 Task: Get directions from Asheville, North Carolina, United States to Baton Rouge, Louisiana, United States  and explore the nearby things to do with rating 4 and above and open 24 hours
Action: Mouse moved to (755, 238)
Screenshot: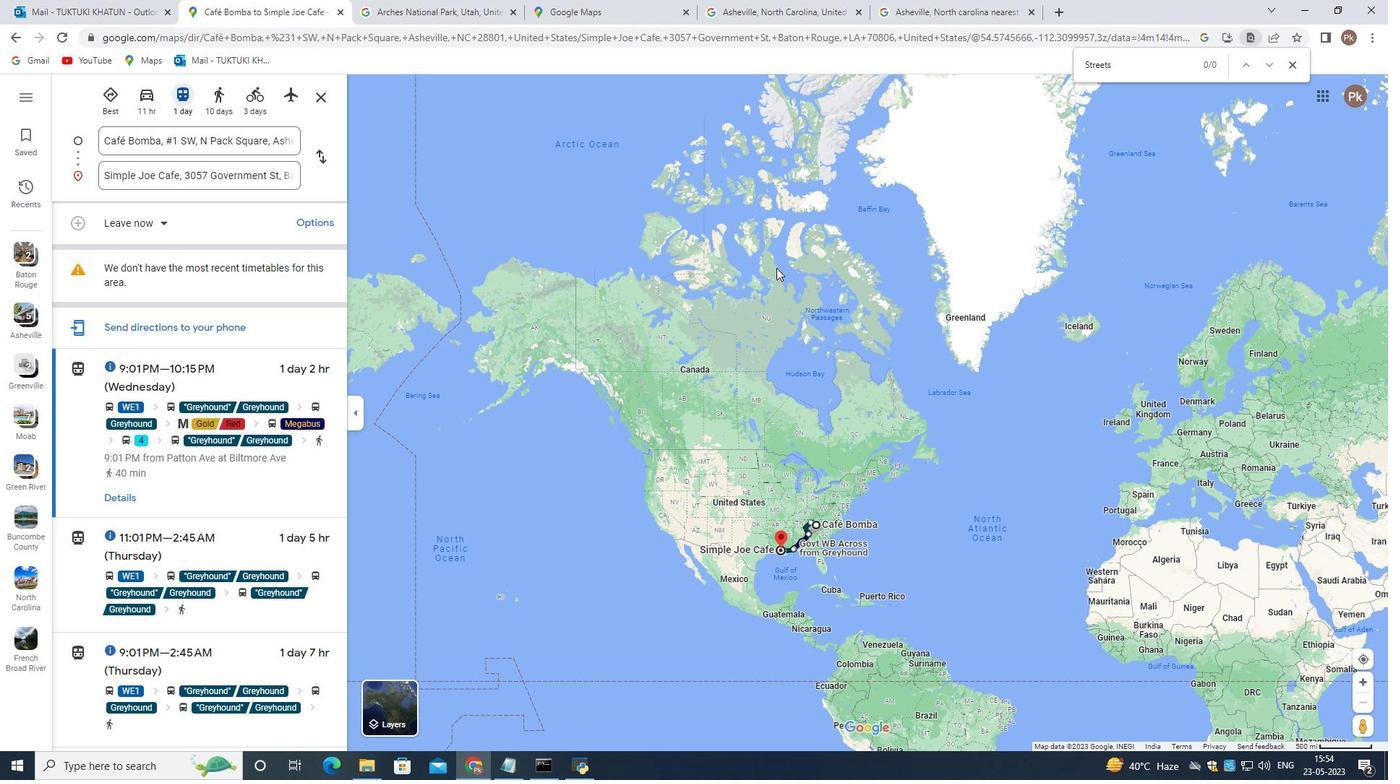 
Action: Mouse pressed left at (755, 238)
Screenshot: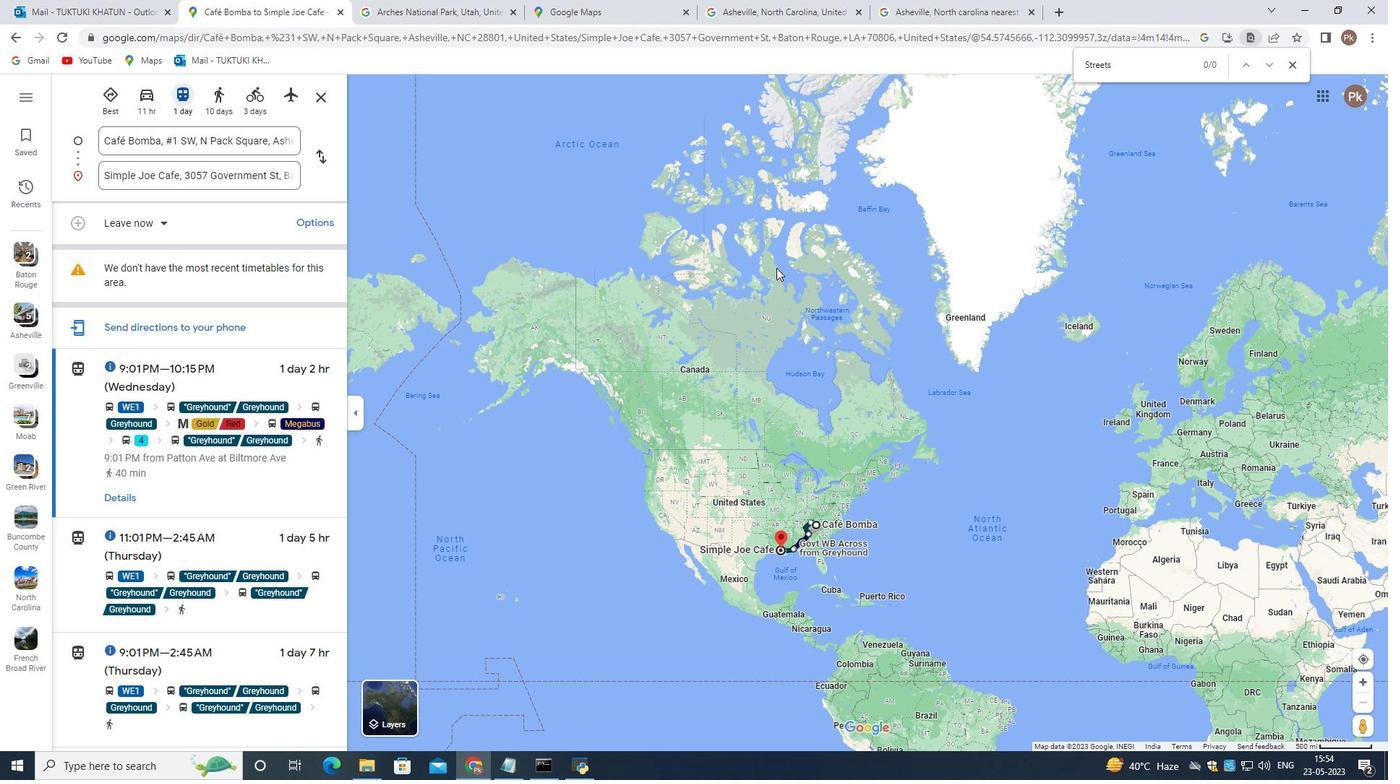 
Action: Mouse moved to (319, 93)
Screenshot: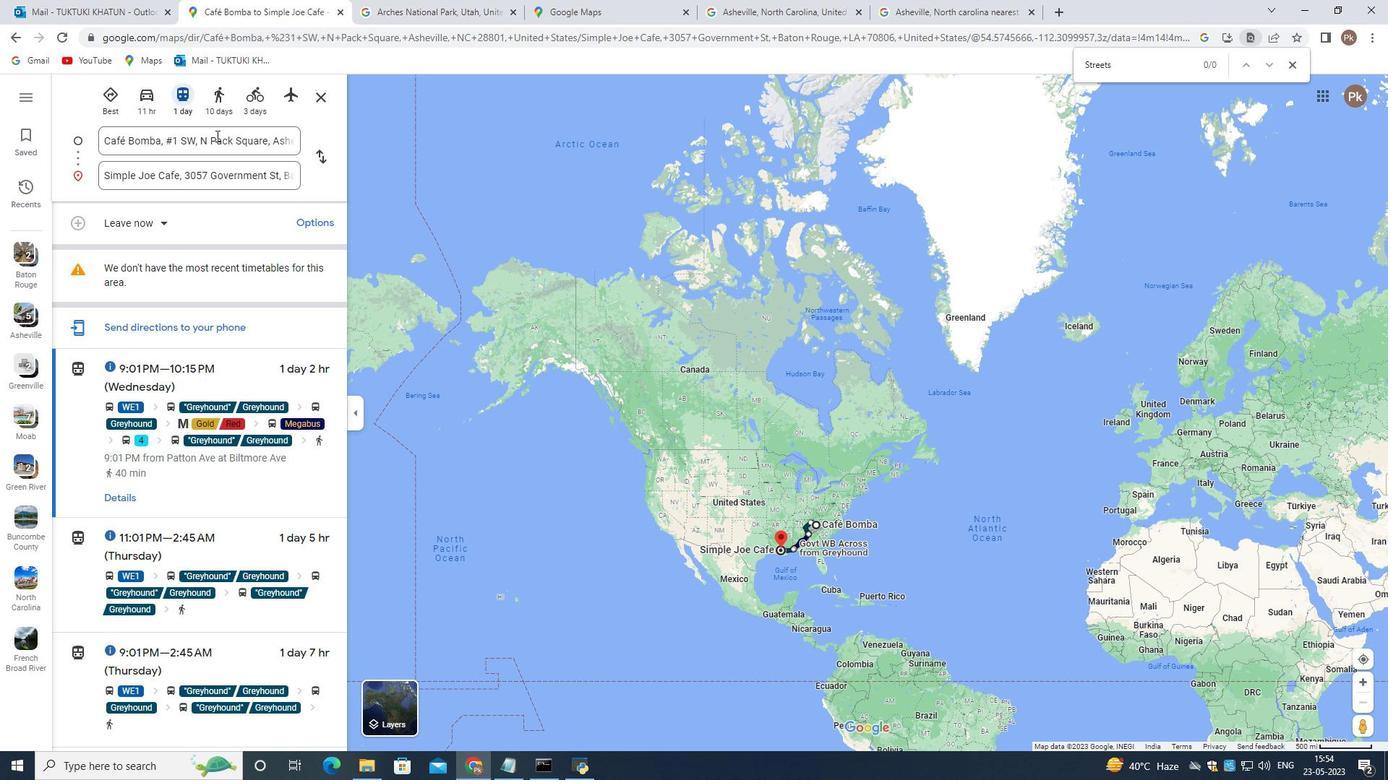 
Action: Mouse pressed left at (319, 93)
Screenshot: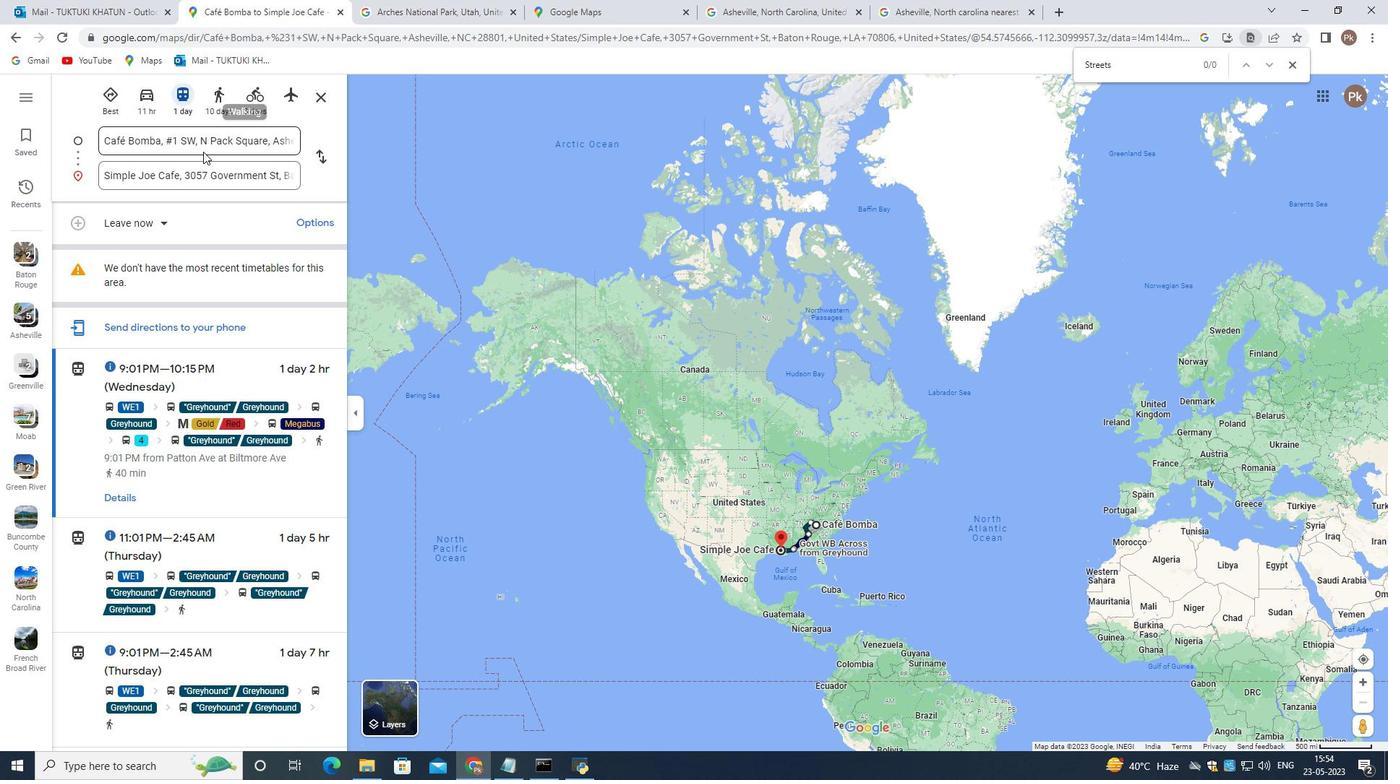 
Action: Mouse moved to (245, 99)
Screenshot: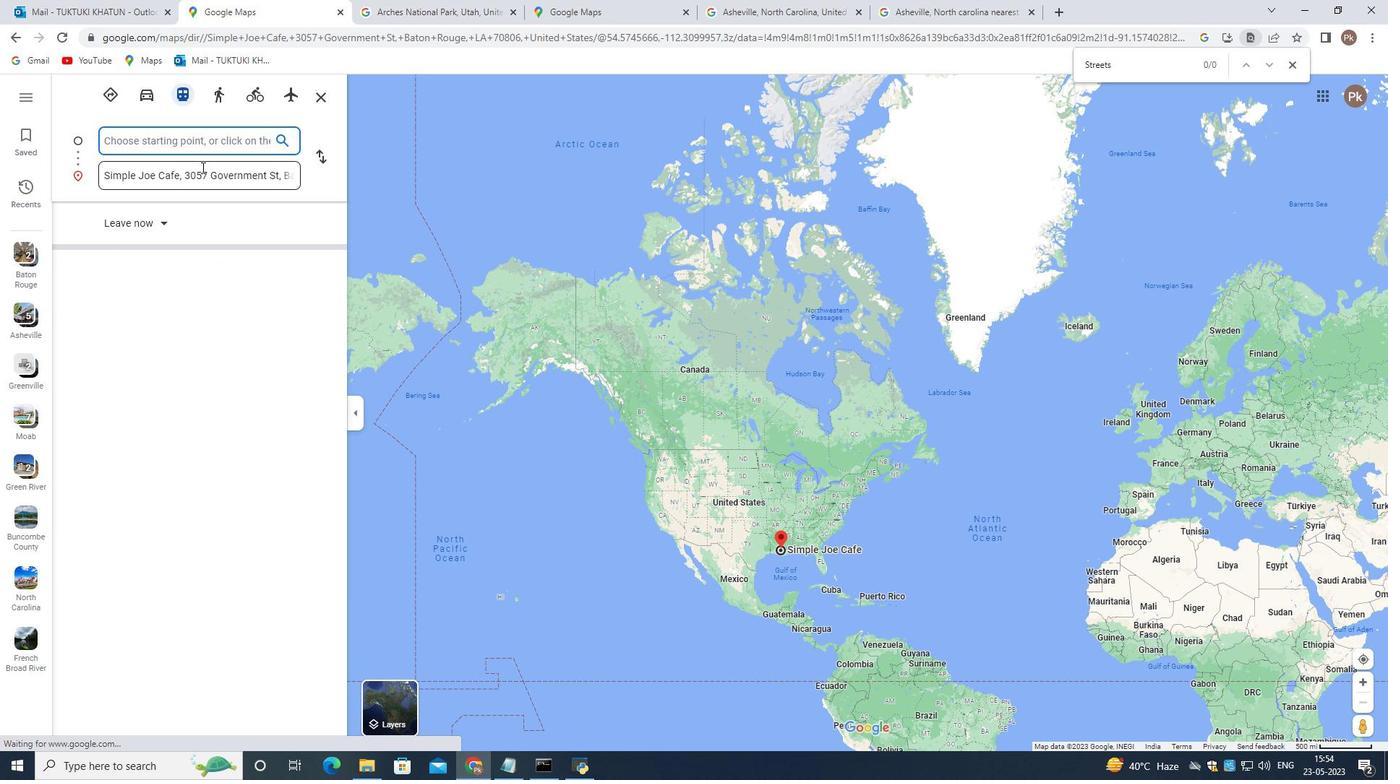 
Action: Mouse pressed left at (245, 99)
Screenshot: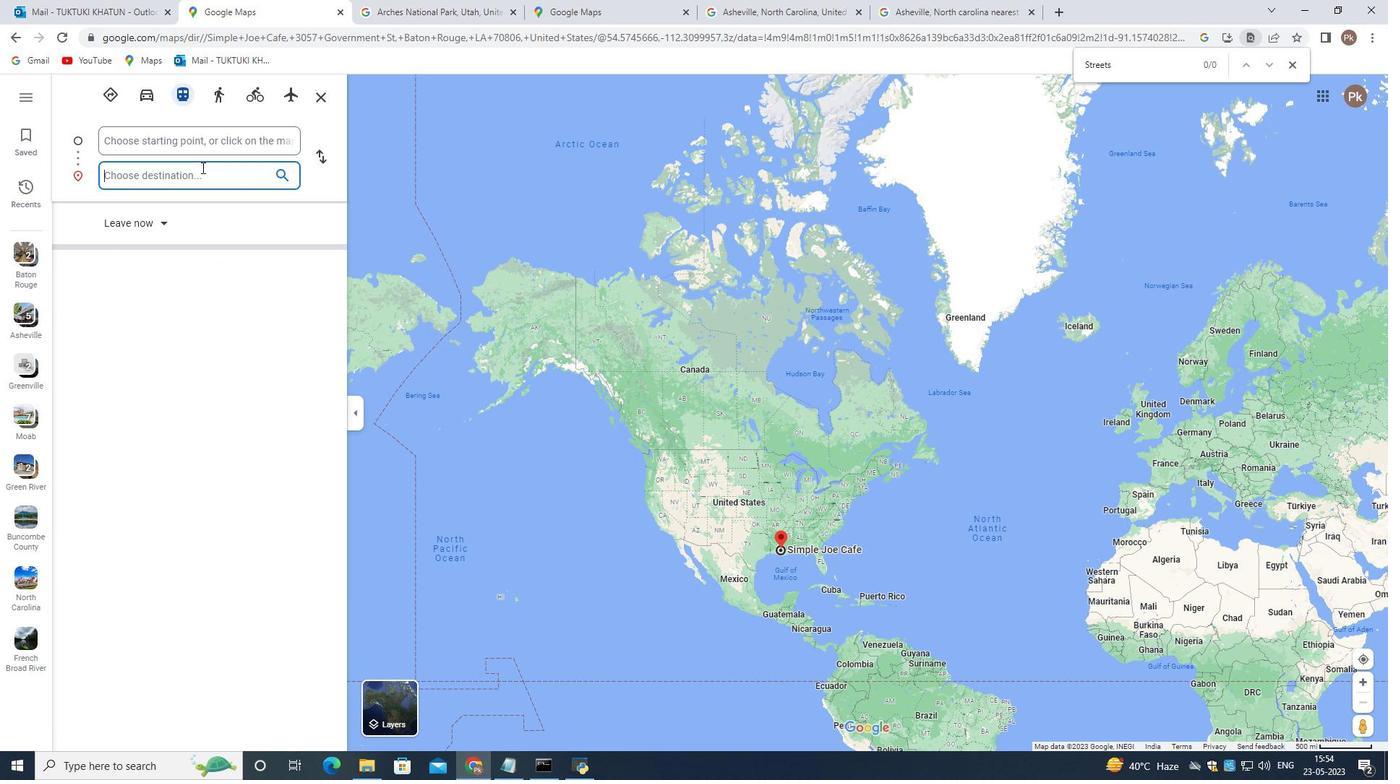 
Action: Mouse moved to (635, 238)
Screenshot: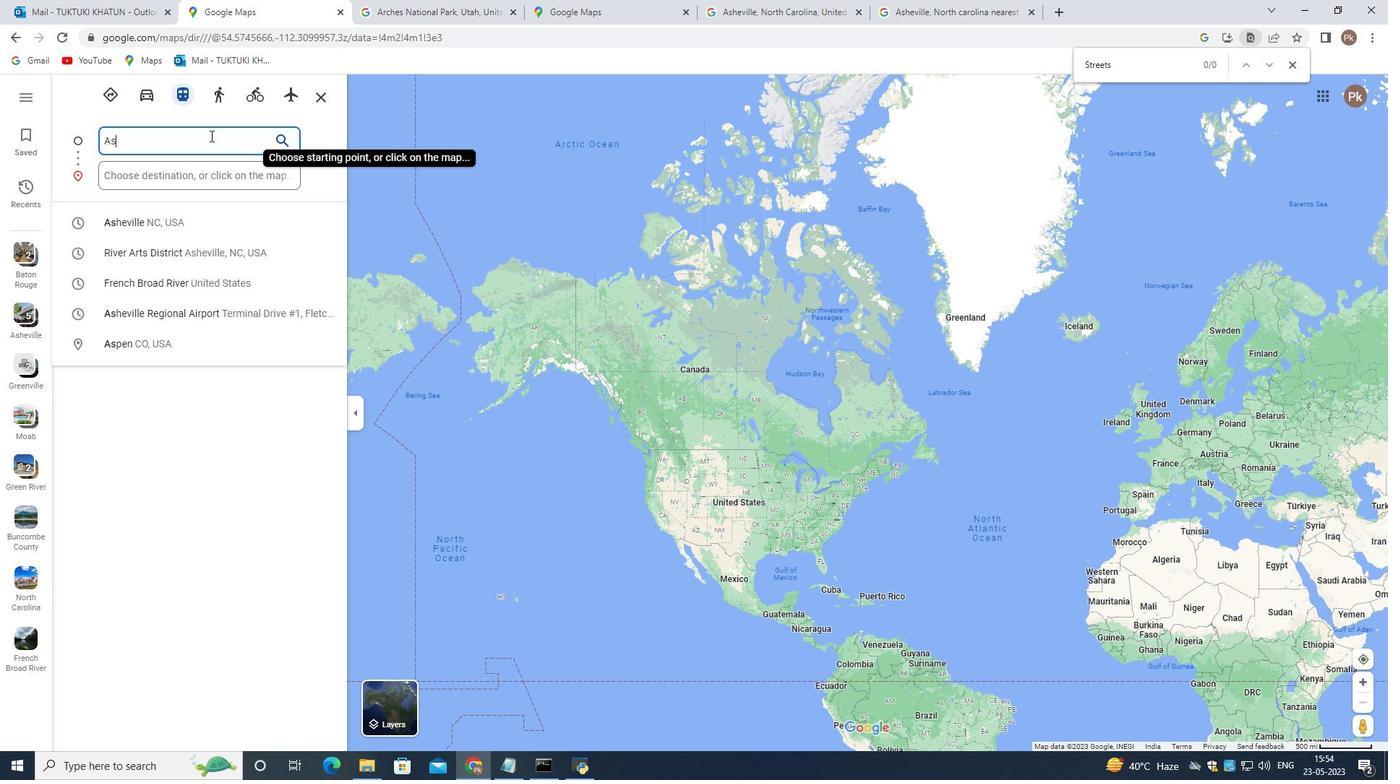 
Action: Key pressed <Key.shift>Ashevila<Key.space>,<Key.space>north<Key.space>carolina,<Key.space>united<Key.space>states<Key.enter><Key.caps_lock>
Screenshot: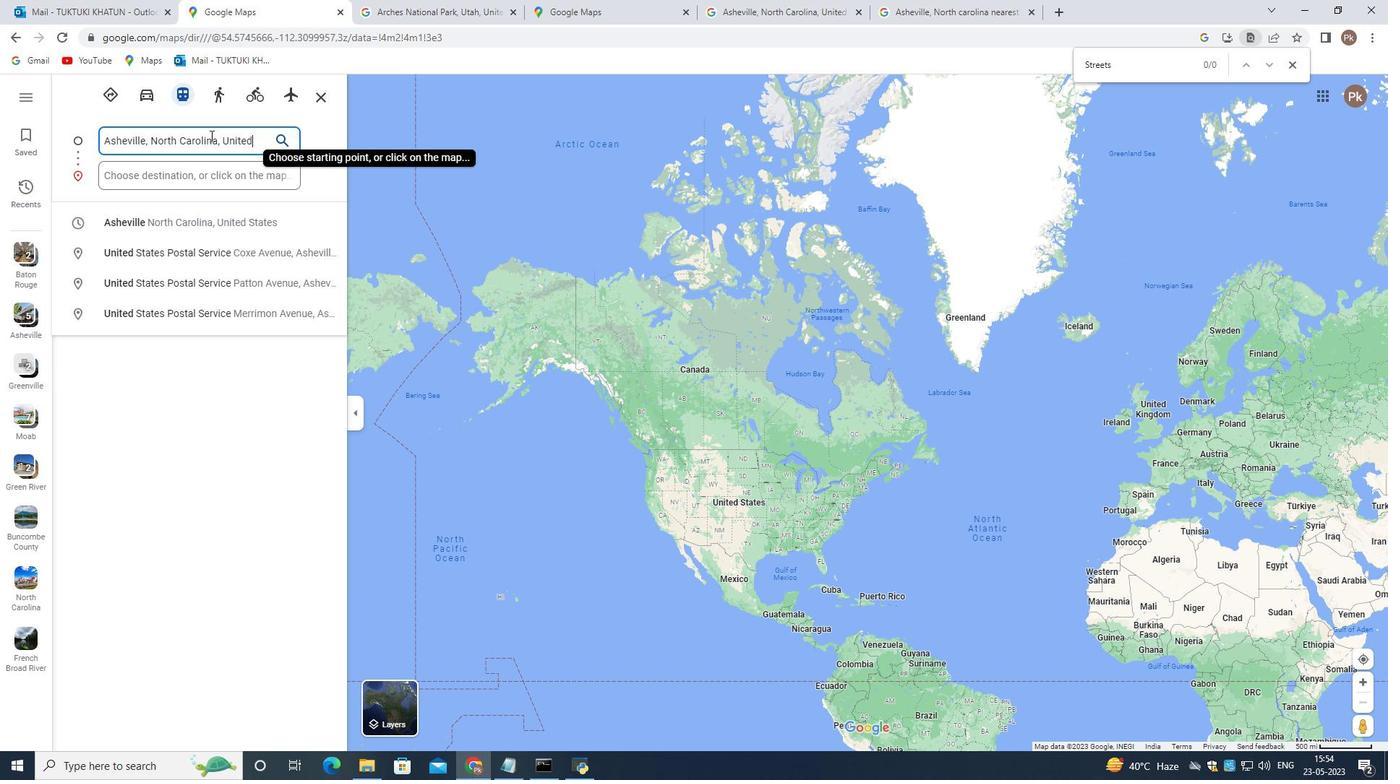 
Action: Mouse moved to (92, 337)
Screenshot: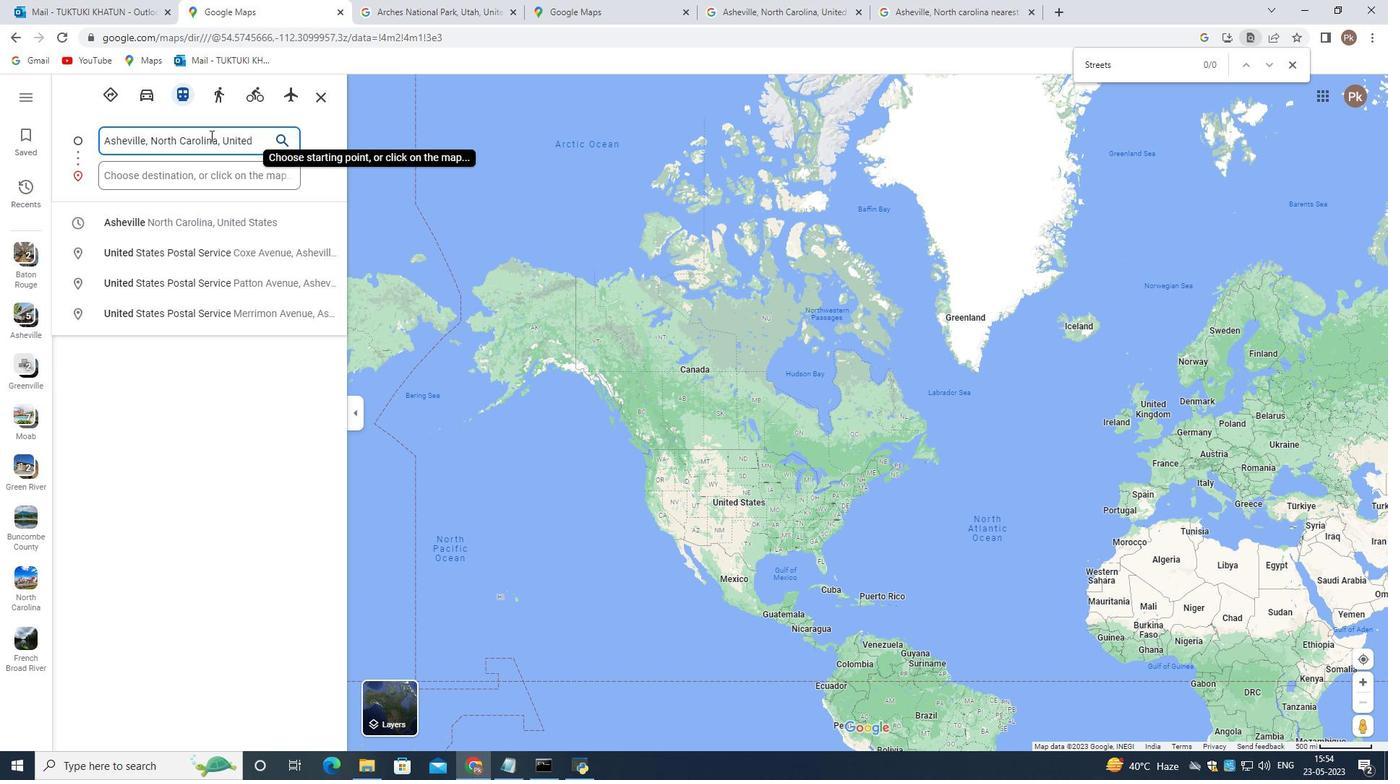 
Action: Mouse pressed left at (92, 337)
Screenshot: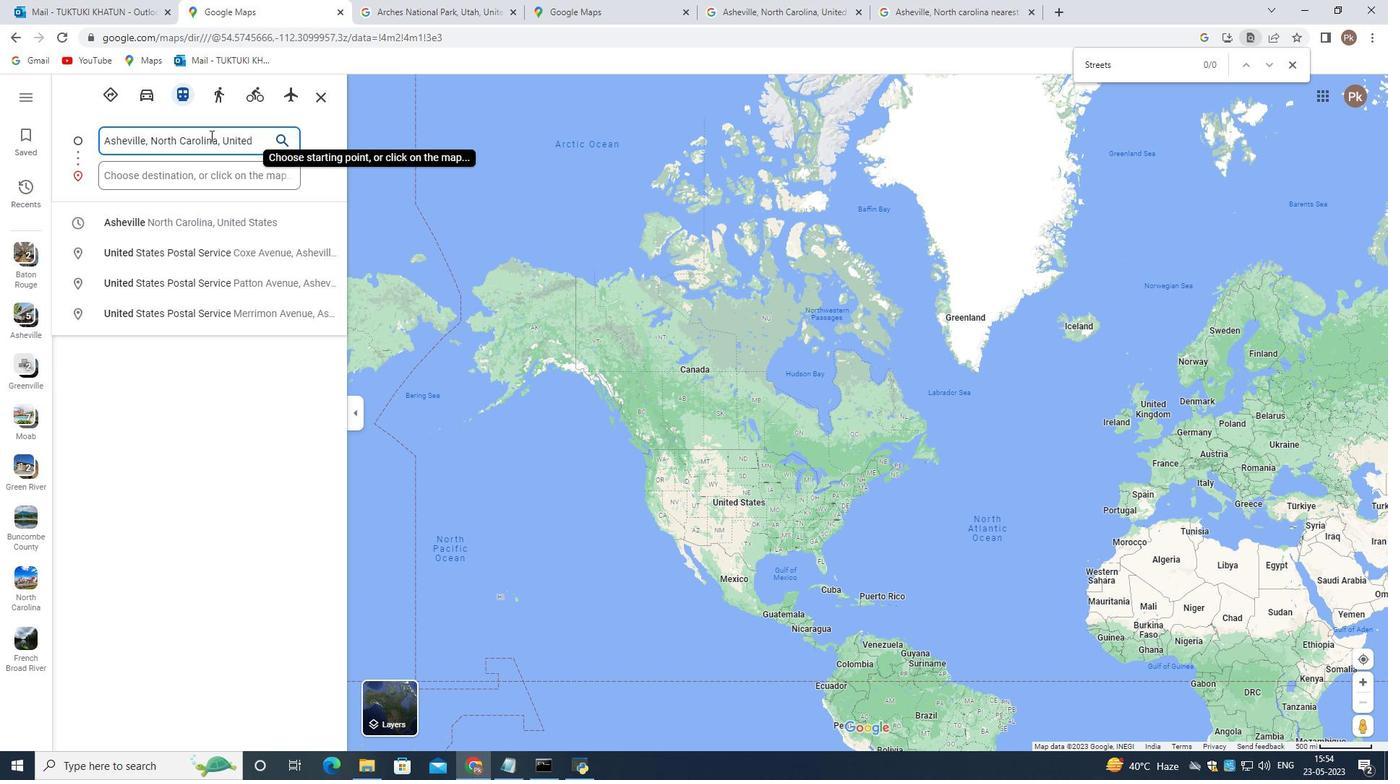 
Action: Mouse moved to (212, 176)
Screenshot: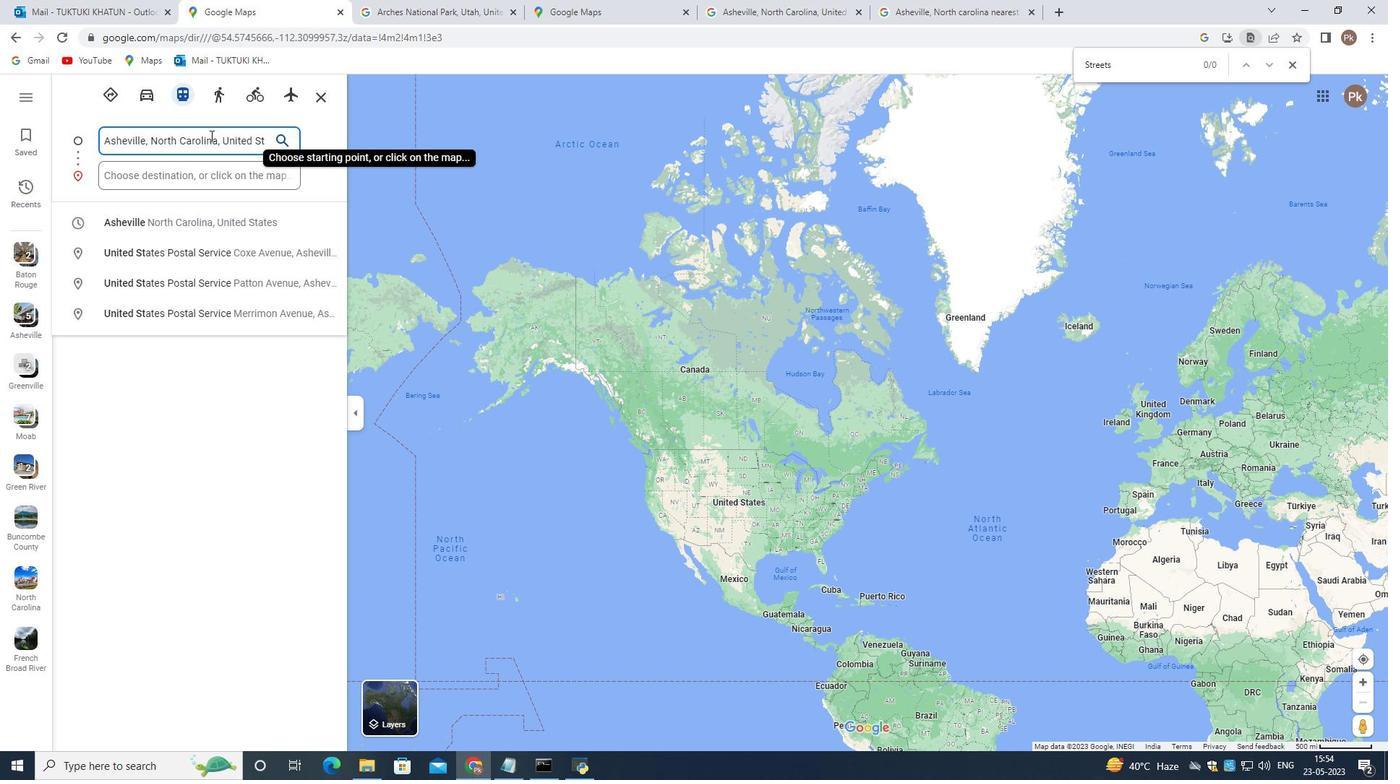 
Action: Mouse pressed left at (212, 176)
Screenshot: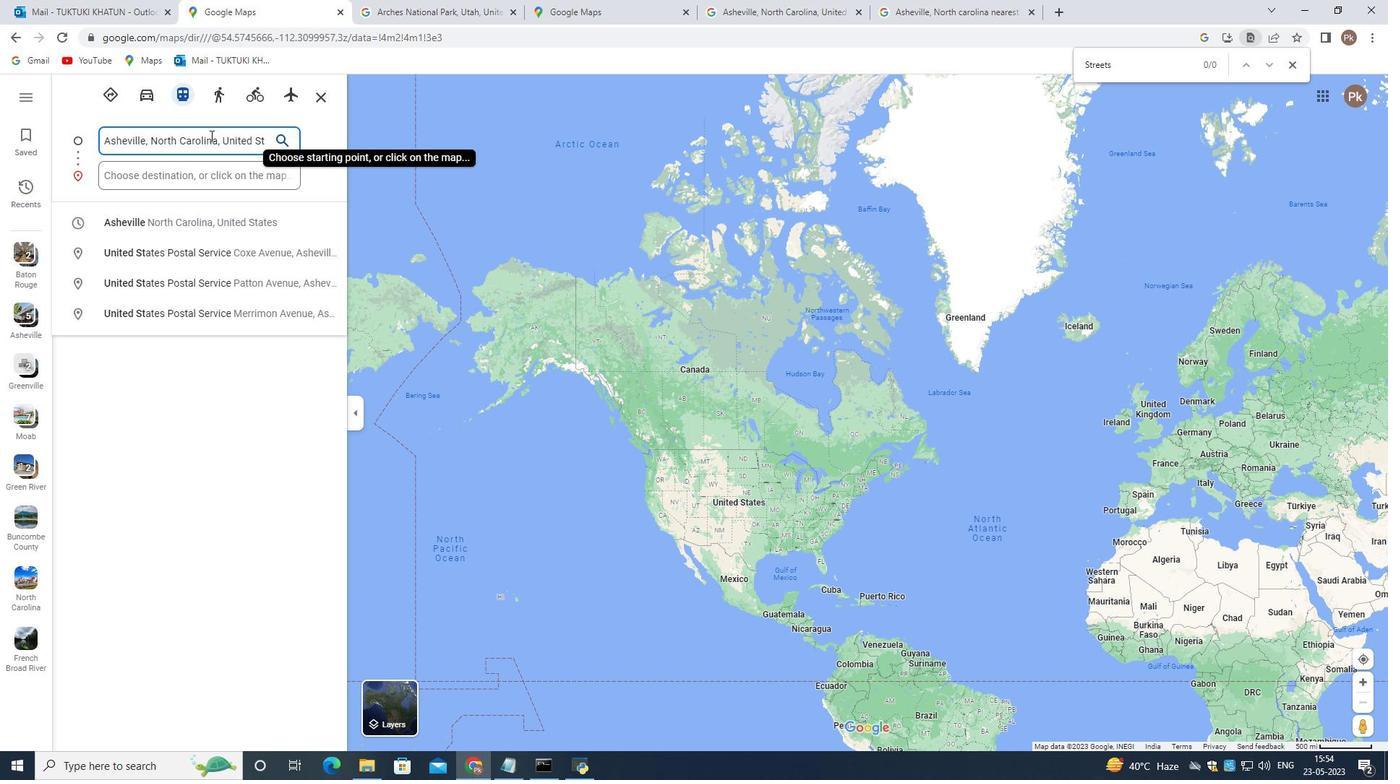 
Action: Key pressed ctrl+C
Screenshot: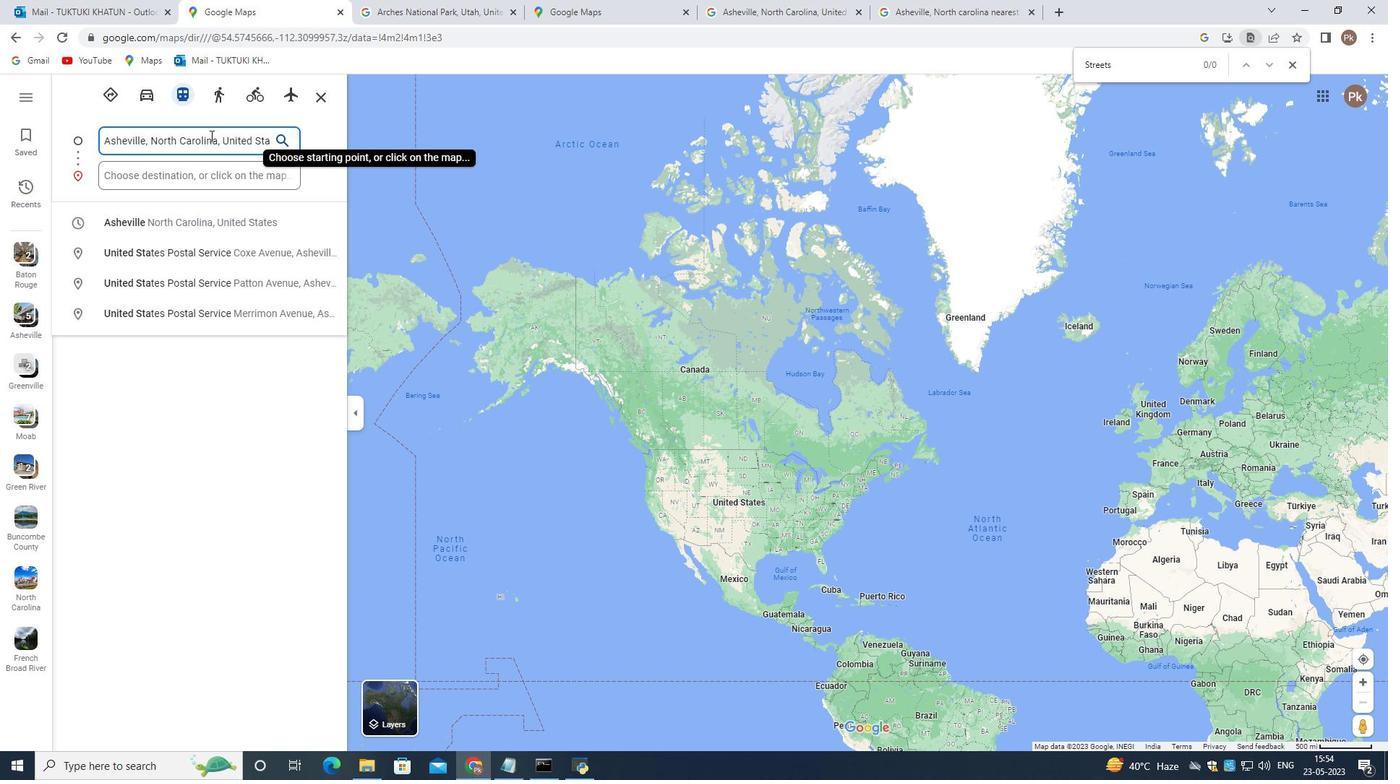 
Action: Mouse moved to (222, 135)
Screenshot: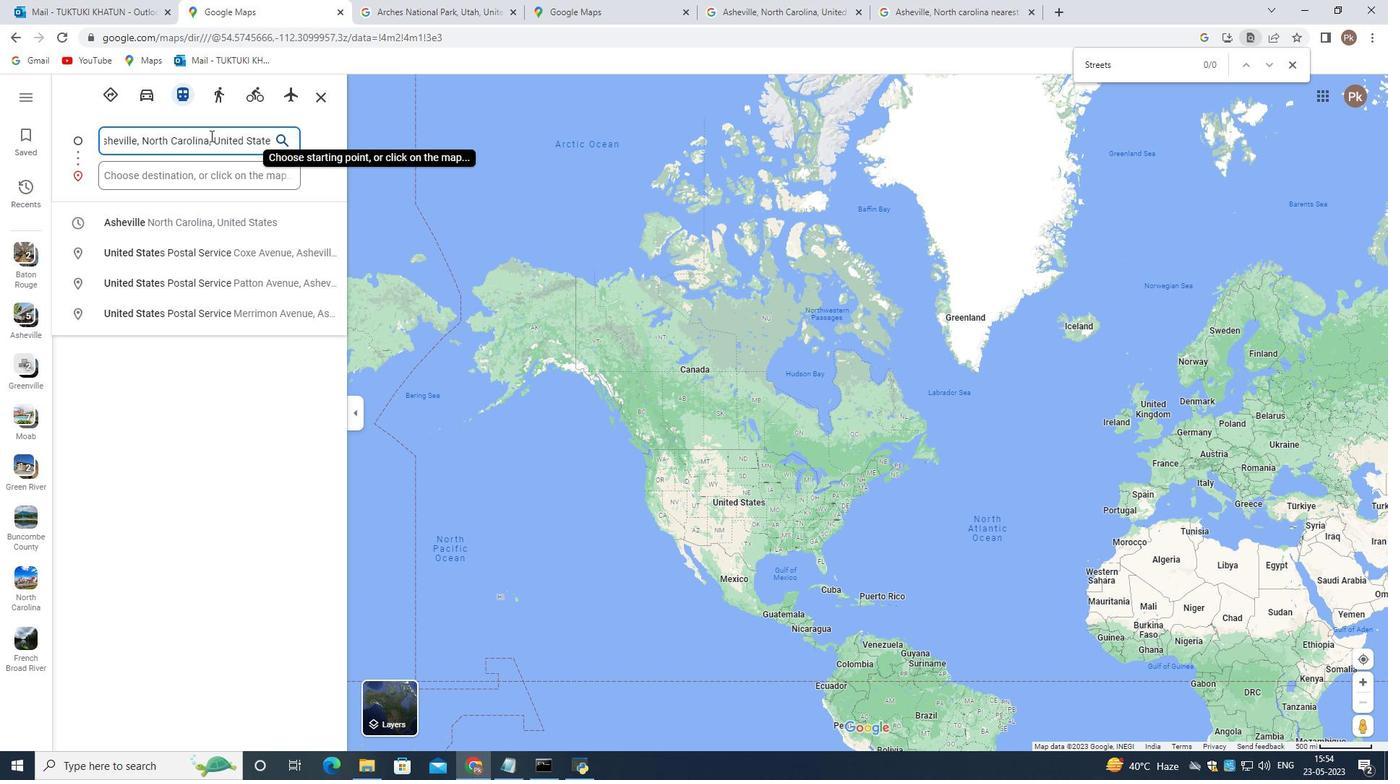 
Action: Mouse pressed left at (222, 135)
Screenshot: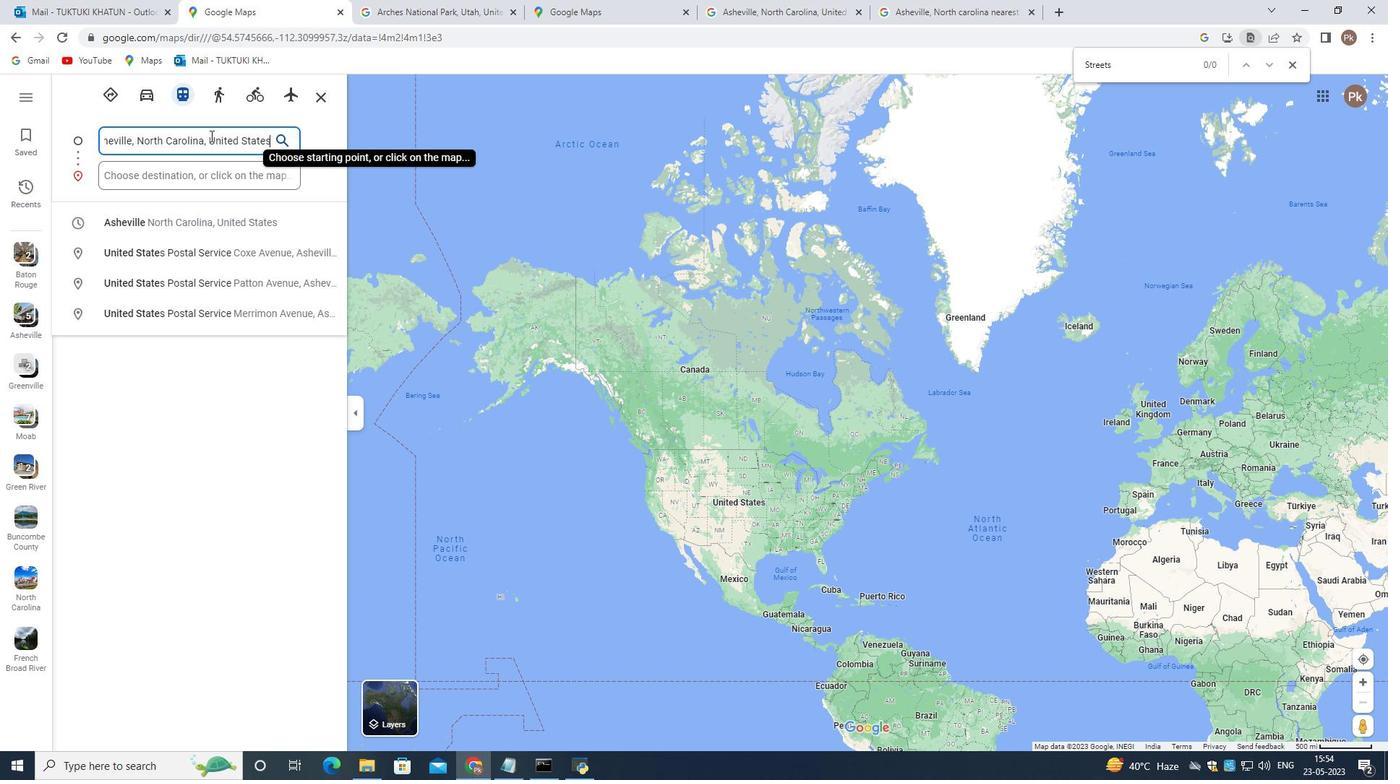 
Action: Key pressed ctrl+V
Screenshot: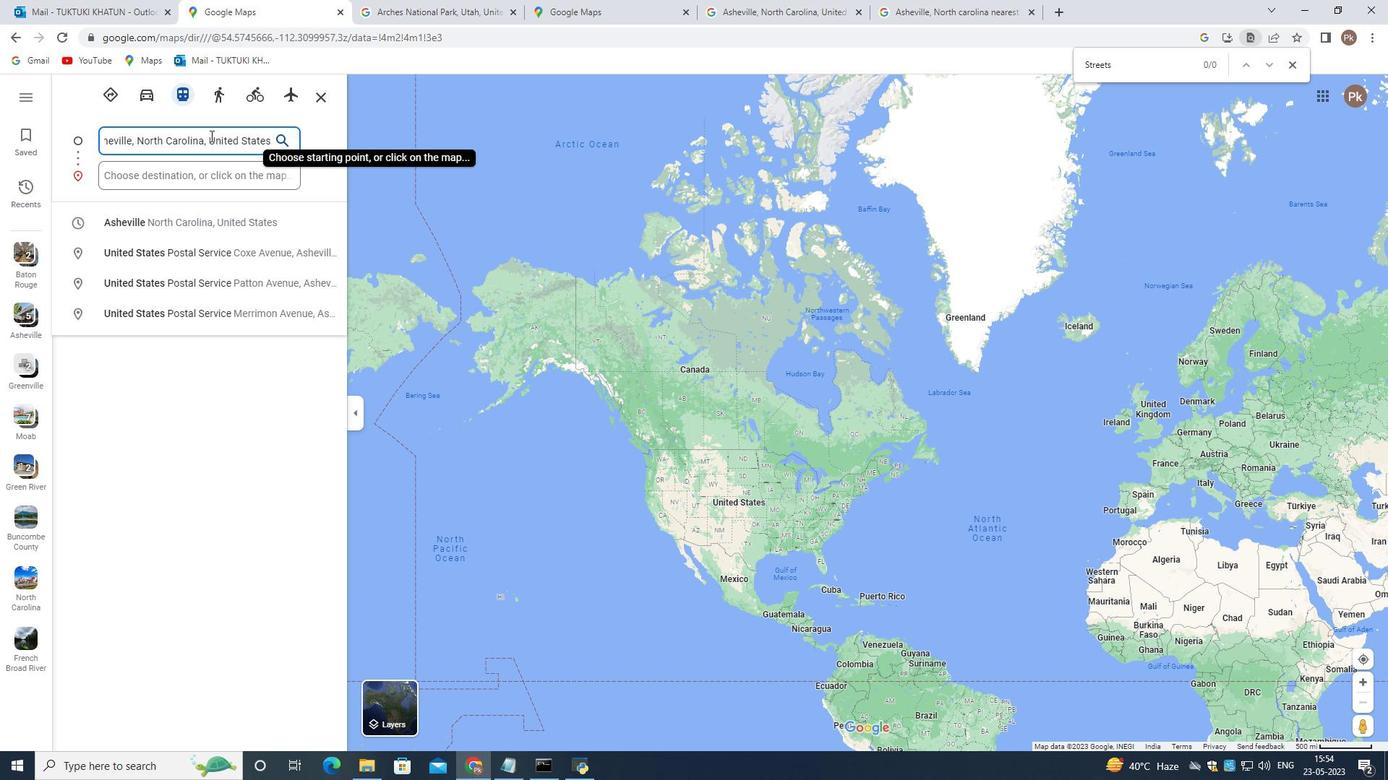 
Action: Mouse moved to (230, 161)
Screenshot: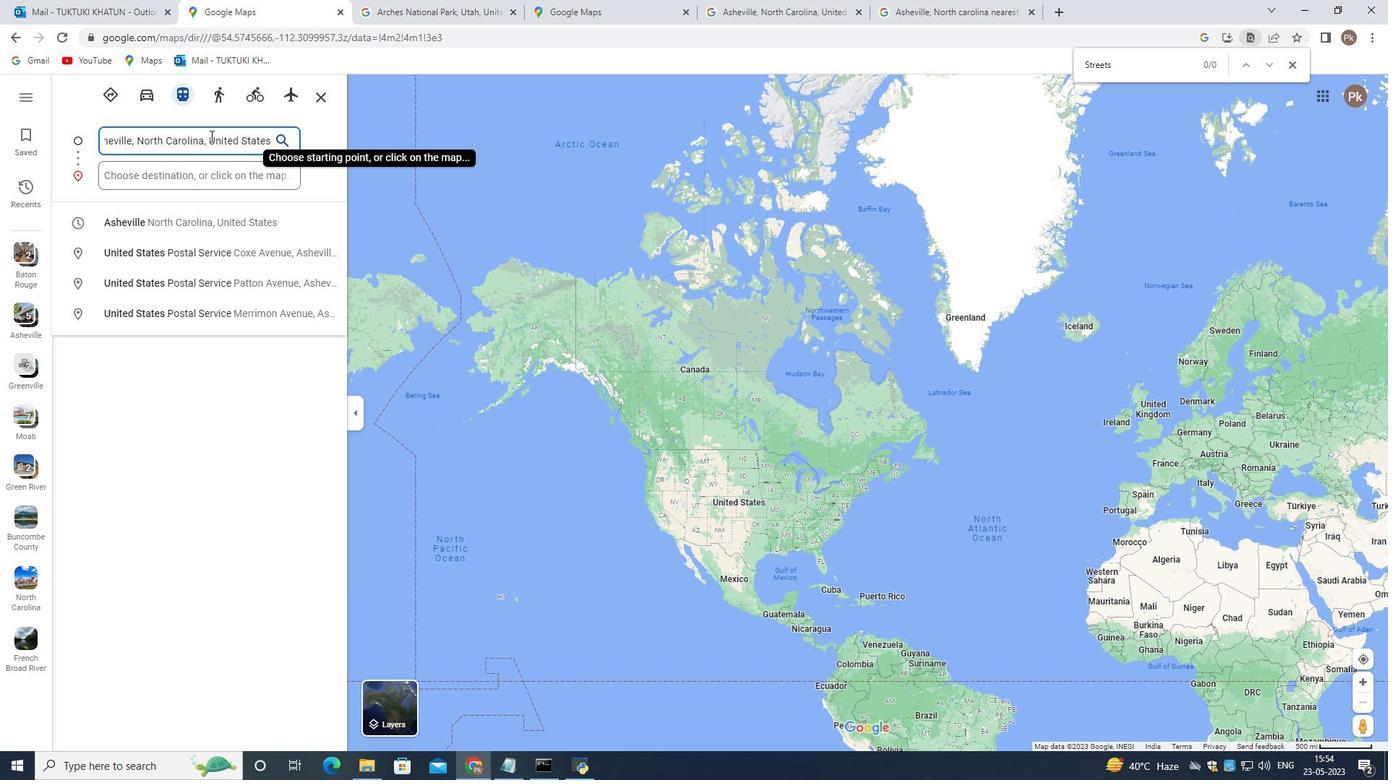 
Action: Mouse pressed left at (230, 161)
Screenshot: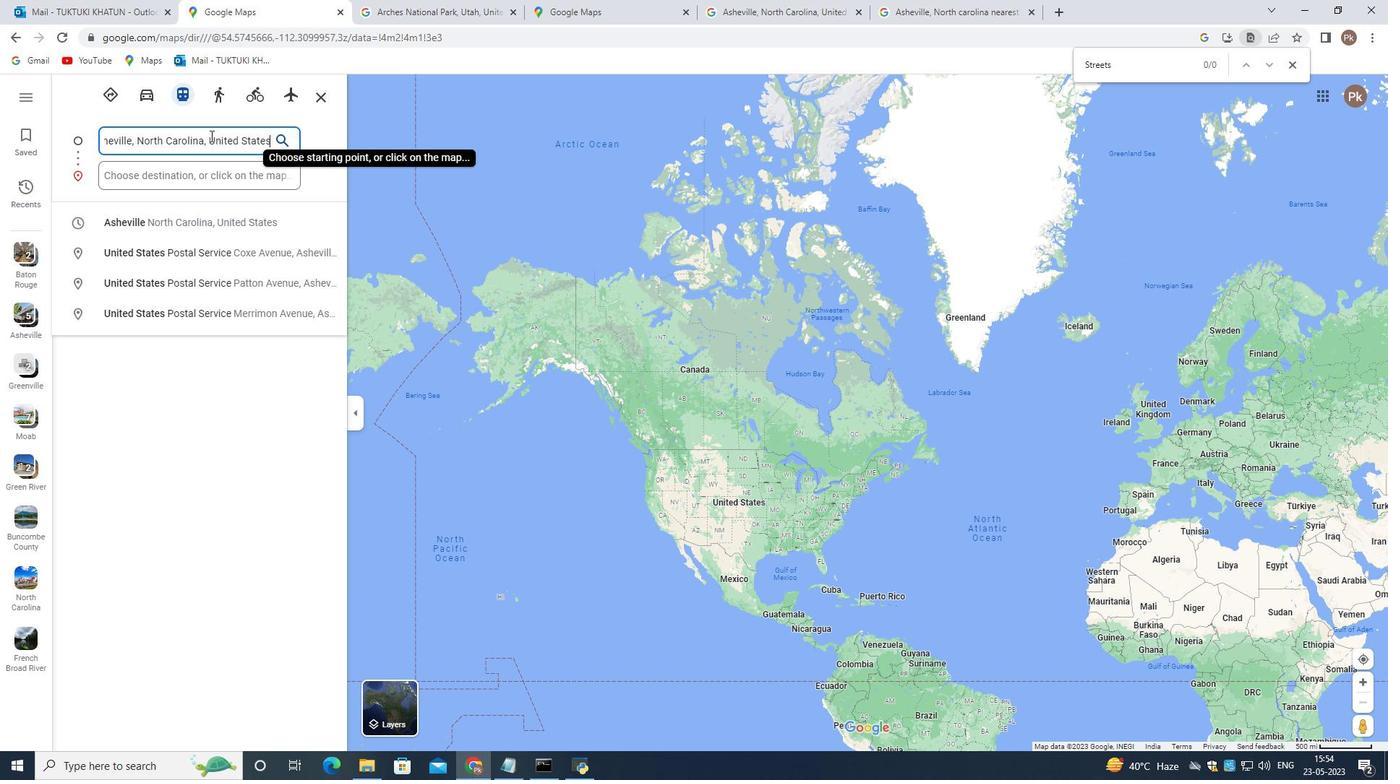 
Action: Mouse moved to (230, 164)
Screenshot: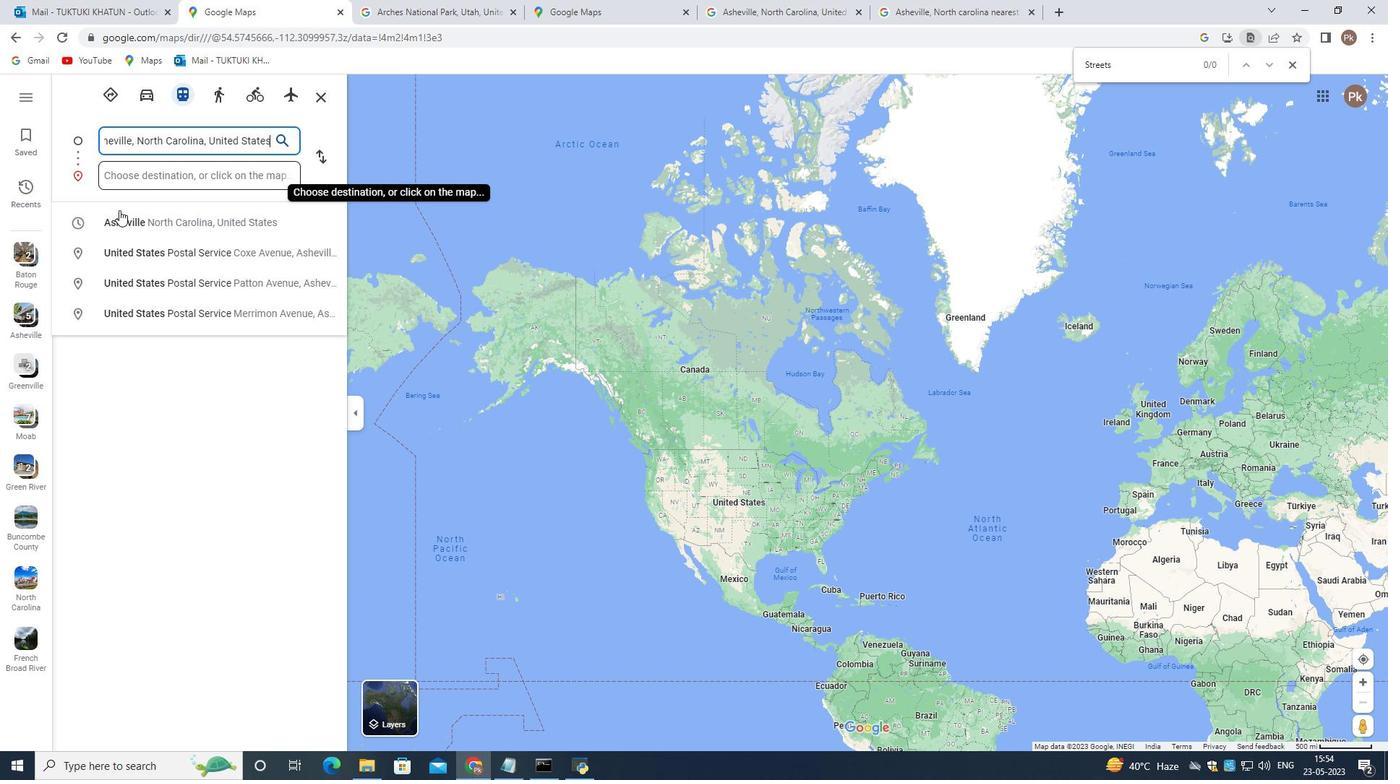 
Action: Key pressed <Key.shift>BATON<Key.space>ROUGE,LOUISIANA,<Key.space>UNITED<Key.space>STAET
Screenshot: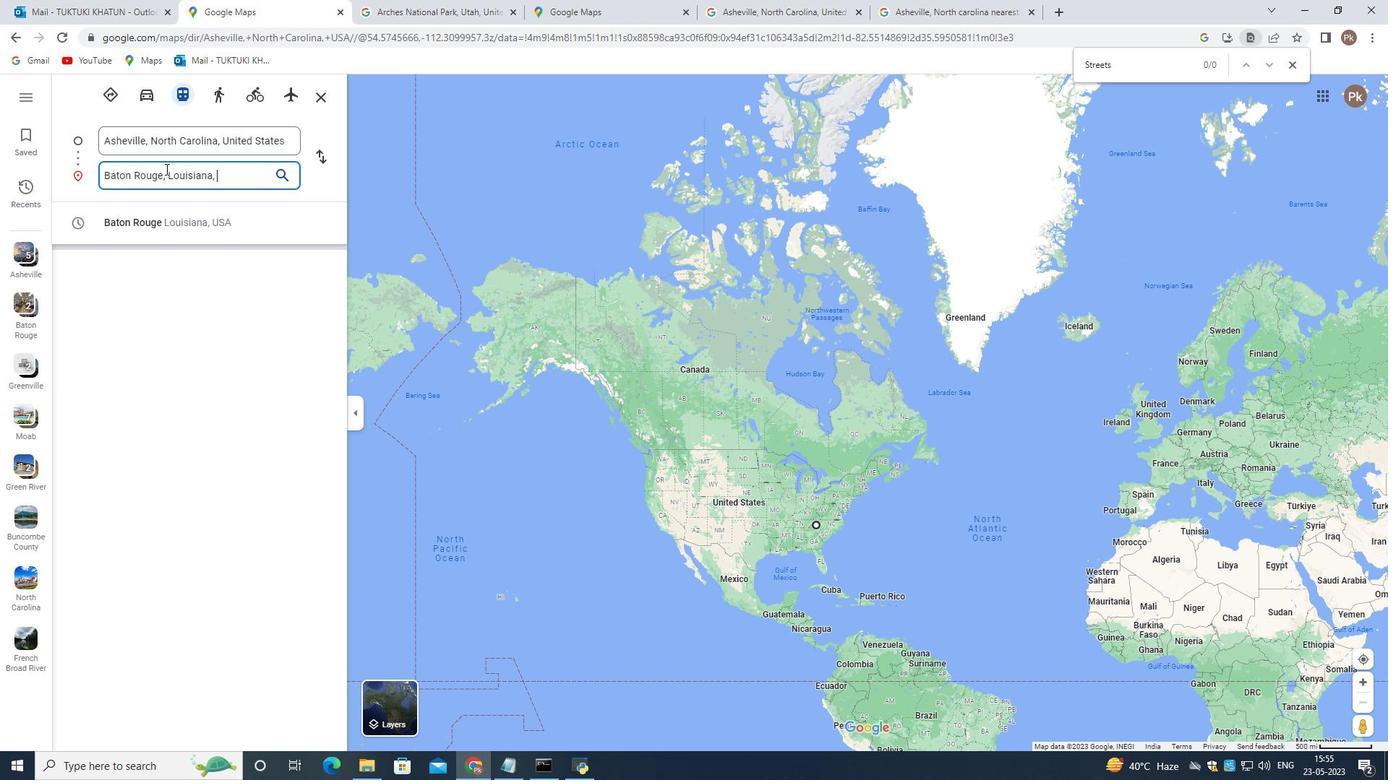 
Action: Mouse moved to (284, 222)
Screenshot: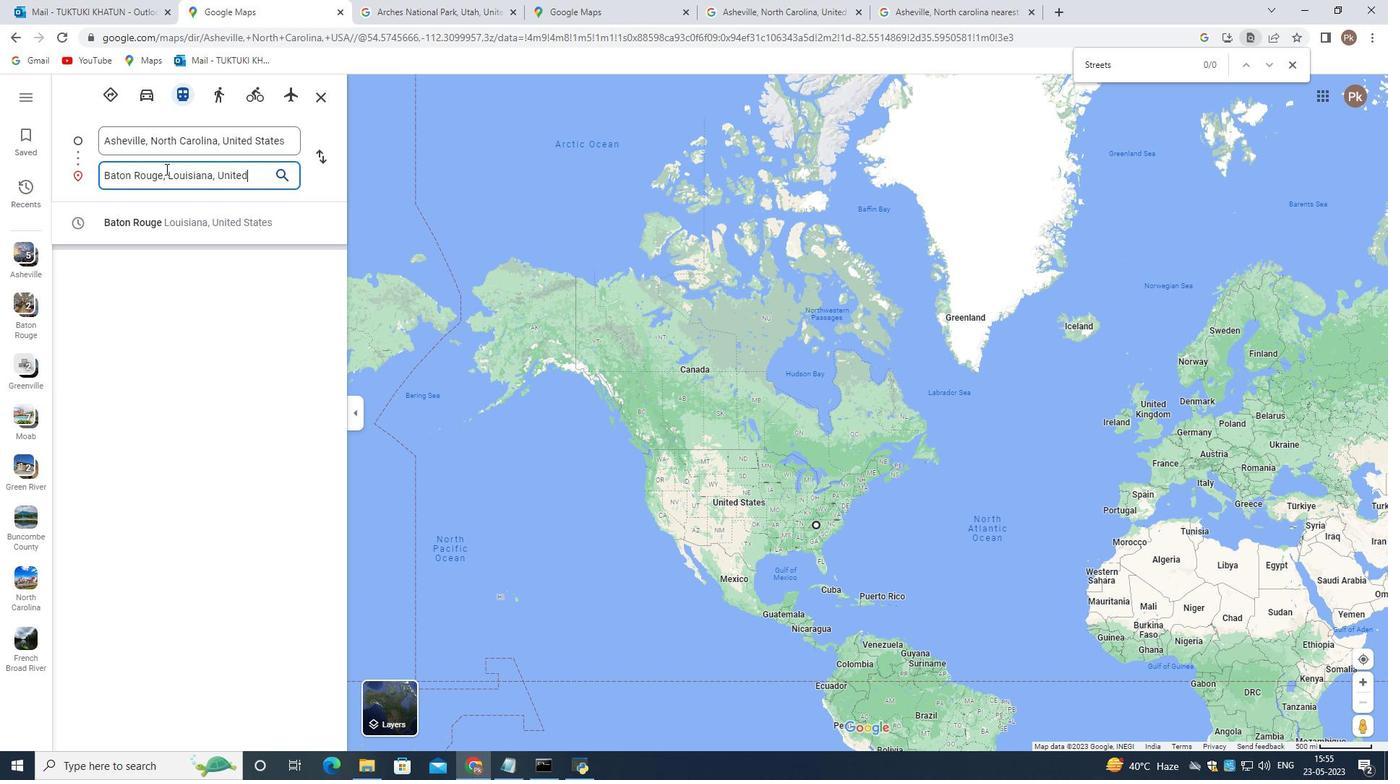 
Action: Key pressed <Key.enter>
Screenshot: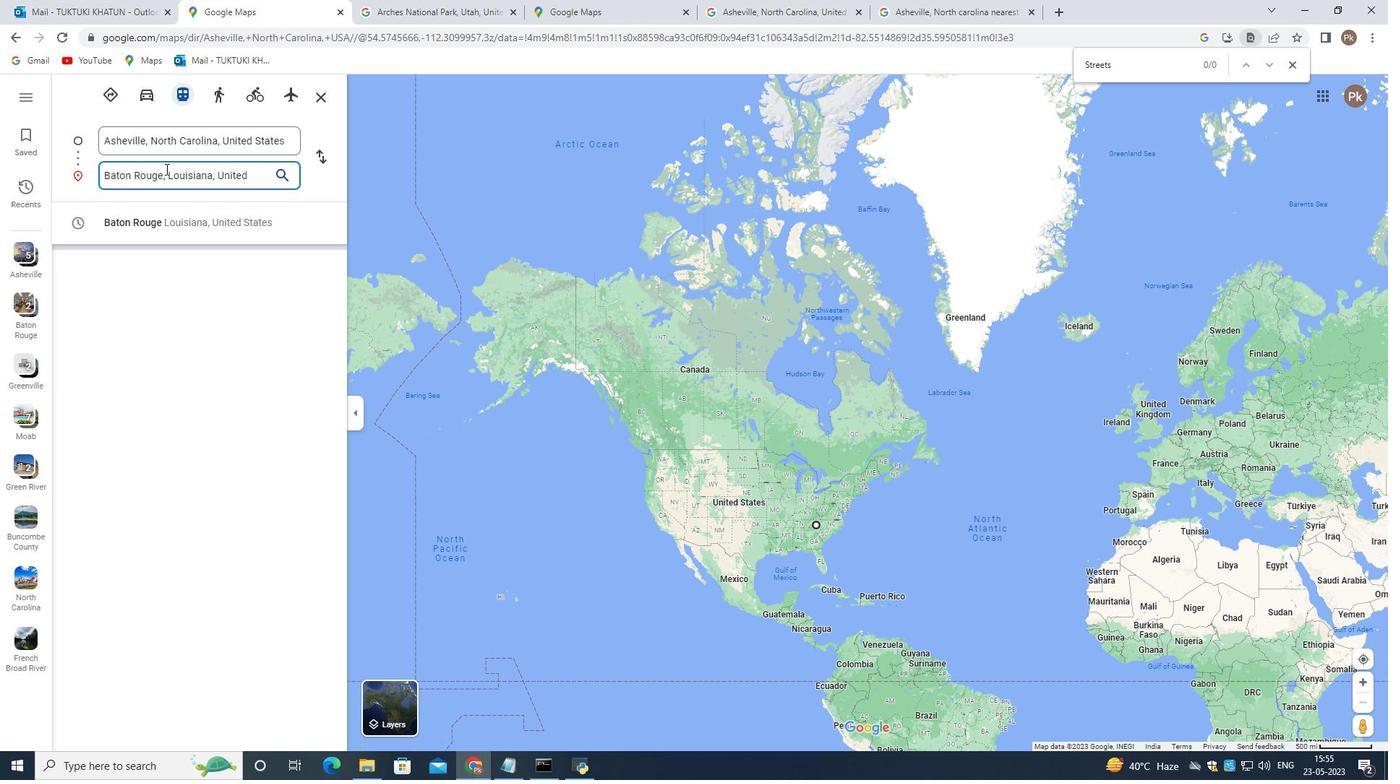 
Action: Mouse moved to (624, 101)
Screenshot: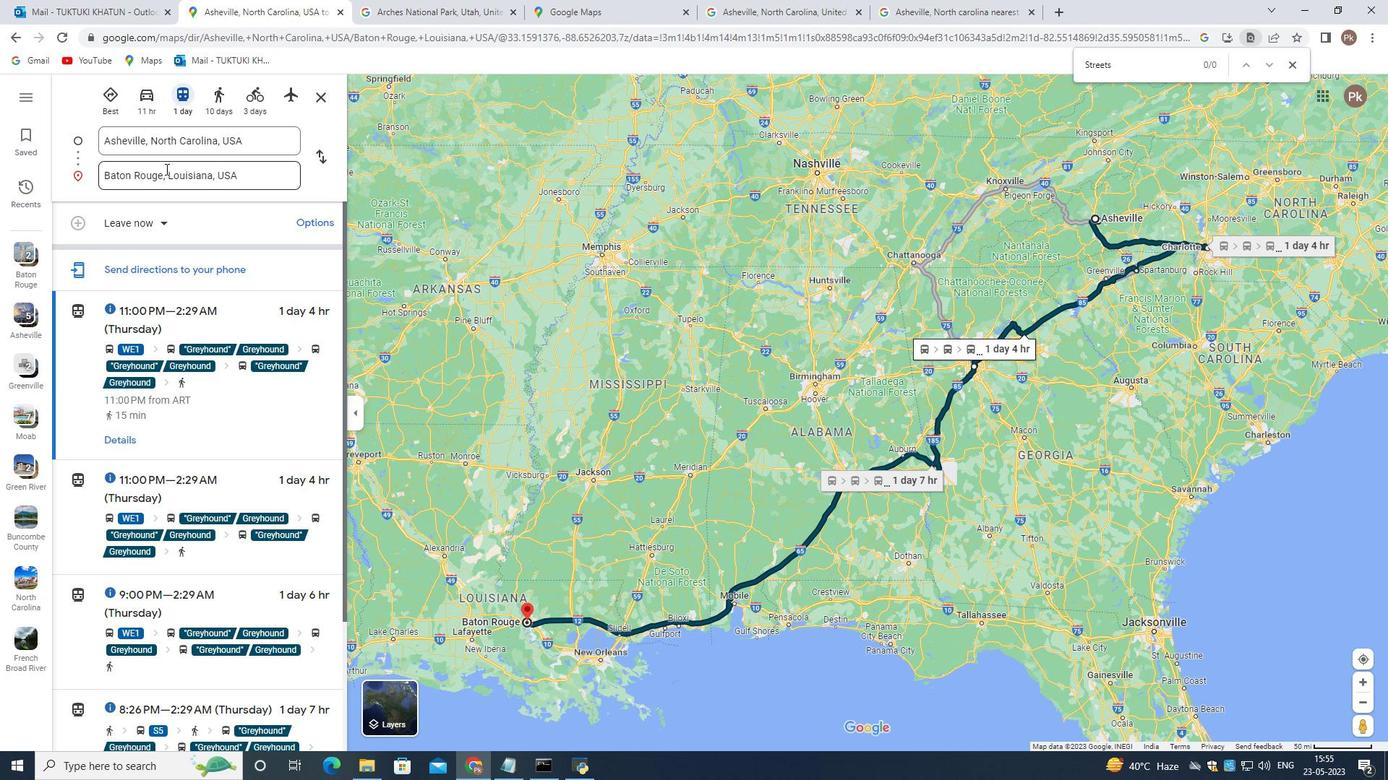 
Action: Mouse pressed left at (624, 101)
Screenshot: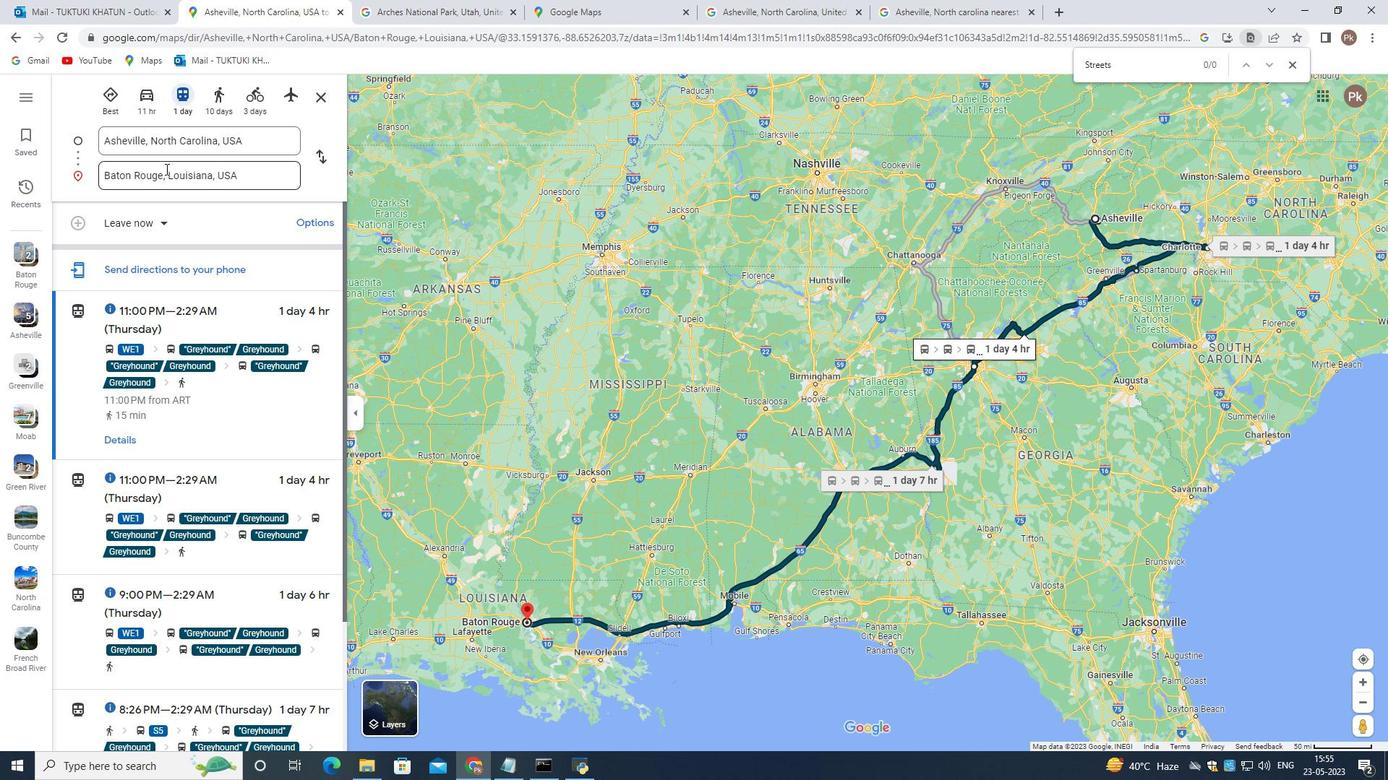 
Action: Mouse moved to (702, 349)
Screenshot: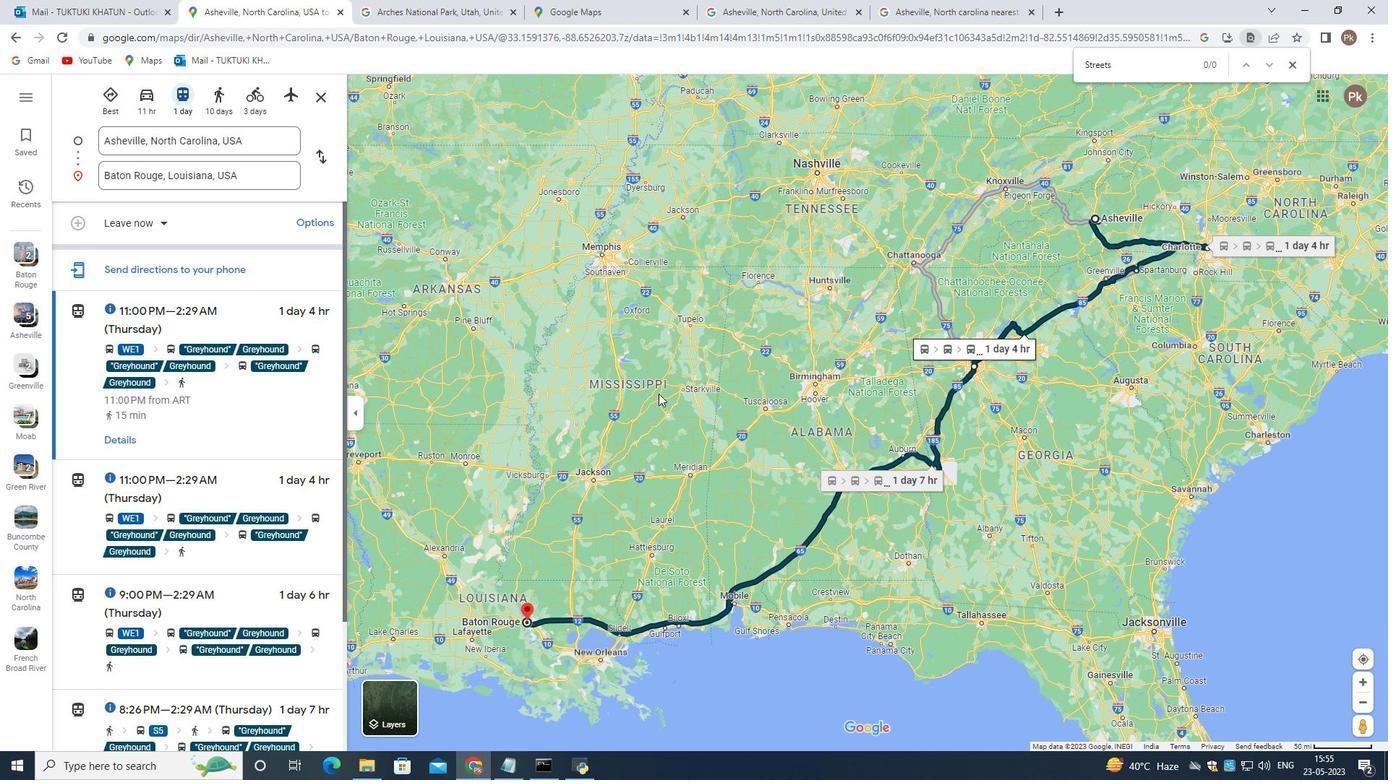 
Action: Mouse scrolled (702, 349) with delta (0, 0)
Screenshot: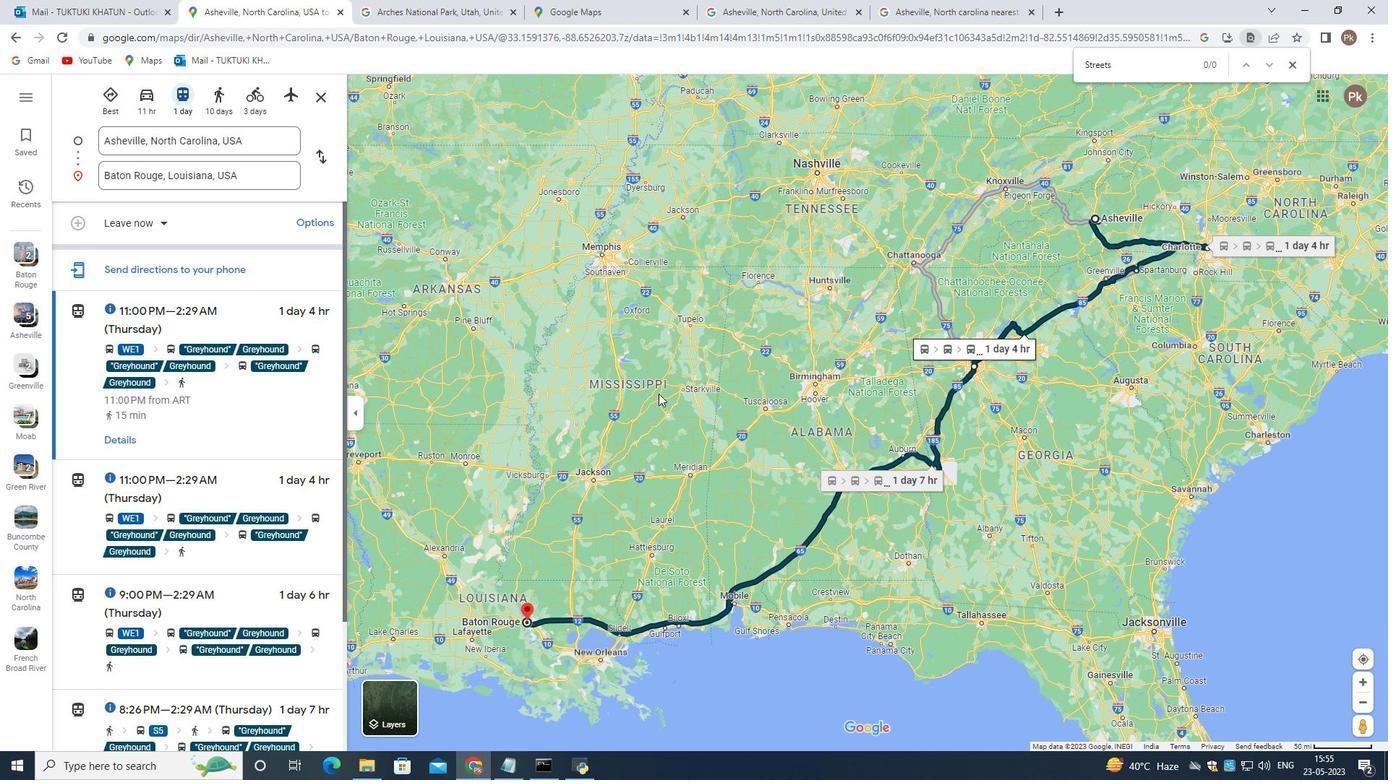 
Action: Mouse moved to (700, 340)
Screenshot: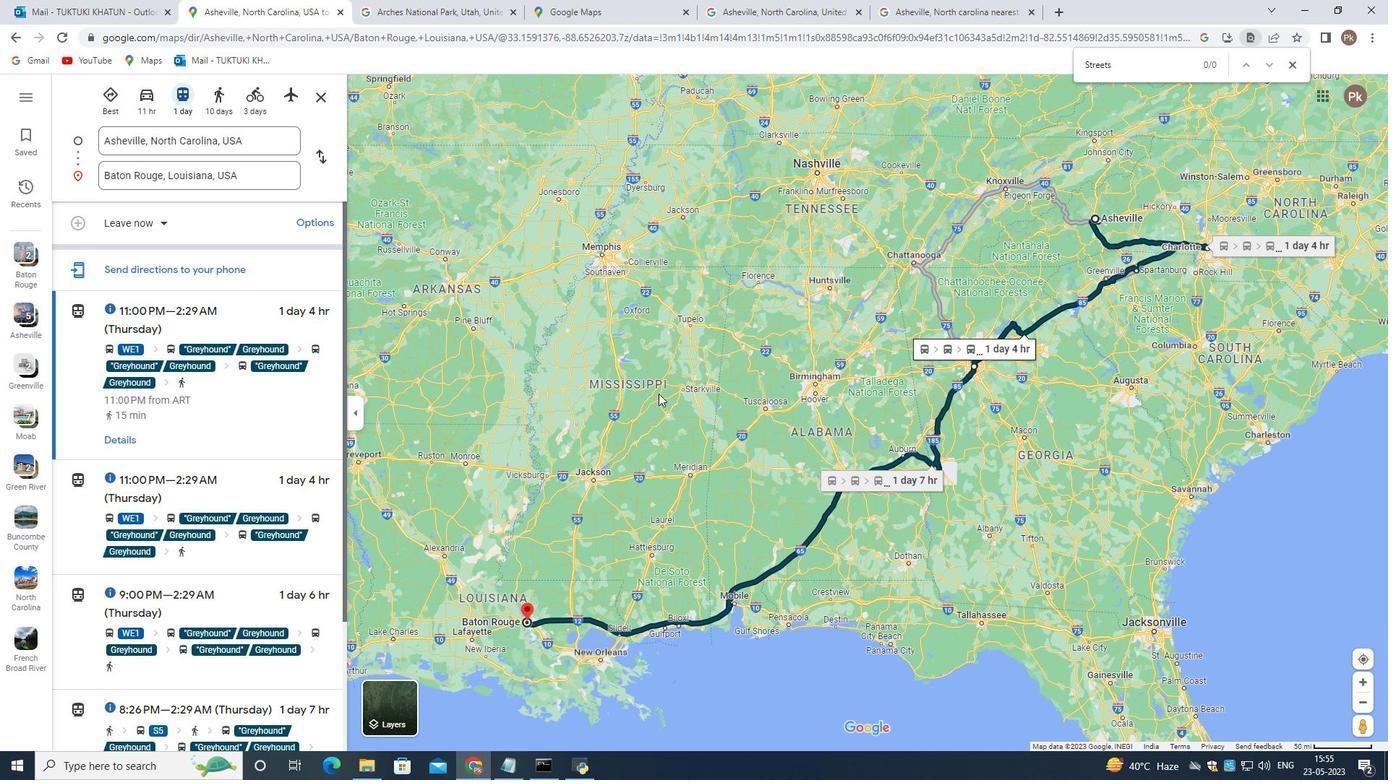 
Action: Mouse pressed left at (700, 340)
Screenshot: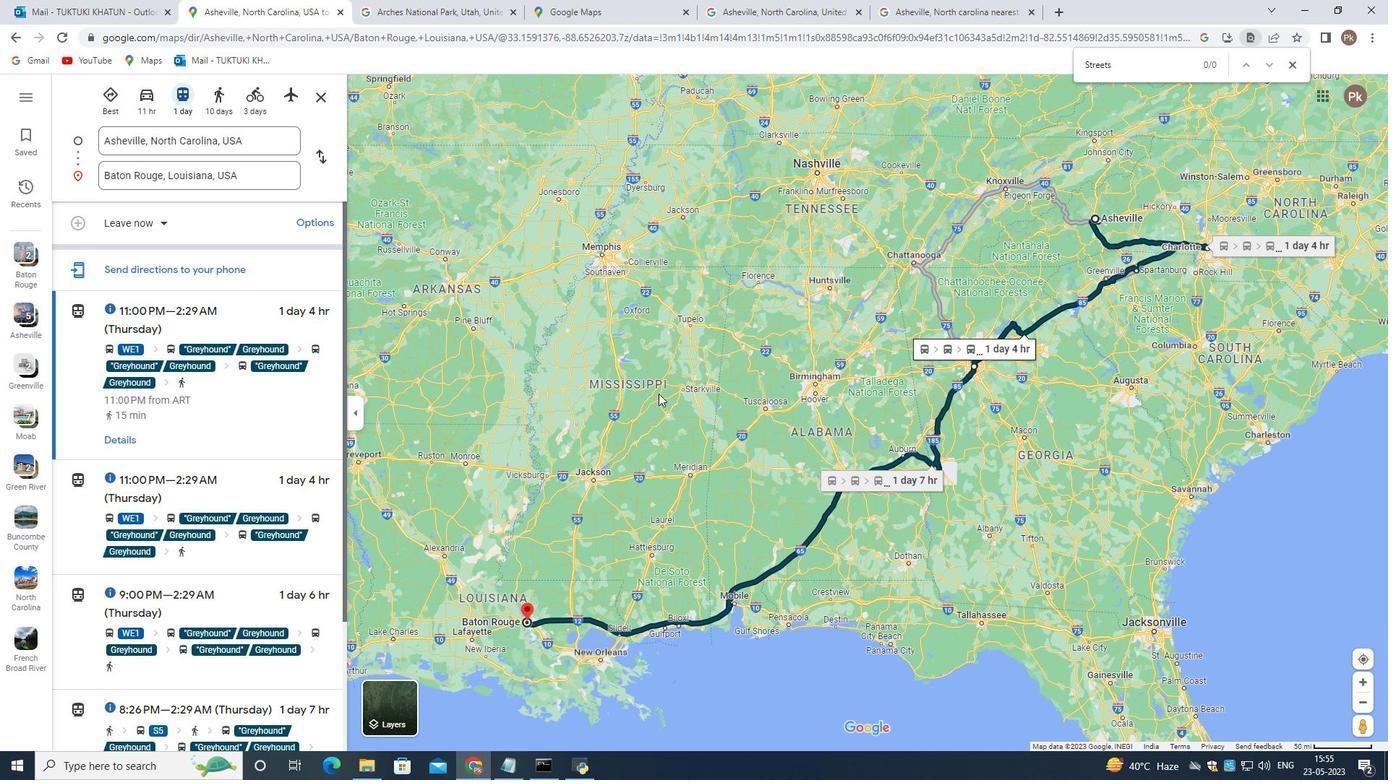 
Action: Mouse moved to (731, 346)
Screenshot: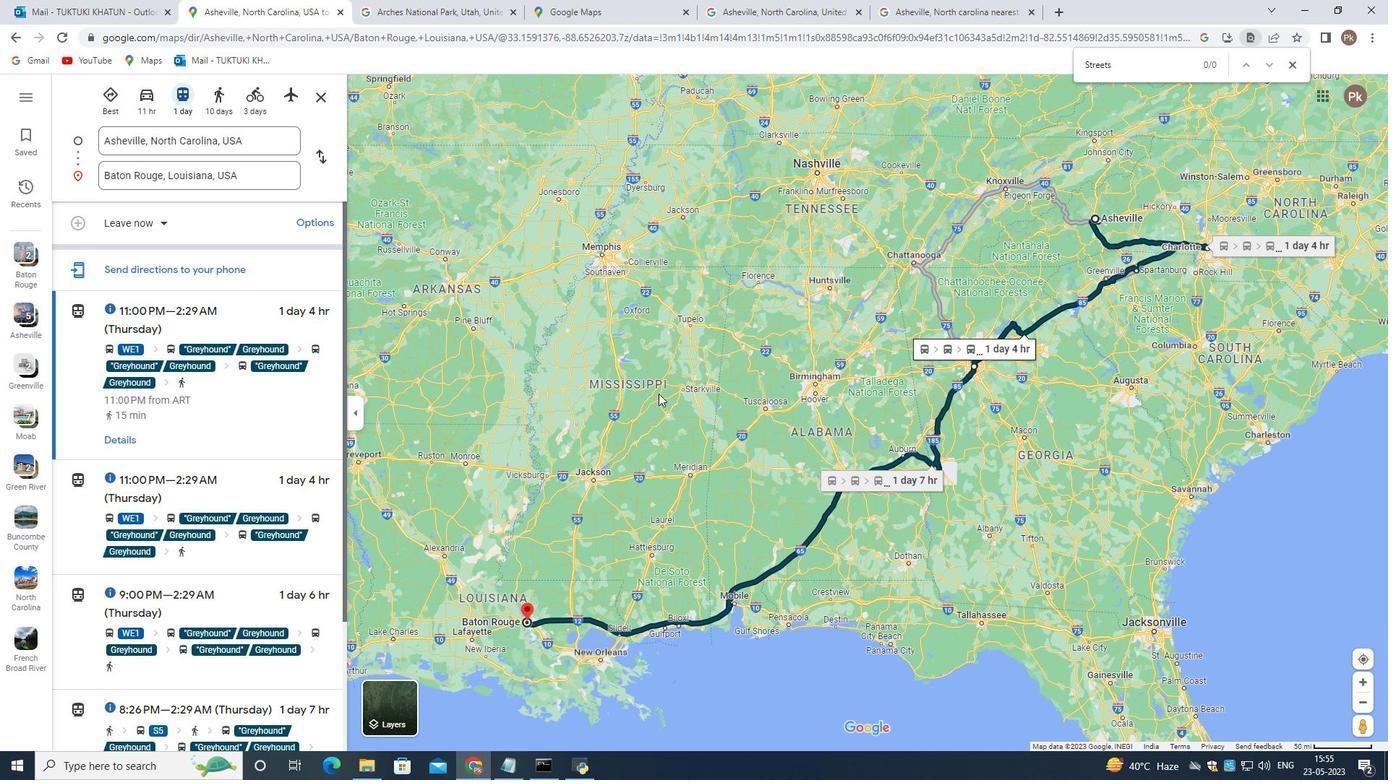 
Action: Mouse pressed left at (712, 347)
Screenshot: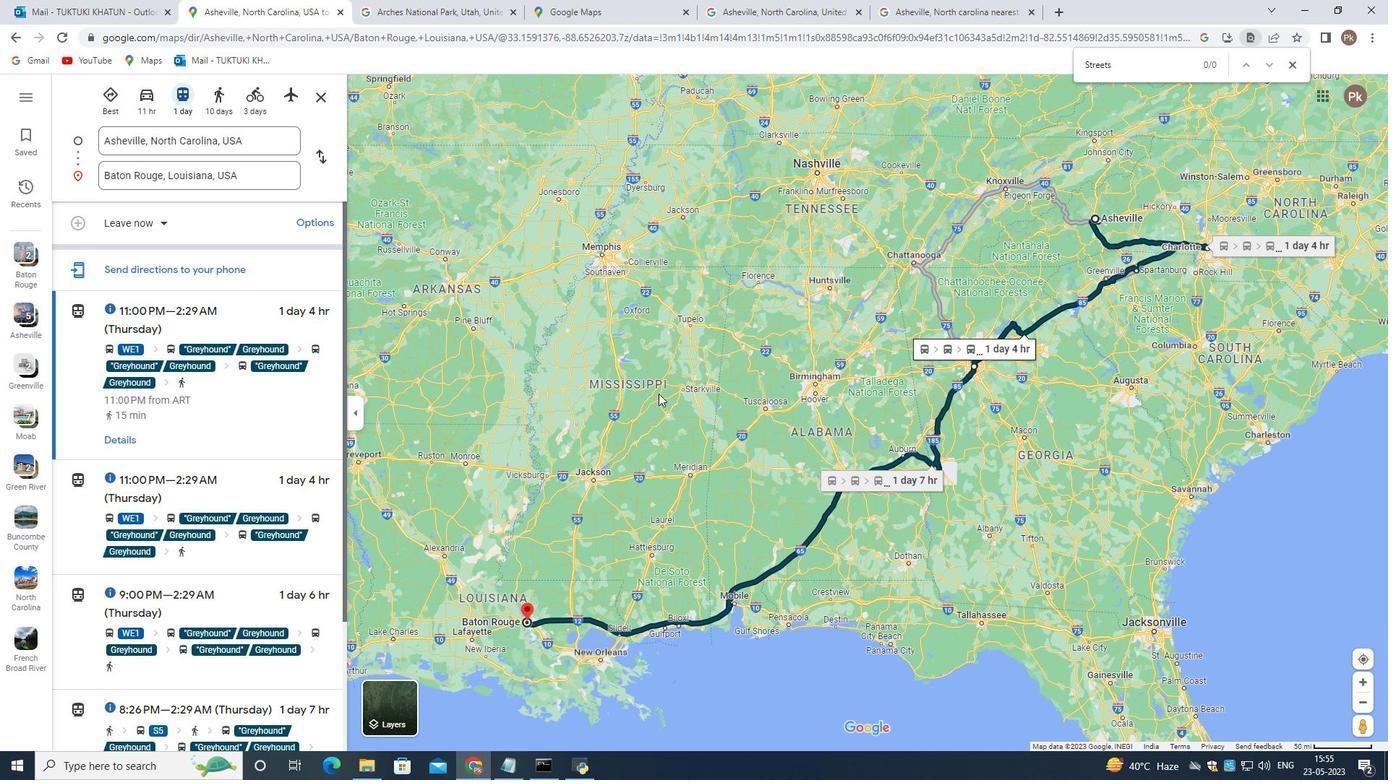 
Action: Mouse moved to (728, 370)
Screenshot: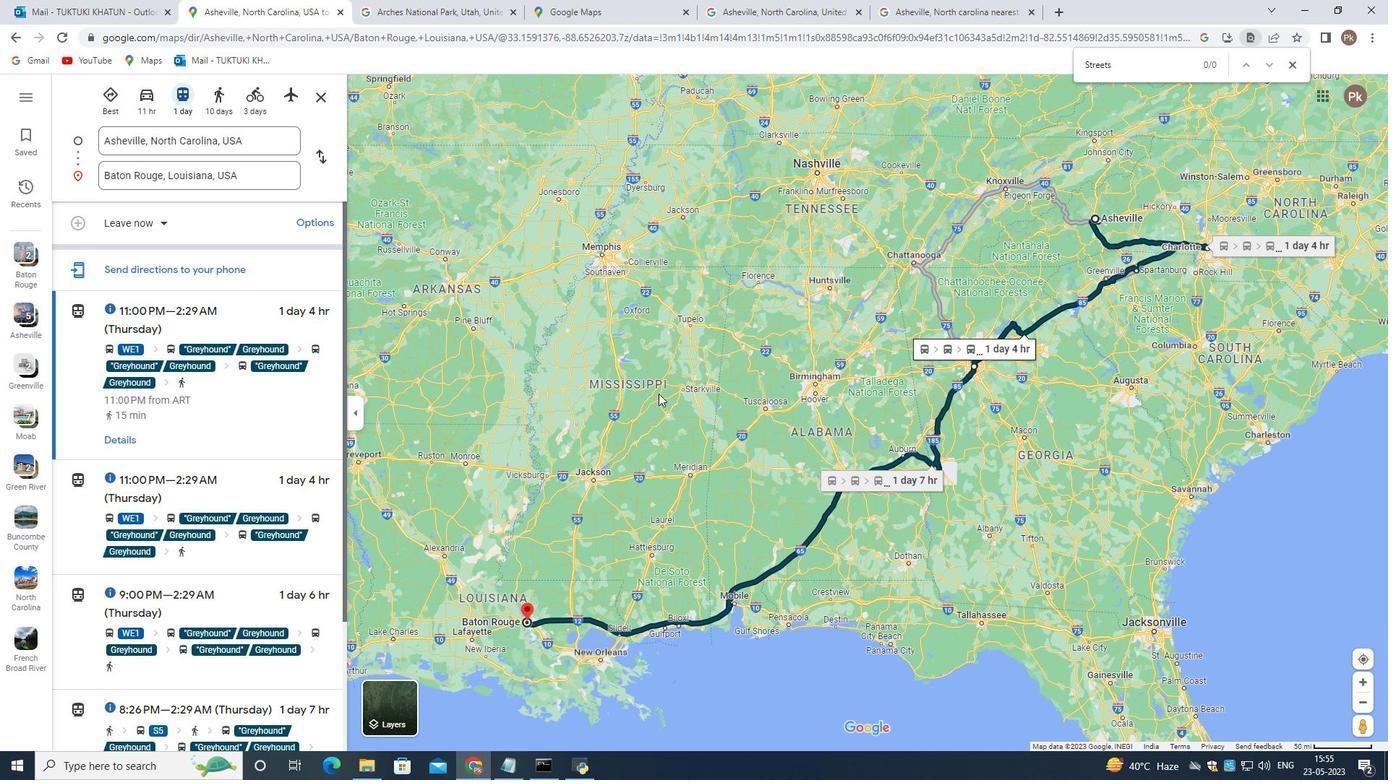 
Action: Mouse pressed left at (728, 370)
Screenshot: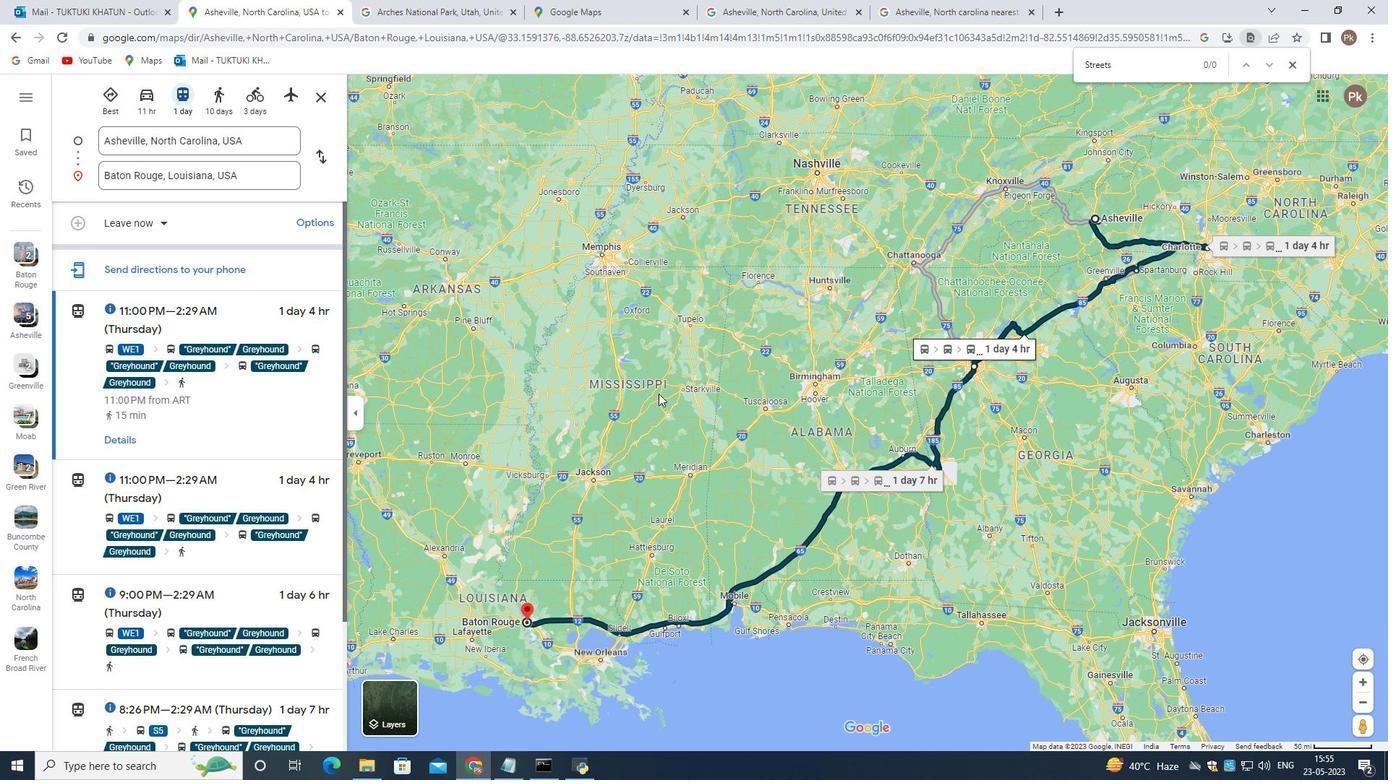 
Action: Mouse moved to (164, 331)
Screenshot: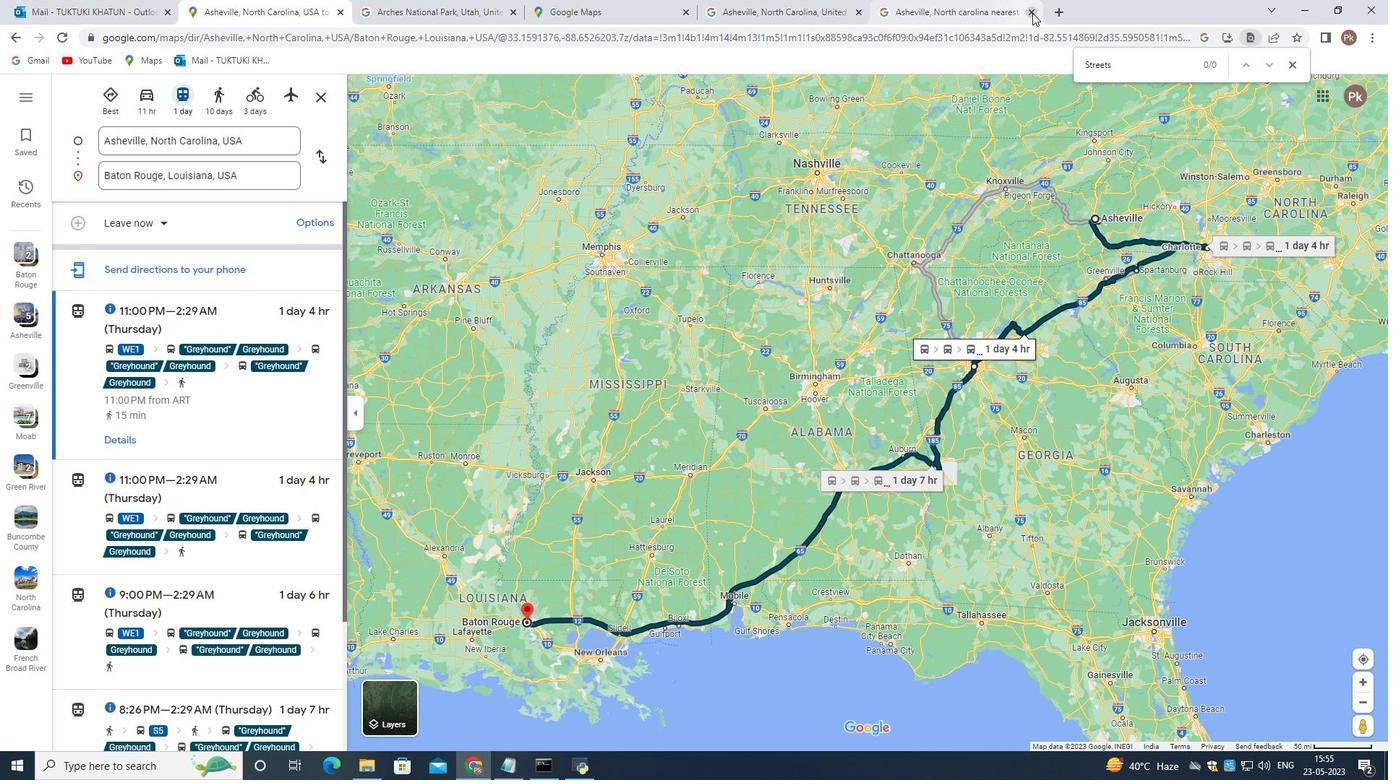 
Action: Mouse scrolled (164, 331) with delta (0, 0)
Screenshot: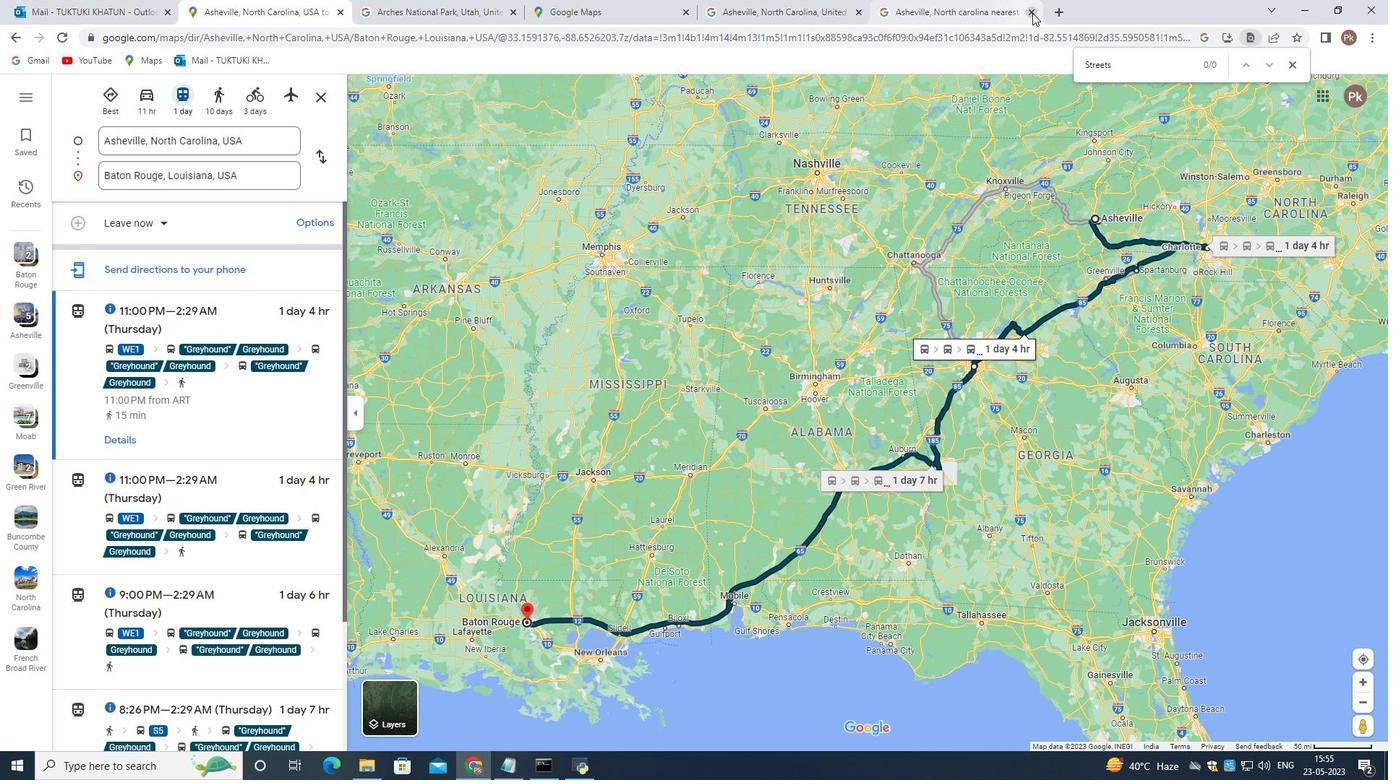 
Action: Mouse moved to (164, 334)
Screenshot: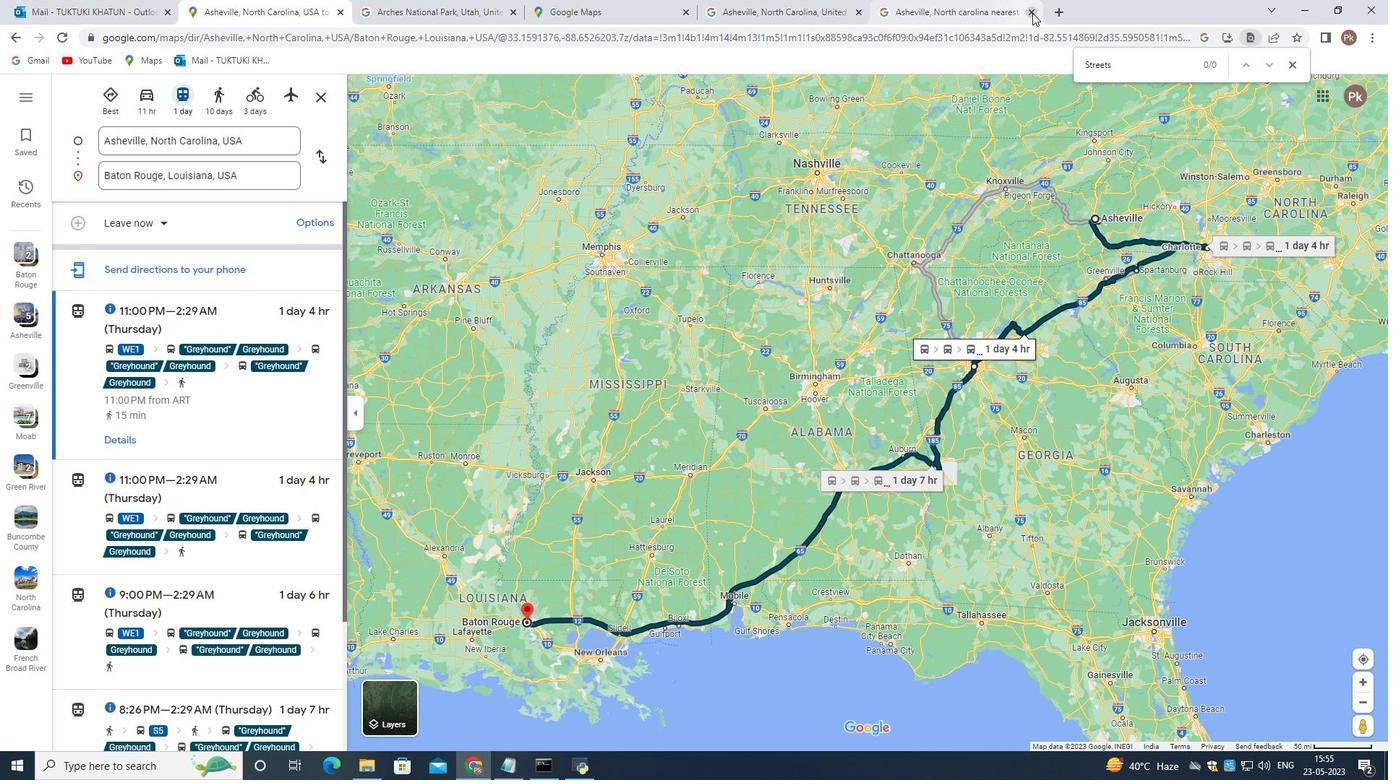 
Action: Mouse scrolled (164, 333) with delta (0, 0)
Screenshot: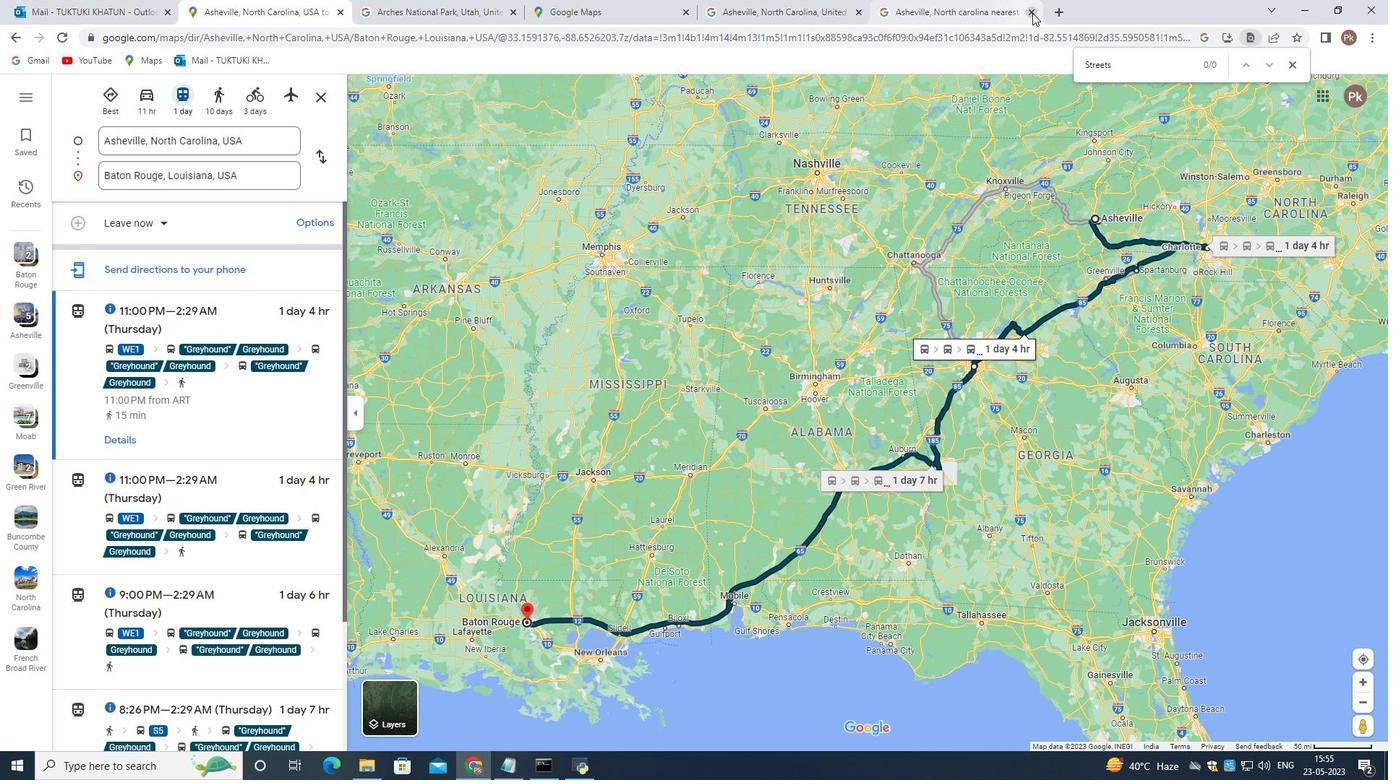 
Action: Mouse scrolled (164, 333) with delta (0, 0)
Screenshot: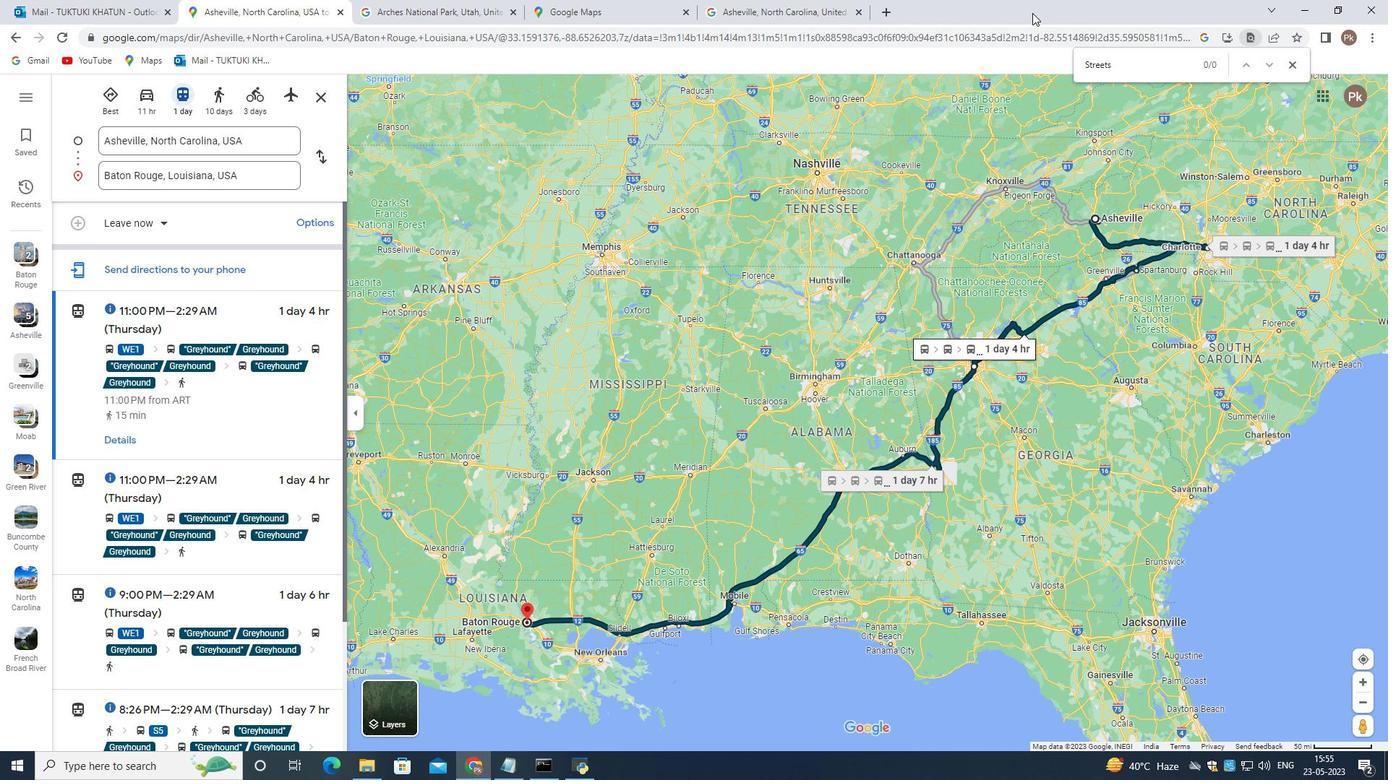 
Action: Mouse moved to (165, 334)
Screenshot: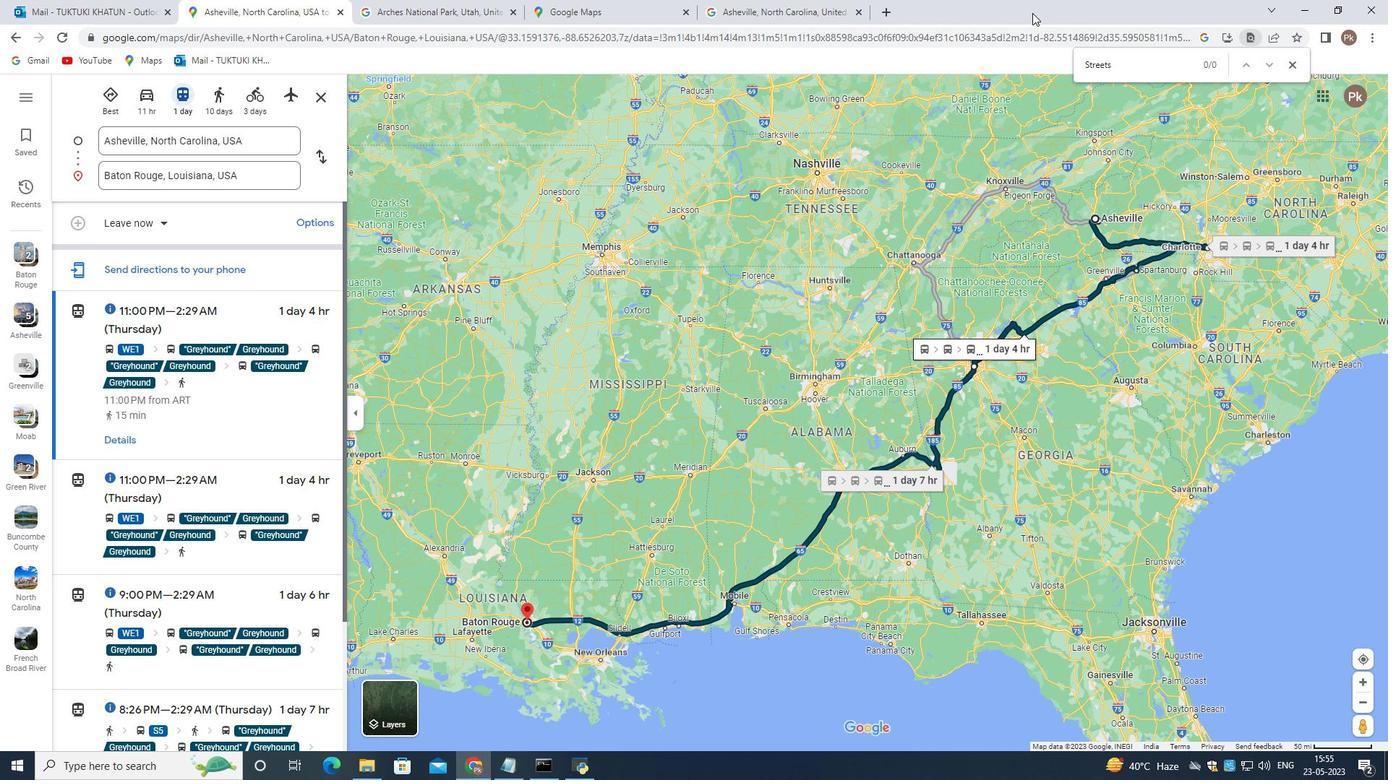 
Action: Mouse scrolled (165, 334) with delta (0, 0)
Screenshot: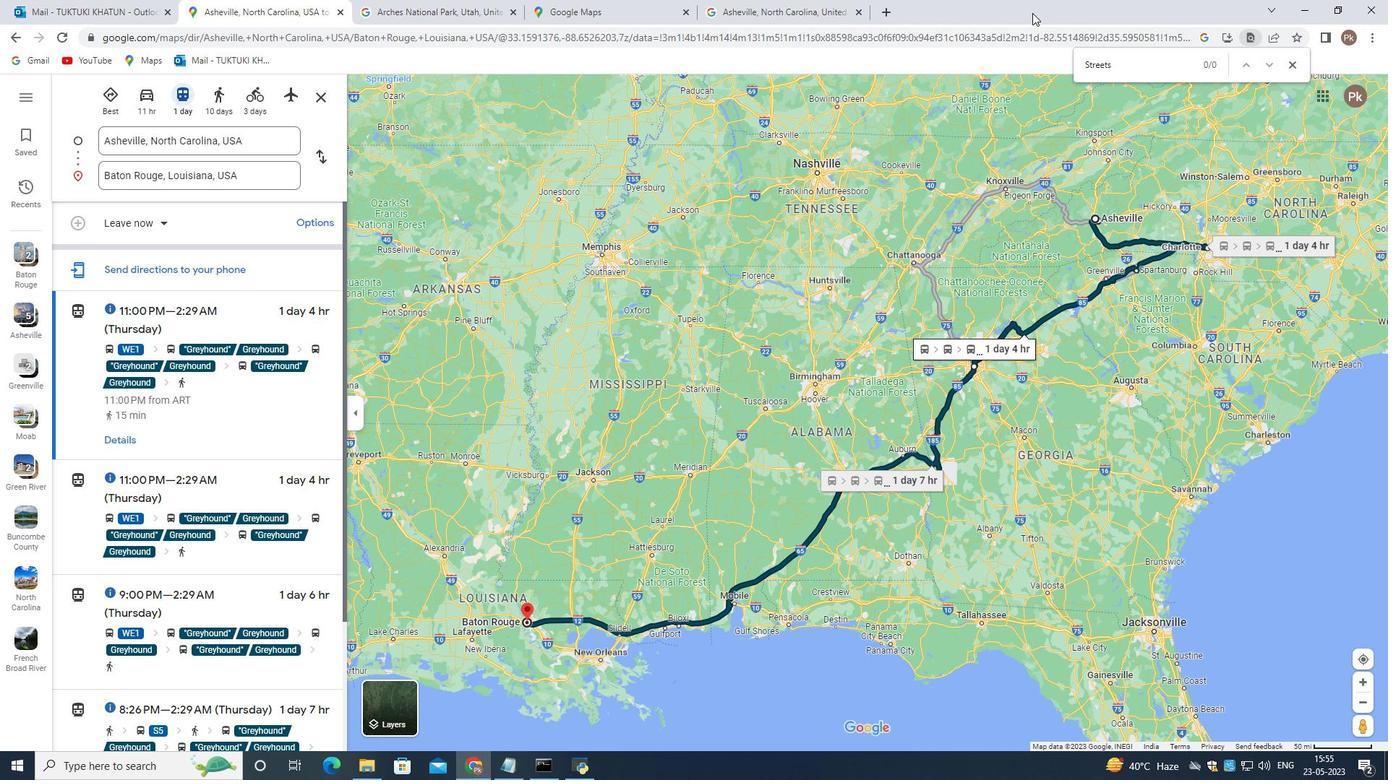 
Action: Mouse scrolled (165, 334) with delta (0, 0)
Screenshot: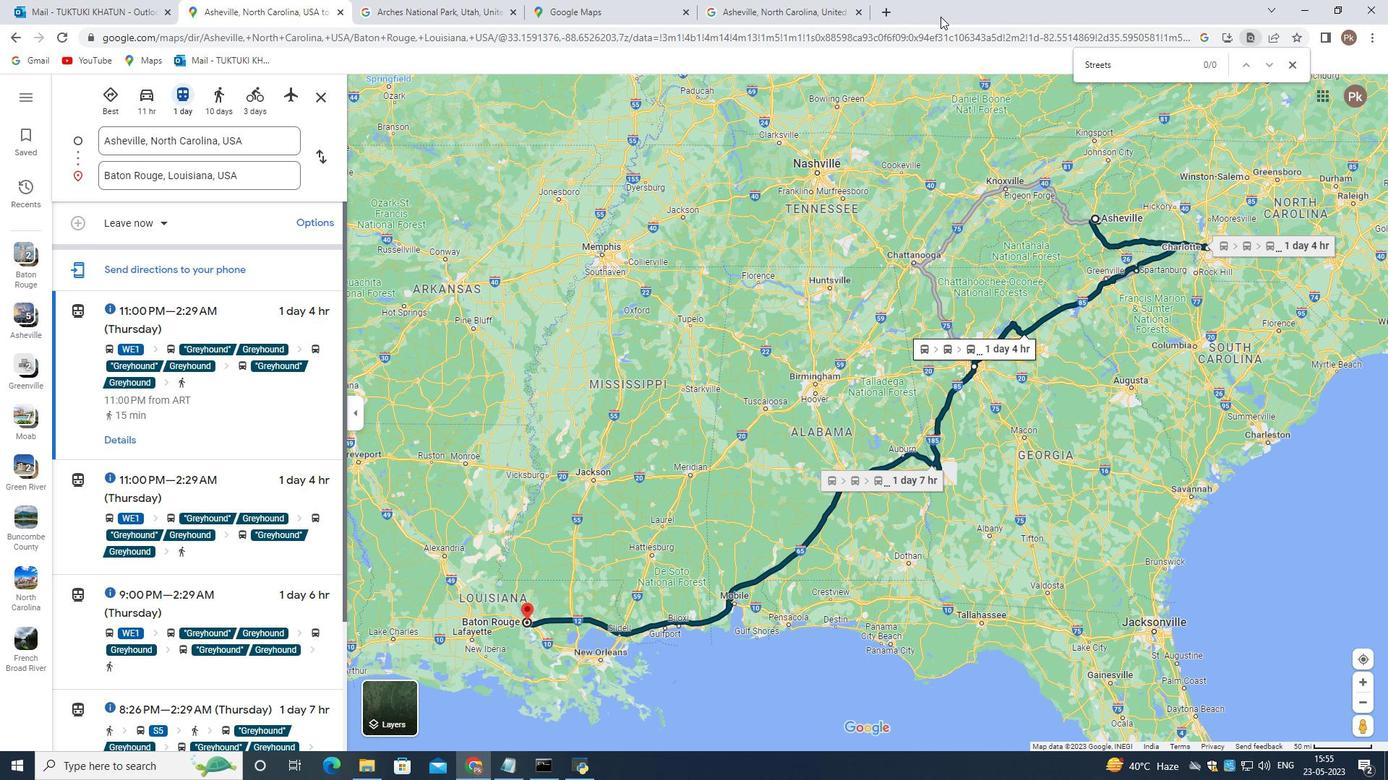 
Action: Mouse moved to (166, 334)
Screenshot: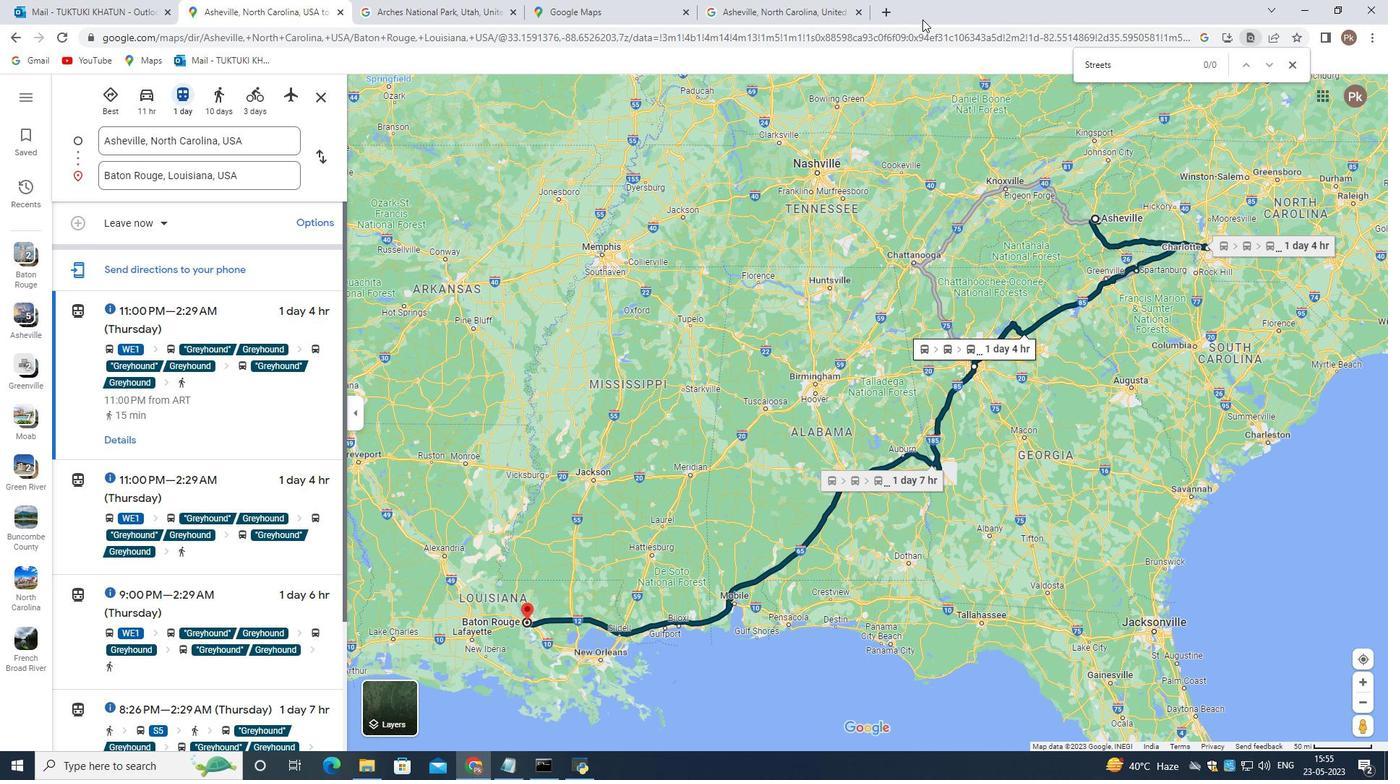 
Action: Mouse scrolled (166, 334) with delta (0, 0)
Screenshot: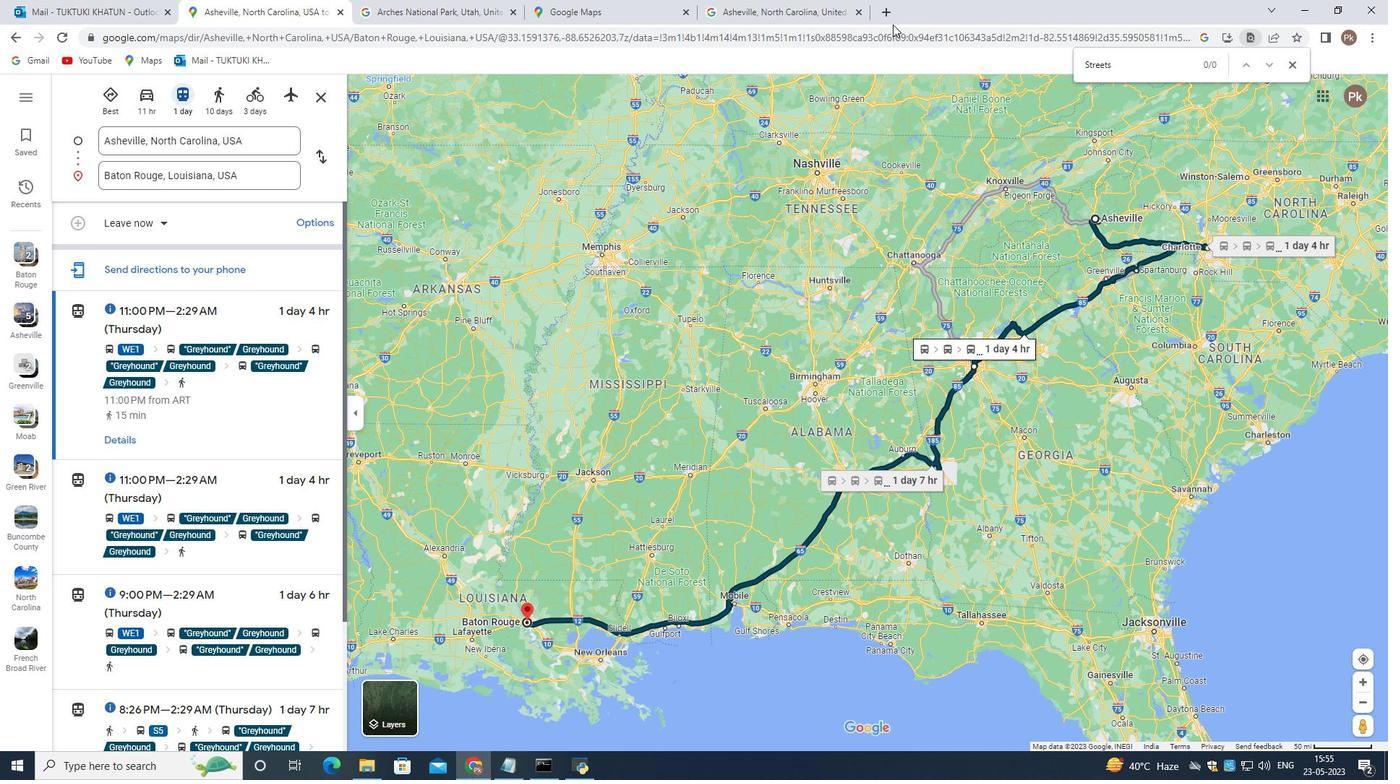 
Action: Mouse moved to (167, 339)
Screenshot: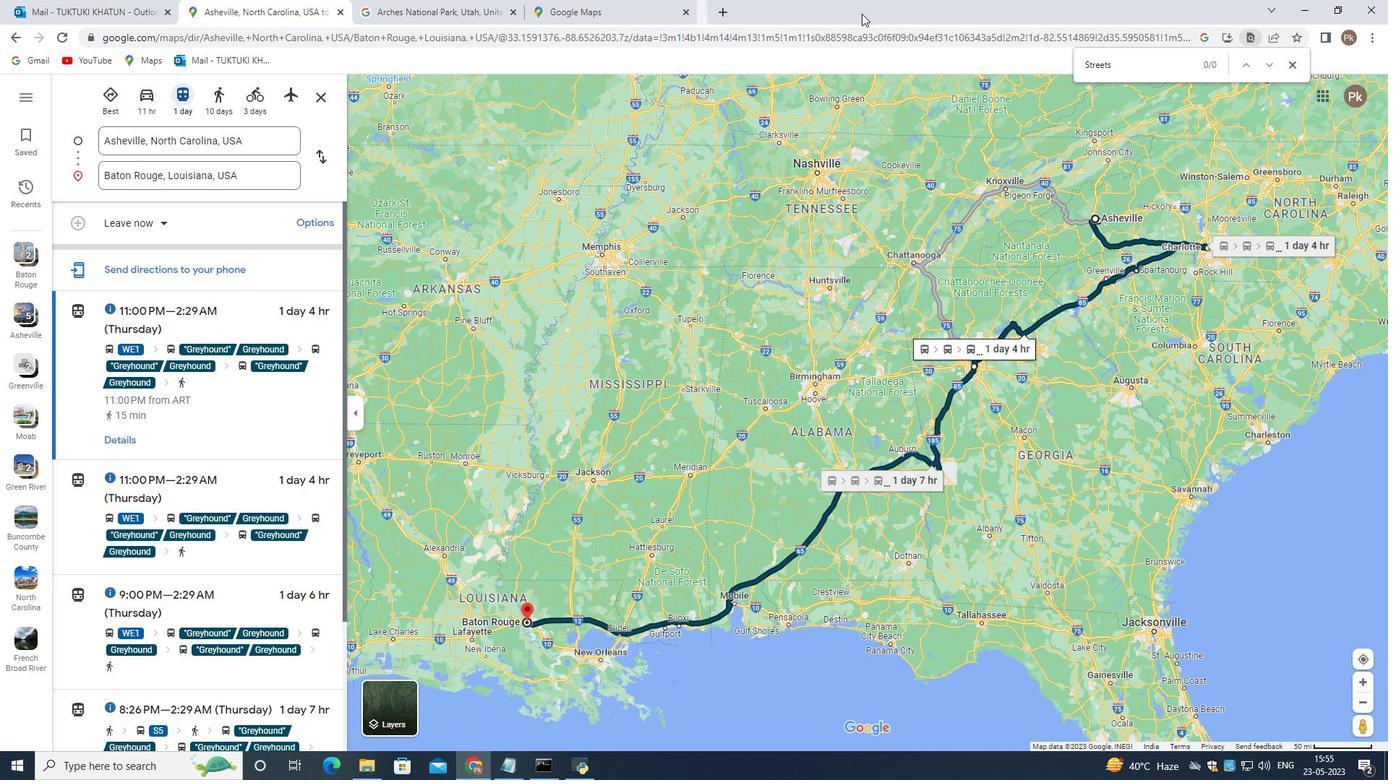 
Action: Mouse scrolled (167, 338) with delta (0, 0)
Screenshot: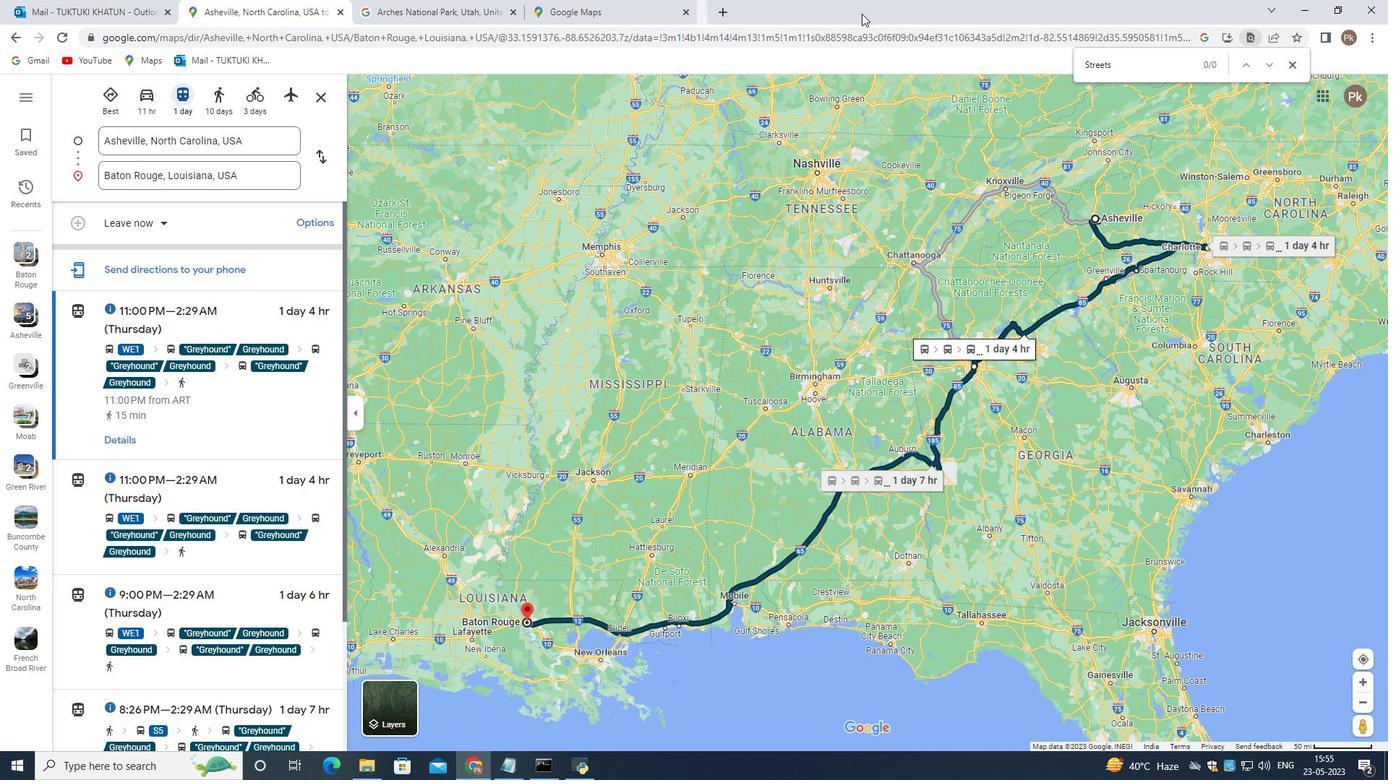 
Action: Mouse moved to (287, 312)
Screenshot: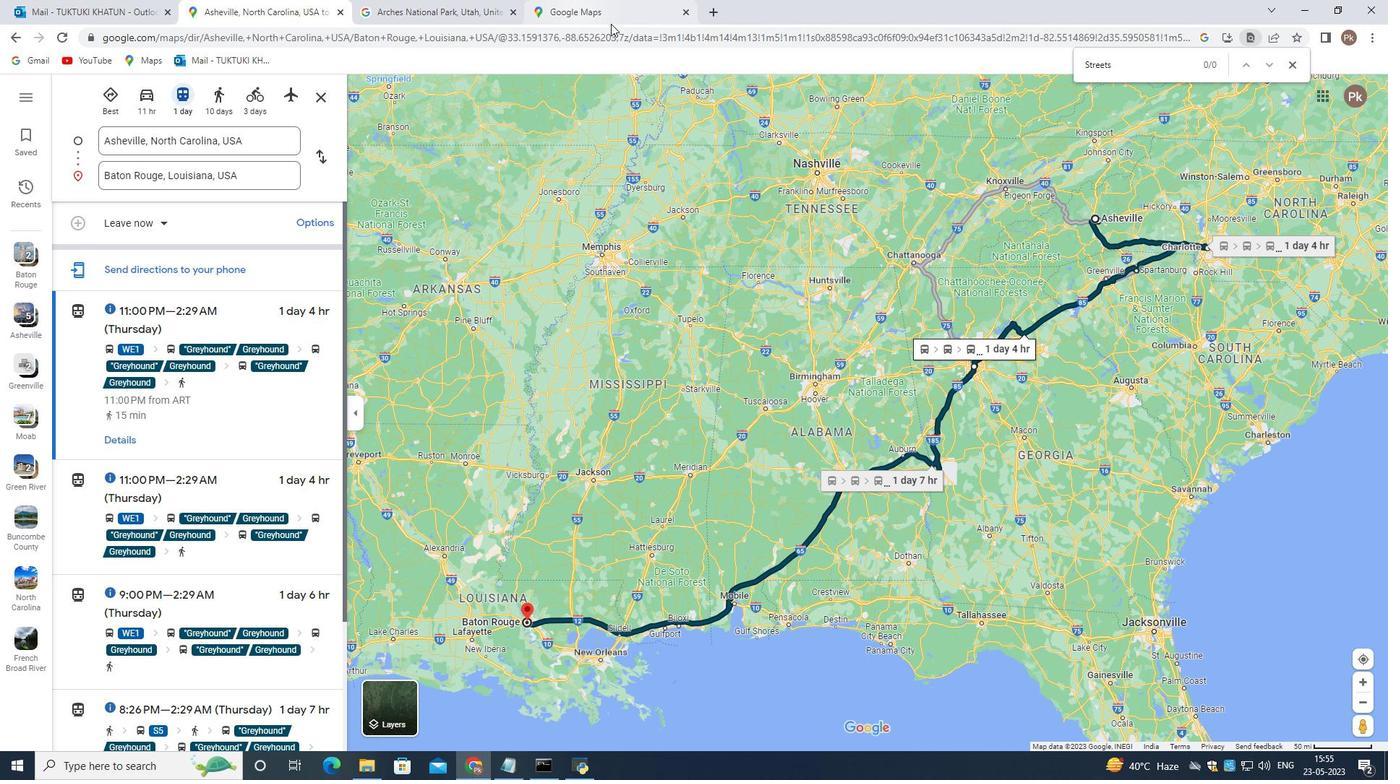 
Action: Mouse pressed left at (287, 312)
Screenshot: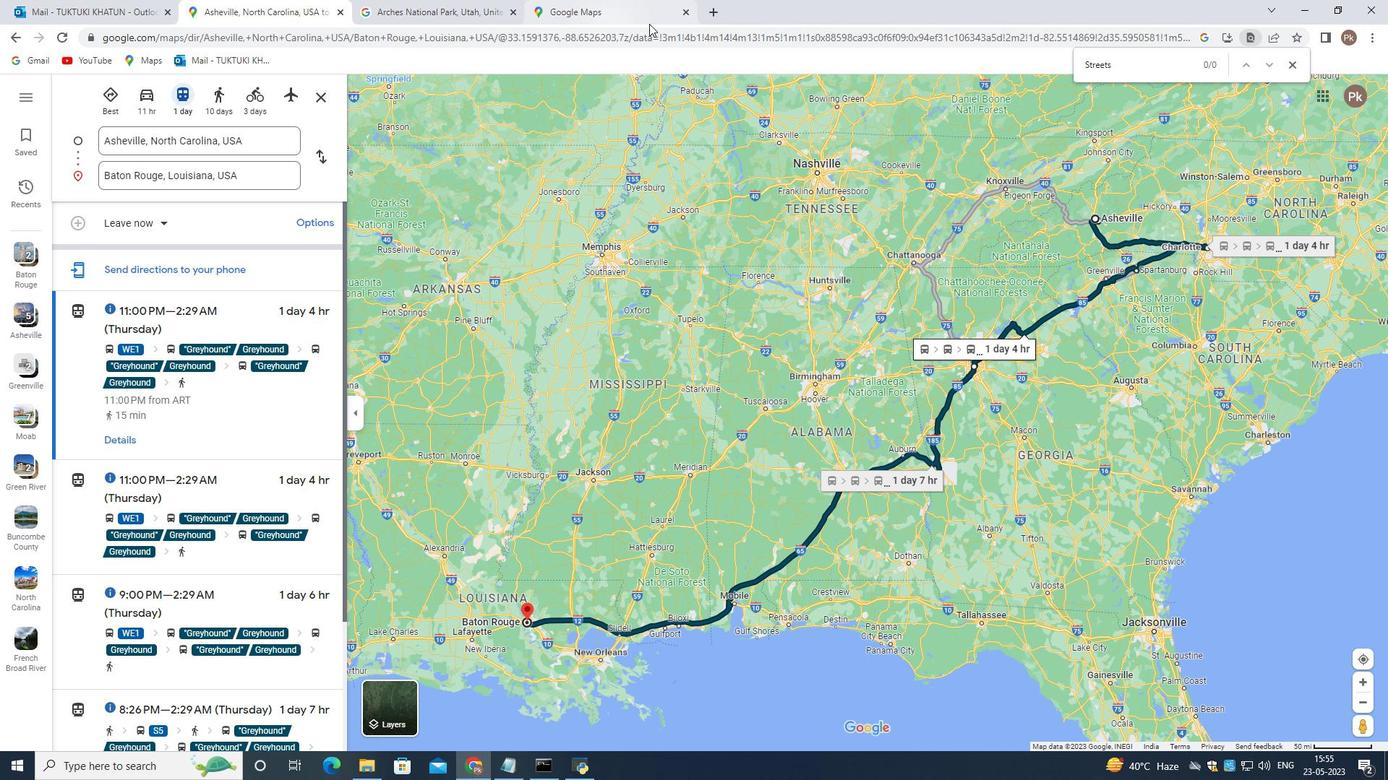 
Action: Mouse moved to (627, 217)
Screenshot: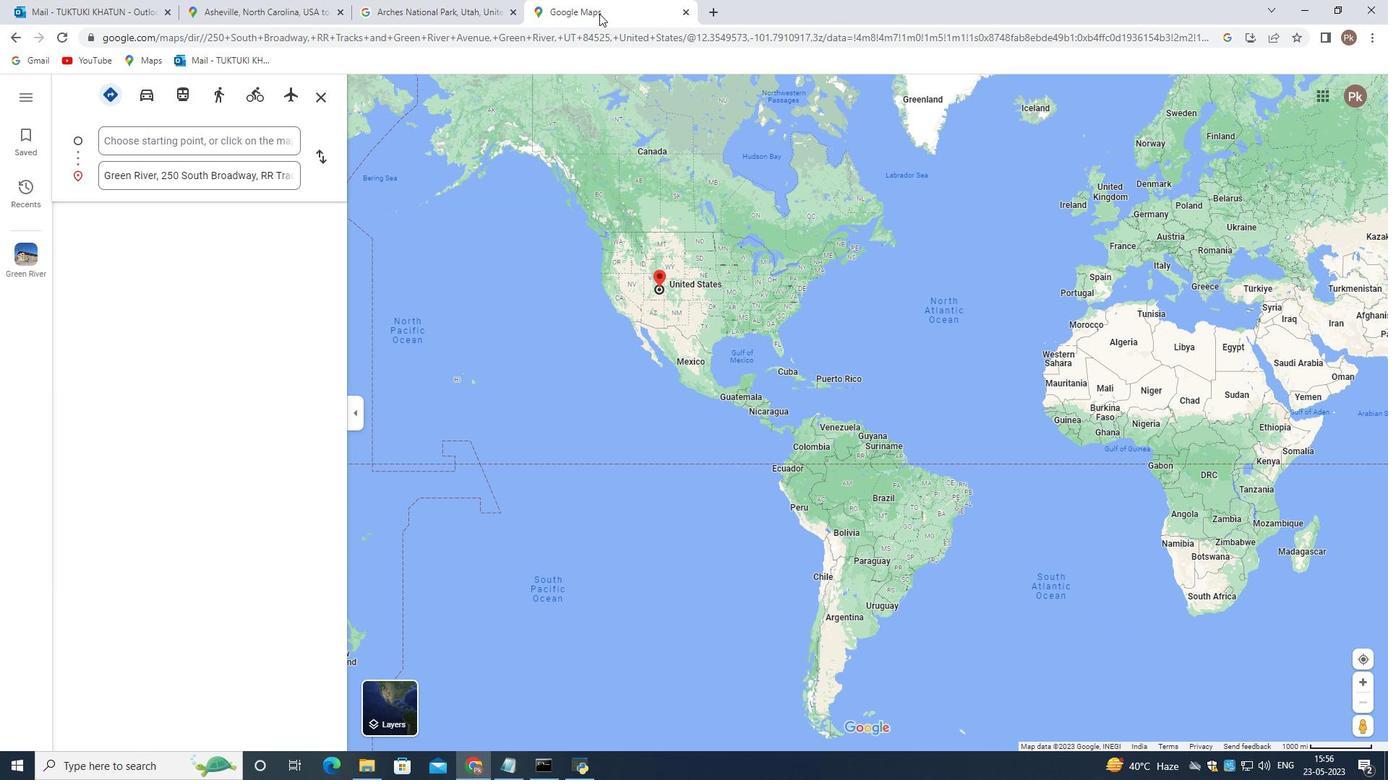 
Action: Mouse pressed left at (627, 217)
Screenshot: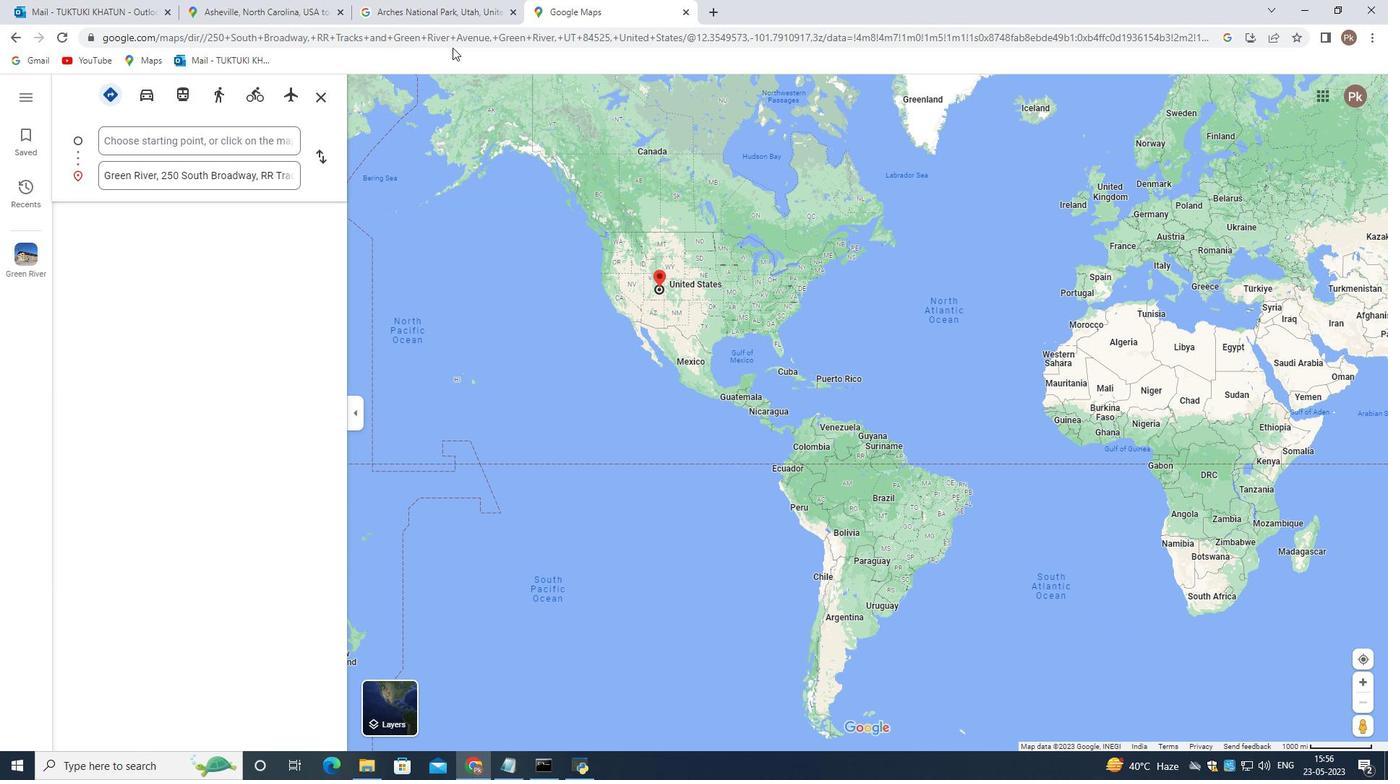 
Action: Mouse moved to (227, 310)
Screenshot: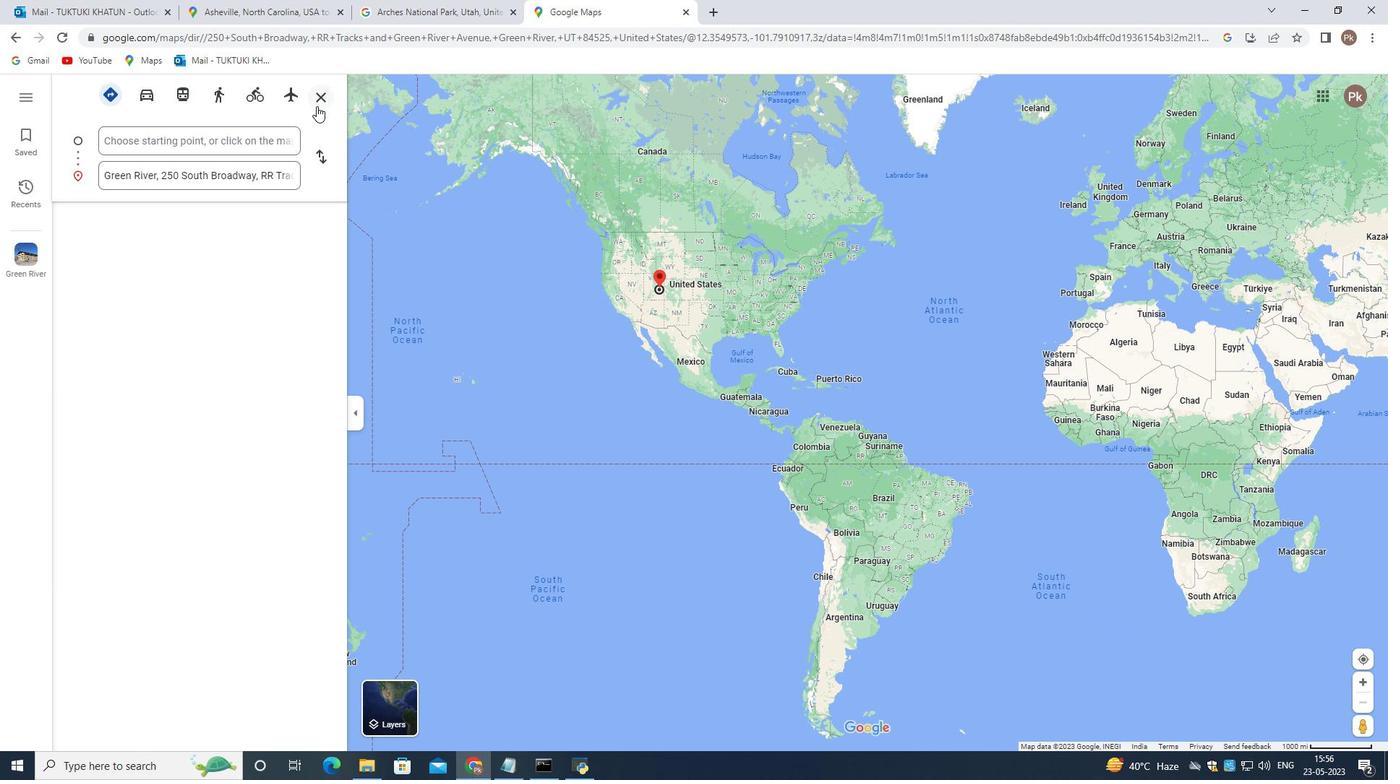 
Action: Mouse pressed left at (227, 310)
Screenshot: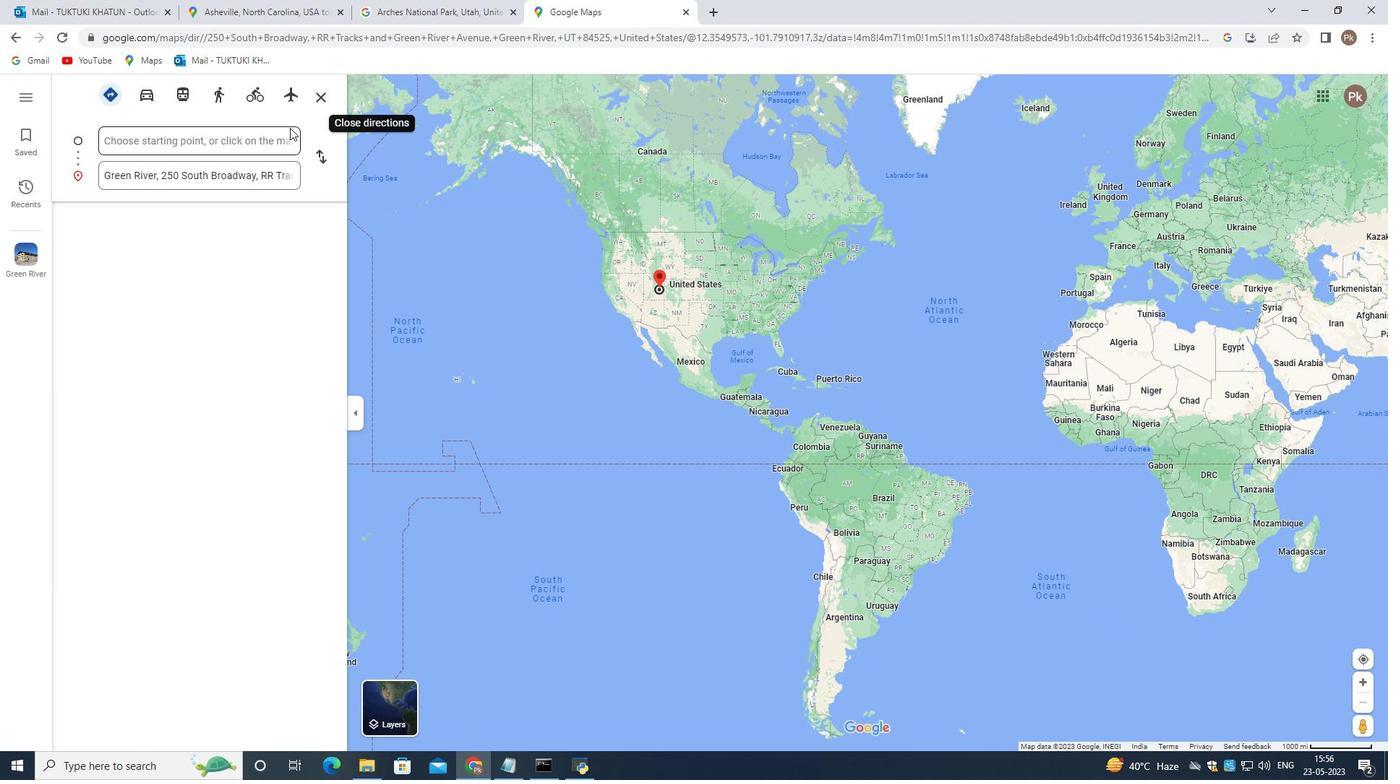
Action: Mouse moved to (242, 424)
Screenshot: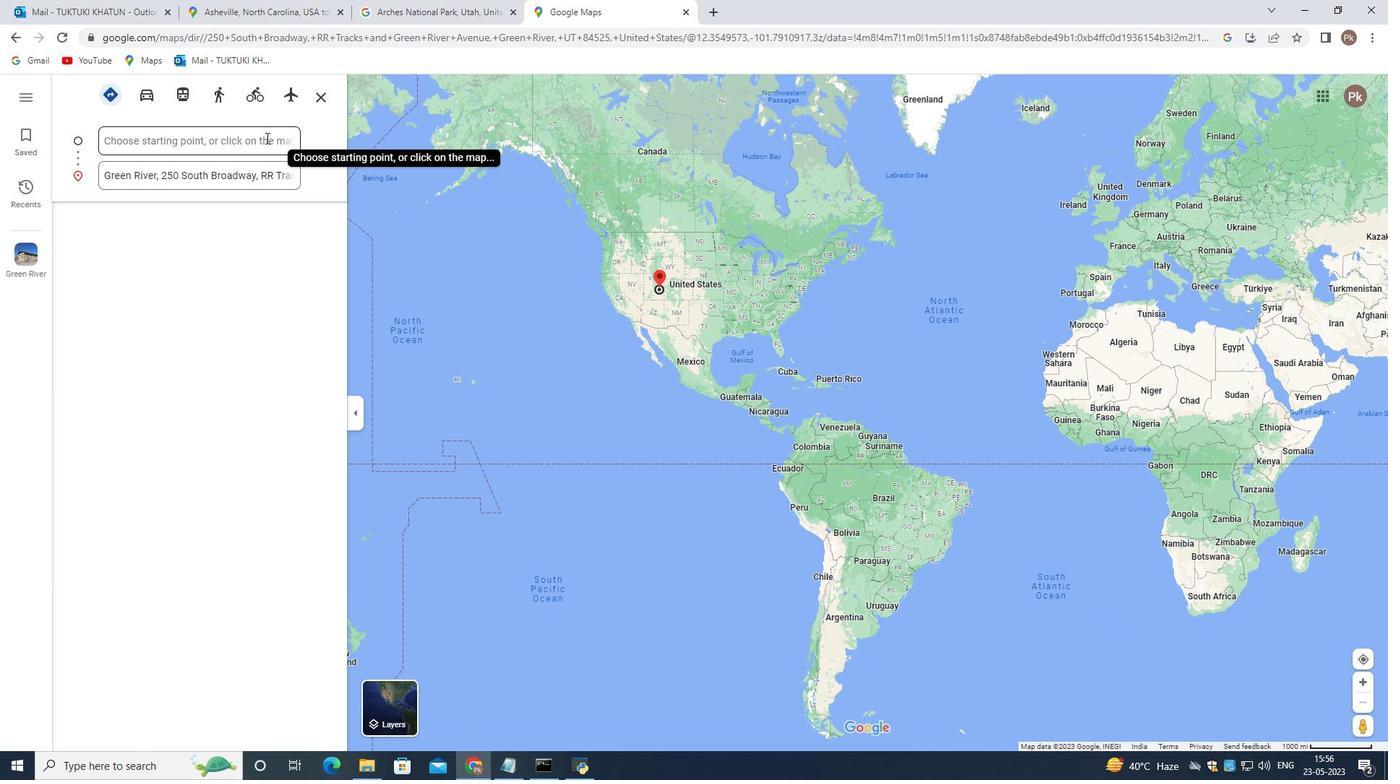 
Action: Mouse pressed left at (242, 424)
Screenshot: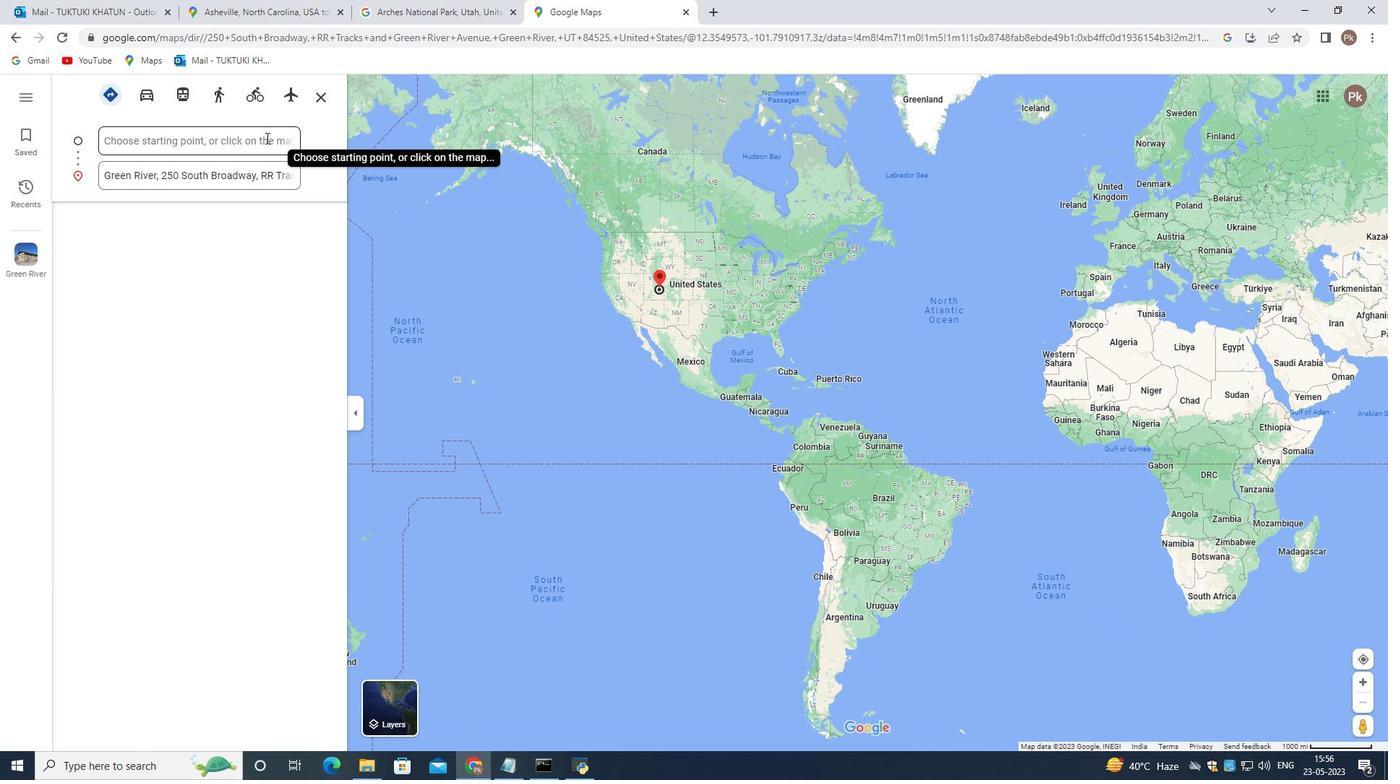 
Action: Mouse moved to (250, 458)
Screenshot: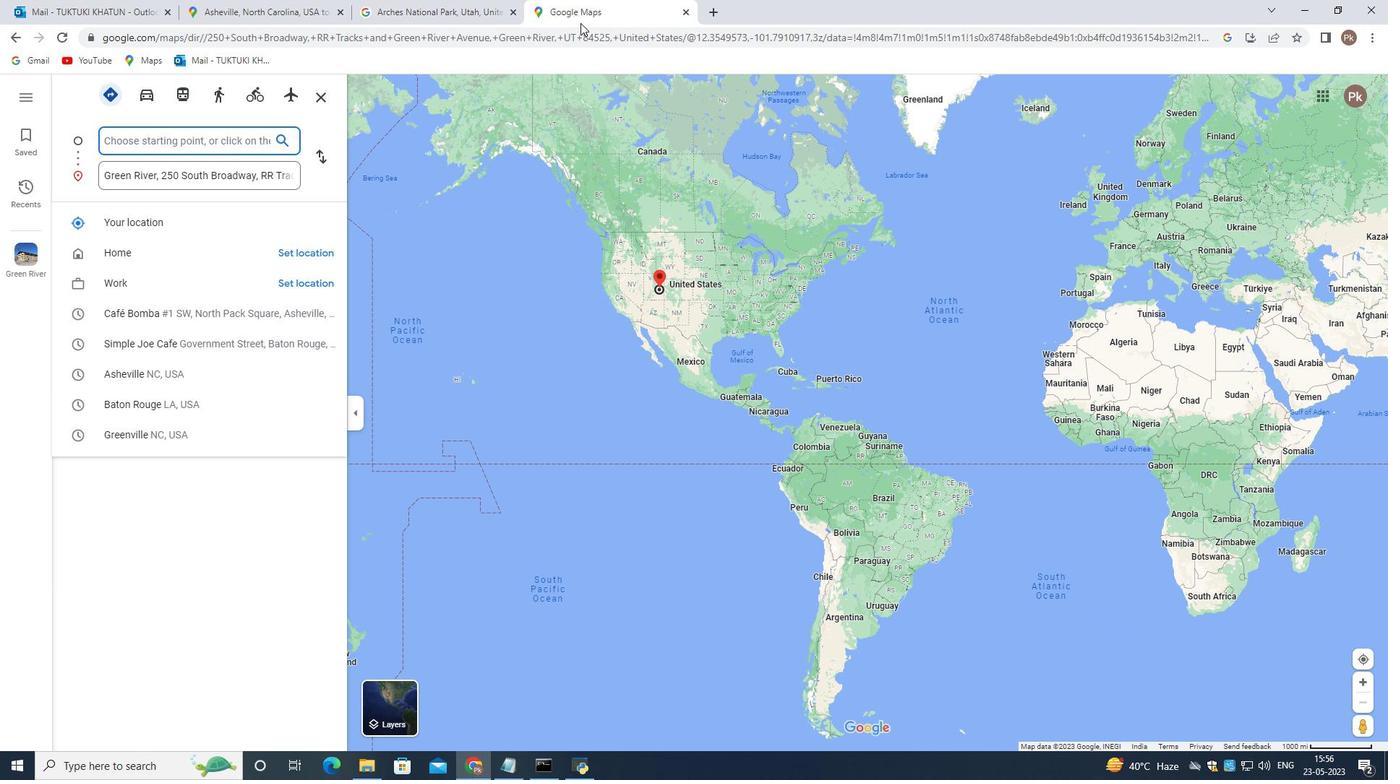 
Action: Mouse scrolled (250, 457) with delta (0, 0)
Screenshot: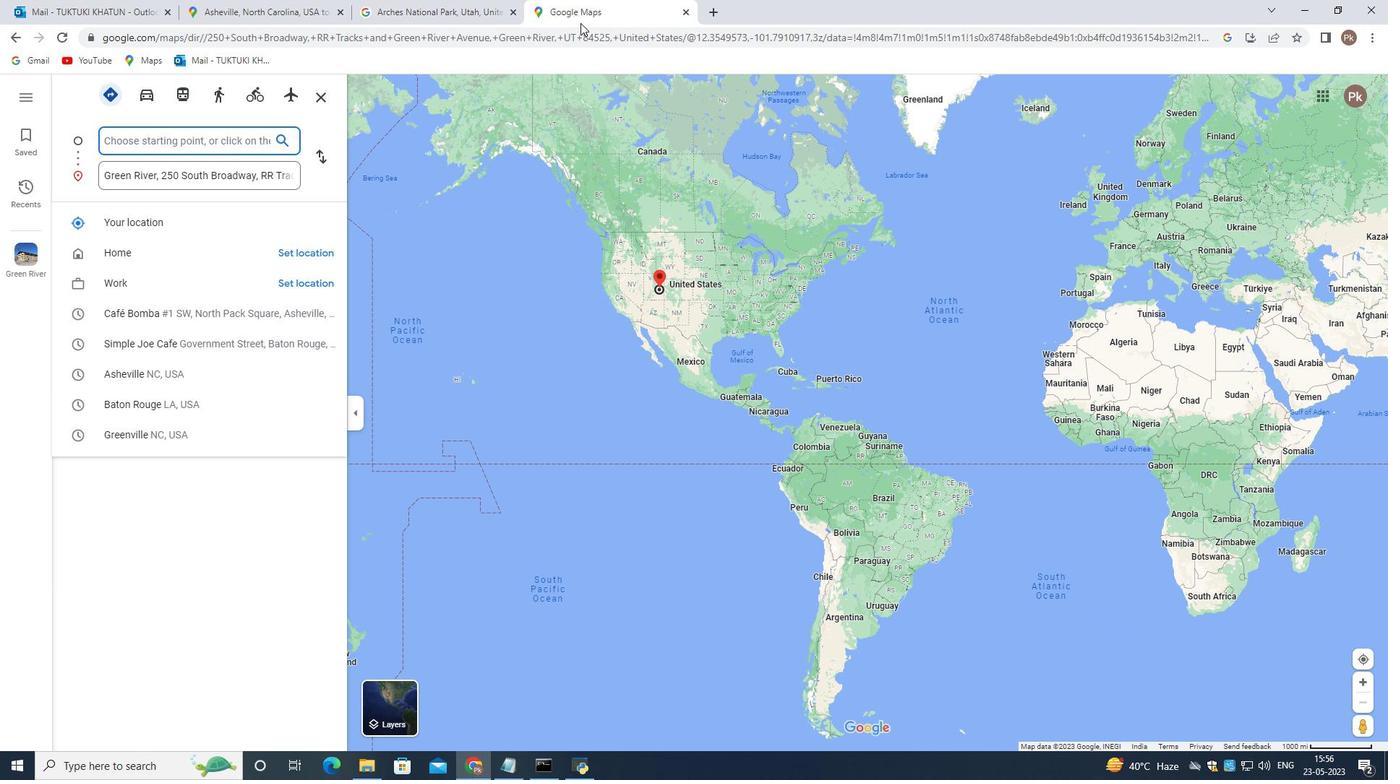 
Action: Mouse moved to (251, 458)
Screenshot: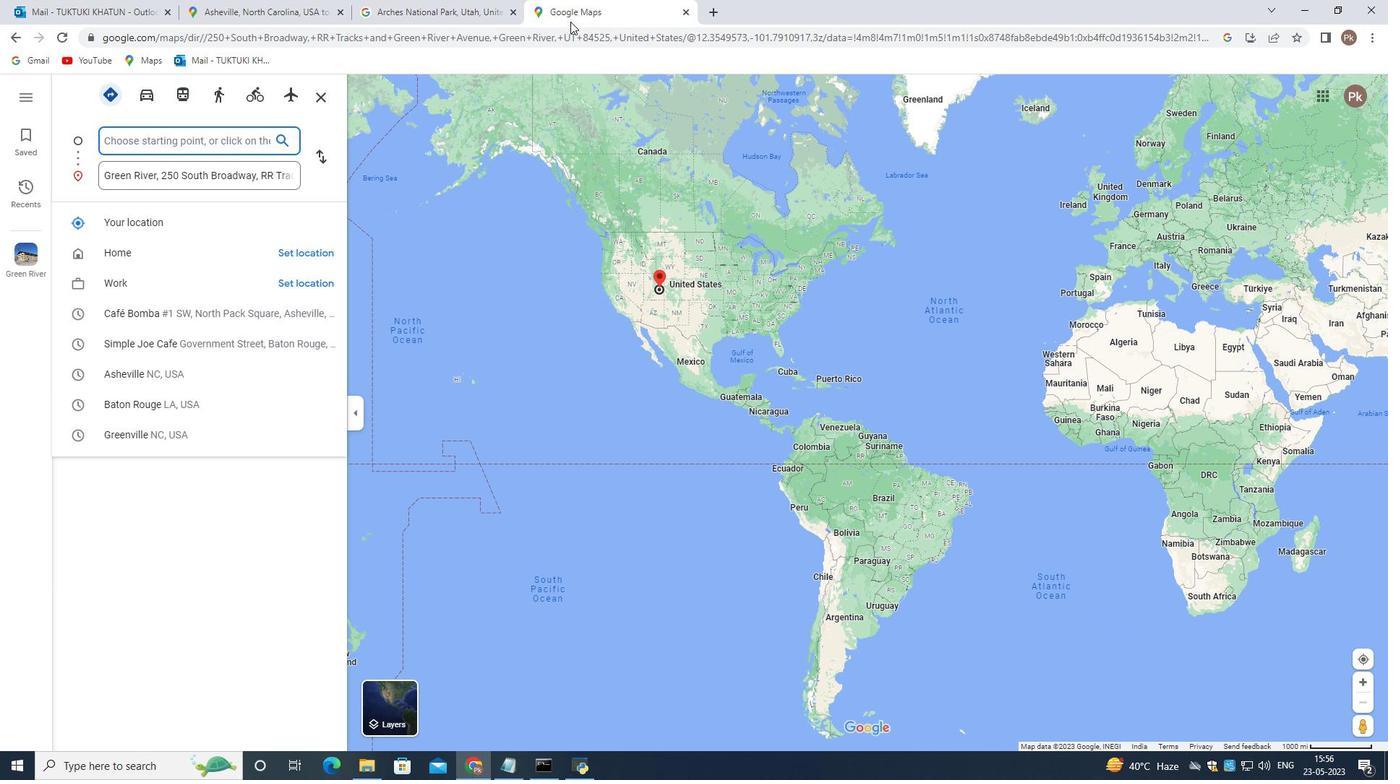 
Action: Mouse scrolled (251, 457) with delta (0, 0)
Screenshot: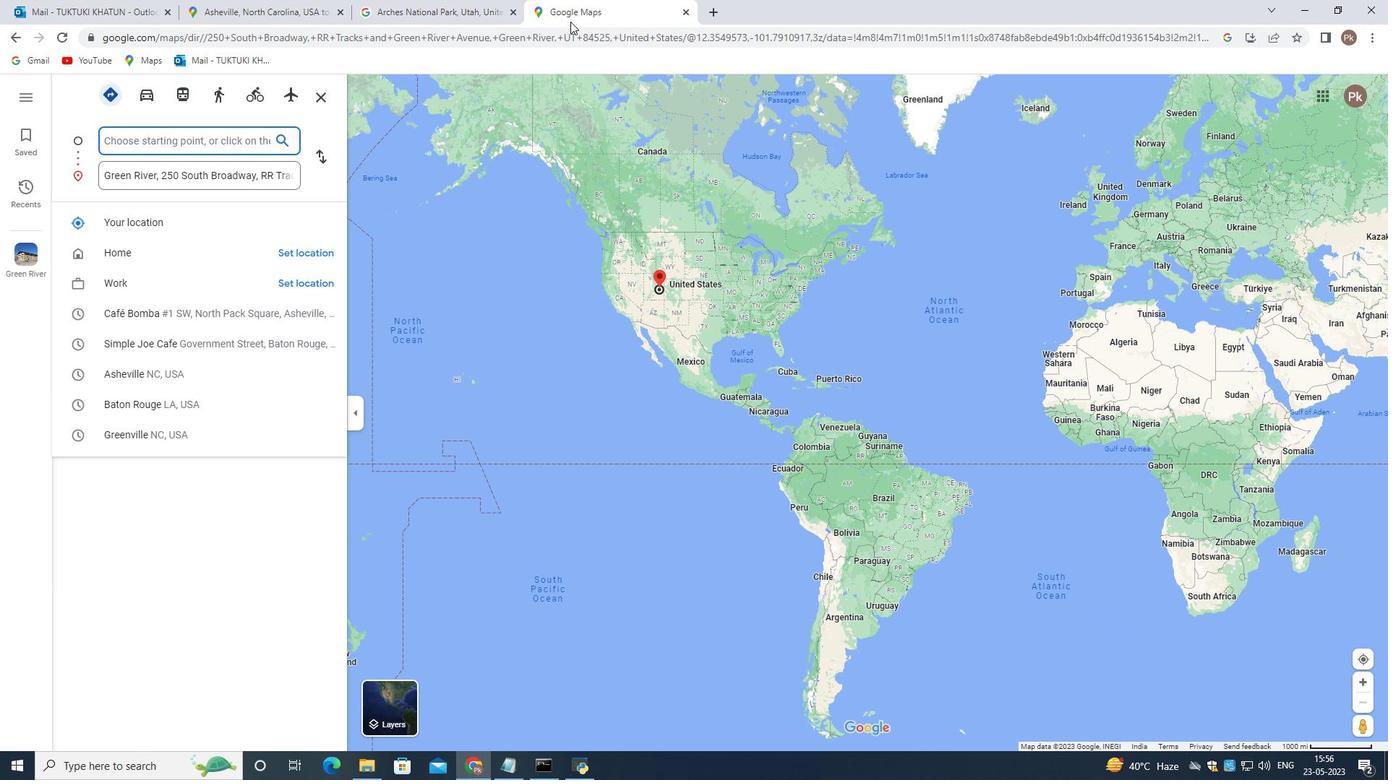 
Action: Mouse scrolled (251, 457) with delta (0, 0)
Screenshot: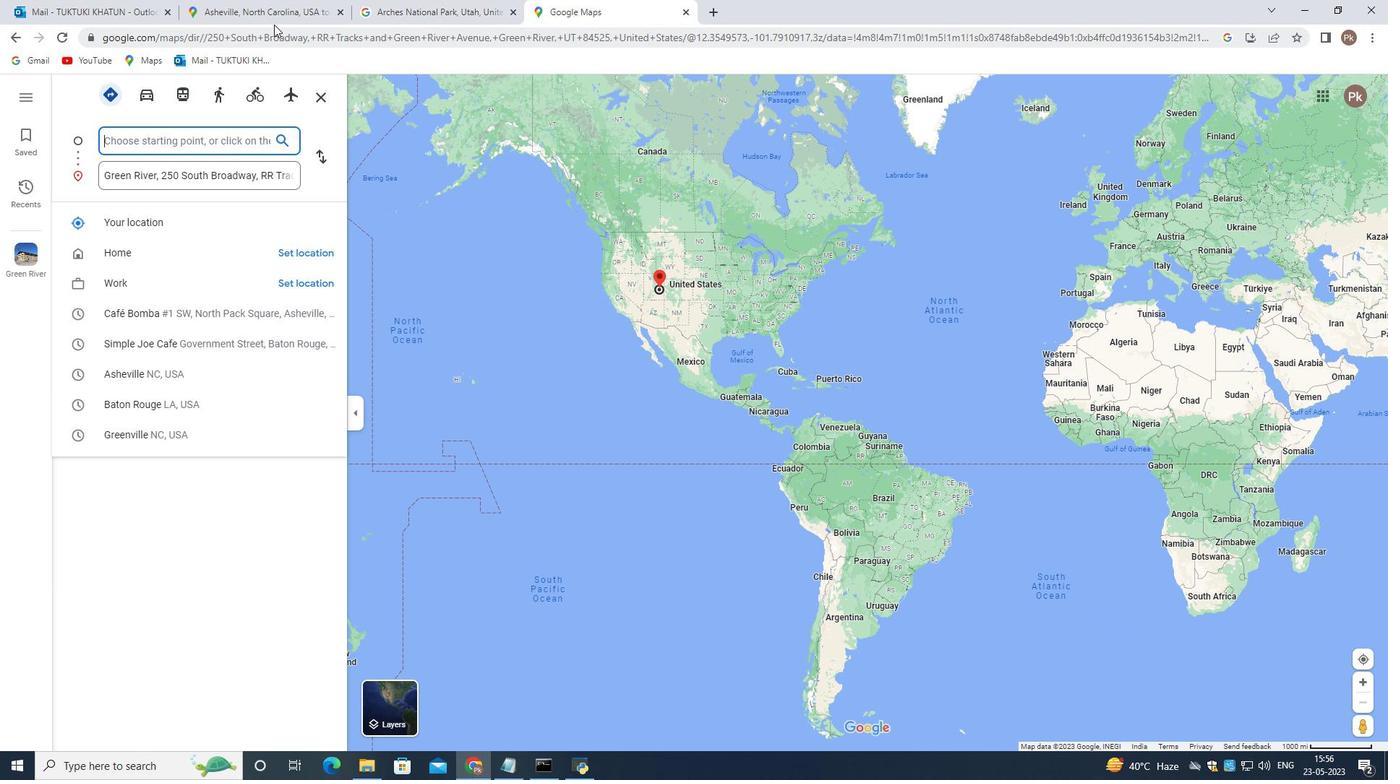 
Action: Mouse scrolled (251, 457) with delta (0, 0)
Screenshot: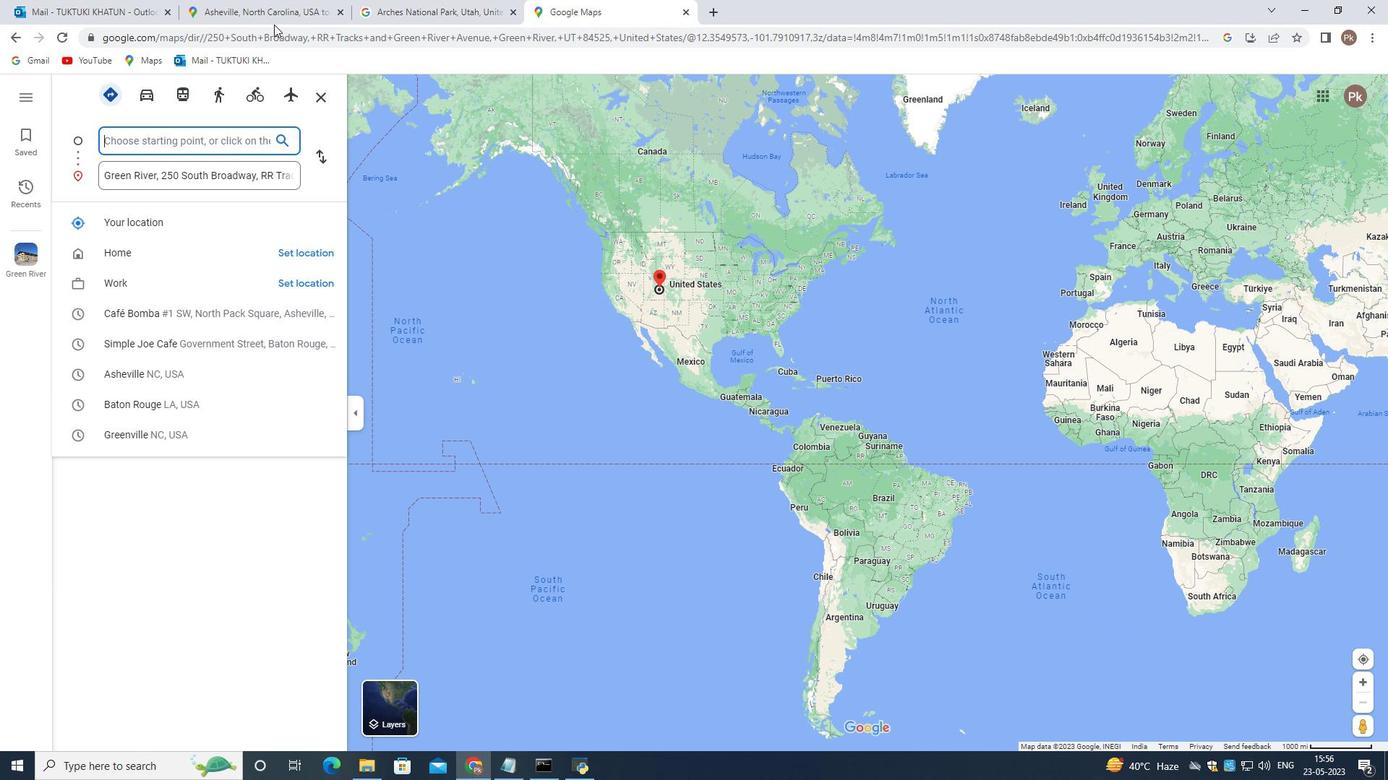 
Action: Mouse moved to (247, 445)
Screenshot: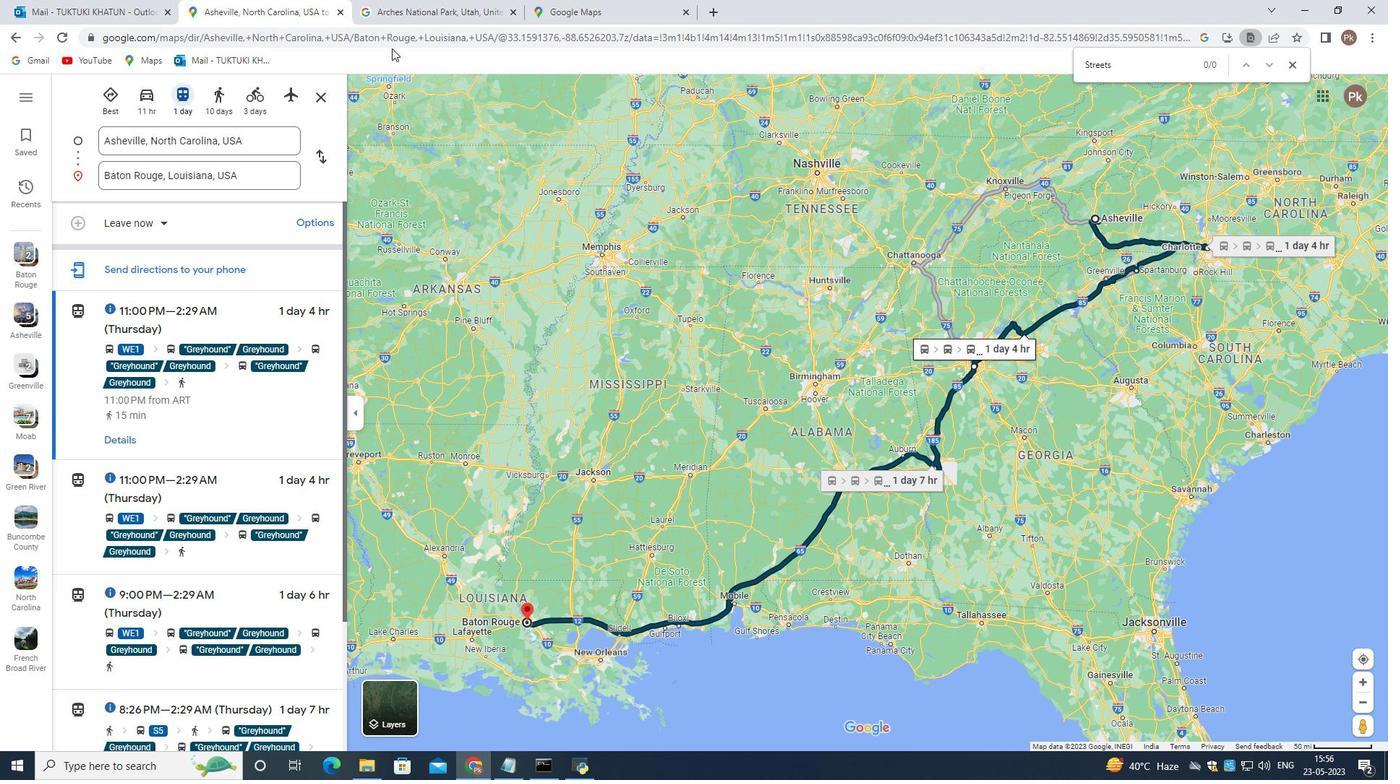 
Action: Mouse pressed left at (247, 445)
Screenshot: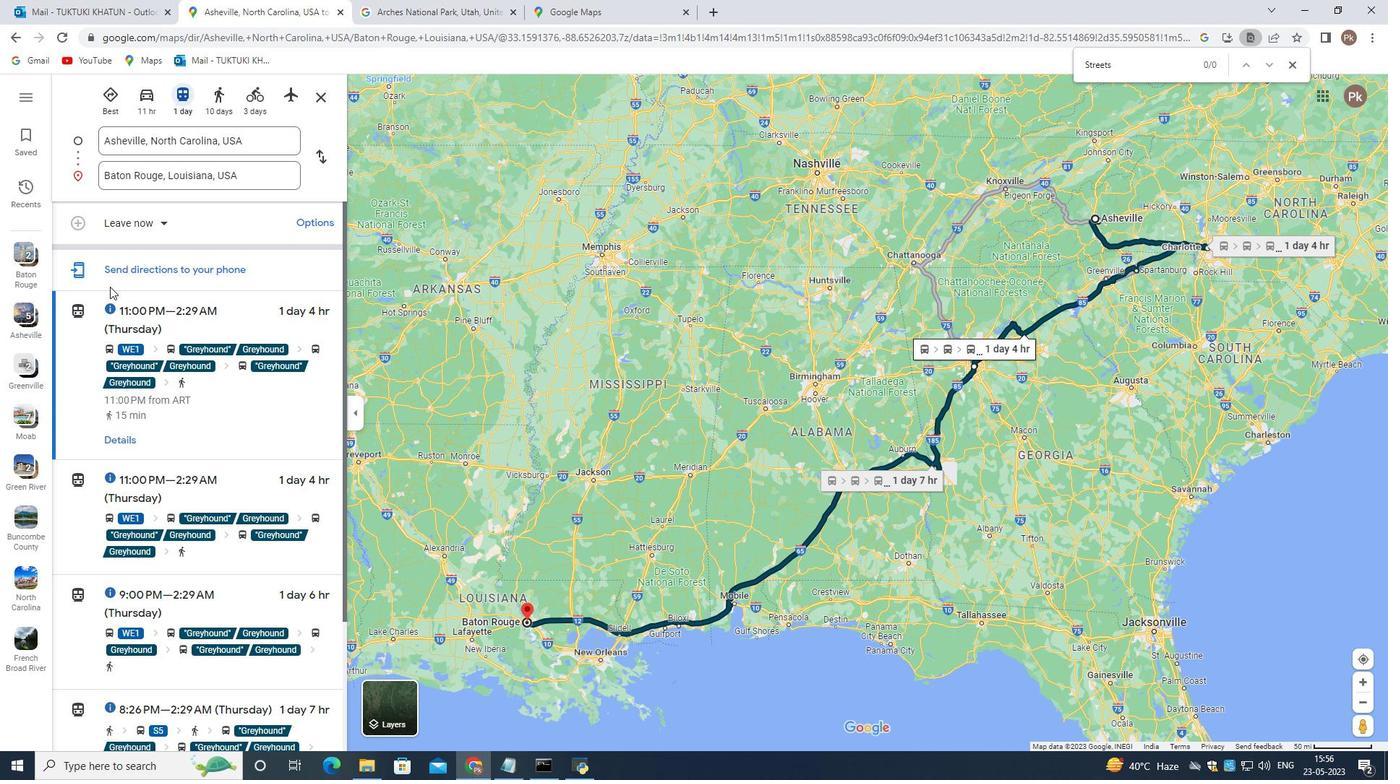
Action: Mouse moved to (245, 447)
Screenshot: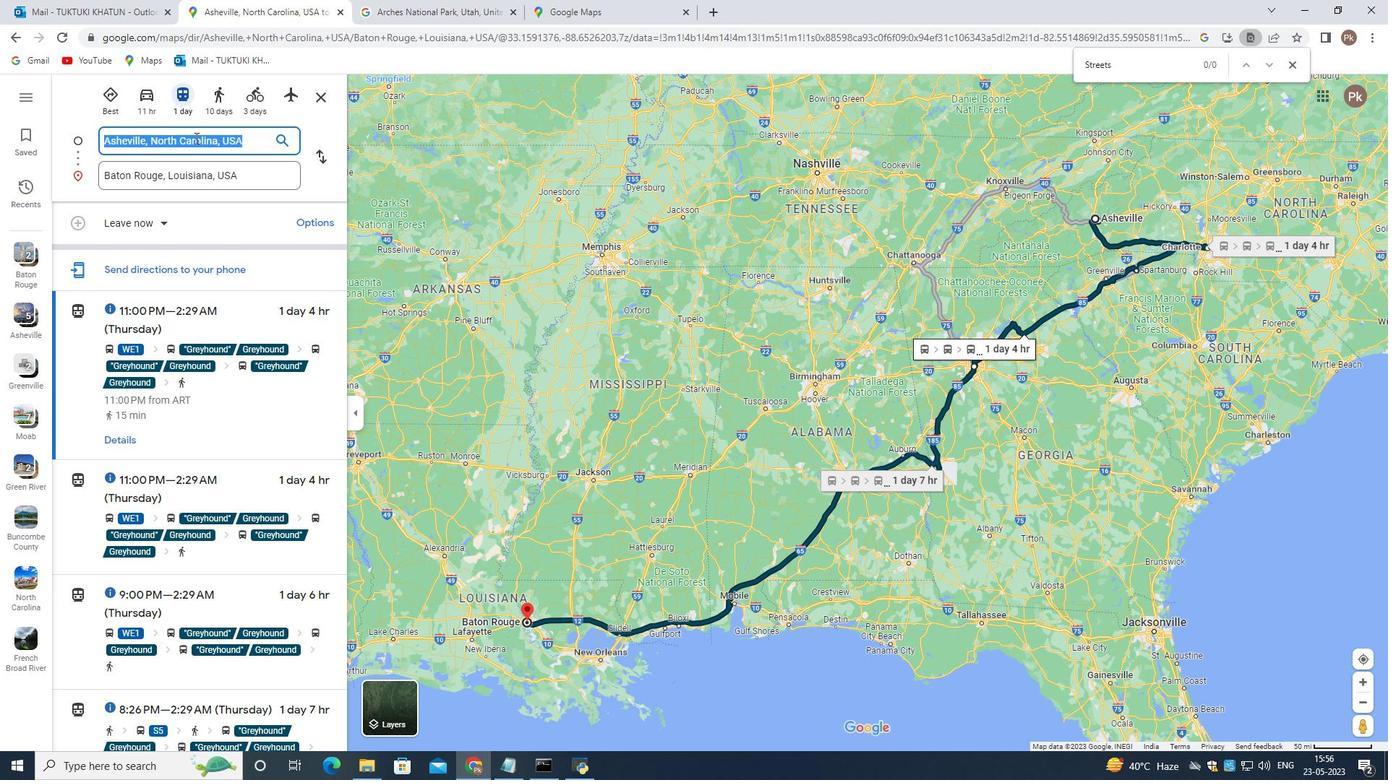
Action: Mouse scrolled (245, 446) with delta (0, 0)
Screenshot: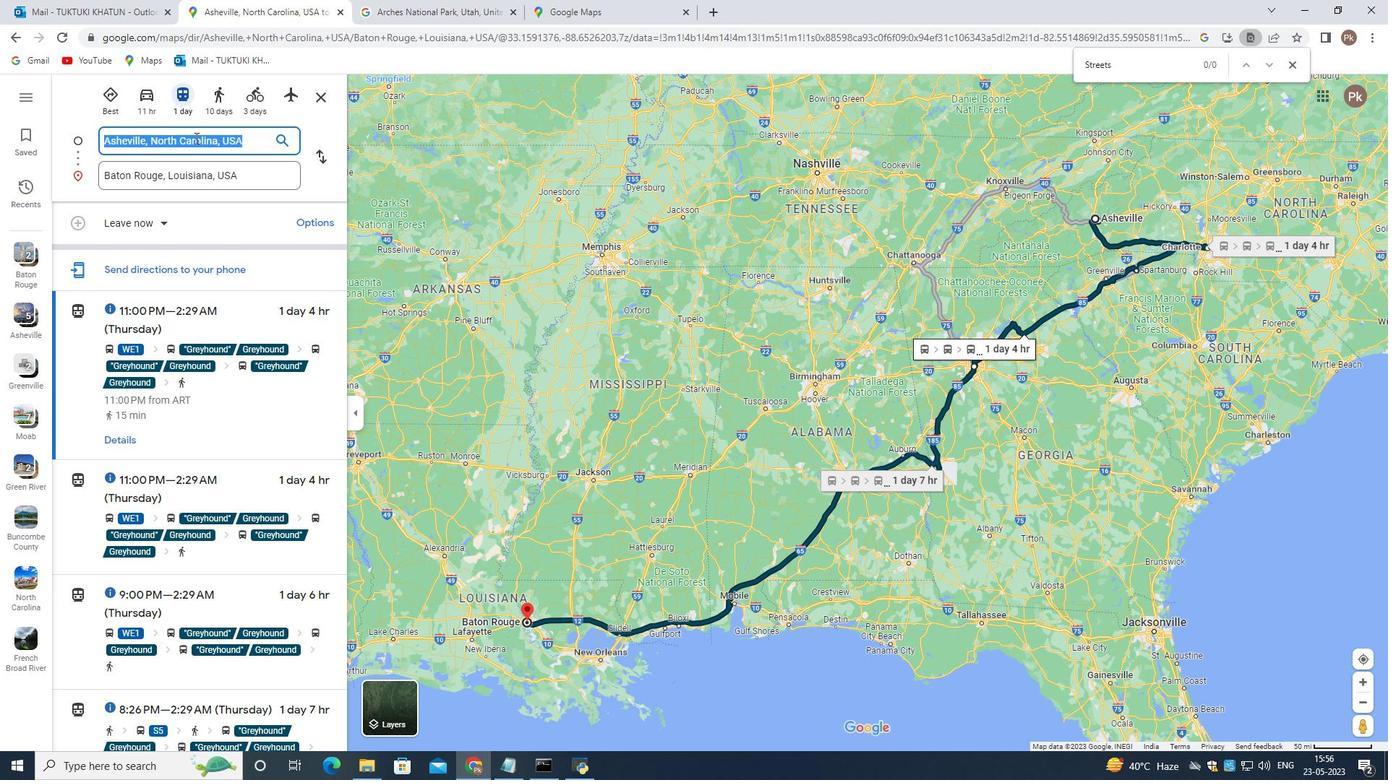 
Action: Mouse scrolled (245, 446) with delta (0, 0)
Screenshot: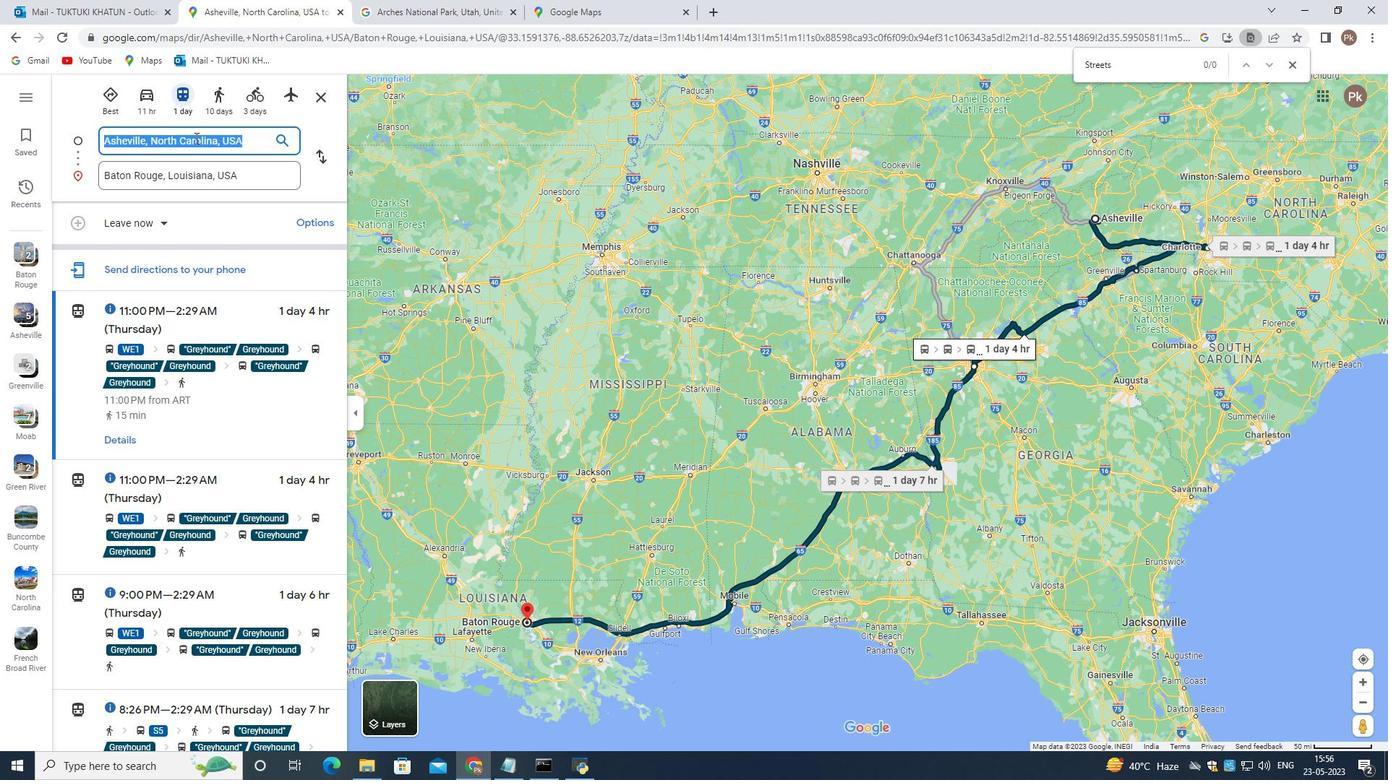 
Action: Mouse moved to (245, 448)
Screenshot: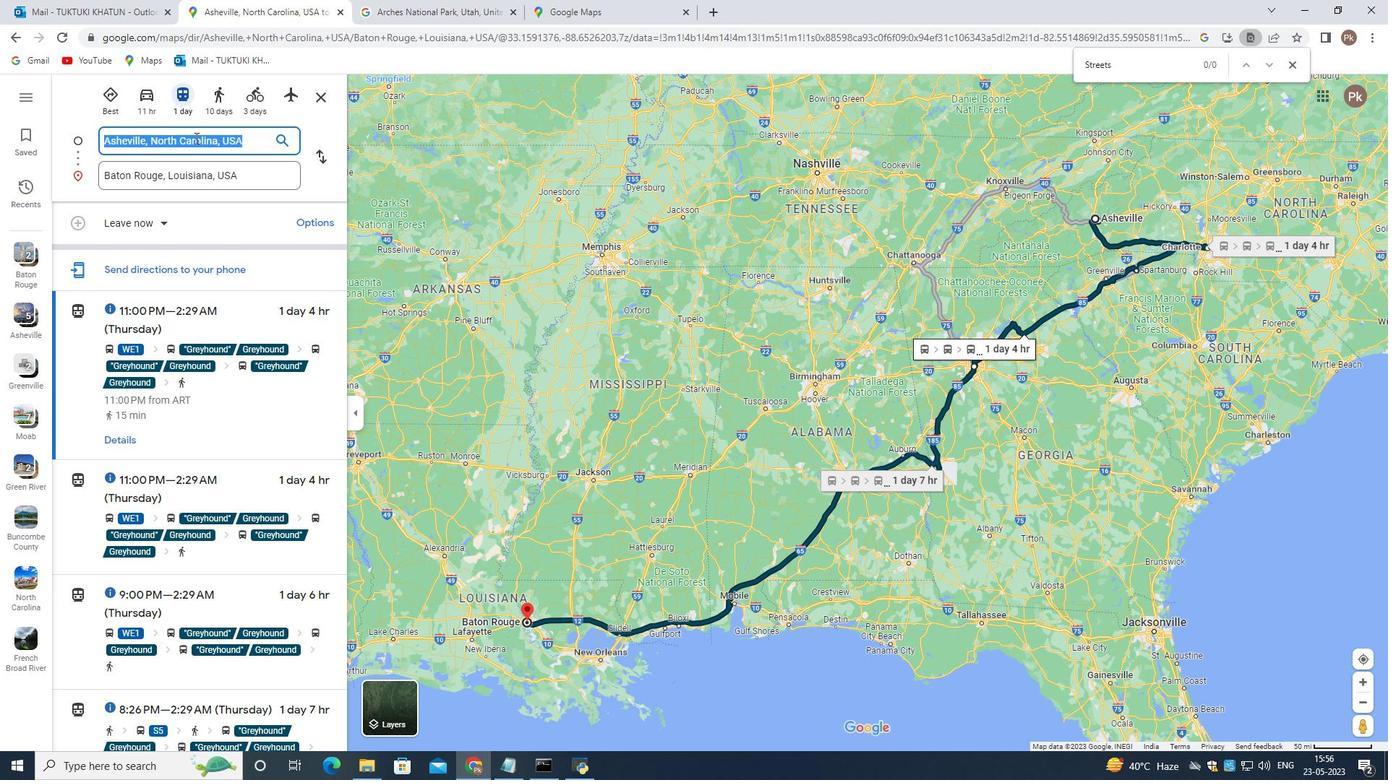 
Action: Mouse pressed left at (245, 448)
Screenshot: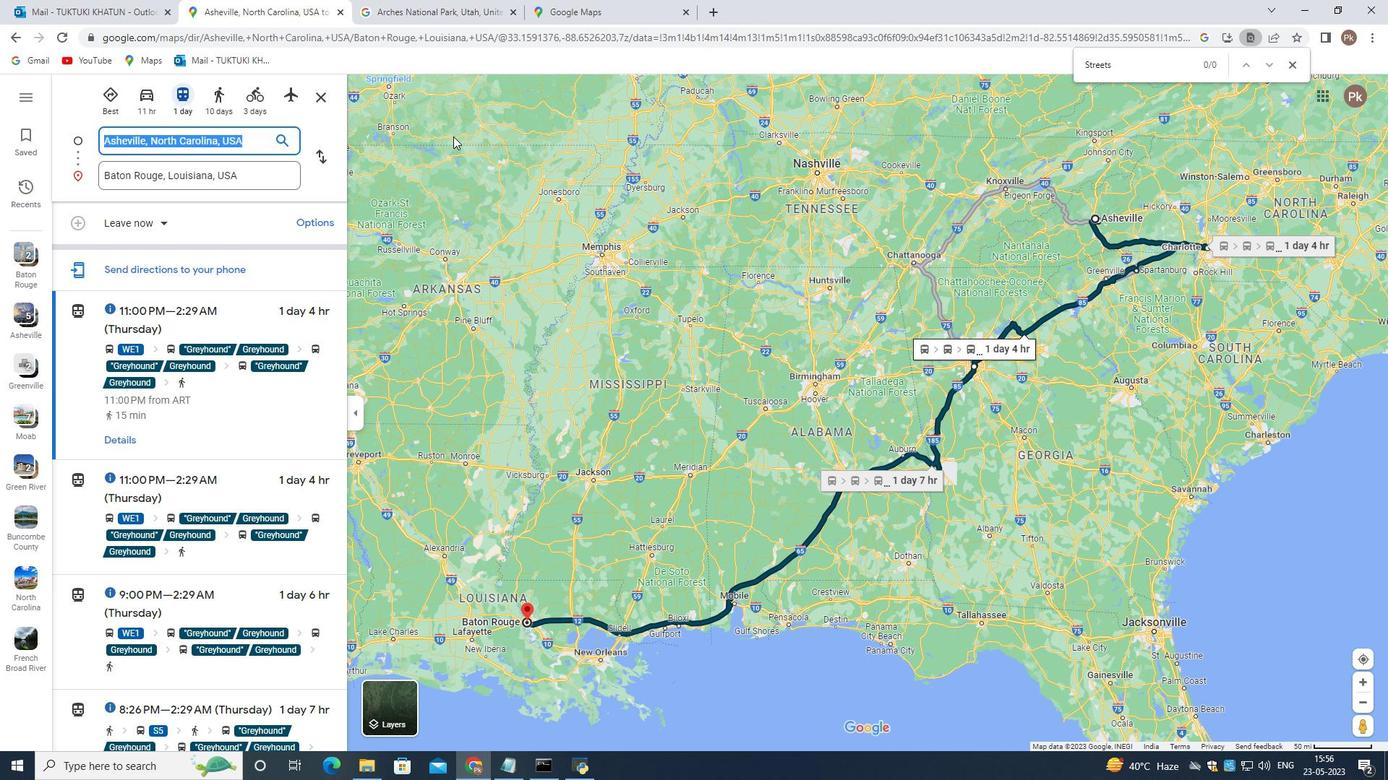 
Action: Mouse scrolled (245, 448) with delta (0, 0)
Screenshot: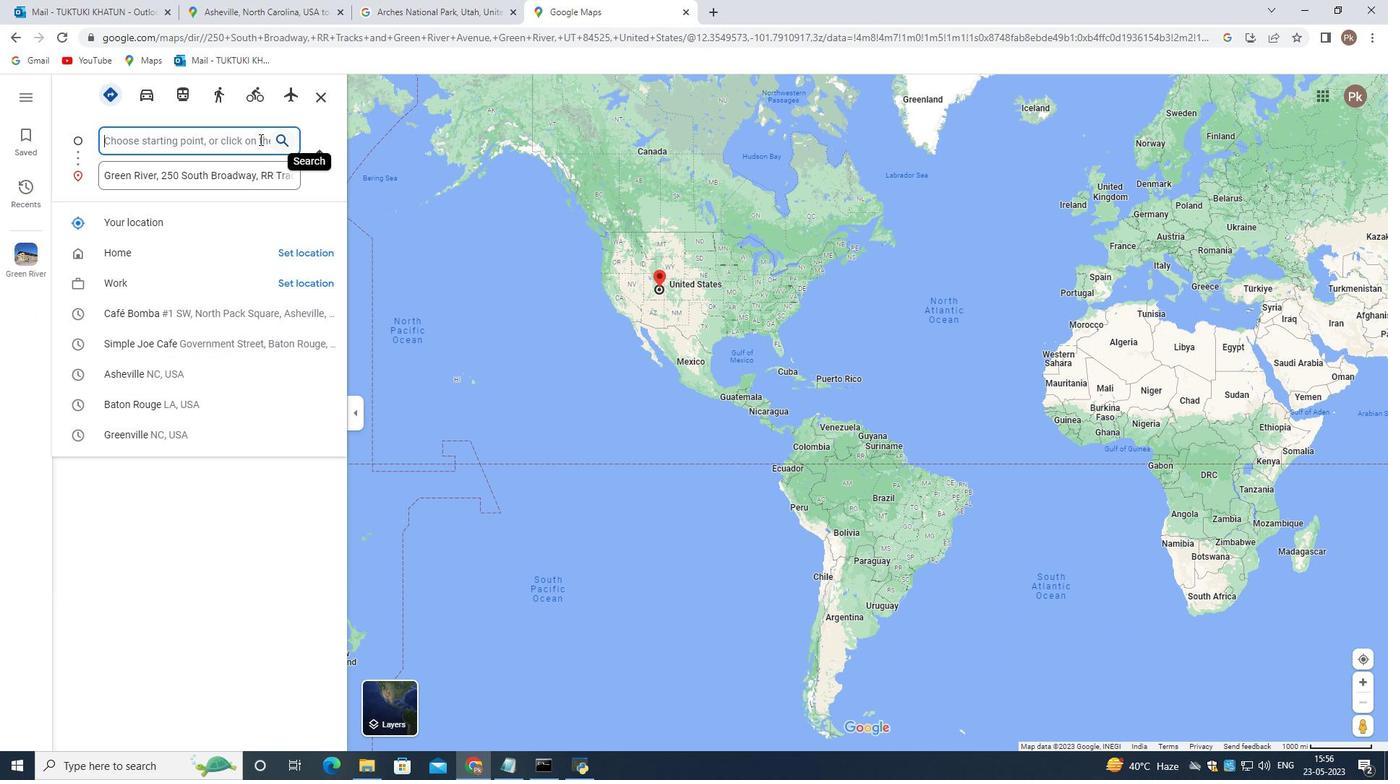 
Action: Mouse scrolled (245, 448) with delta (0, 0)
Screenshot: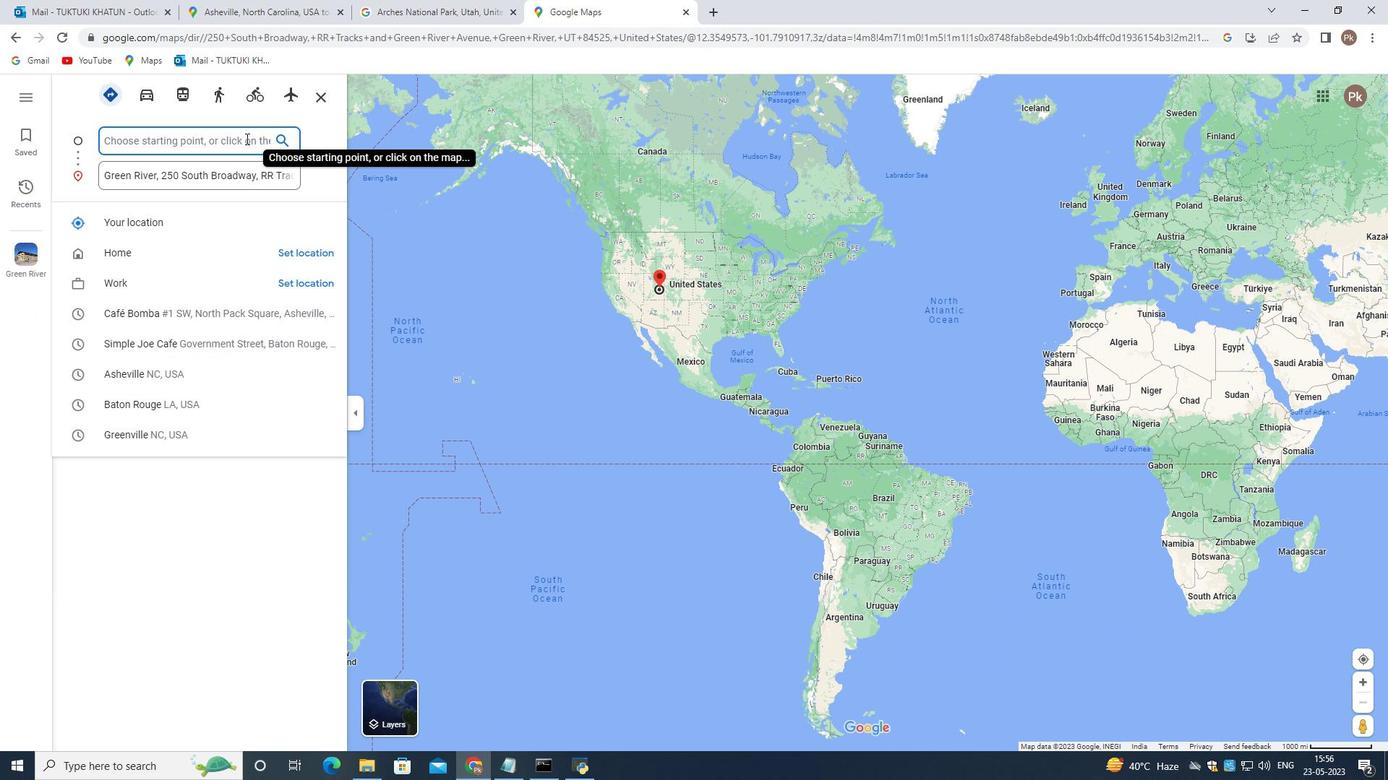 
Action: Mouse moved to (222, 421)
Screenshot: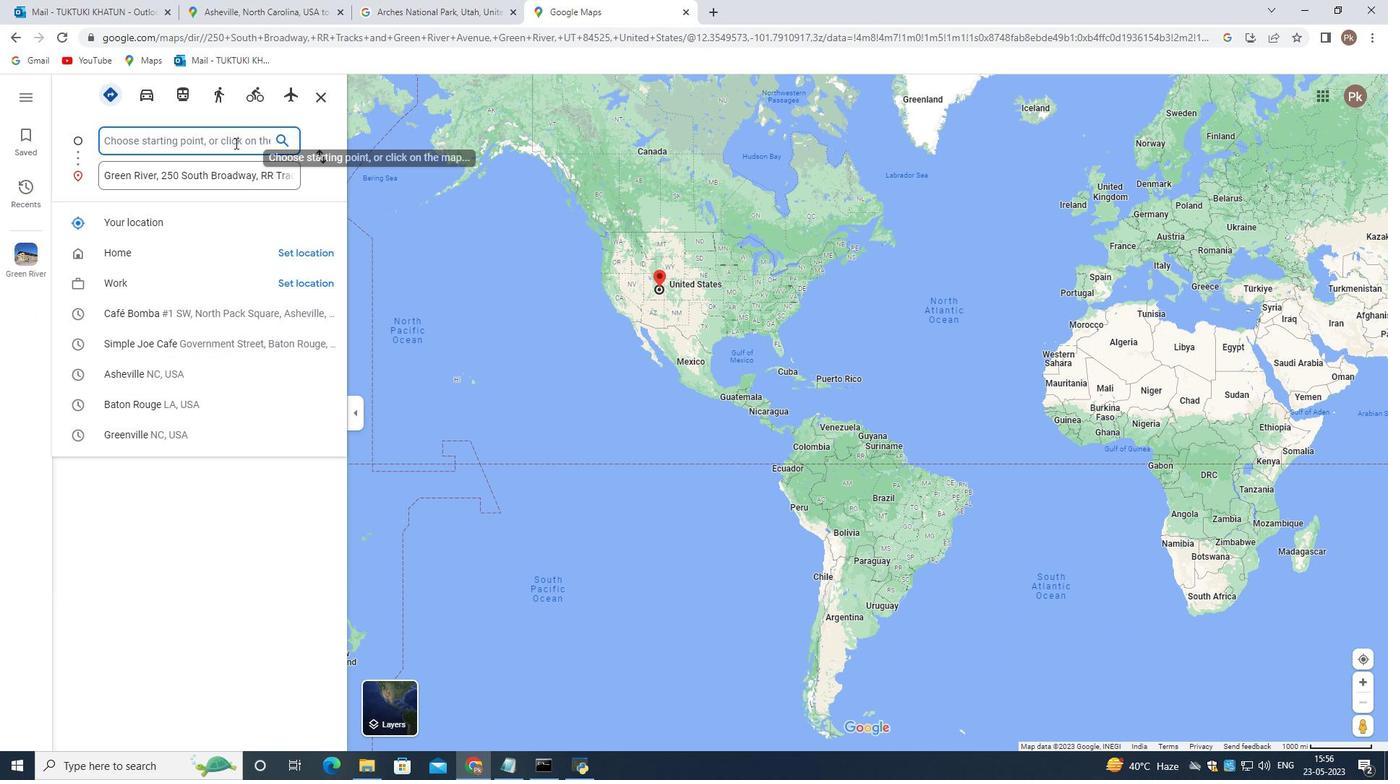 
Action: Mouse scrolled (222, 420) with delta (0, 0)
Screenshot: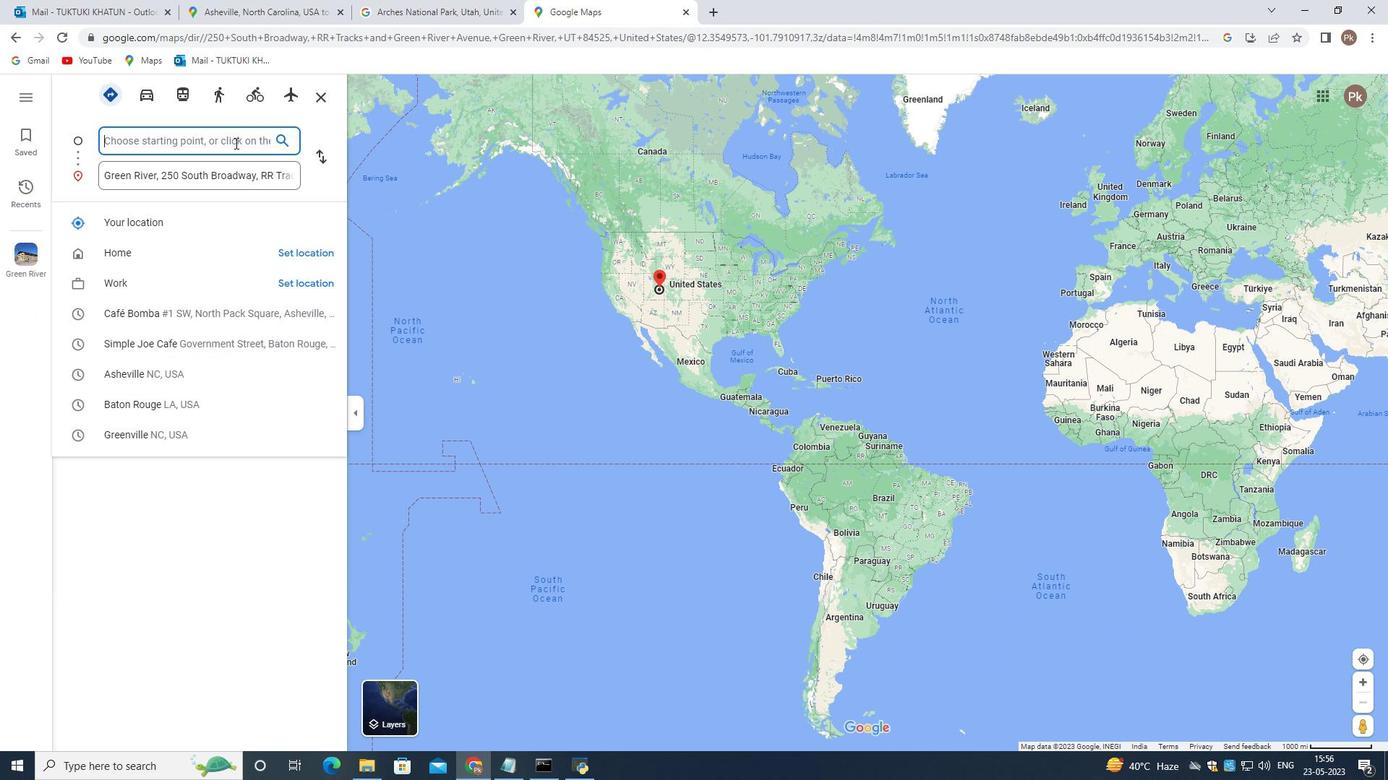 
Action: Mouse scrolled (222, 420) with delta (0, 0)
Screenshot: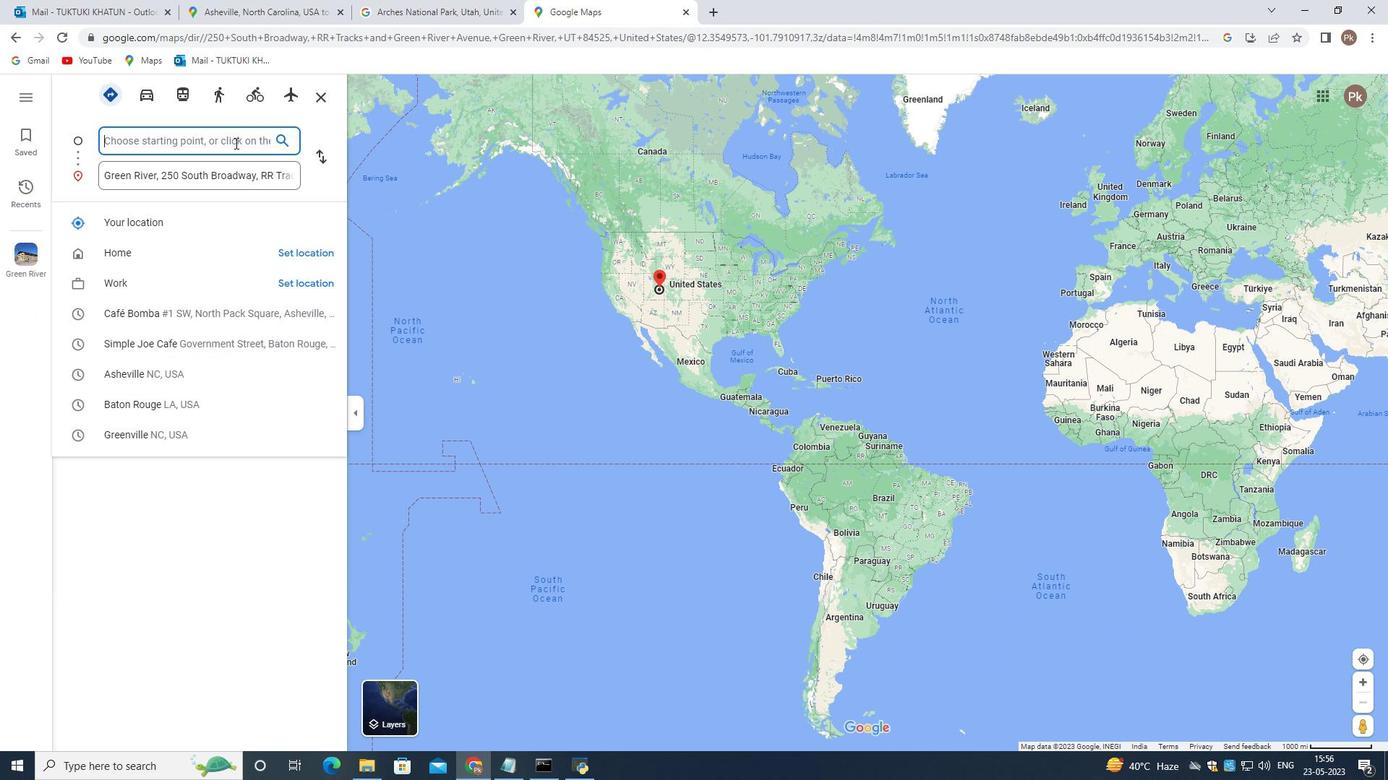 
Action: Mouse pressed left at (222, 421)
Screenshot: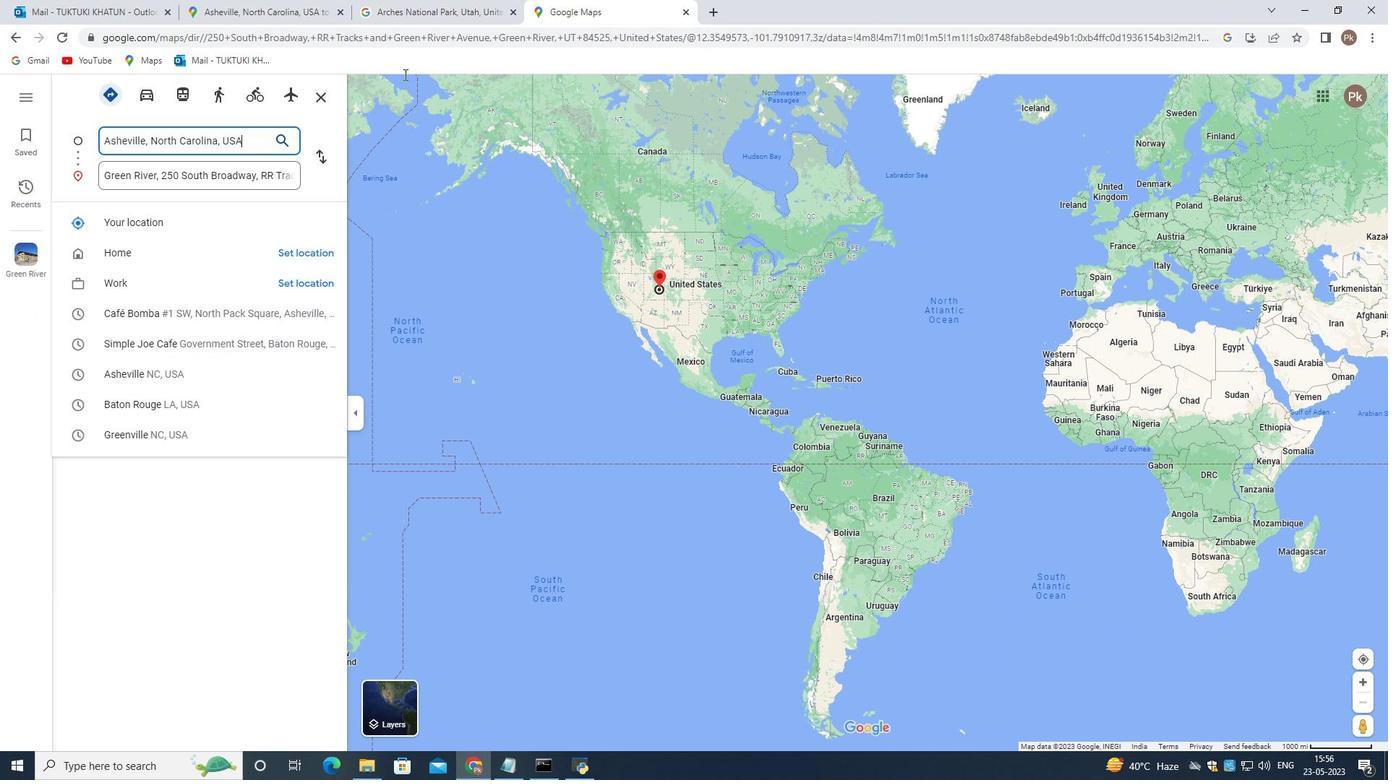 
Action: Mouse moved to (898, 636)
Screenshot: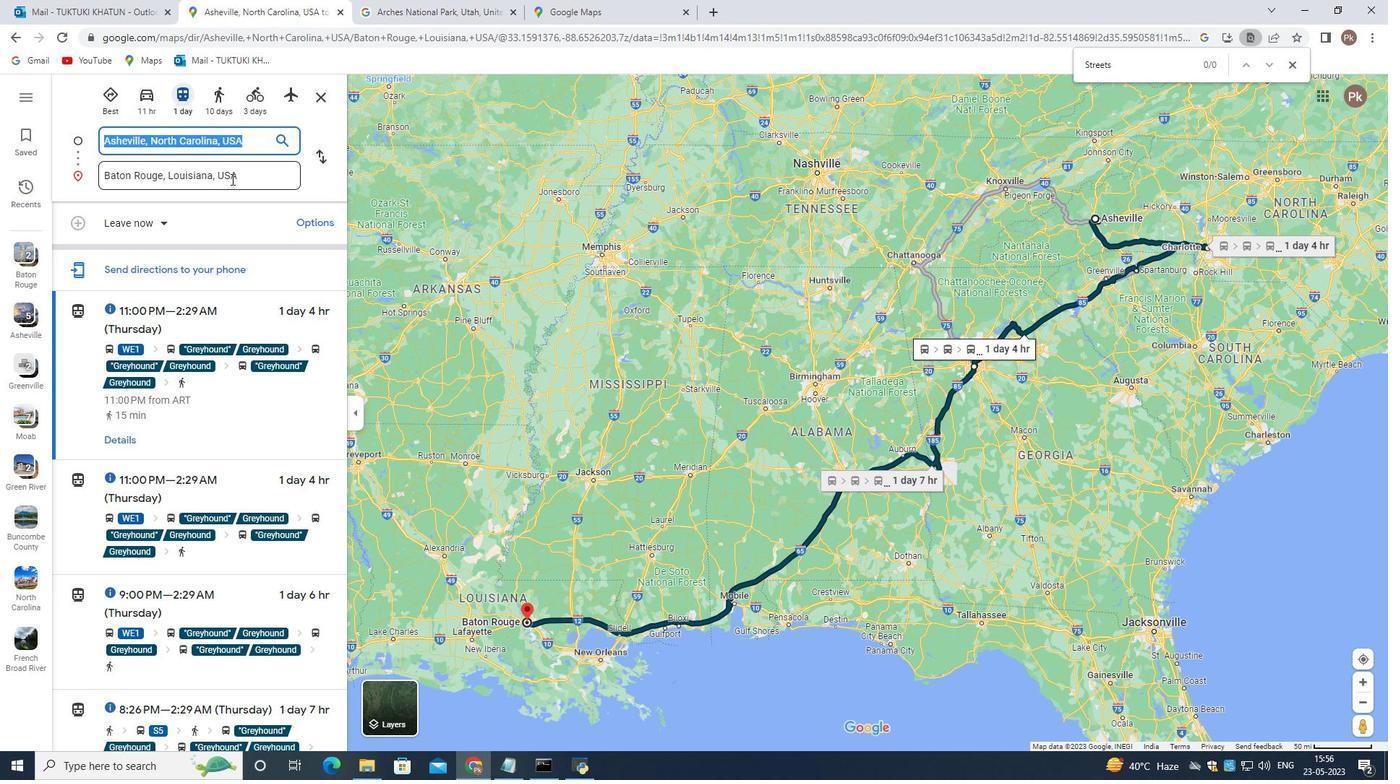 
Action: Mouse pressed left at (898, 636)
Screenshot: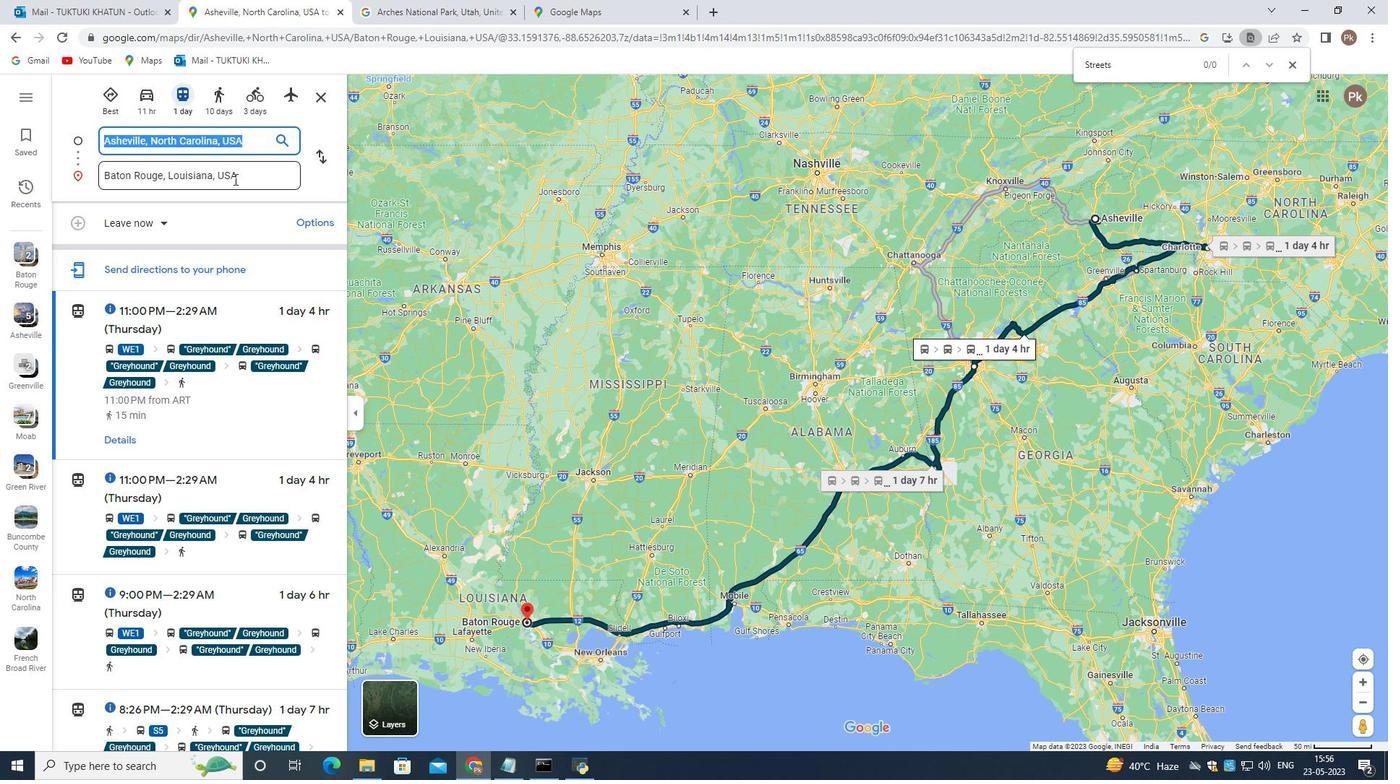 
Action: Mouse moved to (897, 636)
Screenshot: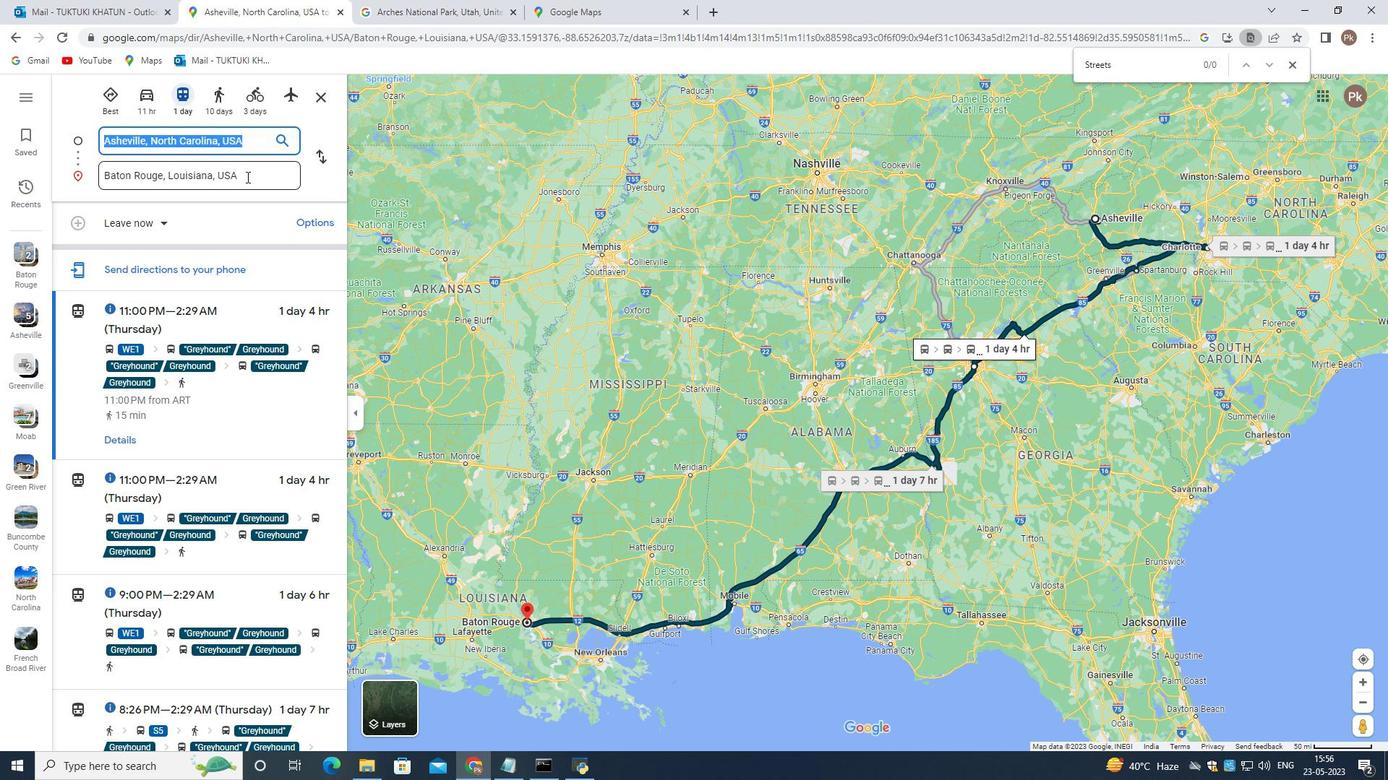 
Action: Mouse pressed left at (897, 636)
Screenshot: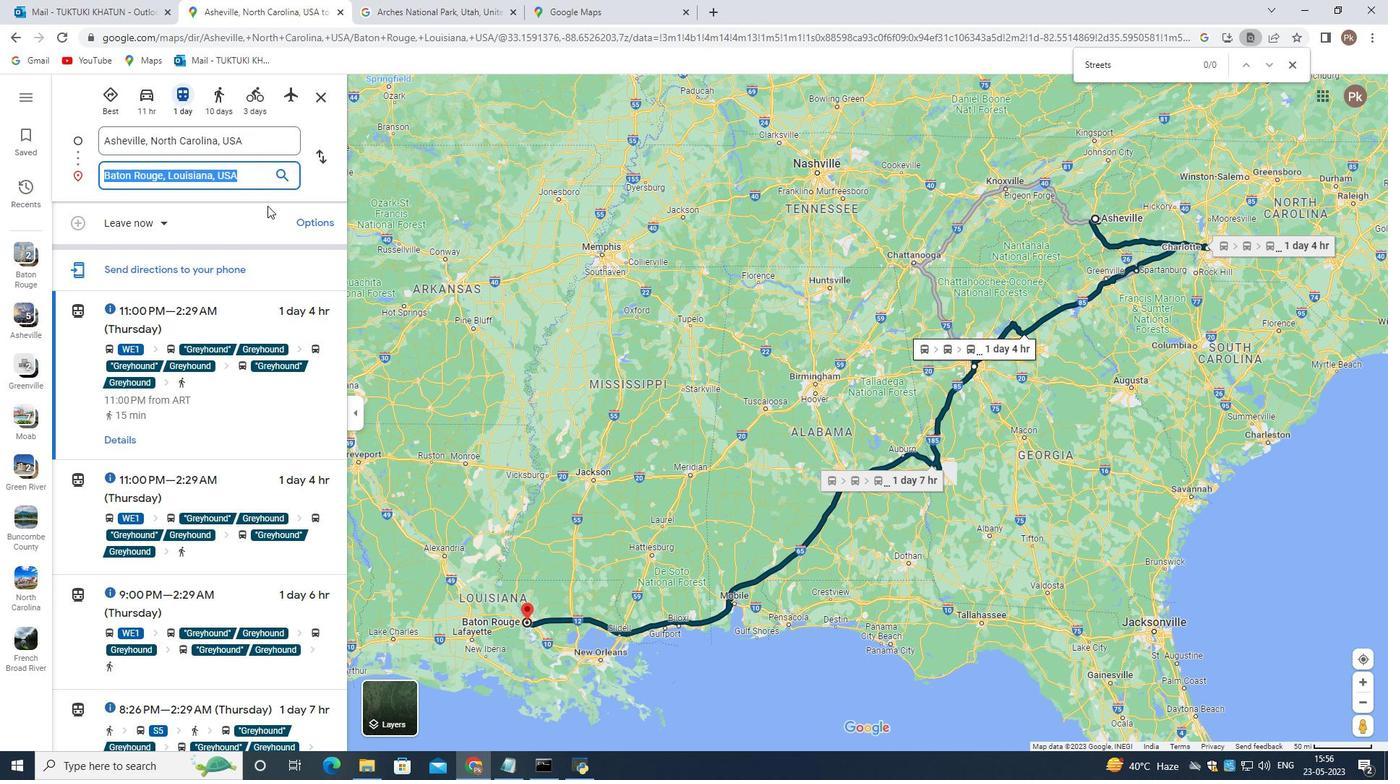 
Action: Mouse pressed left at (897, 636)
Screenshot: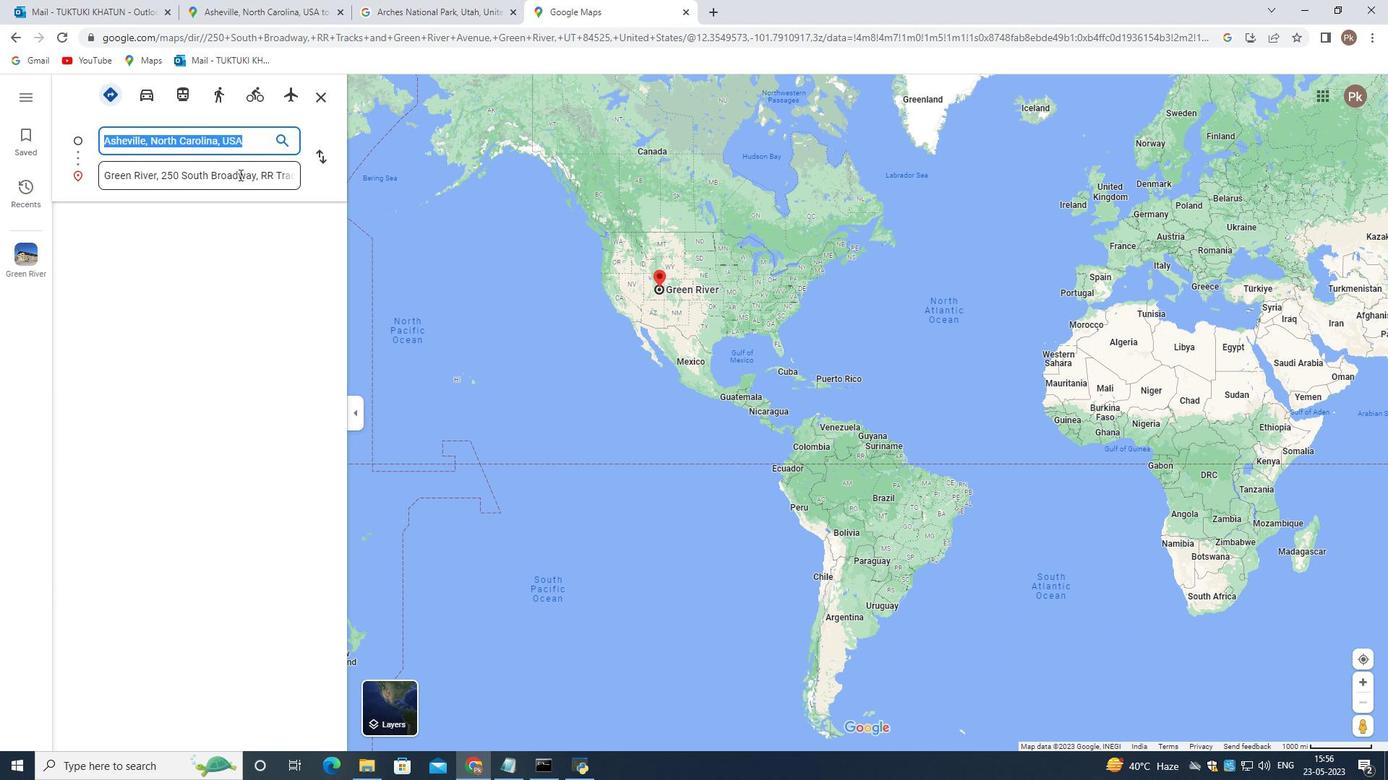 
Action: Mouse pressed left at (897, 636)
Screenshot: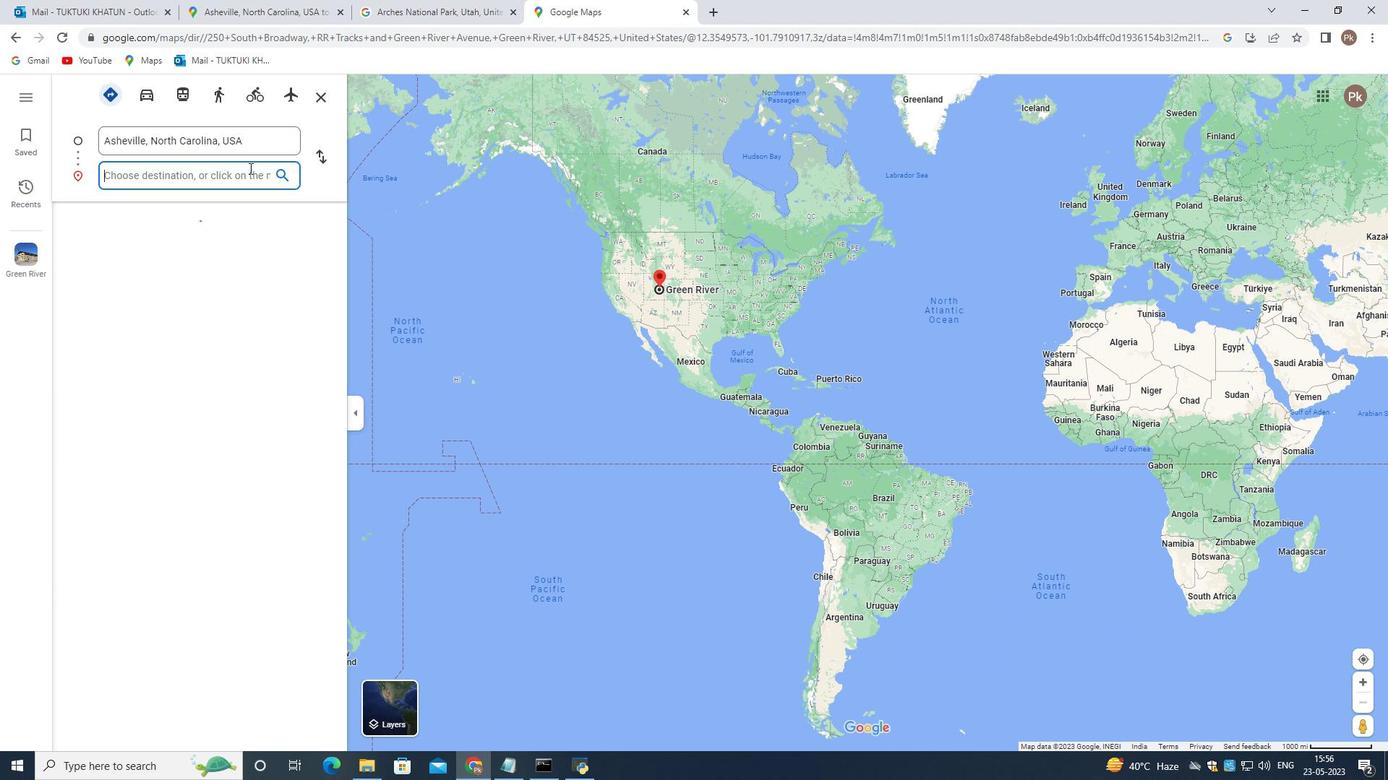 
Action: Mouse moved to (894, 639)
Screenshot: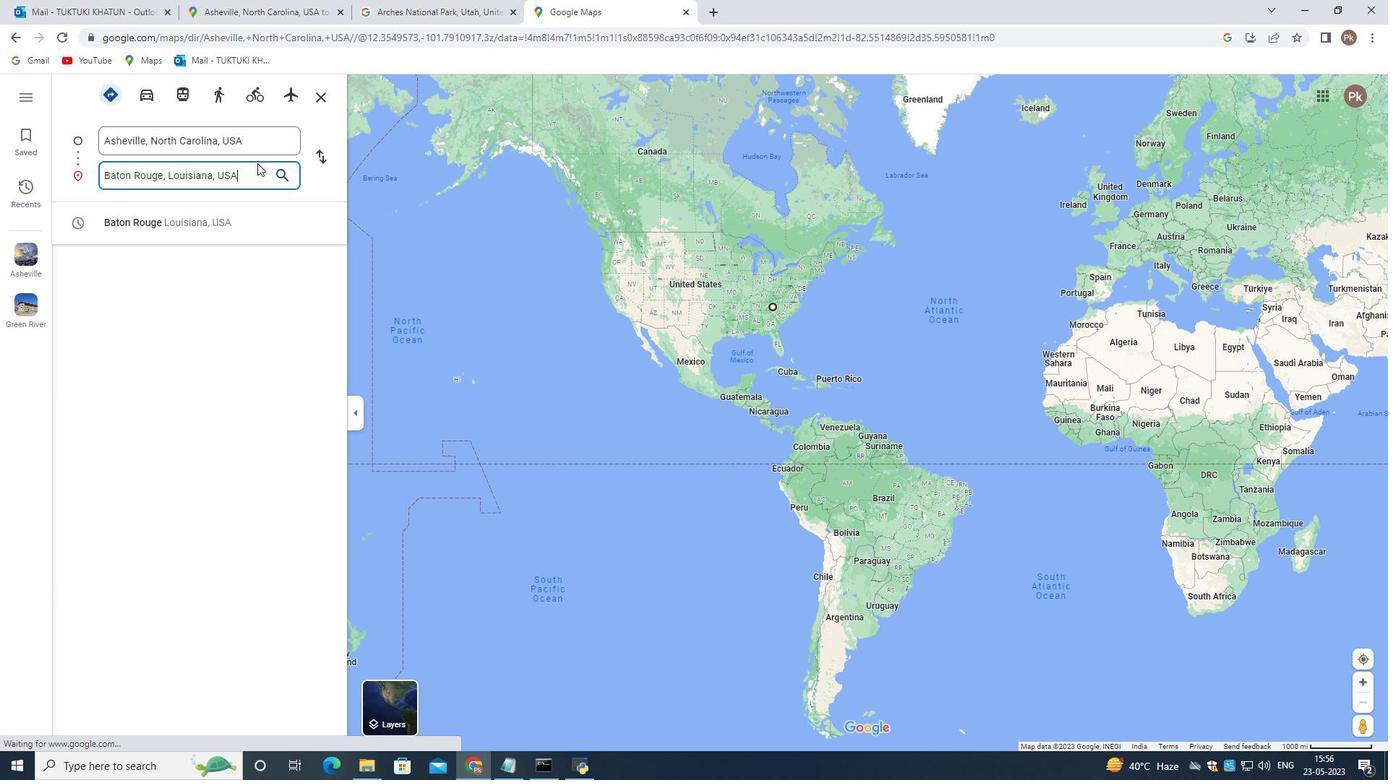 
Action: Mouse pressed left at (894, 639)
Screenshot: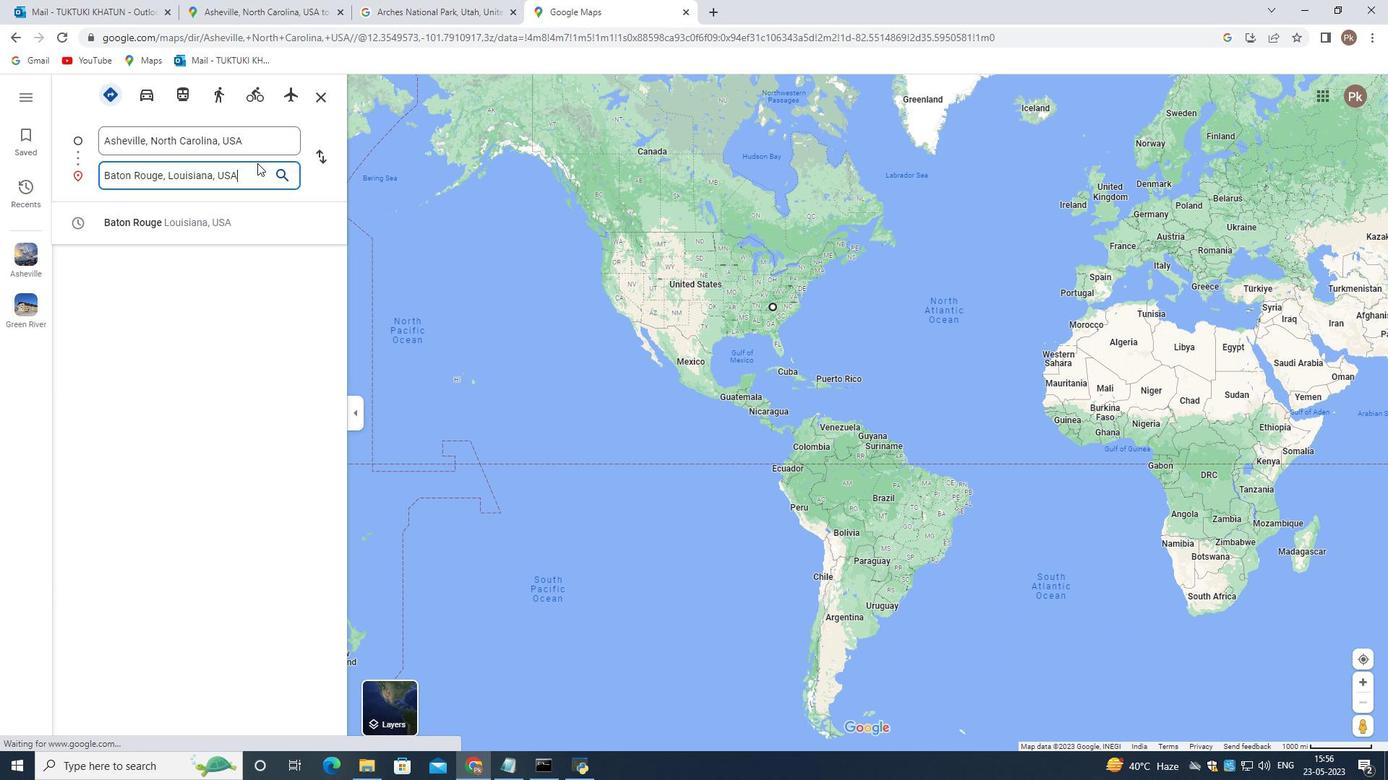 
Action: Mouse moved to (281, 565)
Screenshot: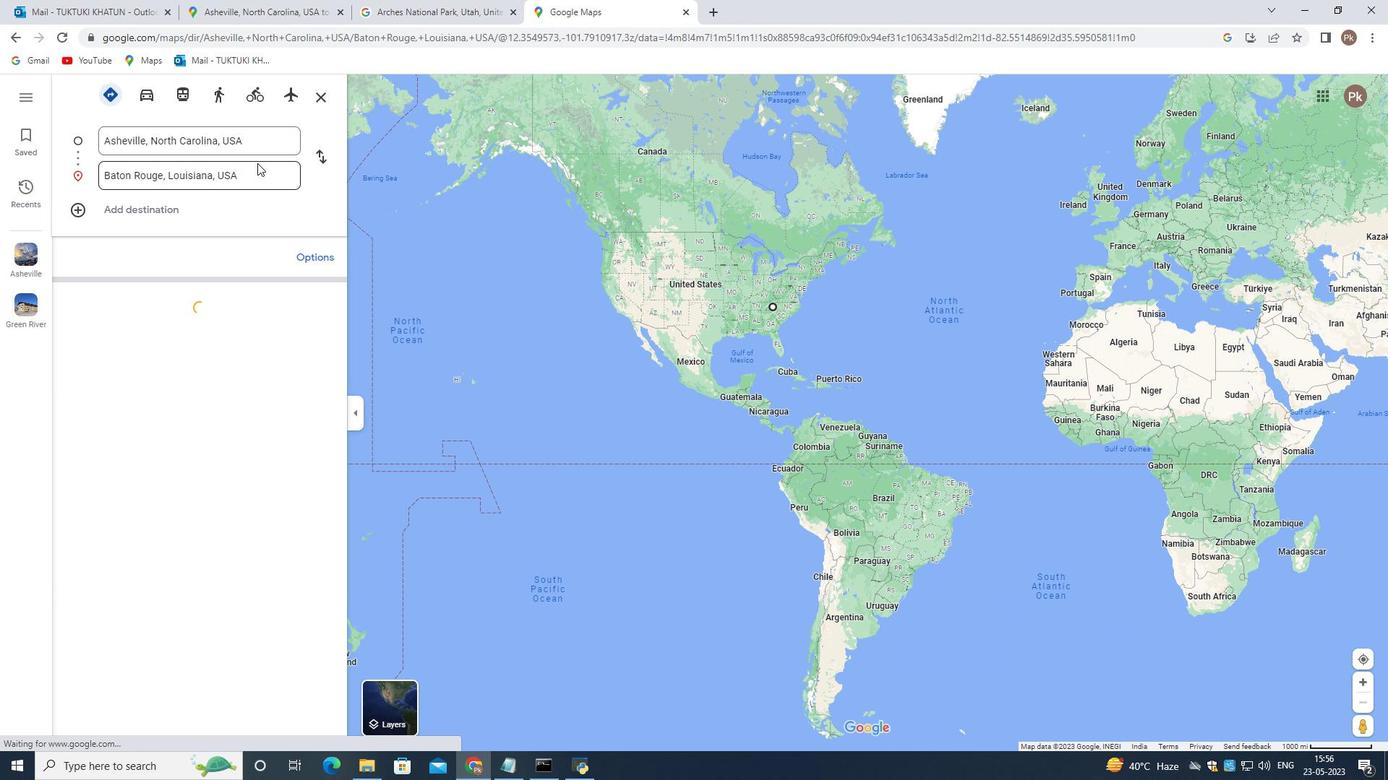 
Action: Mouse scrolled (281, 564) with delta (0, 0)
Screenshot: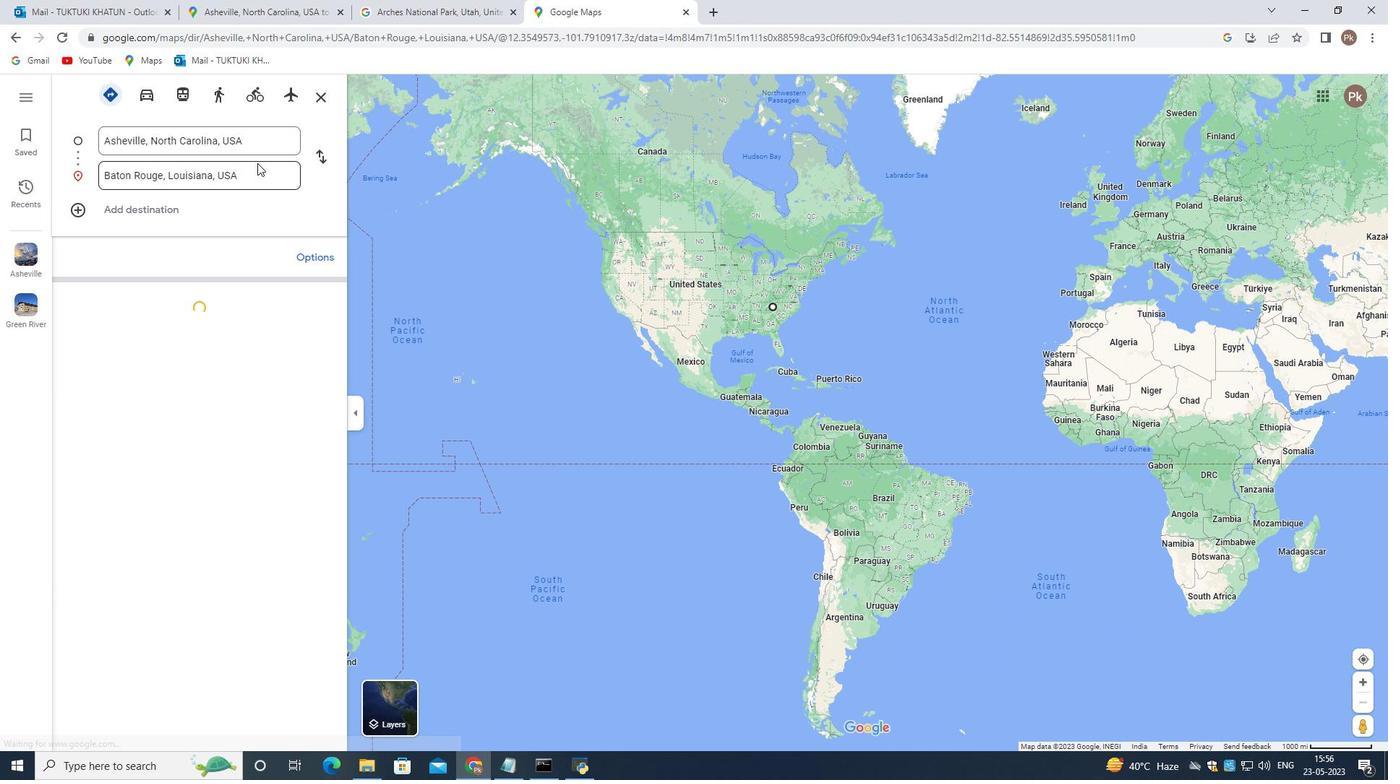 
Action: Mouse scrolled (281, 564) with delta (0, 0)
Screenshot: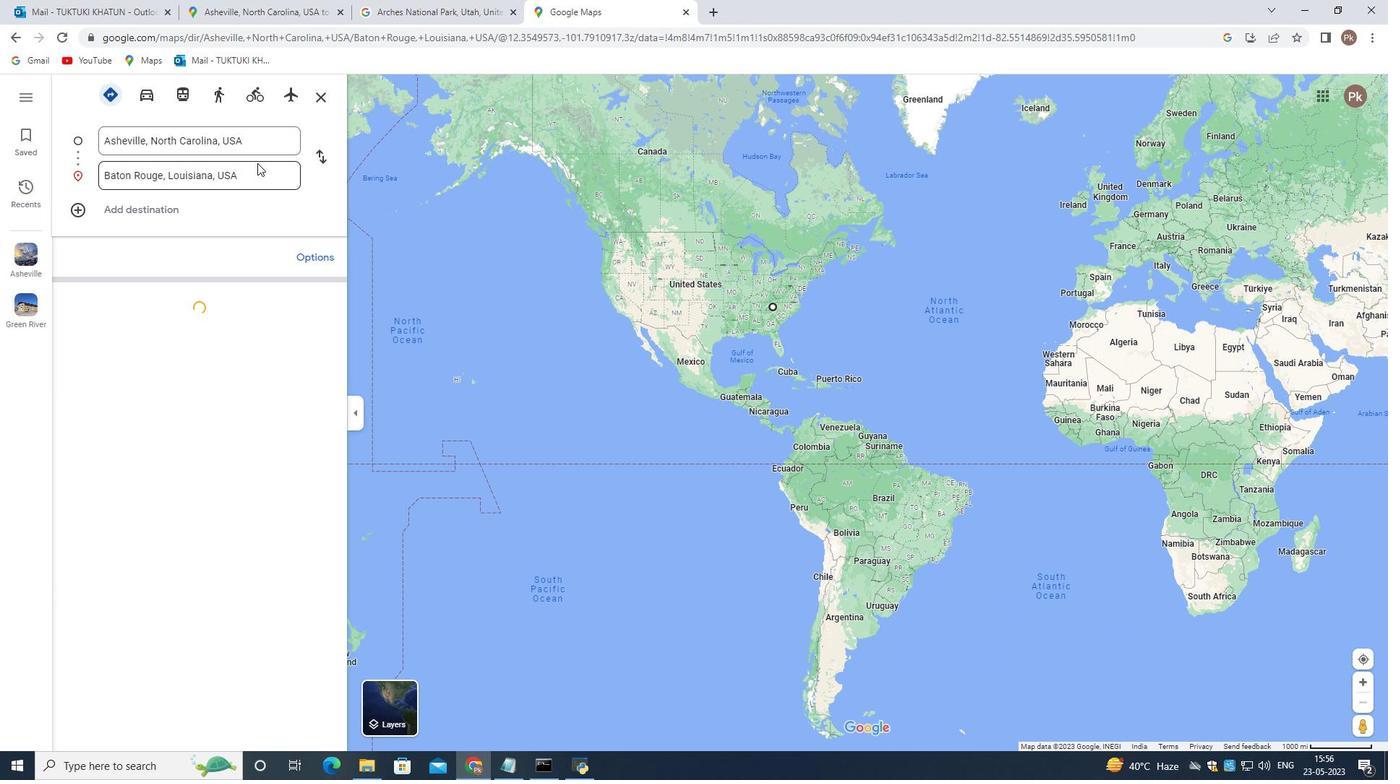 
Action: Mouse scrolled (281, 564) with delta (0, 0)
Screenshot: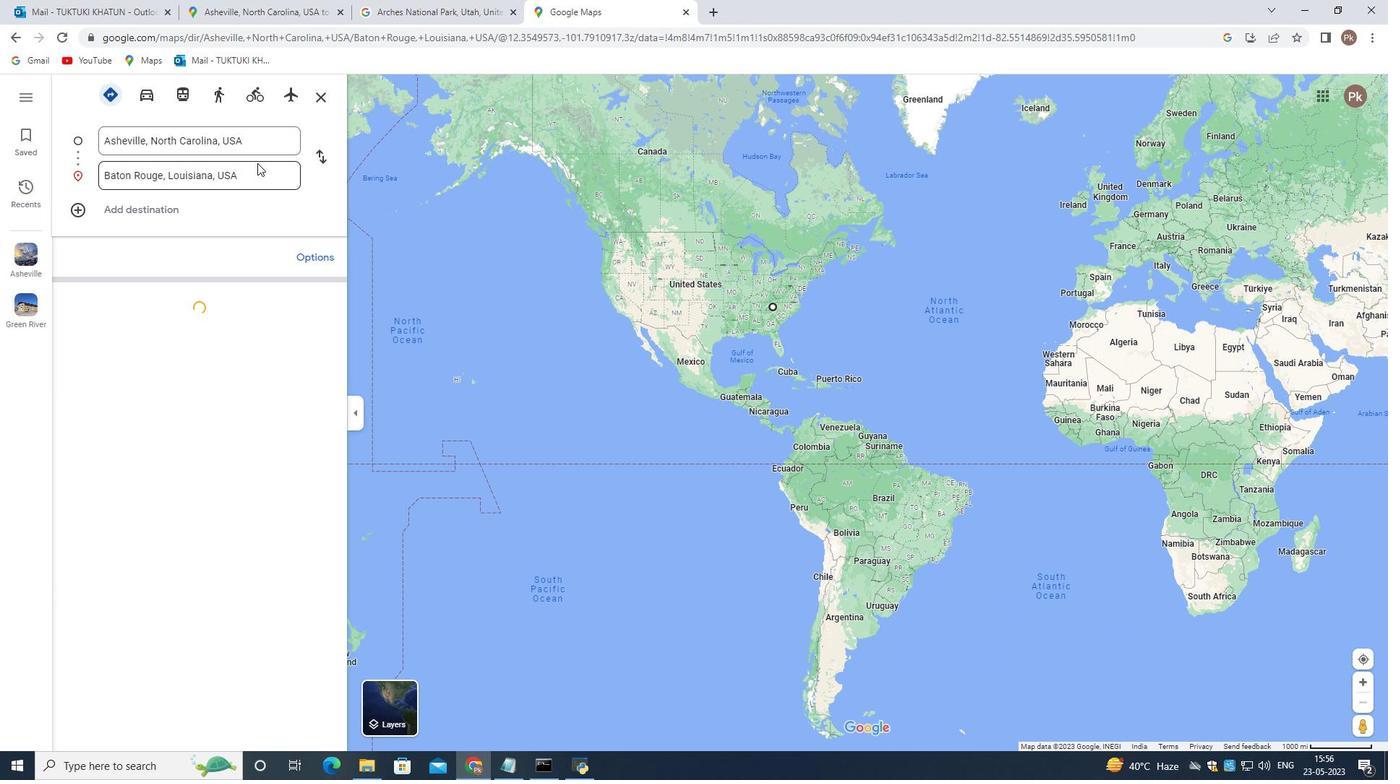 
Action: Mouse scrolled (281, 564) with delta (0, 0)
Screenshot: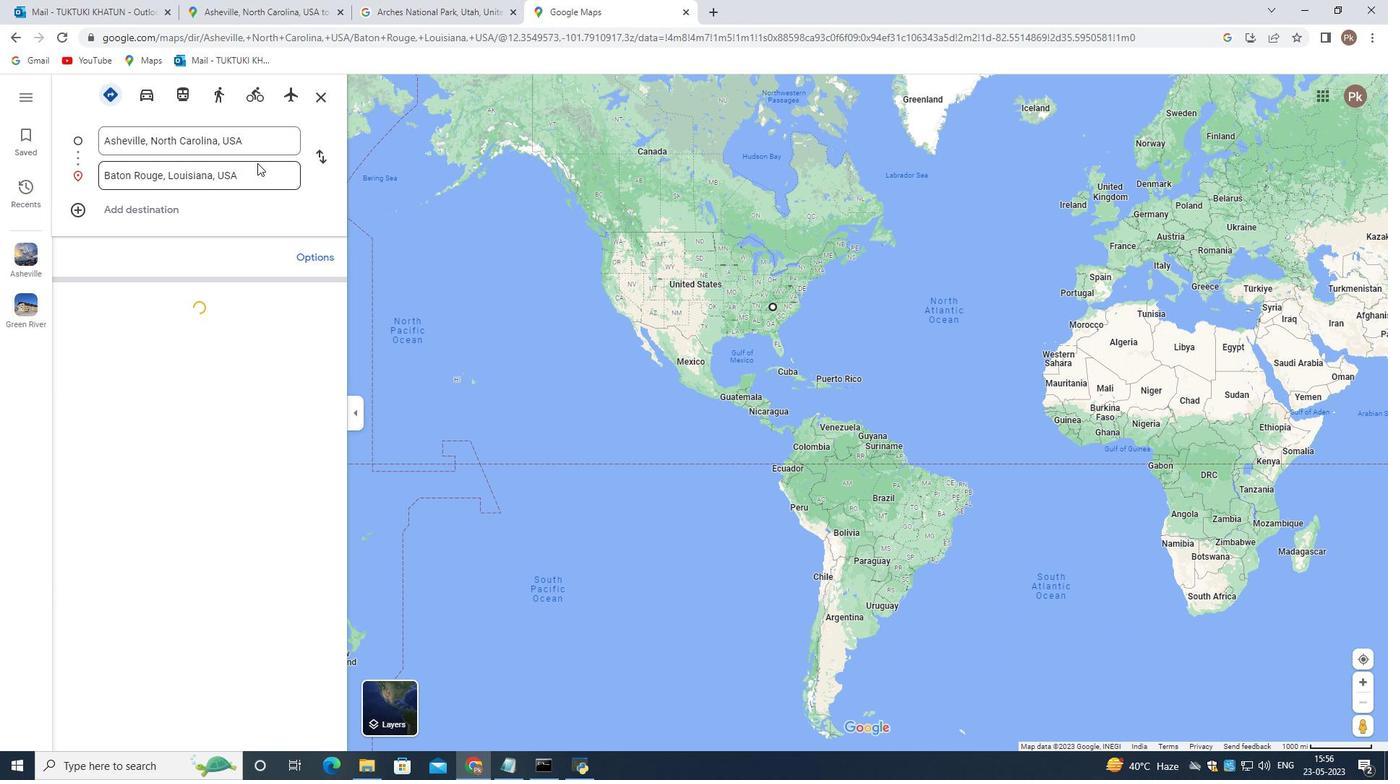 
Action: Mouse scrolled (281, 564) with delta (0, 0)
Screenshot: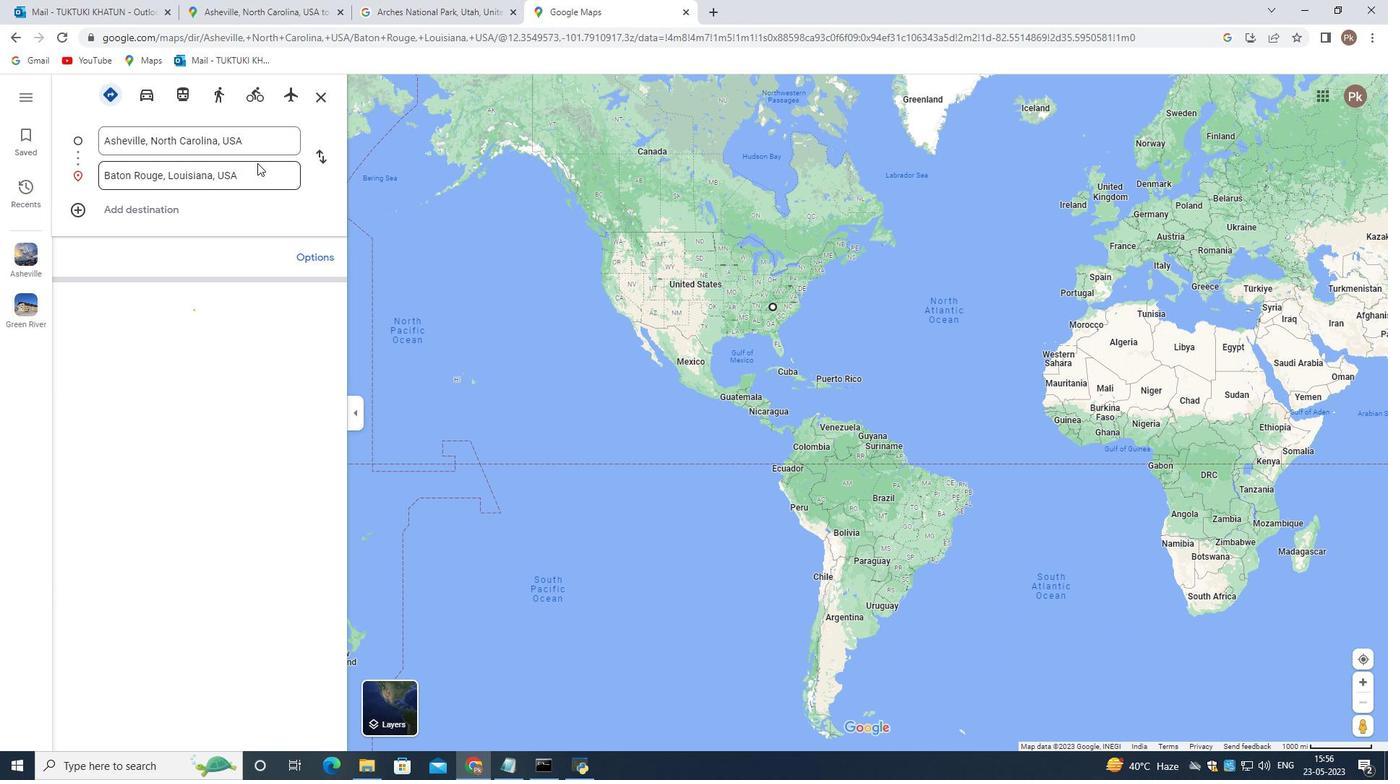
Action: Mouse scrolled (281, 564) with delta (0, 0)
Screenshot: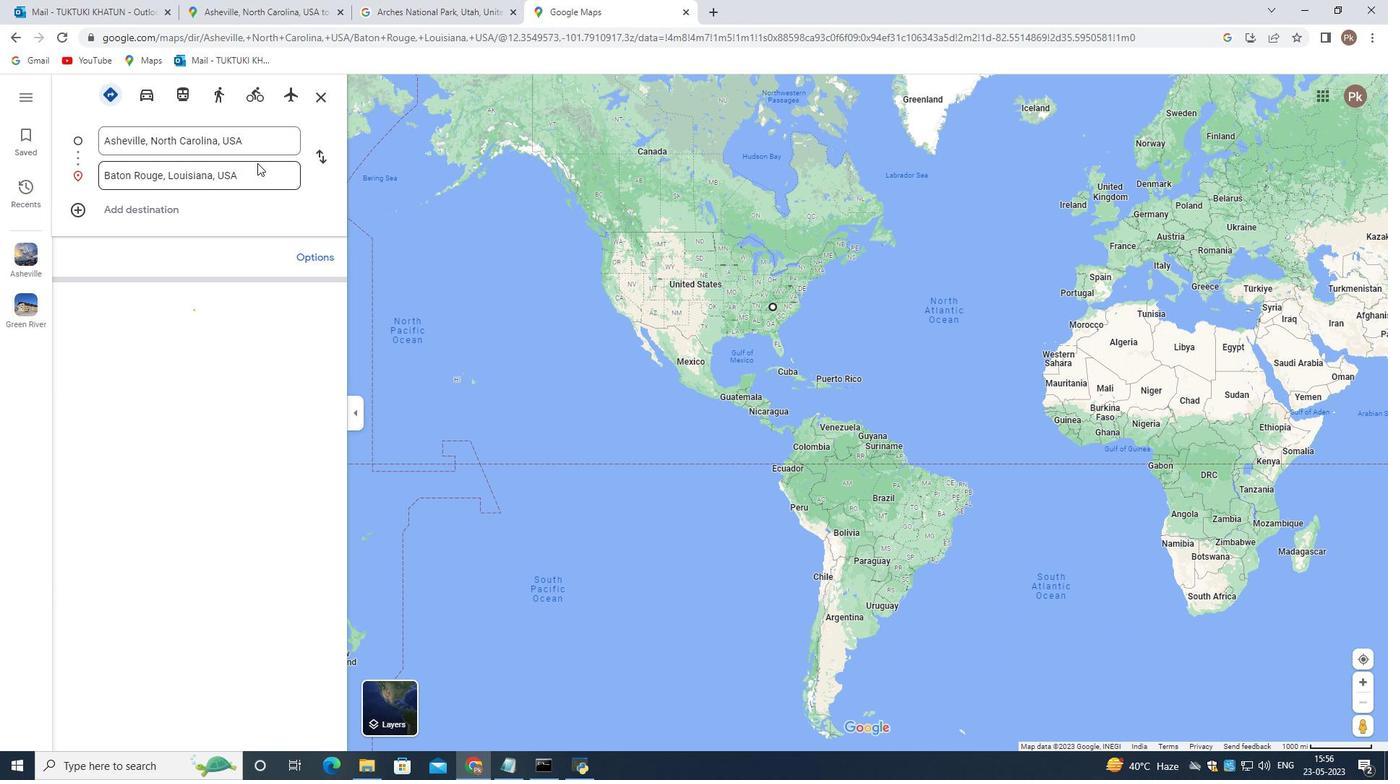 
Action: Mouse scrolled (281, 564) with delta (0, 0)
Screenshot: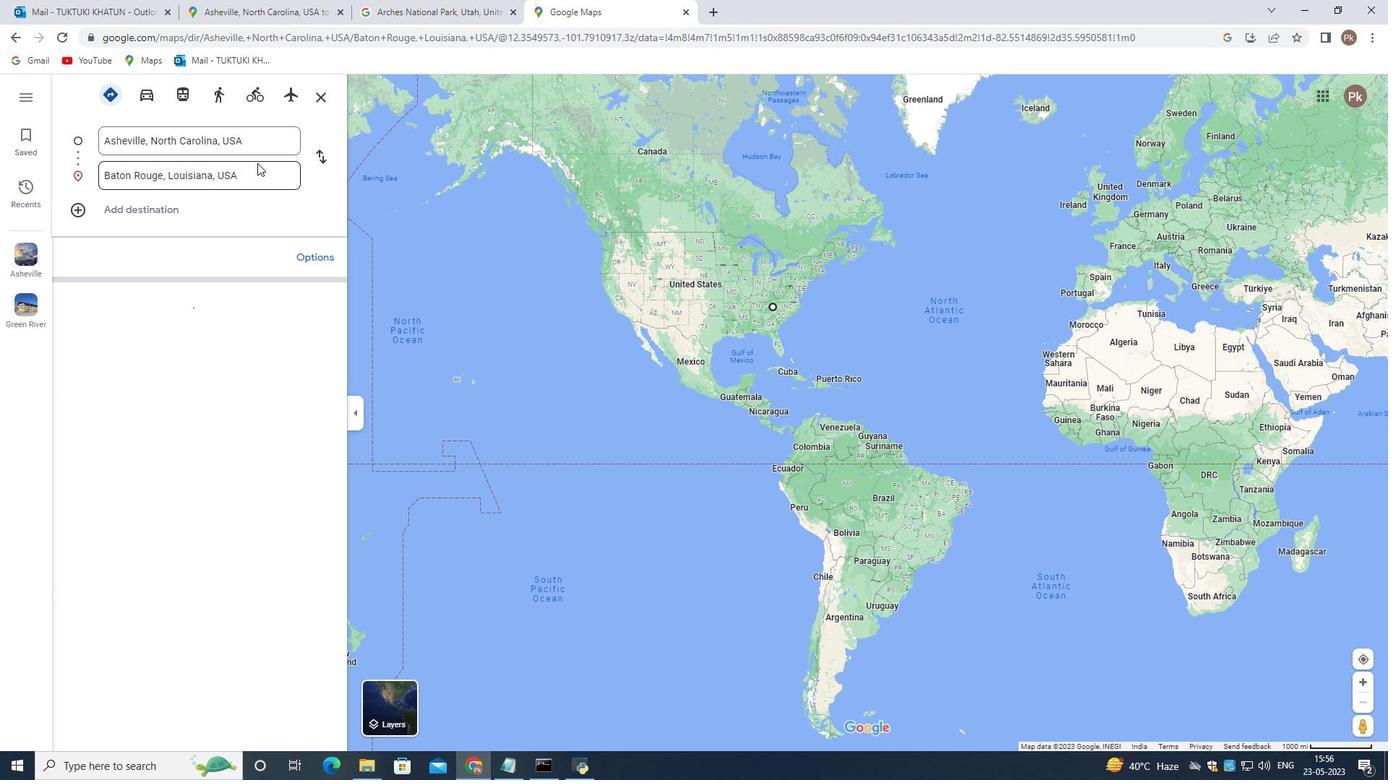 
Action: Mouse scrolled (281, 564) with delta (0, 0)
Screenshot: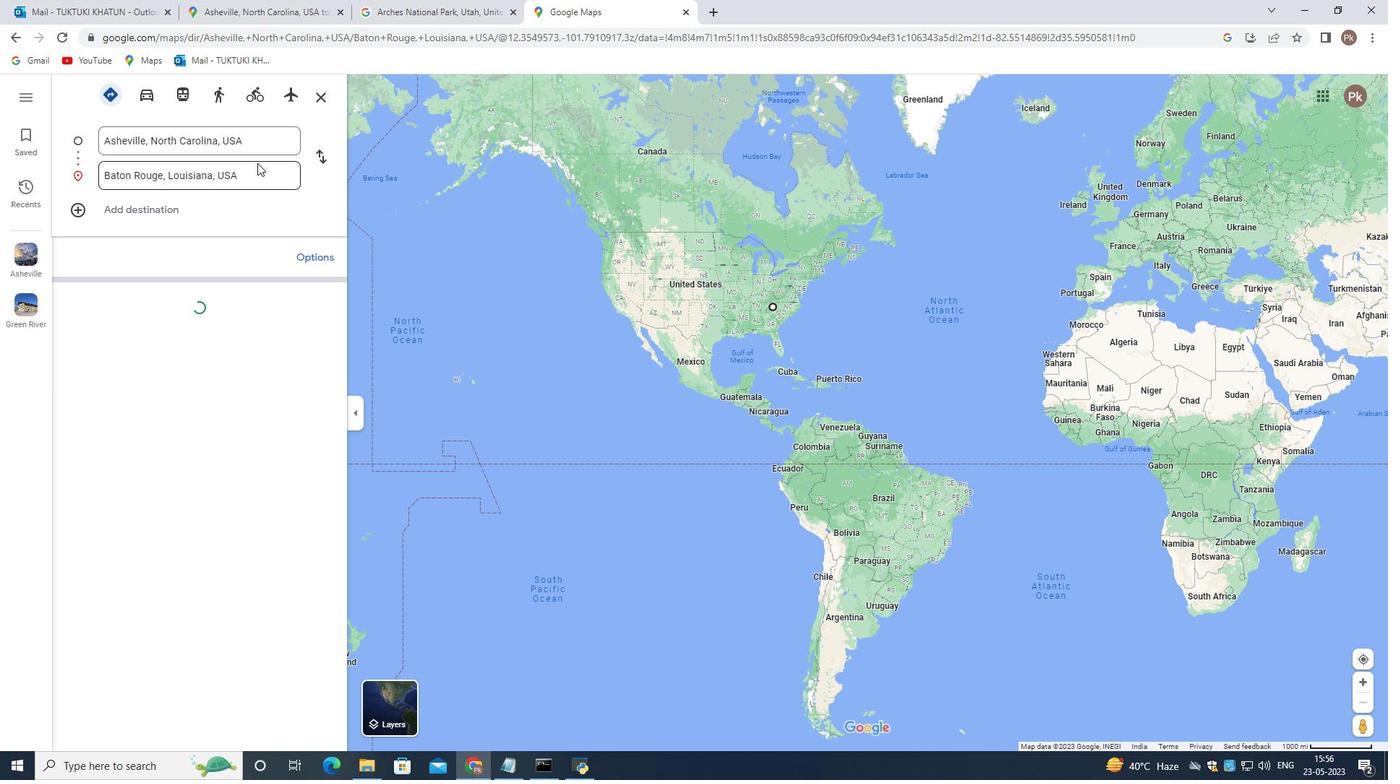 
Action: Mouse scrolled (281, 564) with delta (0, 0)
Screenshot: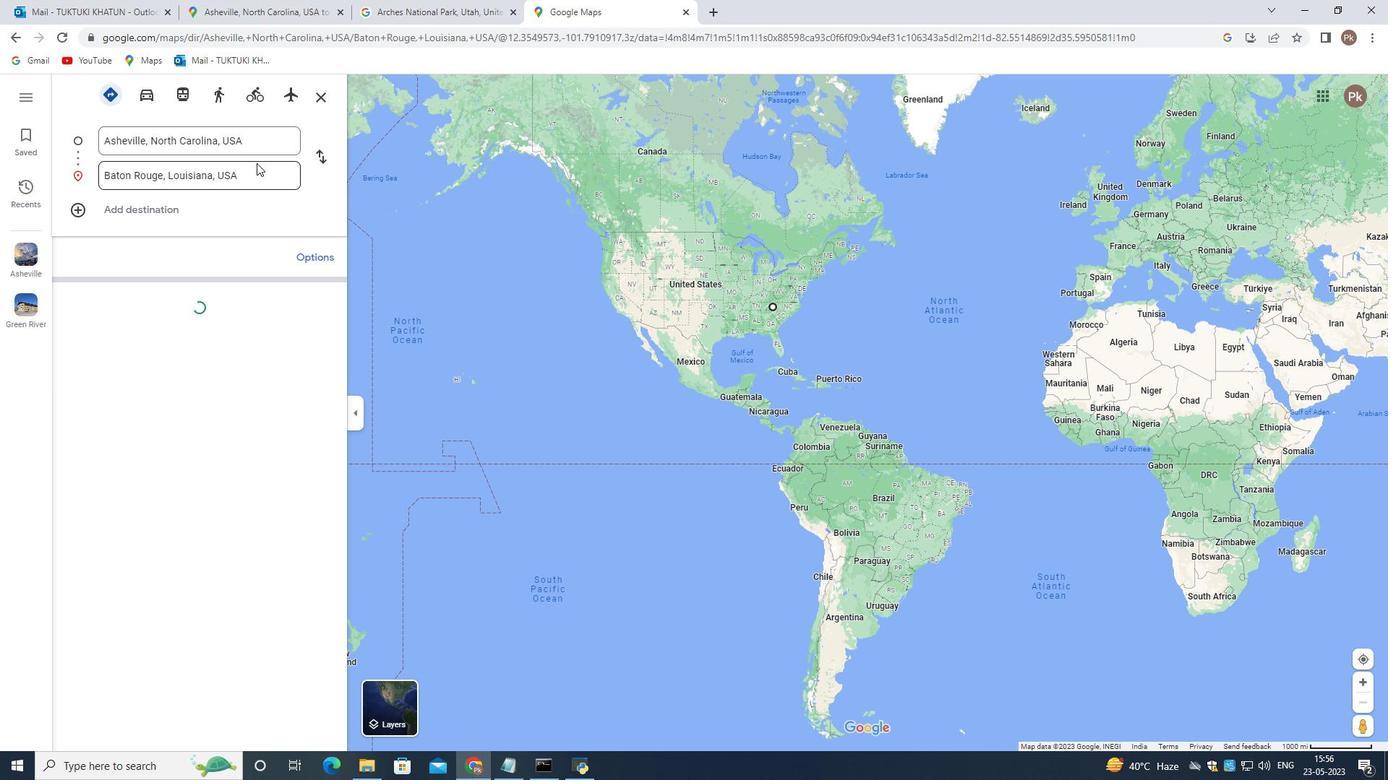 
Action: Mouse scrolled (281, 564) with delta (0, 0)
Screenshot: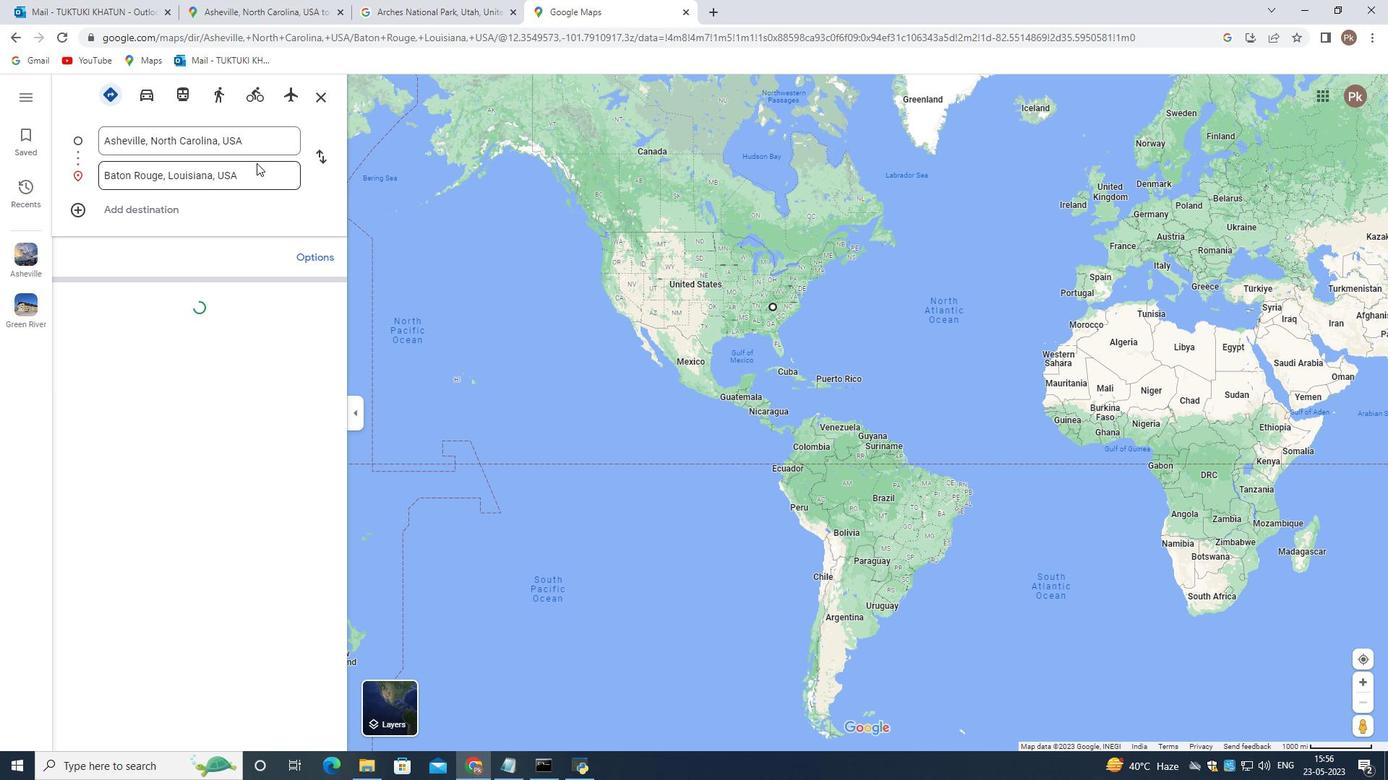 
Action: Mouse moved to (281, 562)
Screenshot: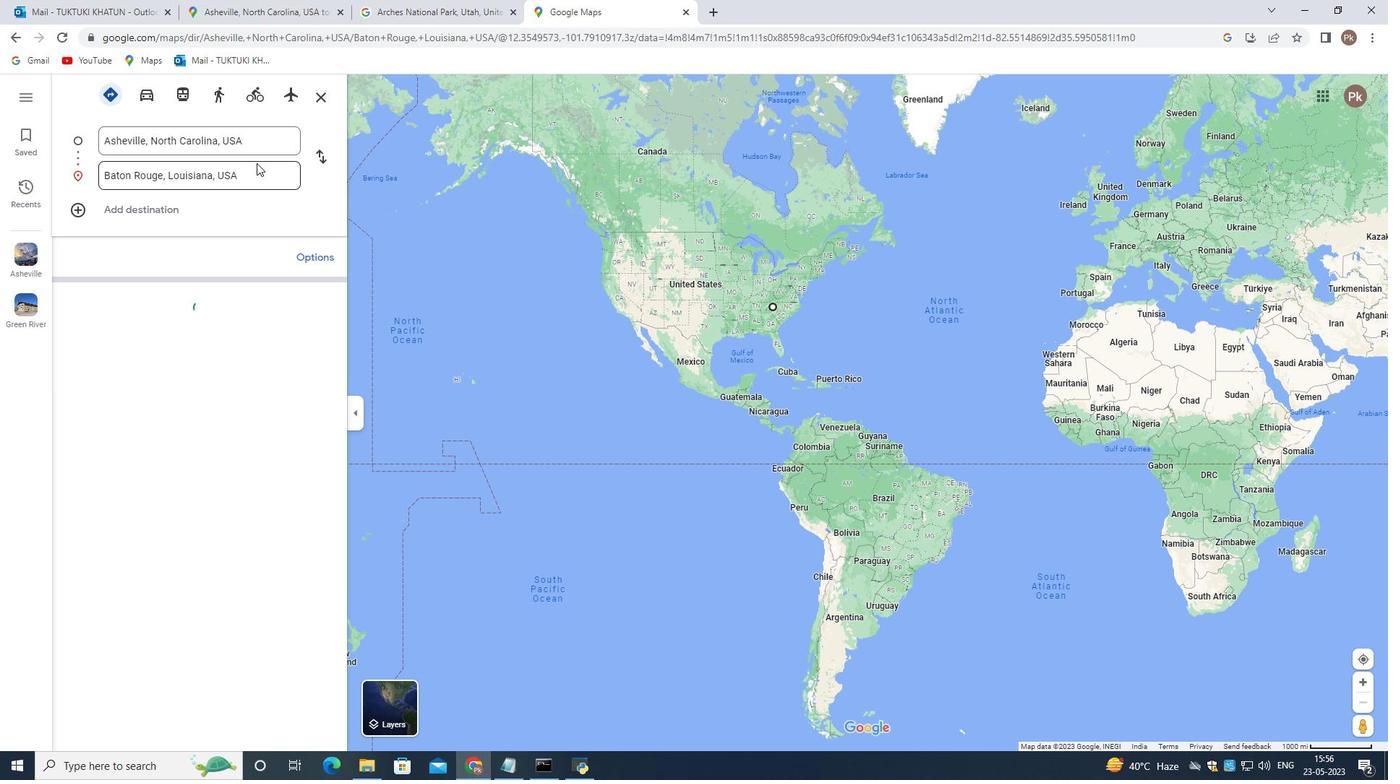 
Action: Mouse scrolled (281, 561) with delta (0, 0)
Screenshot: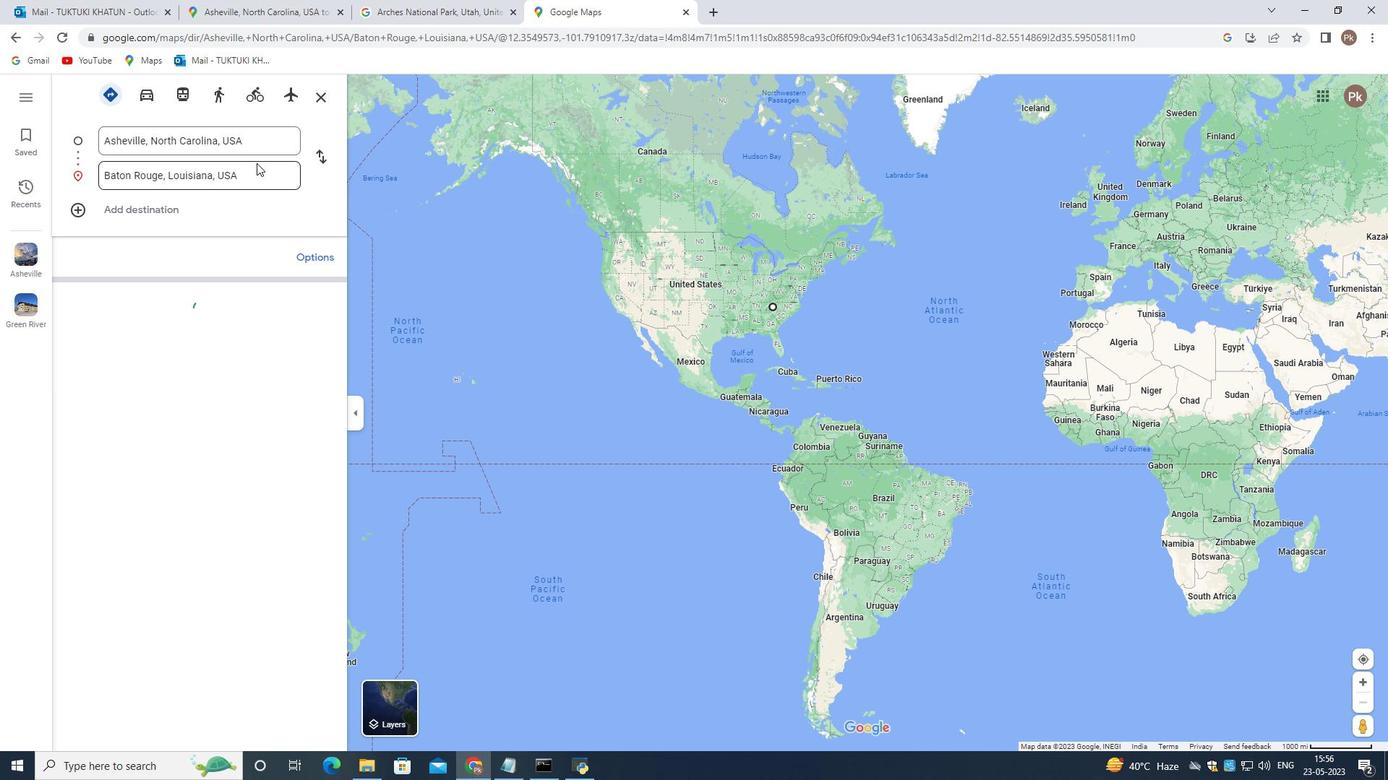 
Action: Mouse moved to (282, 561)
Screenshot: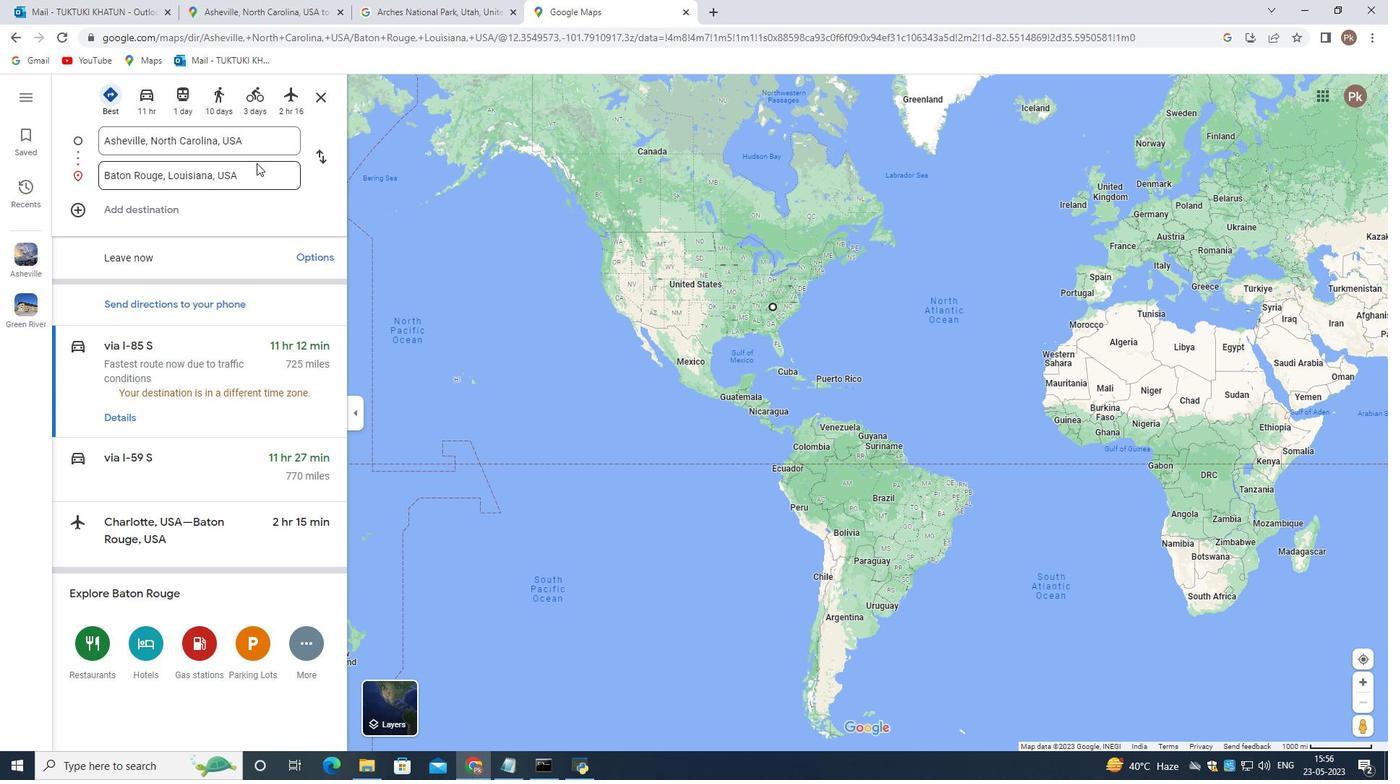 
Action: Mouse scrolled (282, 560) with delta (0, 0)
Screenshot: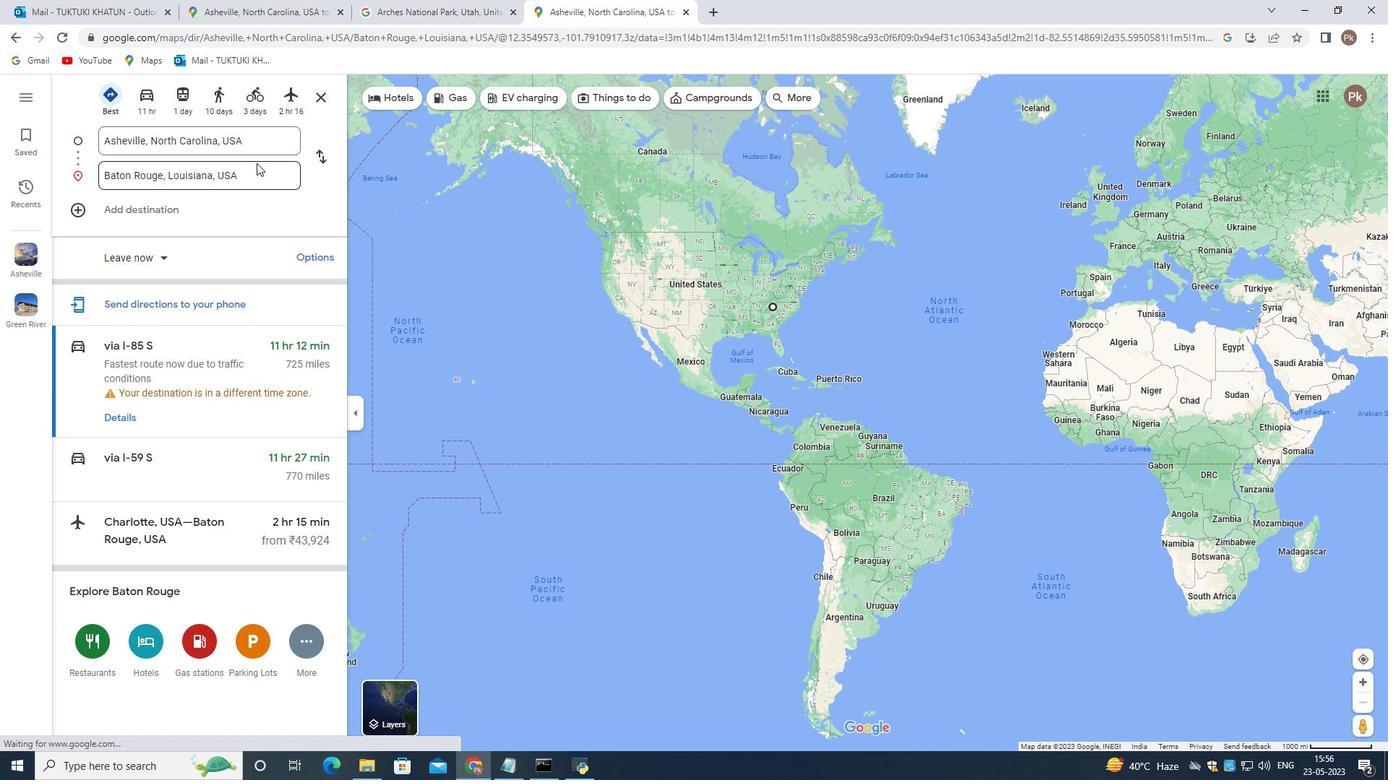 
Action: Mouse scrolled (282, 560) with delta (0, 0)
Screenshot: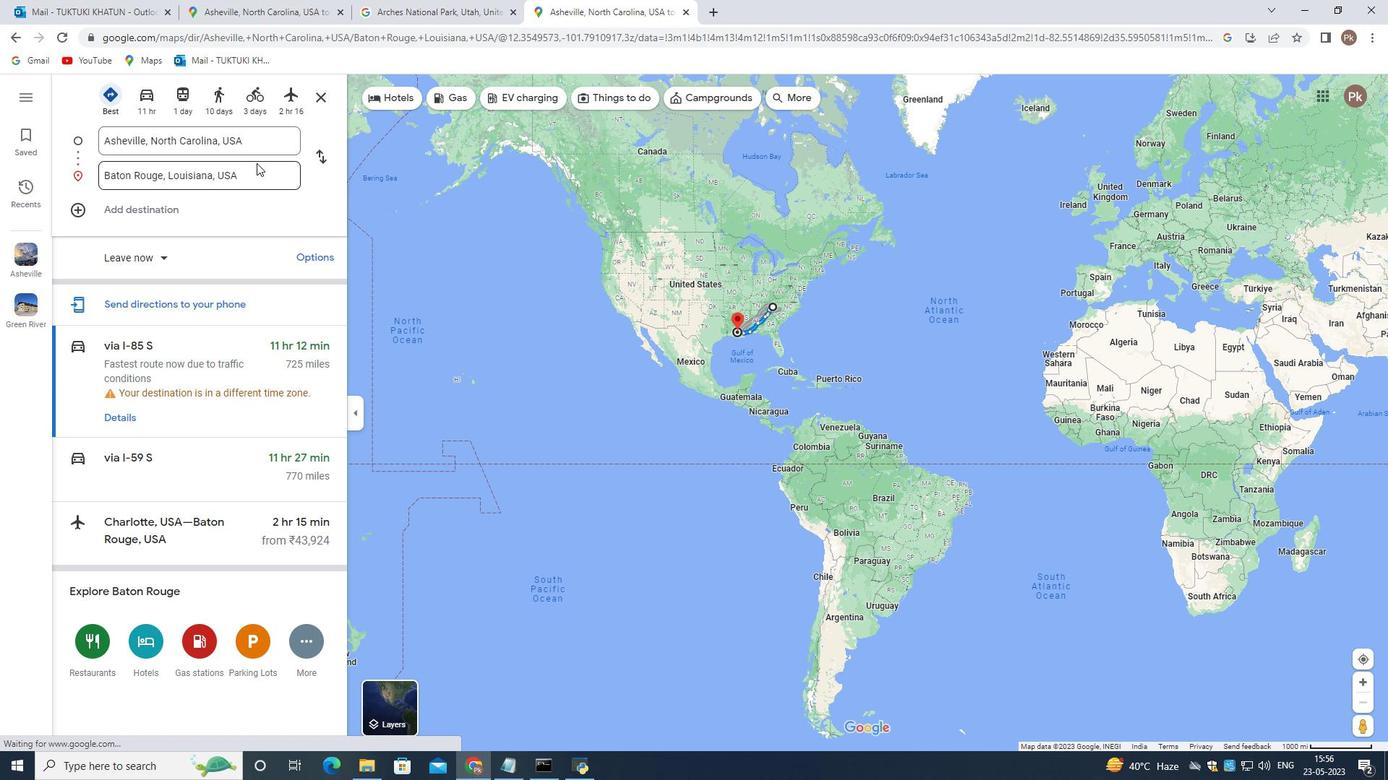 
Action: Mouse scrolled (282, 560) with delta (0, 0)
Screenshot: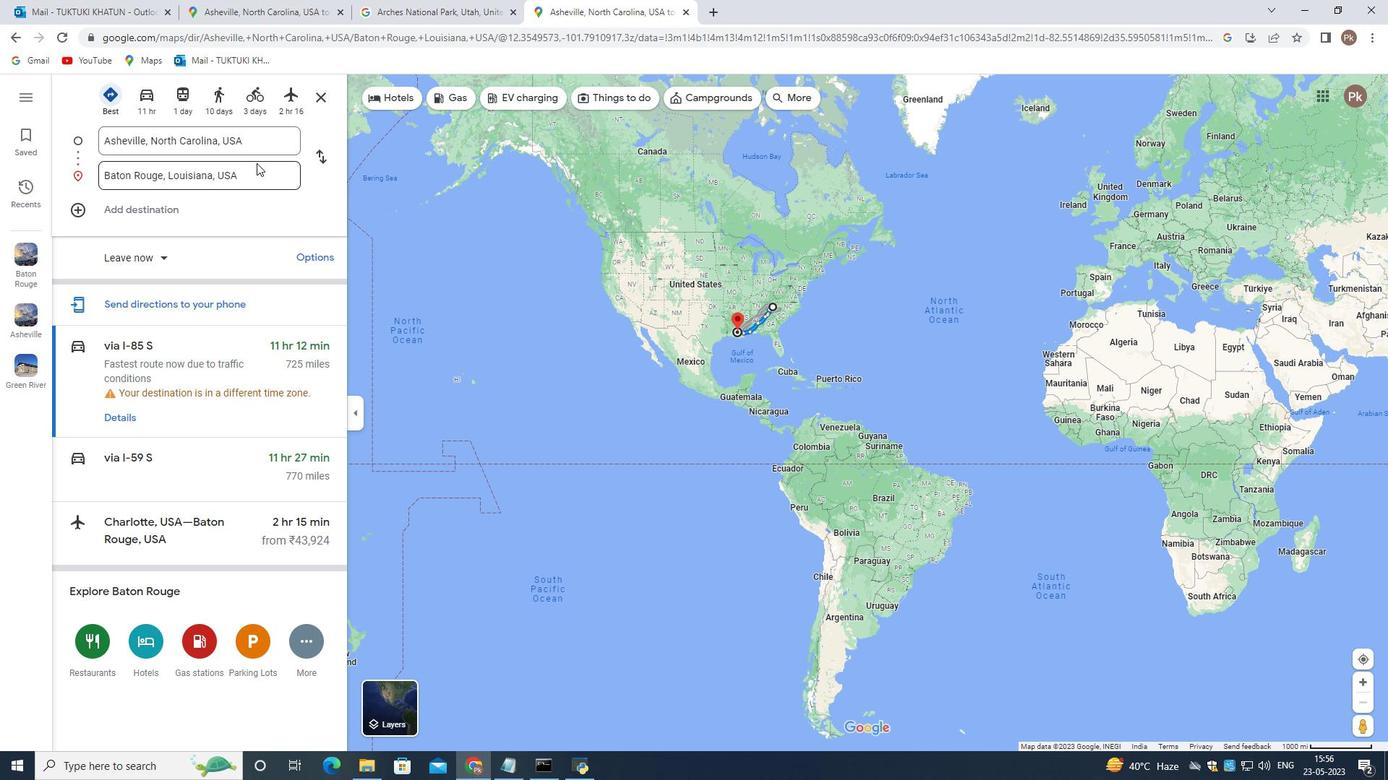 
Action: Mouse scrolled (282, 560) with delta (0, 0)
Screenshot: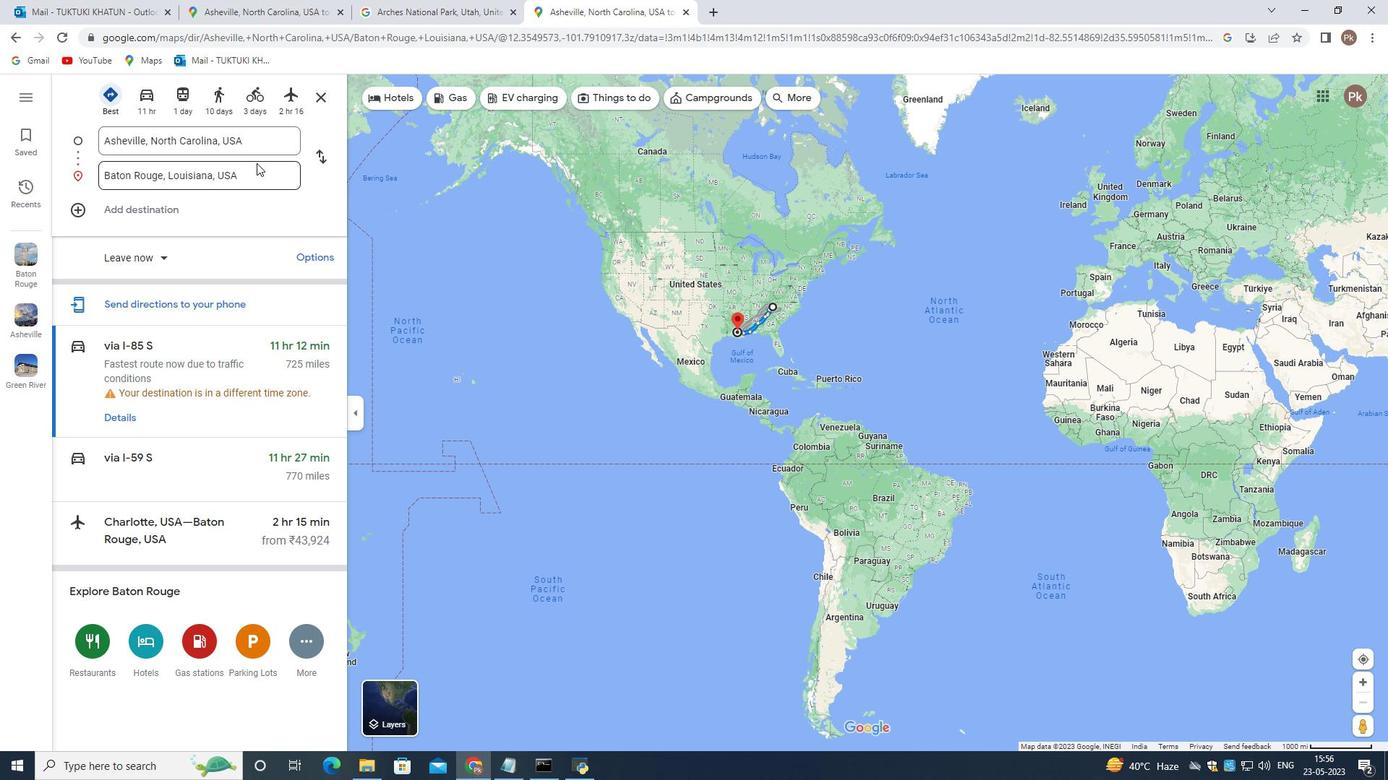 
Action: Mouse scrolled (282, 560) with delta (0, 0)
Screenshot: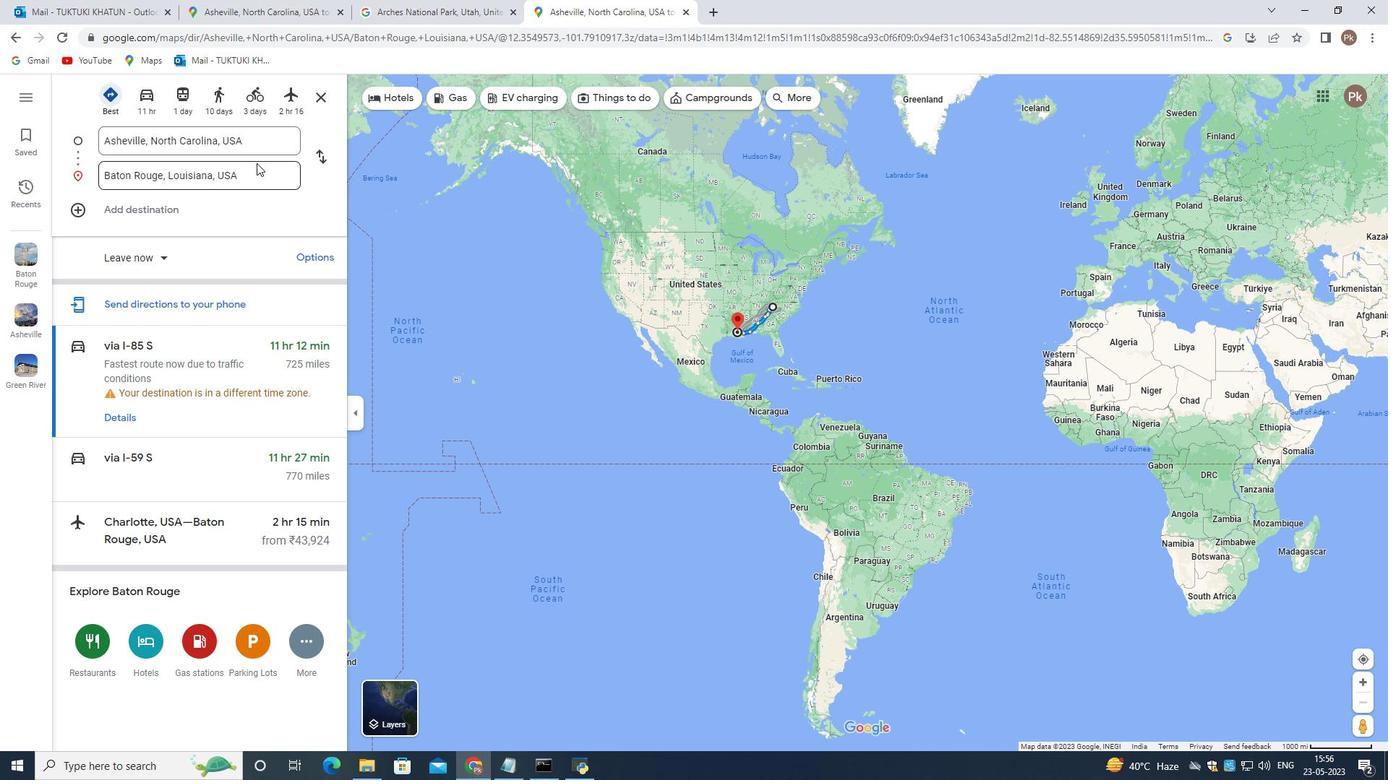 
Action: Mouse scrolled (282, 560) with delta (0, 0)
Screenshot: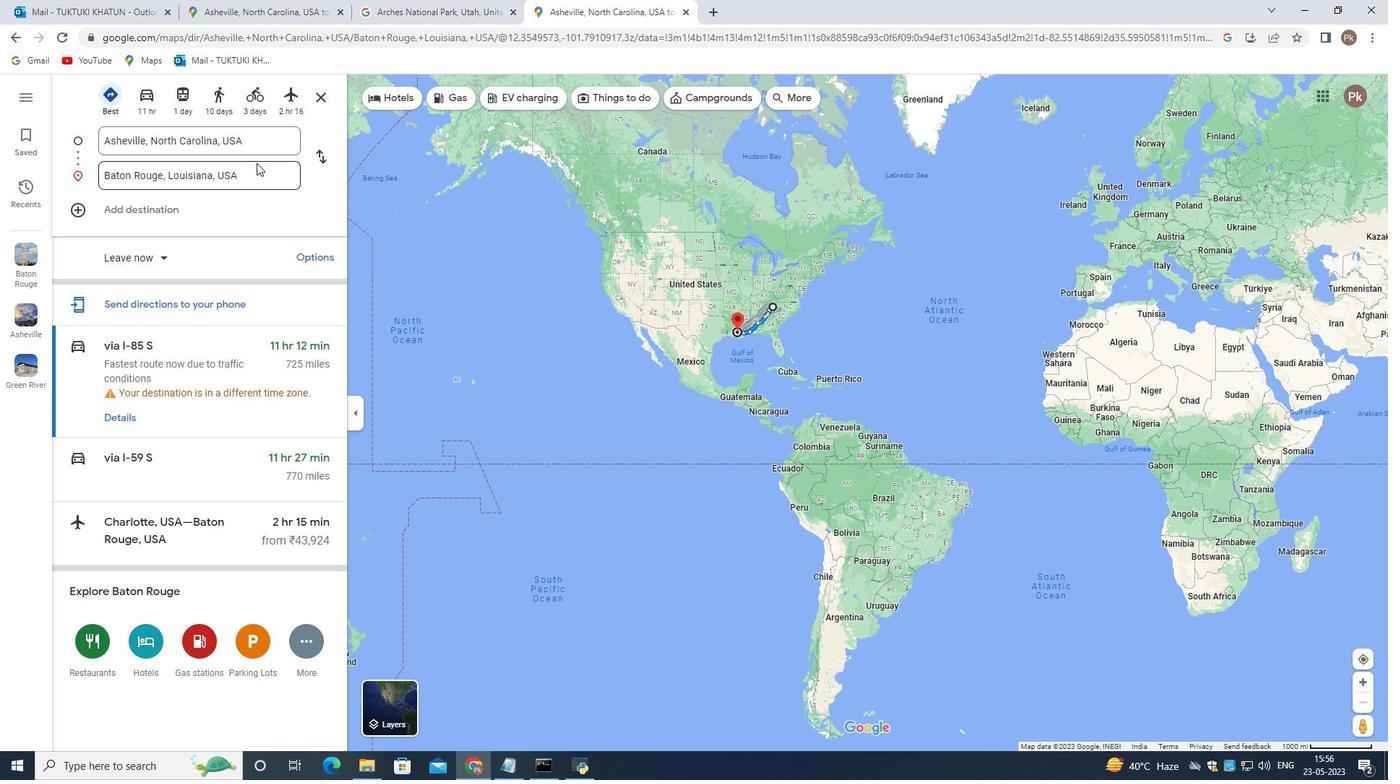 
Action: Mouse scrolled (282, 560) with delta (0, 0)
Screenshot: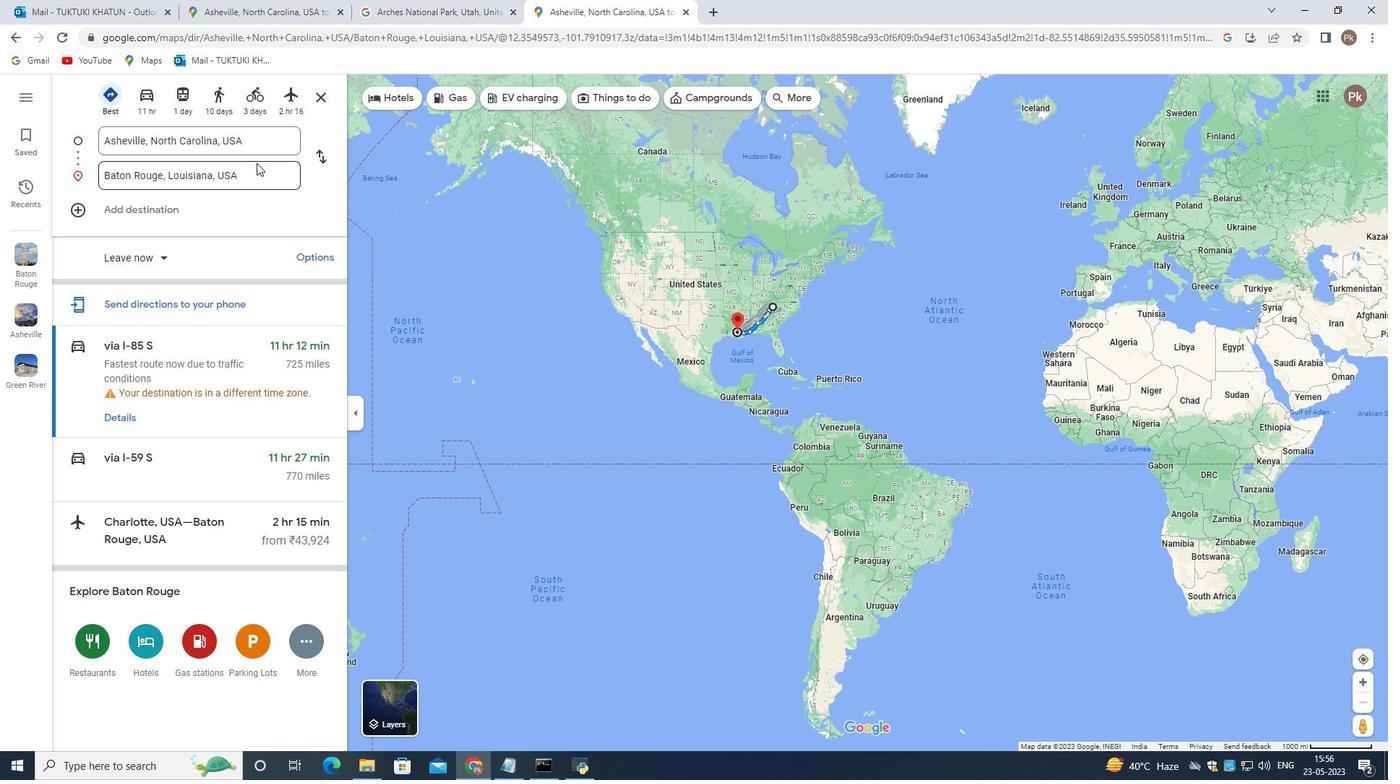 
Action: Mouse moved to (282, 560)
Screenshot: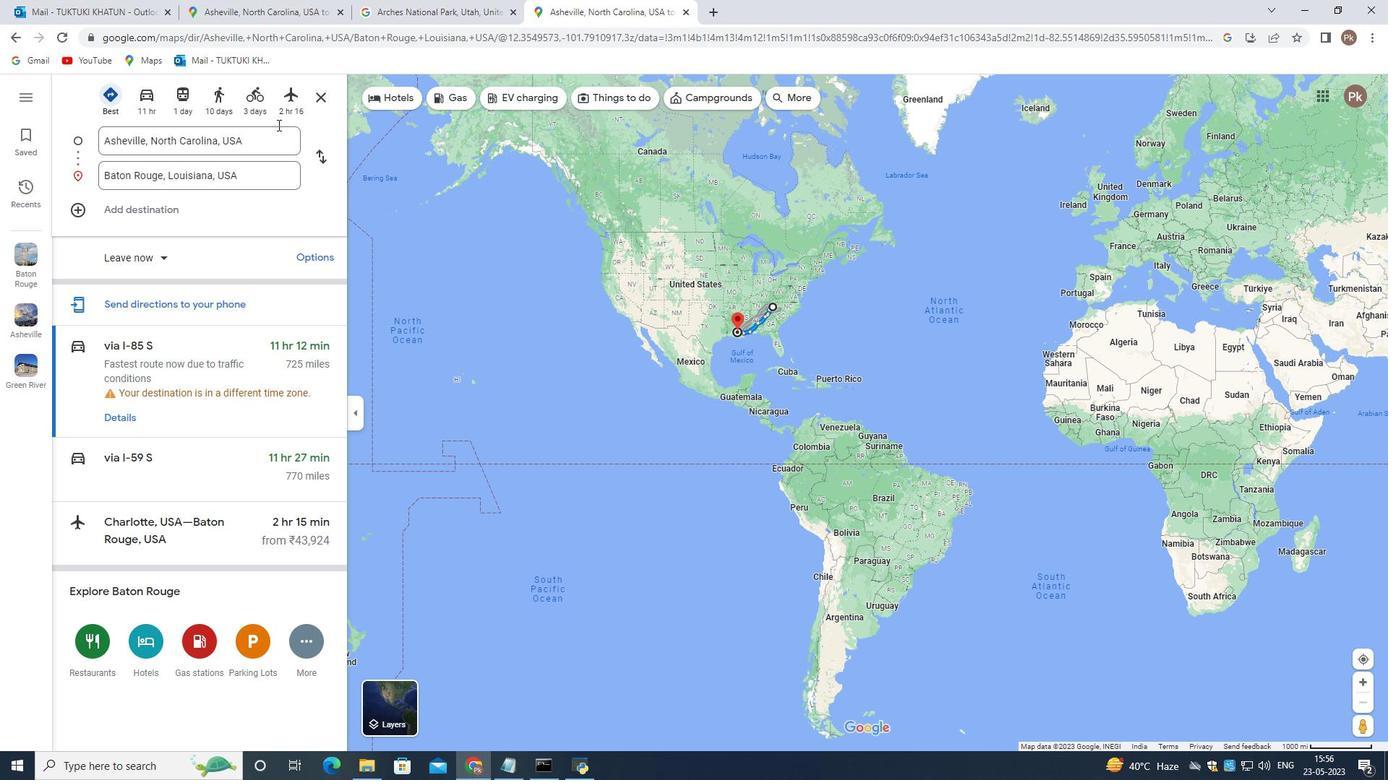 
Action: Mouse pressed left at (282, 560)
Screenshot: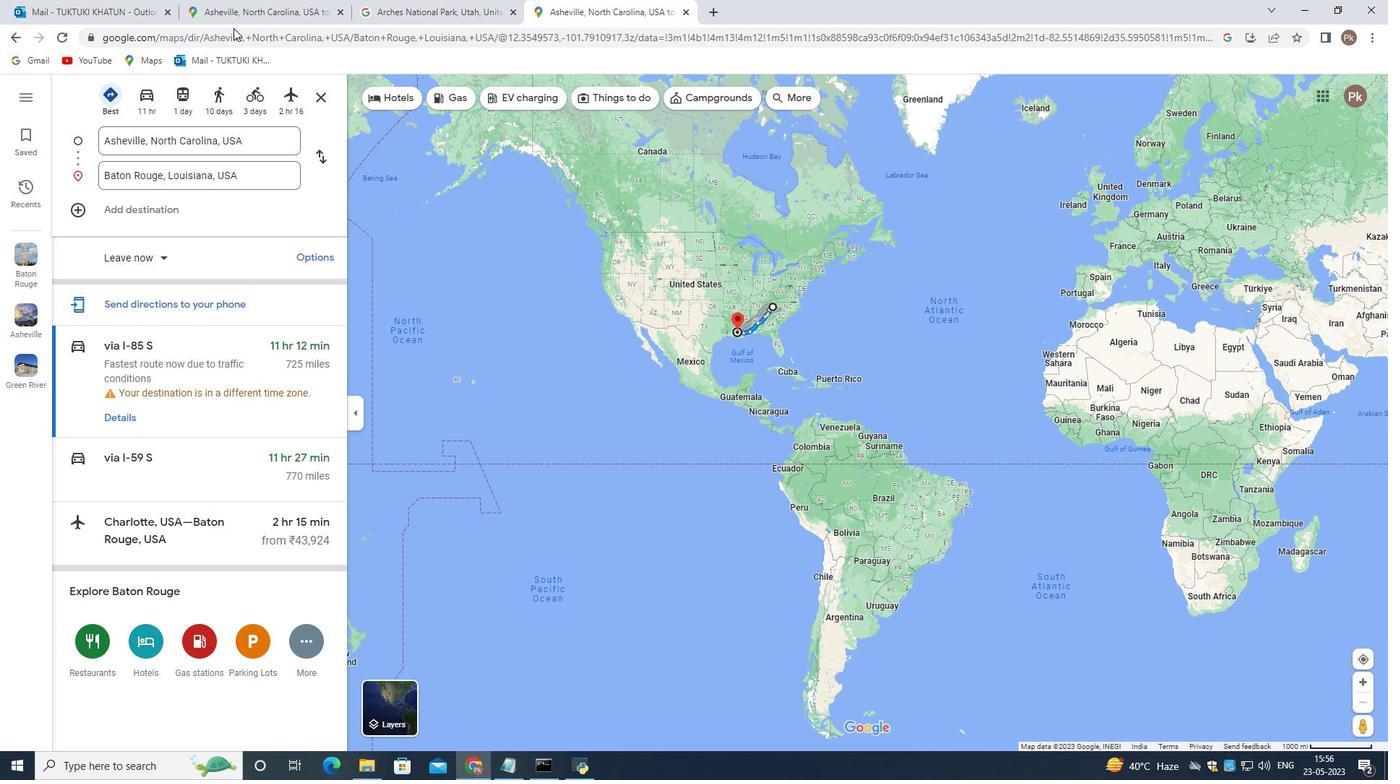 
Action: Mouse moved to (282, 559)
Screenshot: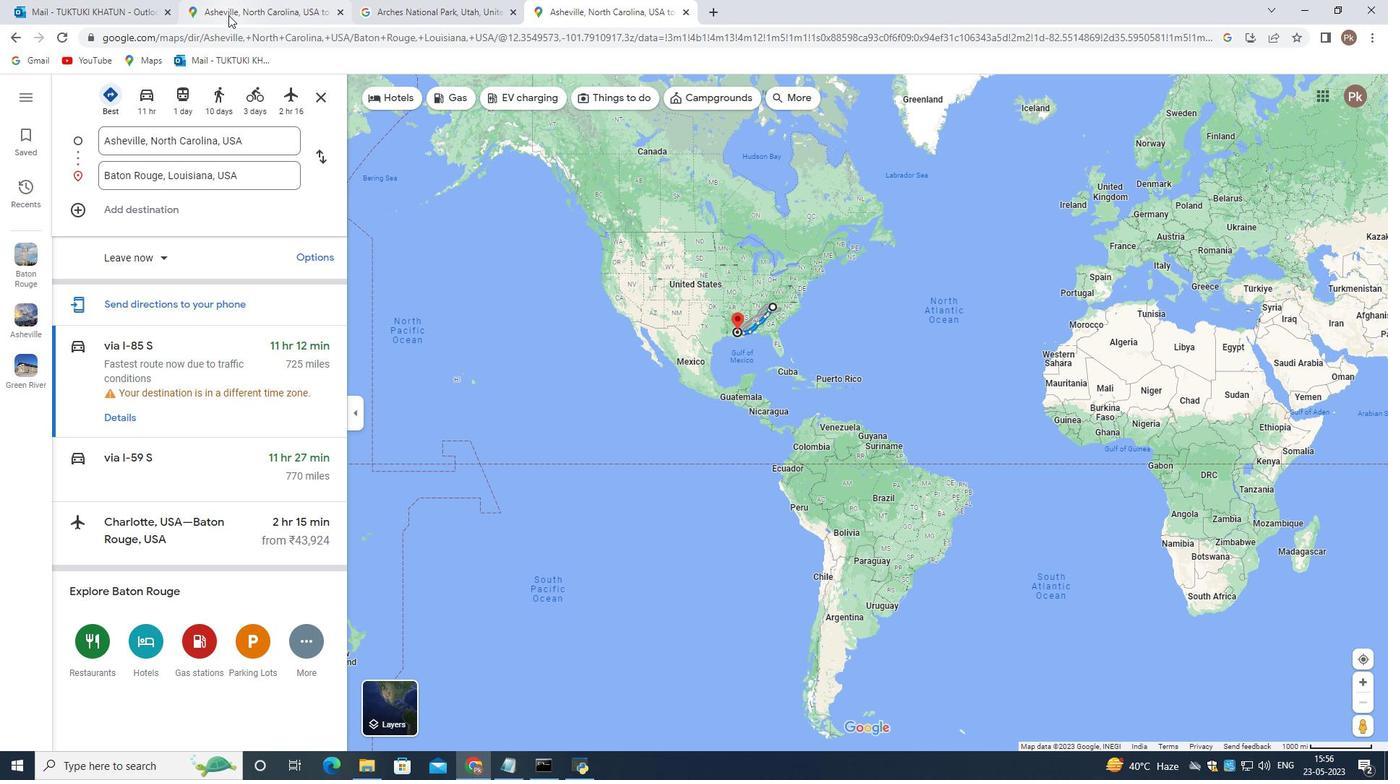 
Action: Mouse scrolled (282, 558) with delta (0, 0)
Screenshot: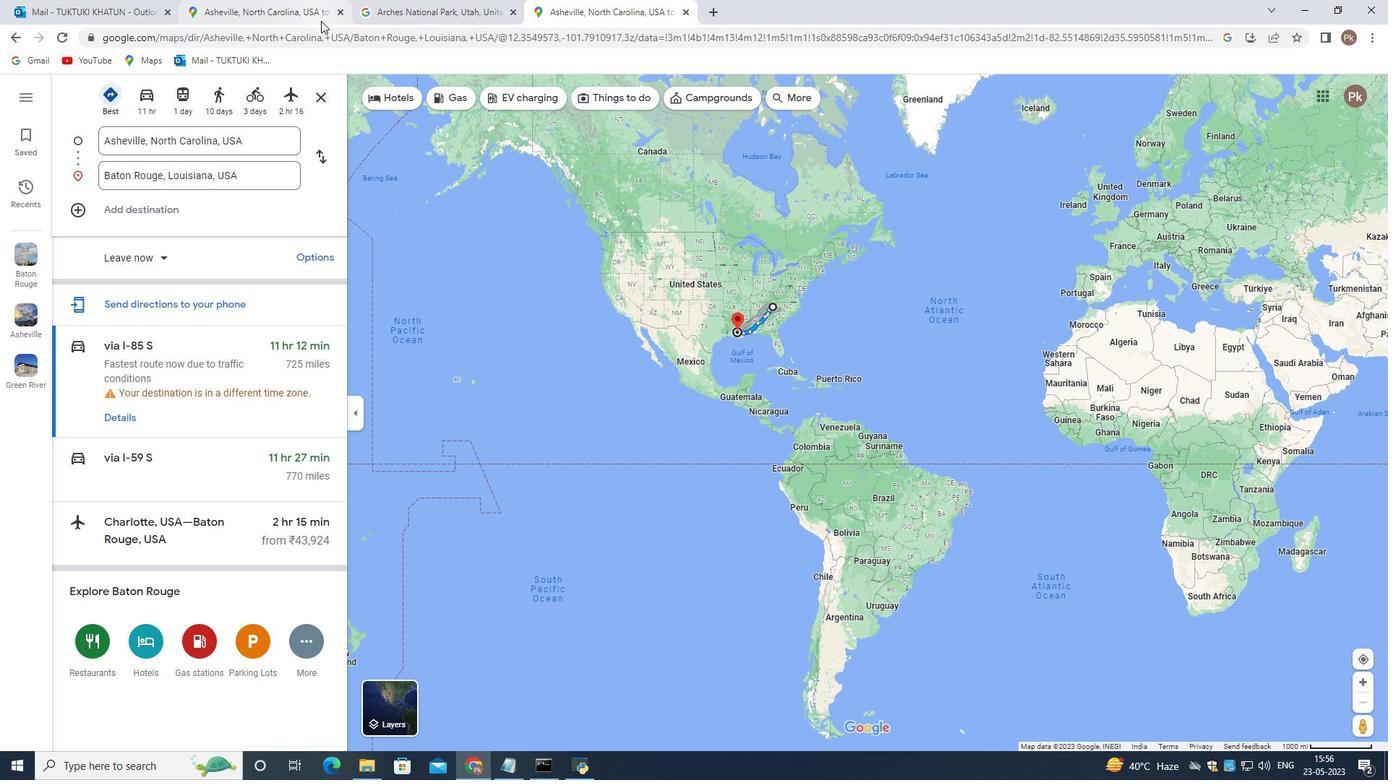 
Action: Mouse scrolled (282, 558) with delta (0, 0)
Screenshot: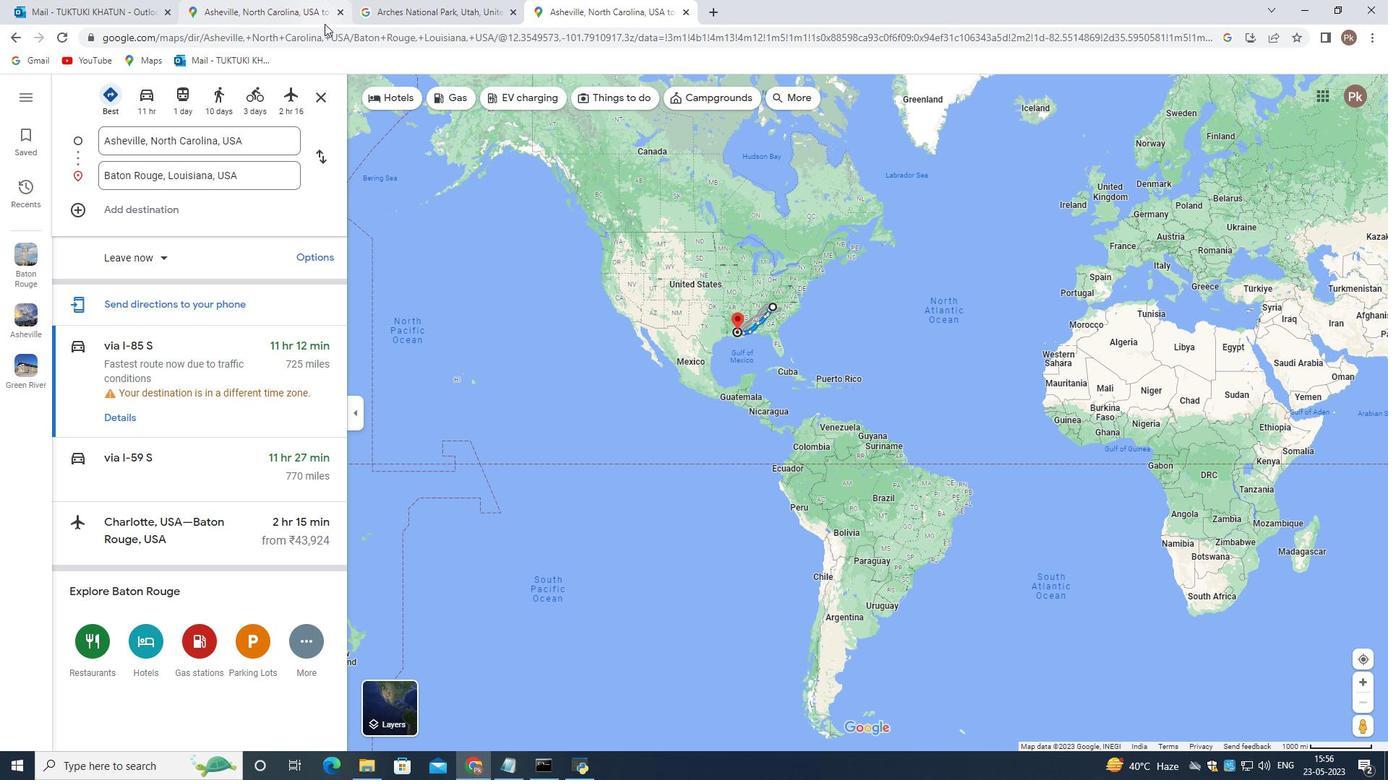 
Action: Mouse scrolled (282, 558) with delta (0, 0)
Screenshot: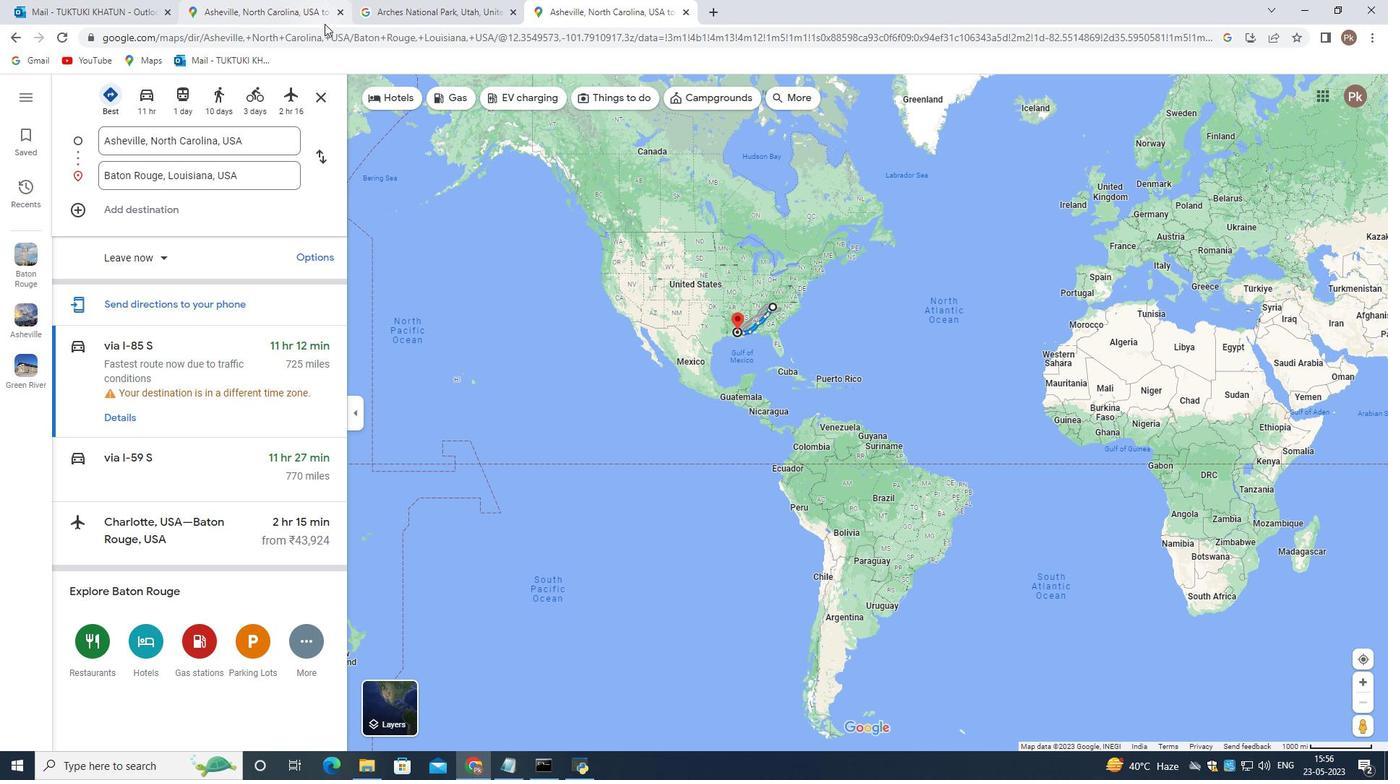 
Action: Mouse scrolled (282, 558) with delta (0, 0)
Screenshot: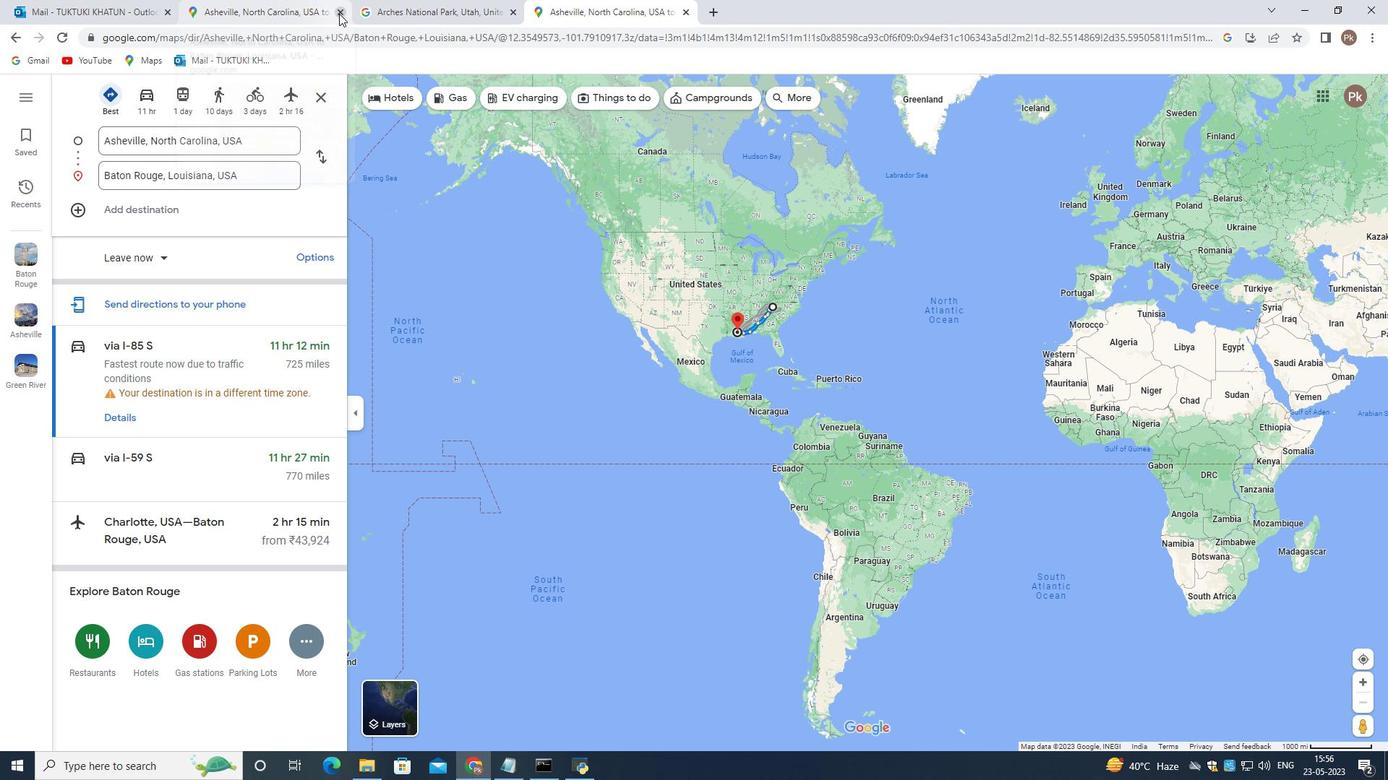 
Action: Mouse scrolled (282, 558) with delta (0, 0)
Screenshot: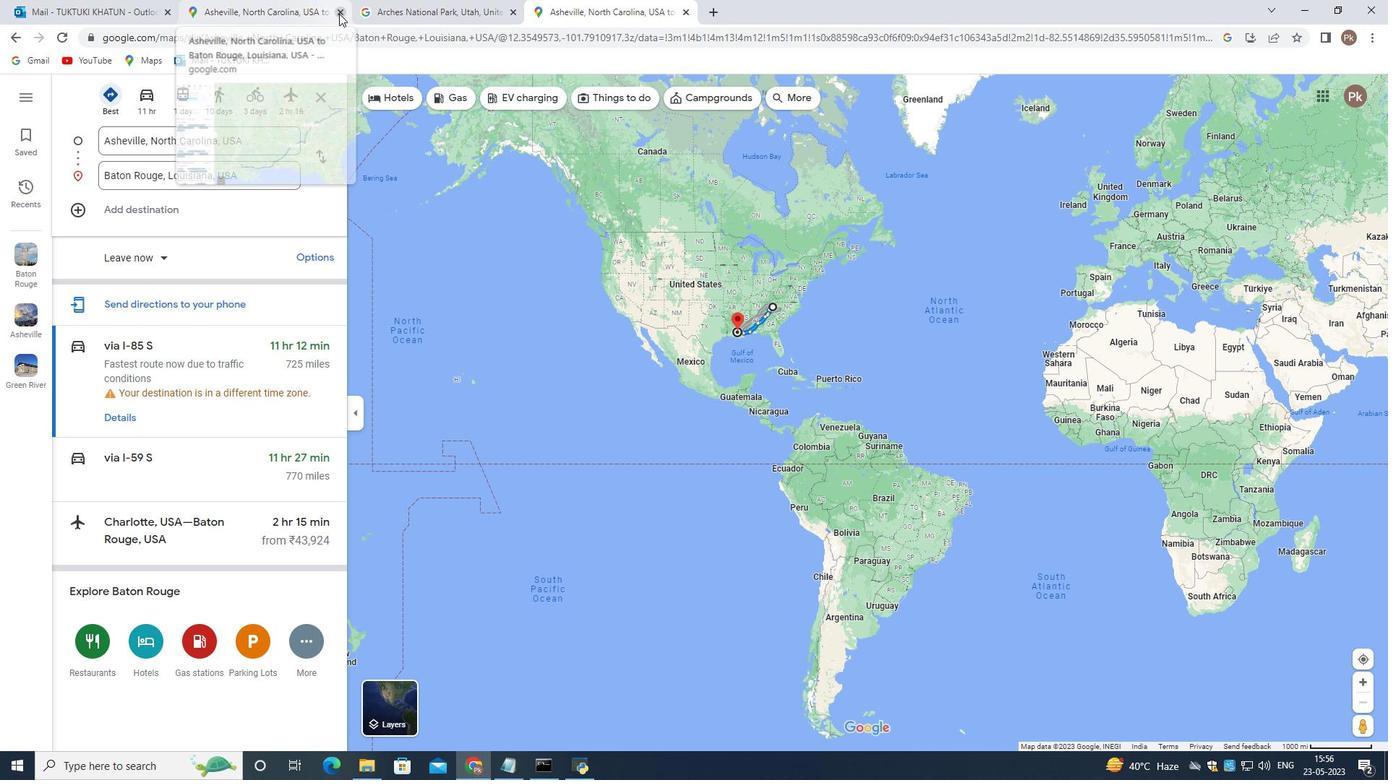
Action: Mouse scrolled (282, 558) with delta (0, 0)
Screenshot: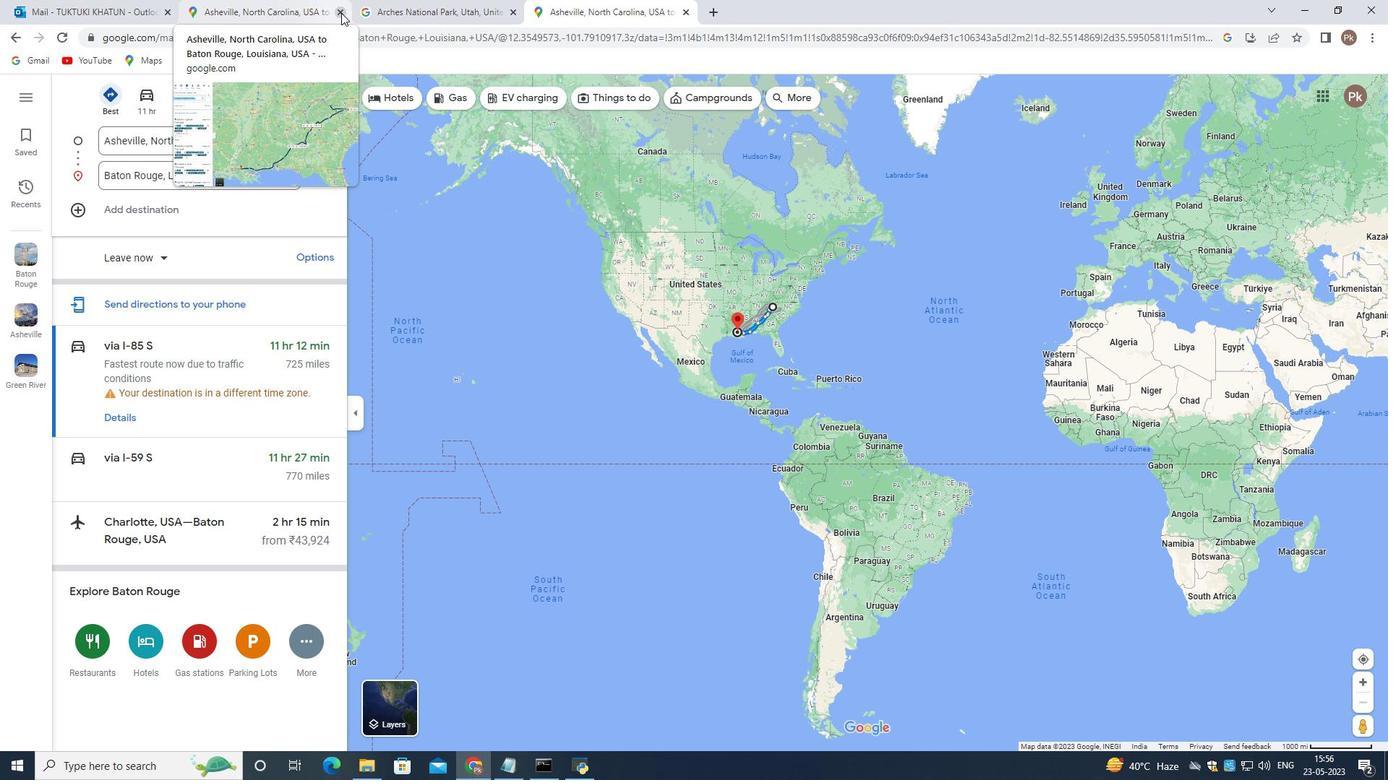 
Action: Mouse scrolled (282, 558) with delta (0, 0)
Screenshot: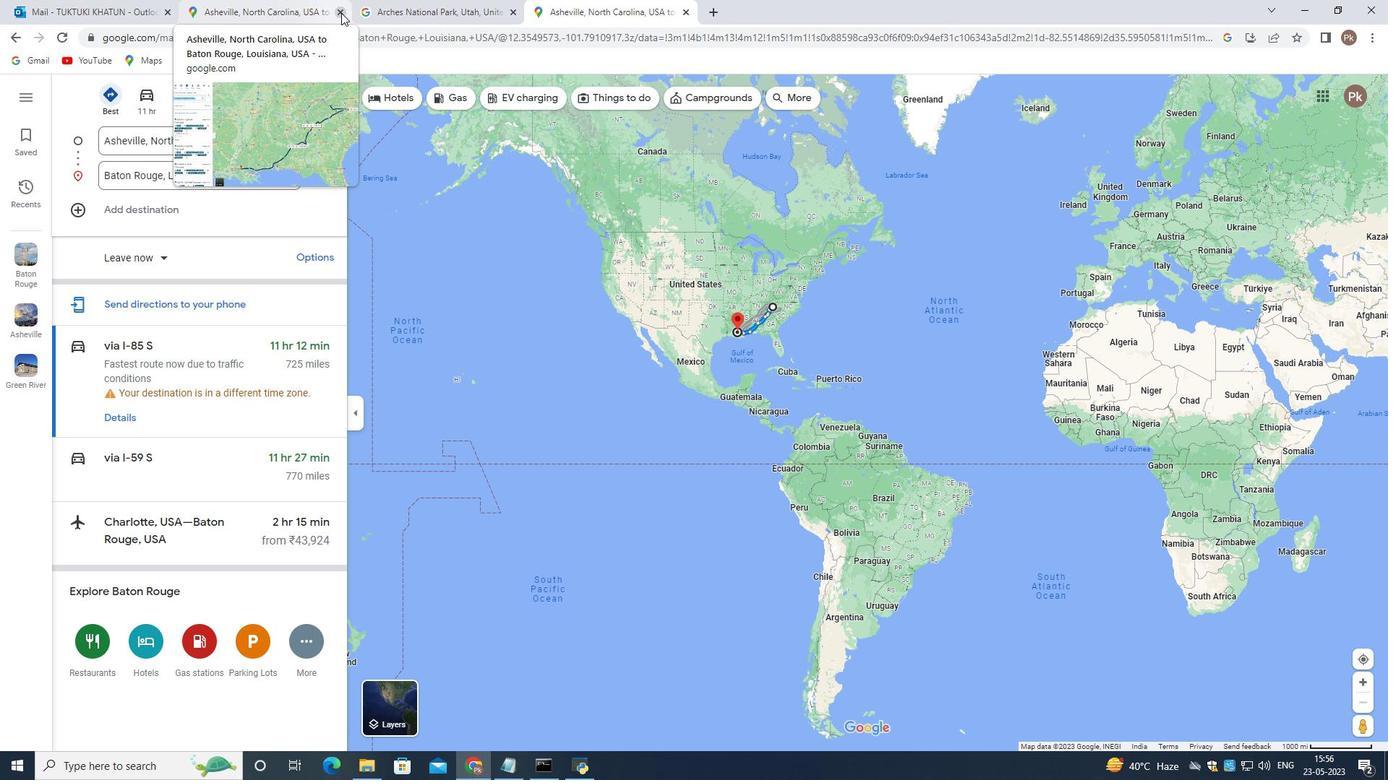 
Action: Mouse scrolled (282, 558) with delta (0, 0)
Screenshot: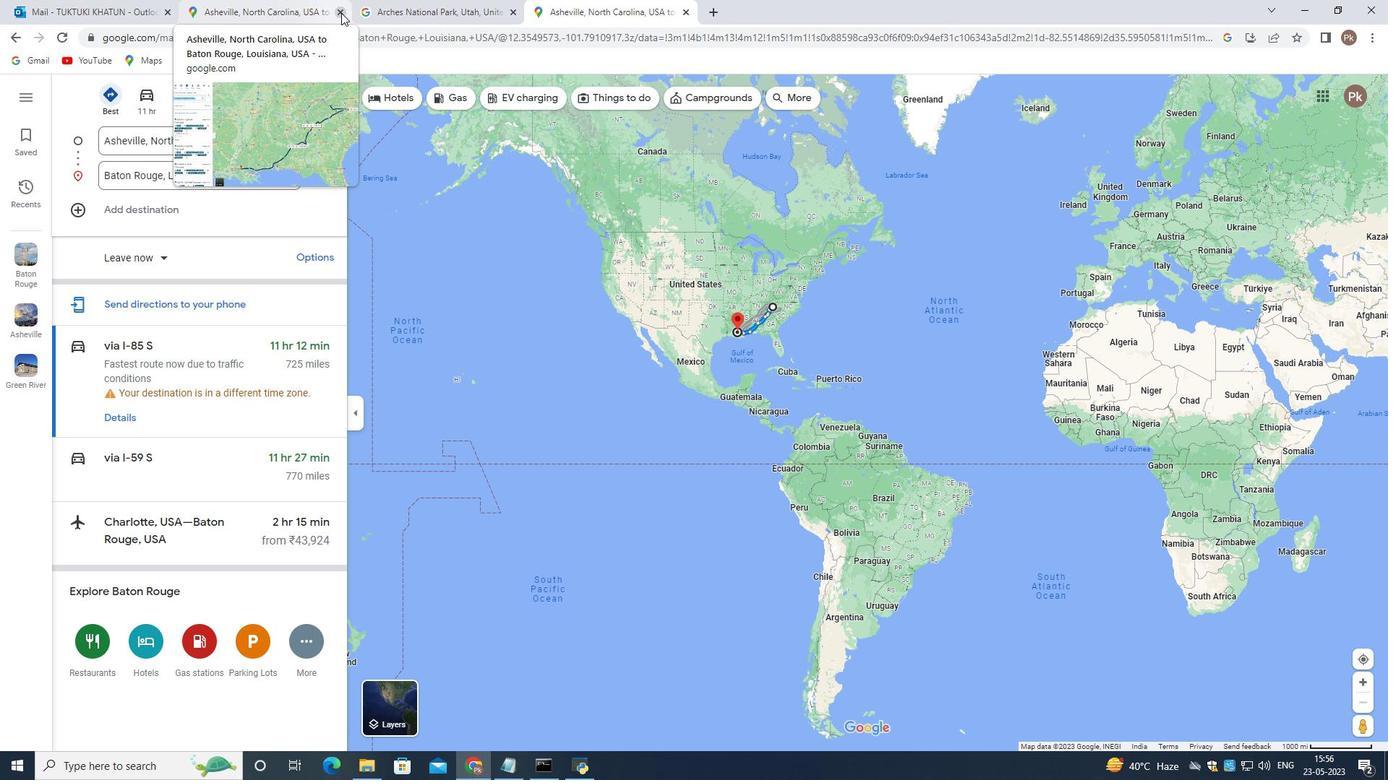 
Action: Mouse scrolled (282, 558) with delta (0, 0)
Screenshot: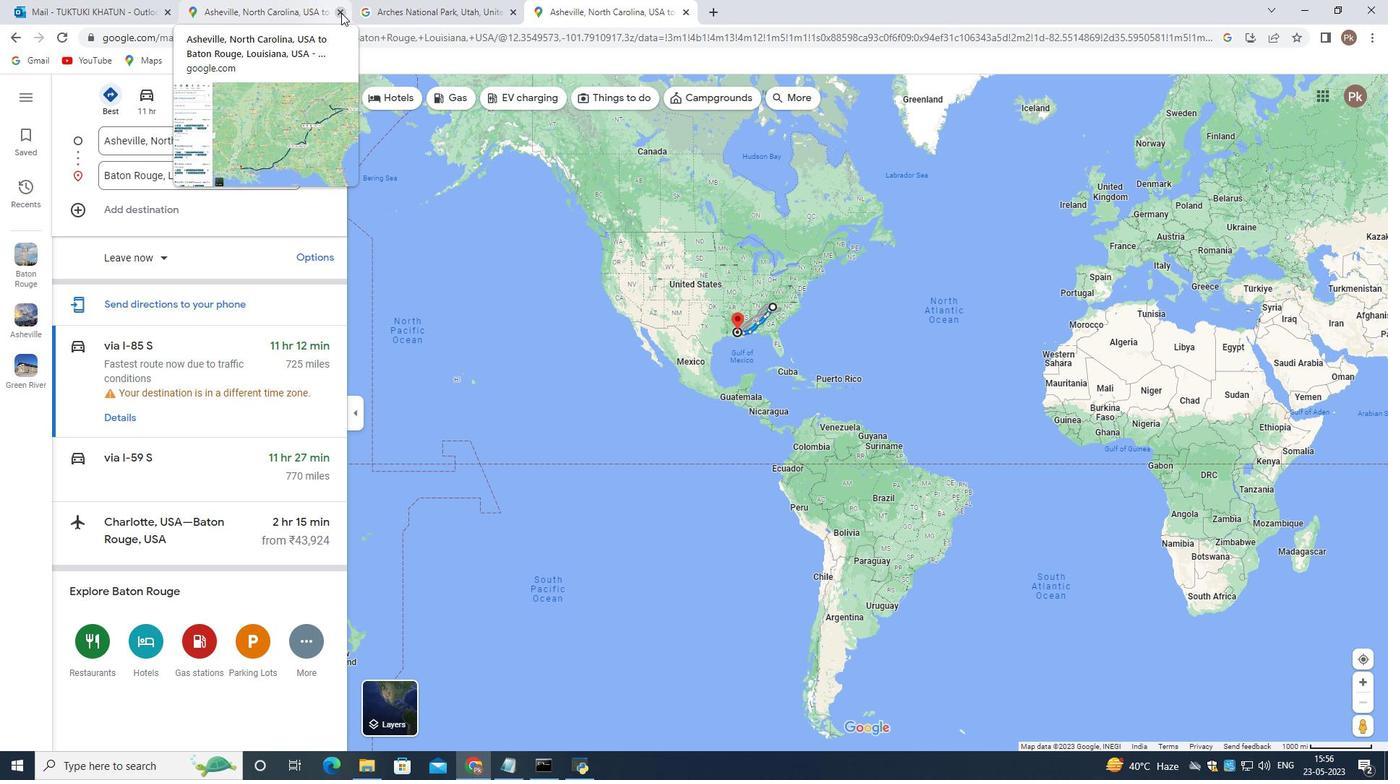 
Action: Mouse scrolled (282, 558) with delta (0, 0)
Screenshot: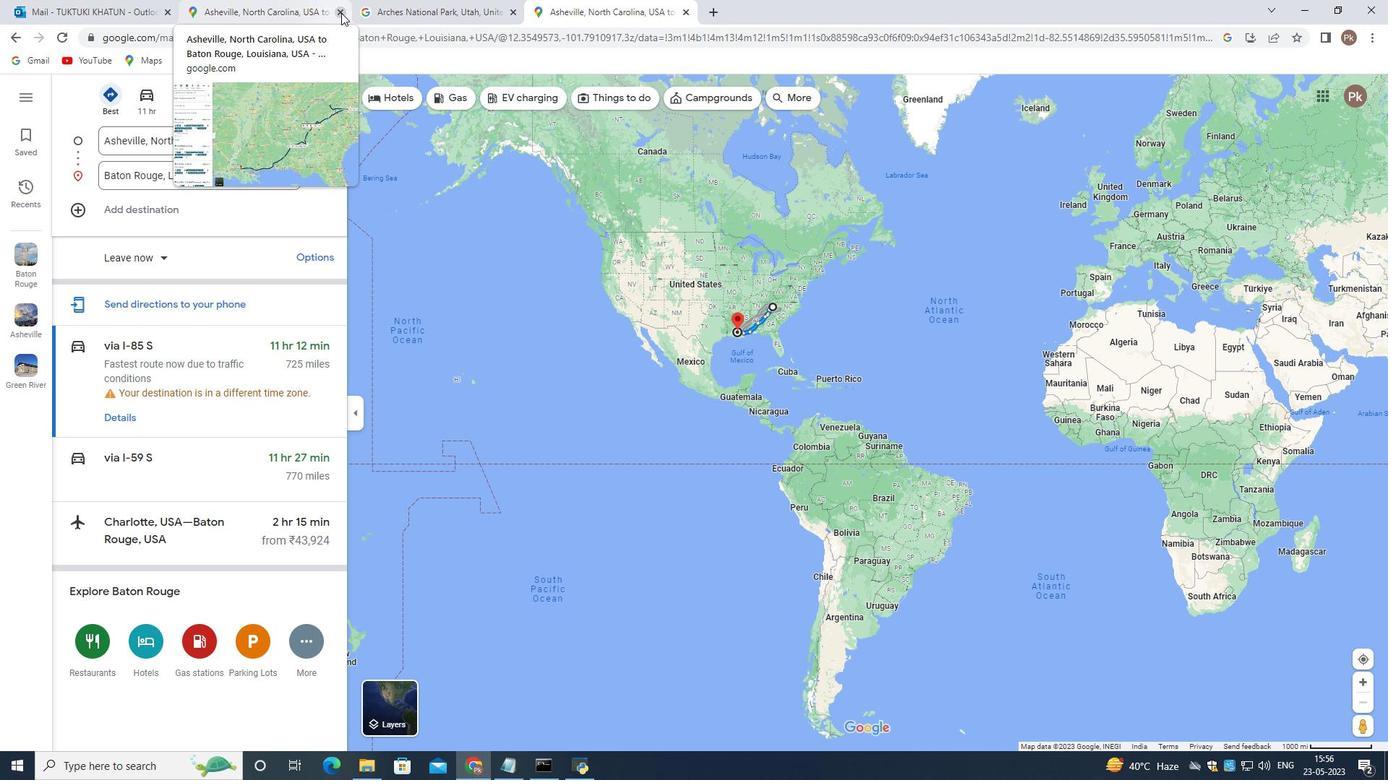 
Action: Mouse pressed left at (282, 559)
Screenshot: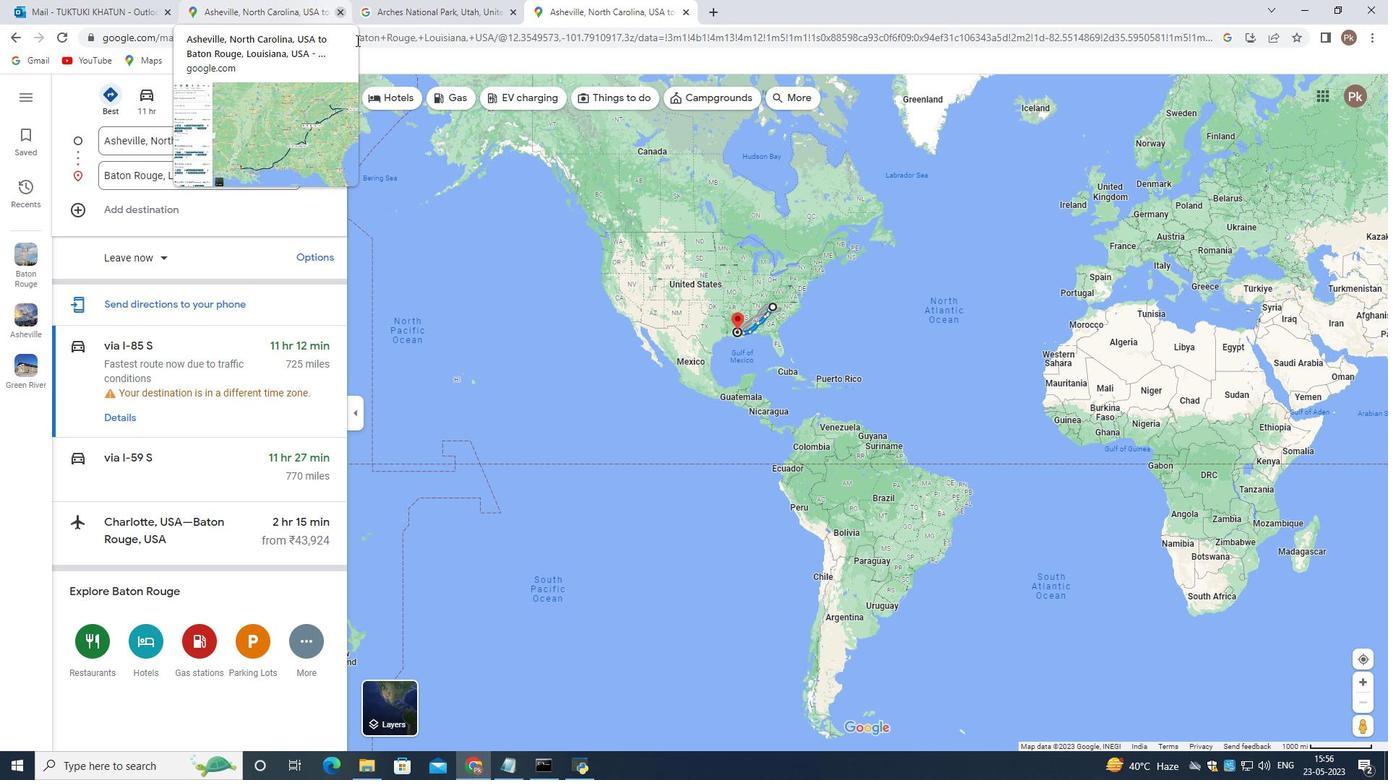 
Action: Mouse moved to (282, 558)
Screenshot: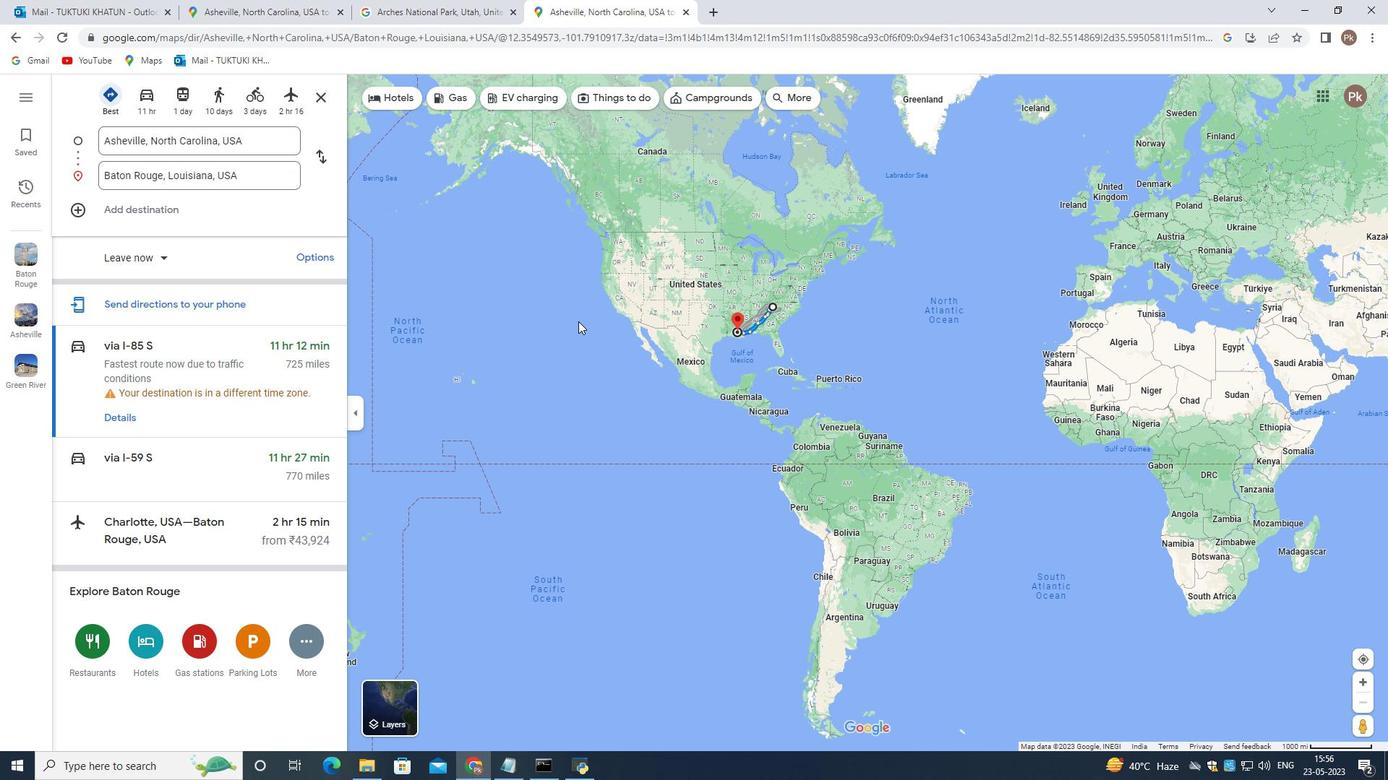 
Action: Mouse scrolled (282, 558) with delta (0, 0)
Screenshot: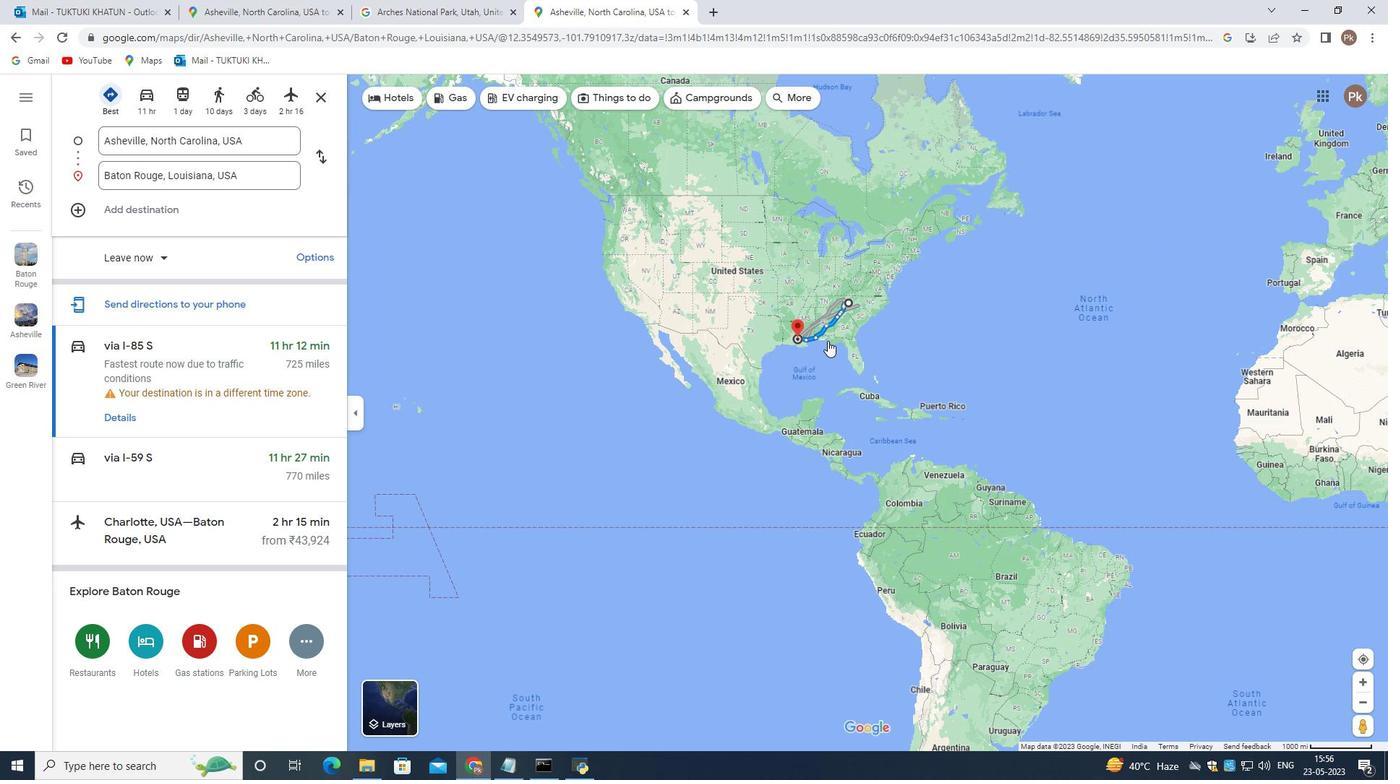 
Action: Mouse moved to (282, 558)
Screenshot: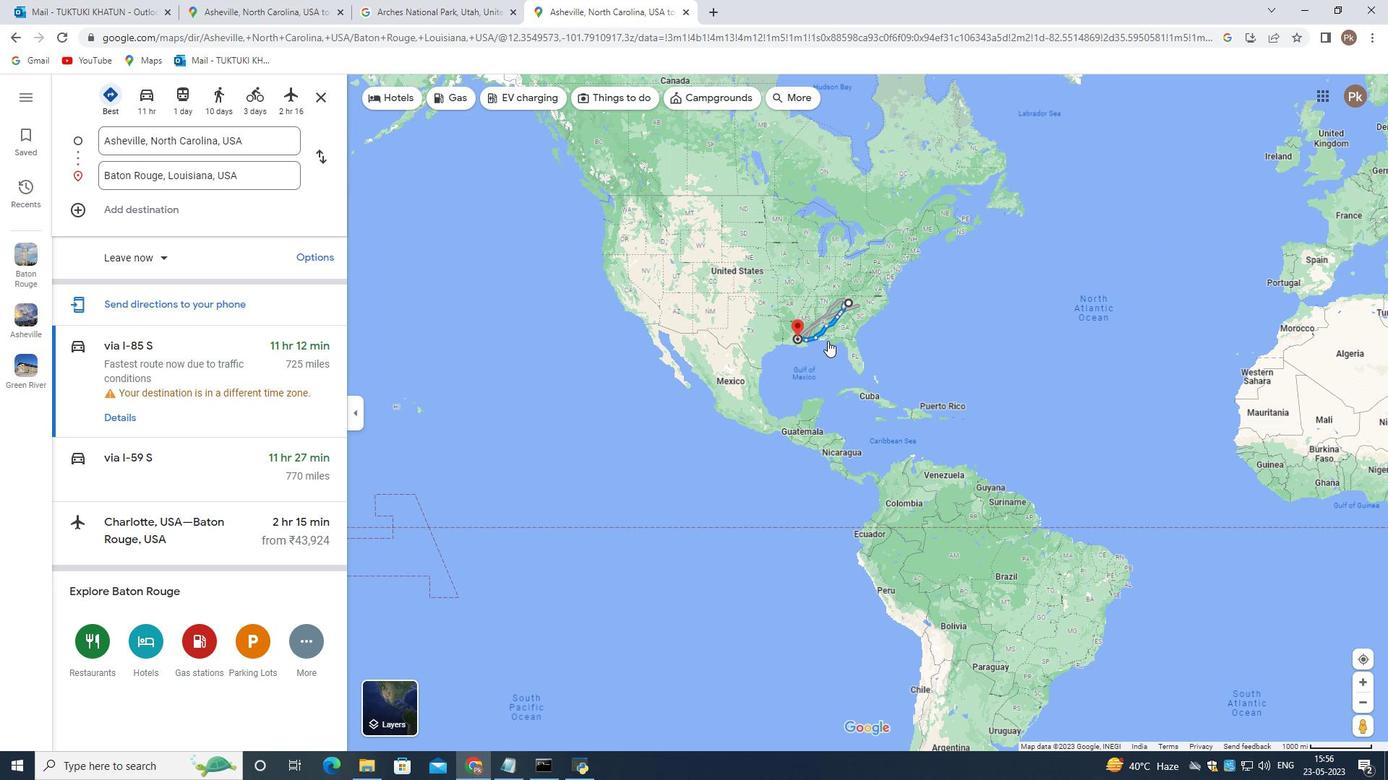 
Action: Mouse scrolled (282, 557) with delta (0, 0)
Screenshot: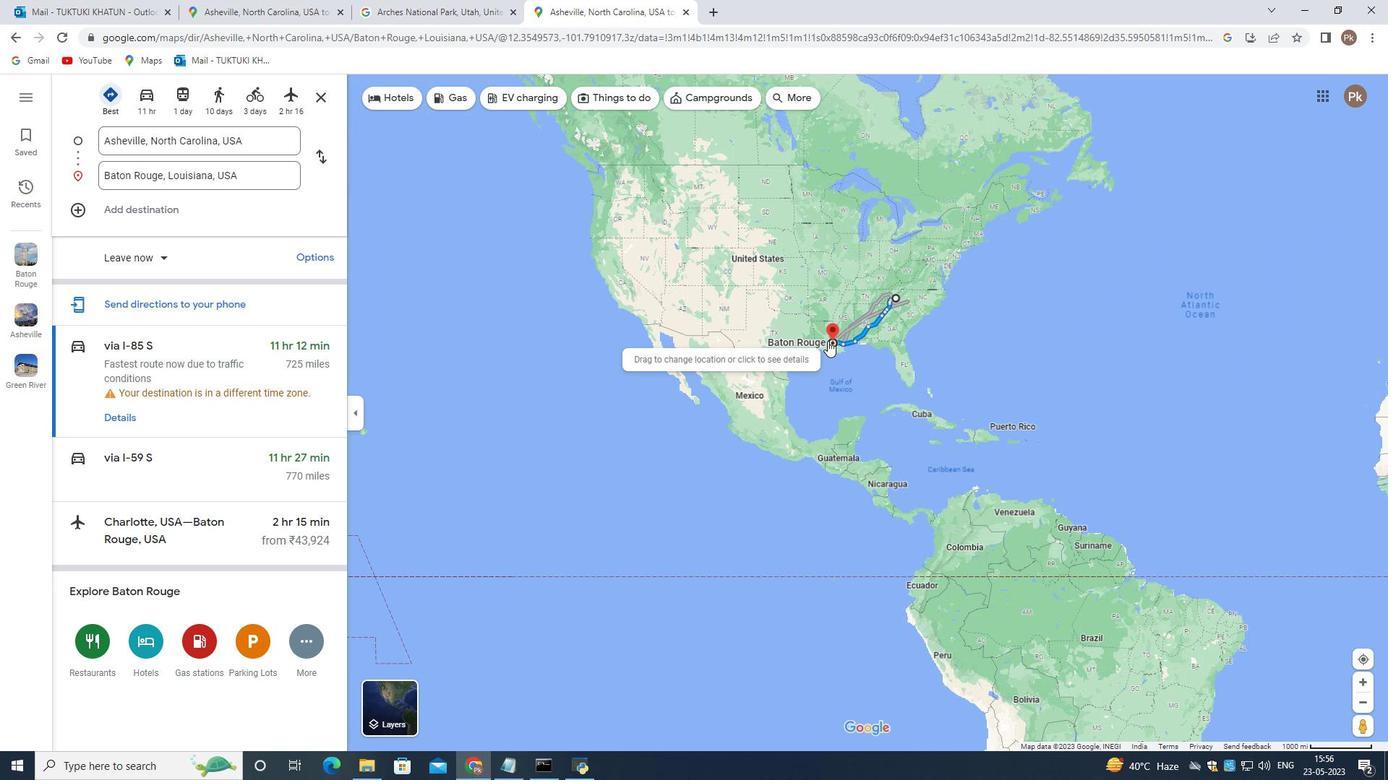 
Action: Mouse scrolled (282, 557) with delta (0, 0)
Screenshot: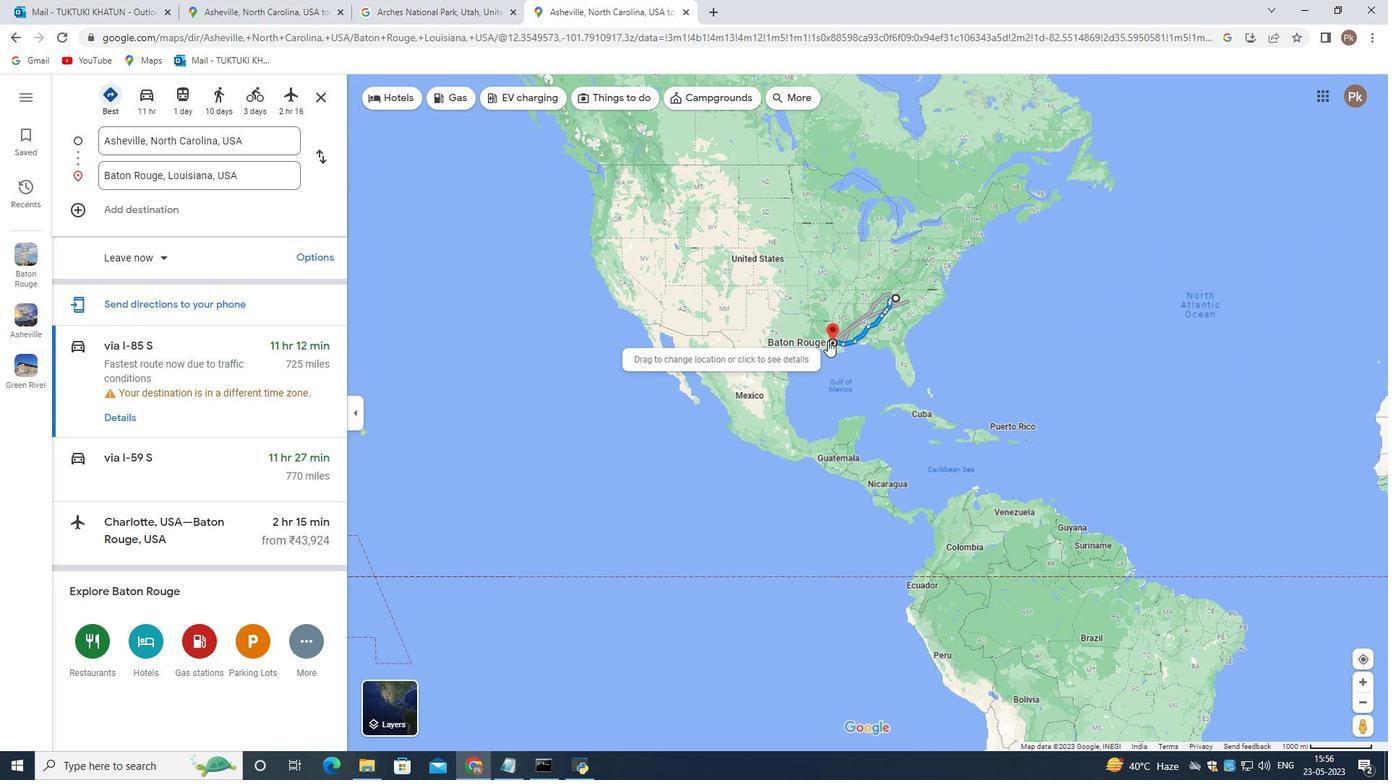 
Action: Mouse scrolled (282, 557) with delta (0, 0)
Screenshot: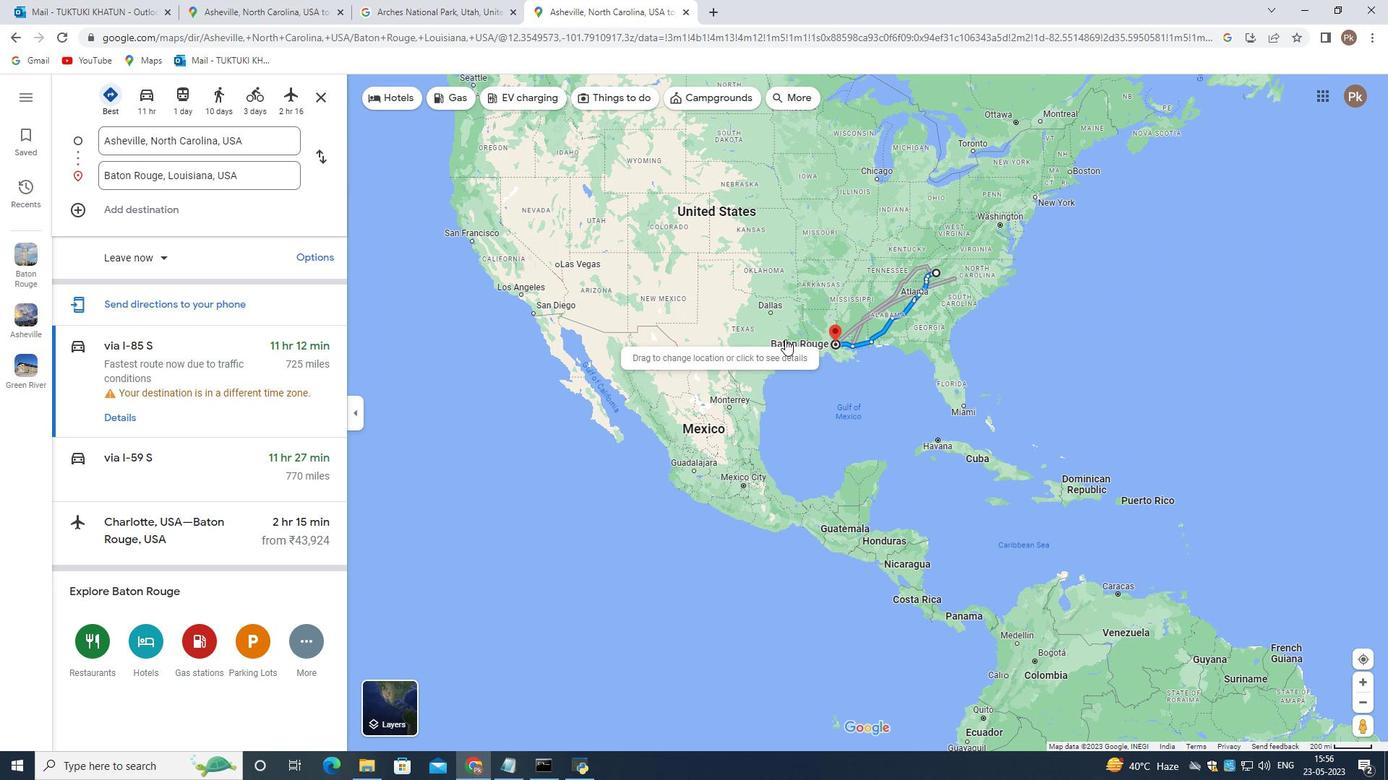 
Action: Mouse scrolled (282, 557) with delta (0, 0)
Screenshot: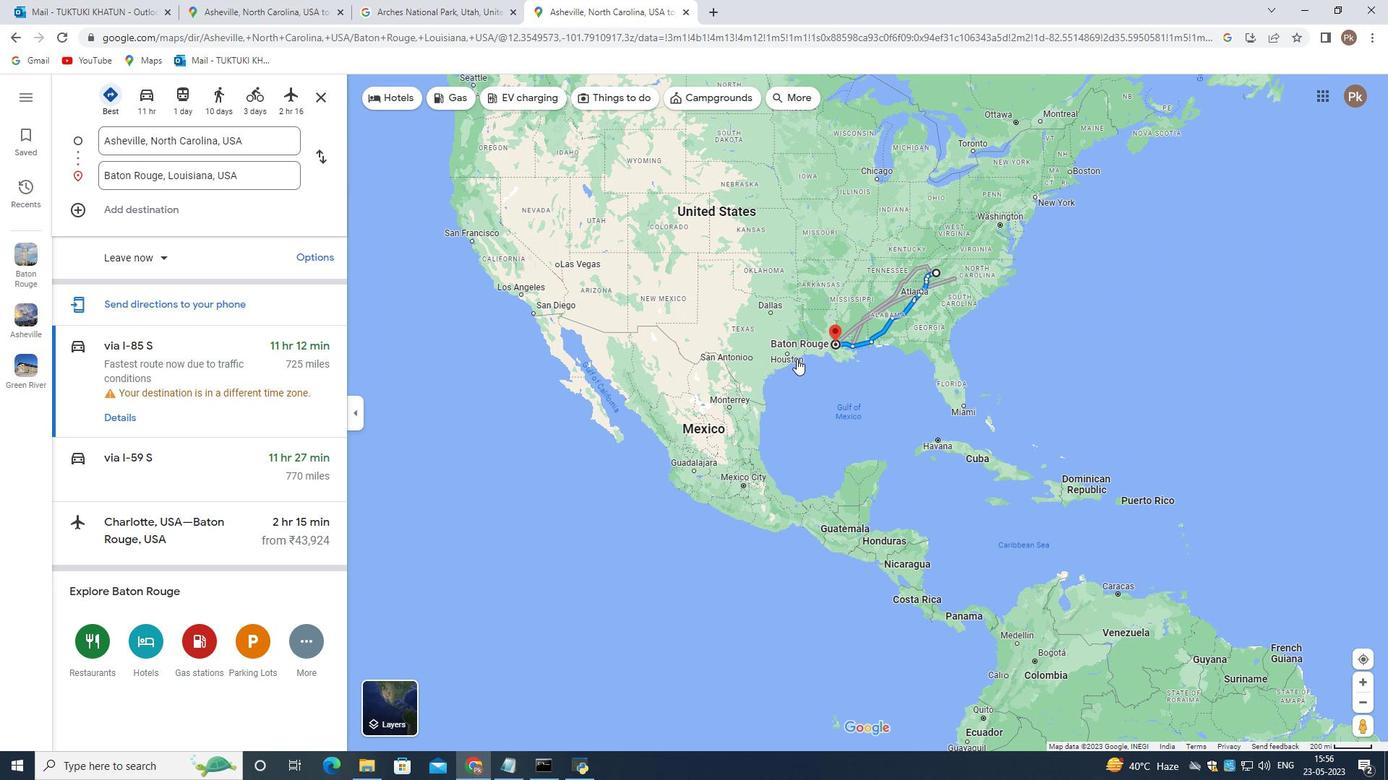 
Action: Mouse pressed left at (282, 558)
Screenshot: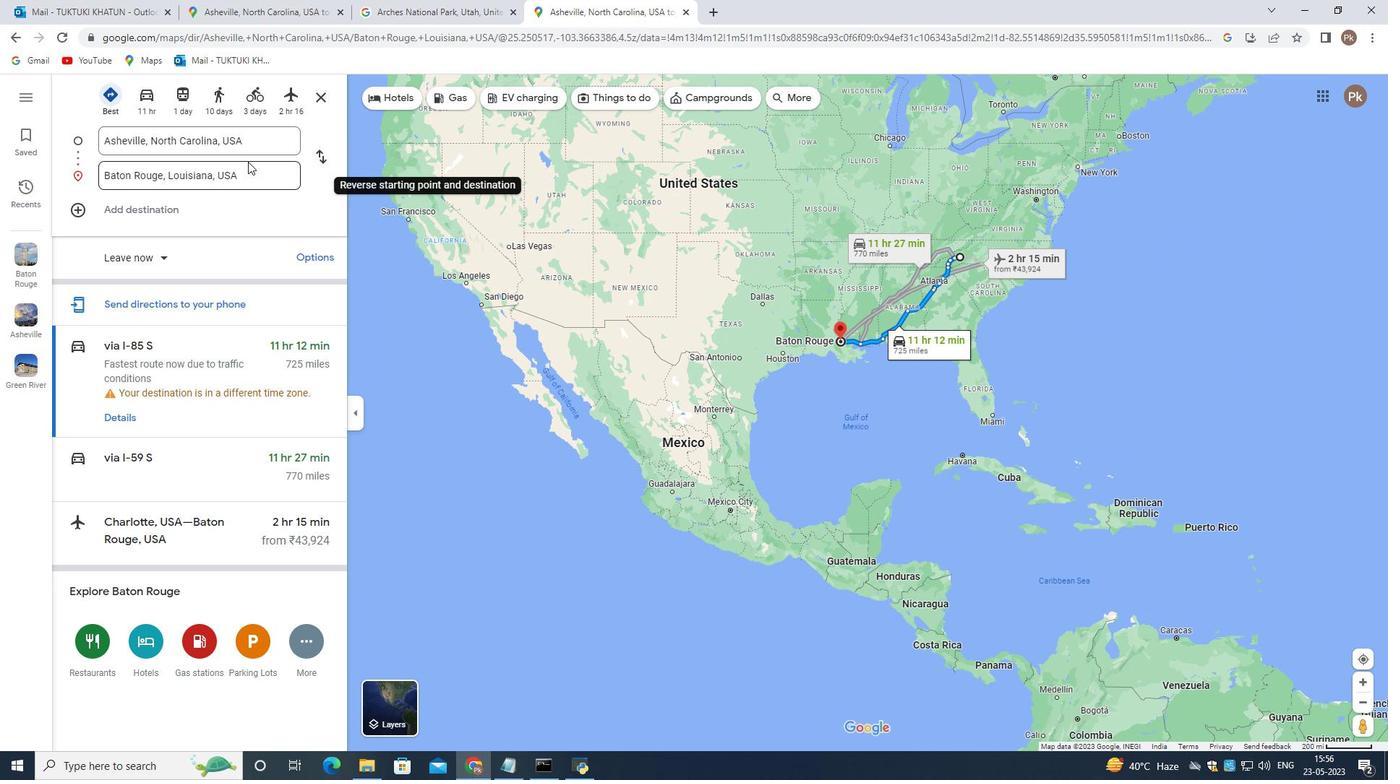 
Action: Mouse moved to (881, 637)
Screenshot: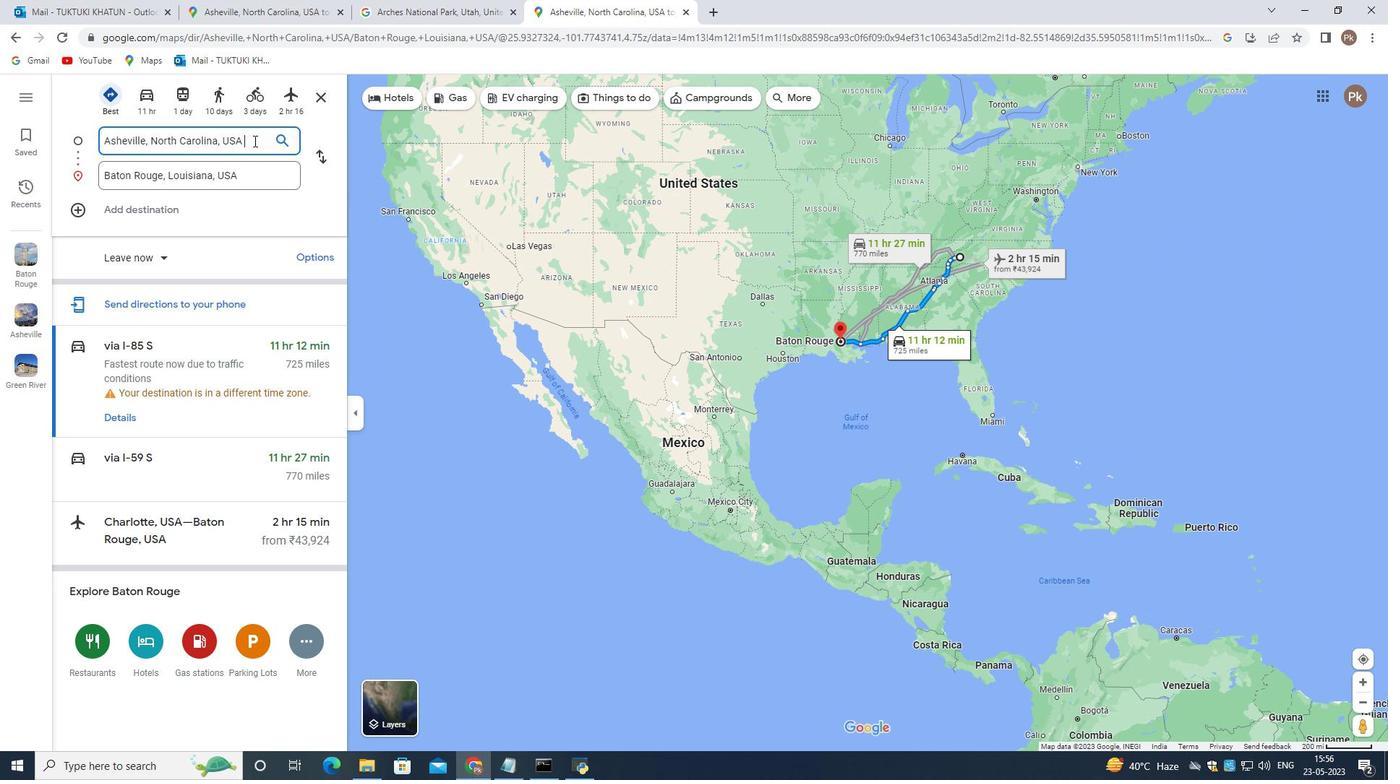 
Action: Mouse pressed left at (881, 637)
Screenshot: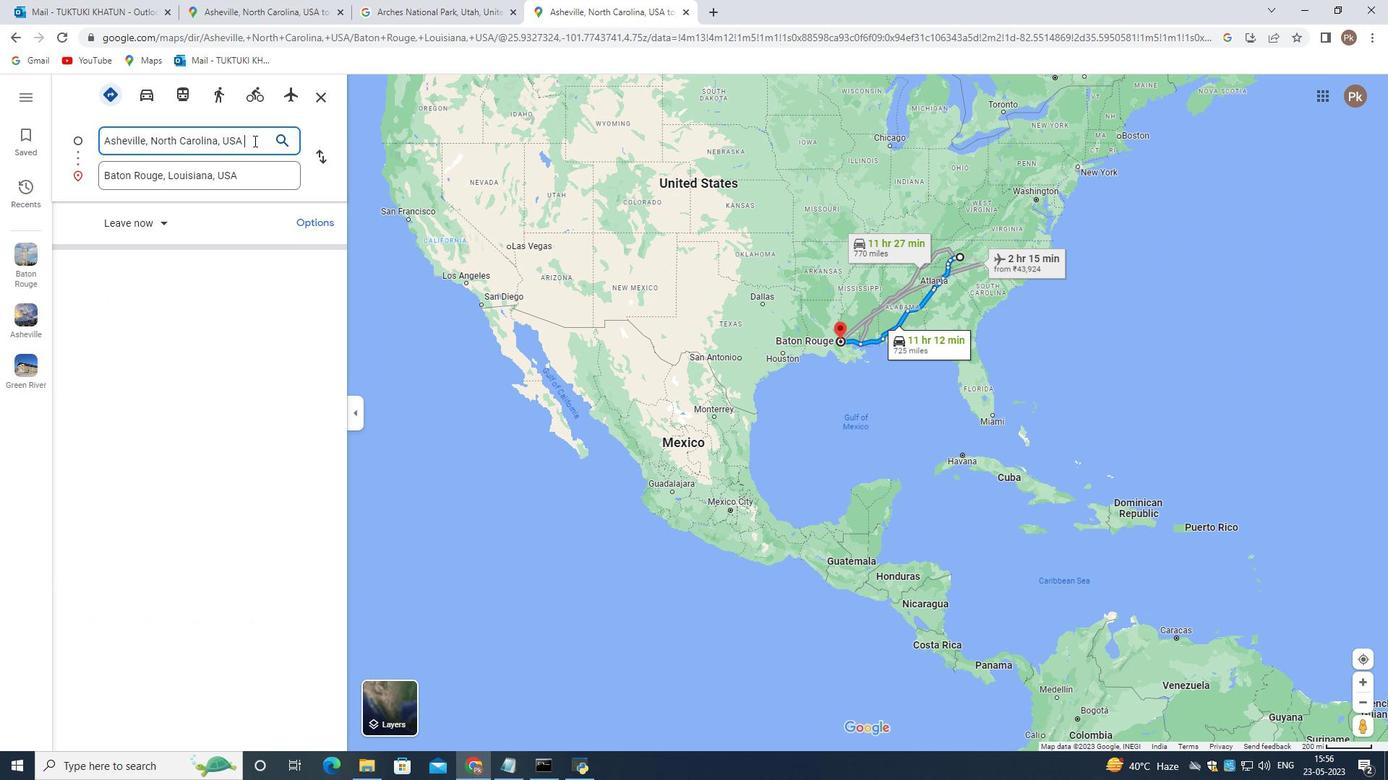 
Action: Mouse moved to (317, 563)
Screenshot: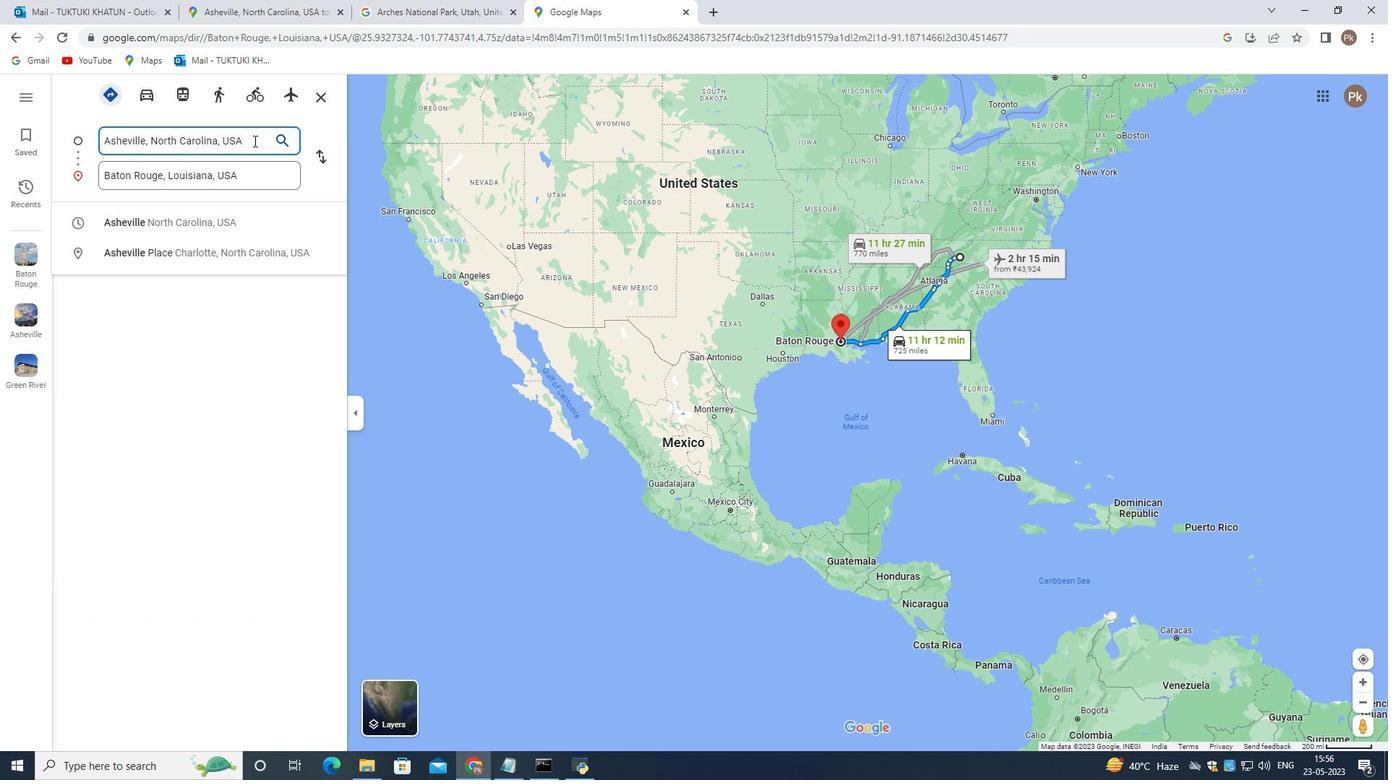 
Action: Mouse scrolled (317, 563) with delta (0, 0)
Screenshot: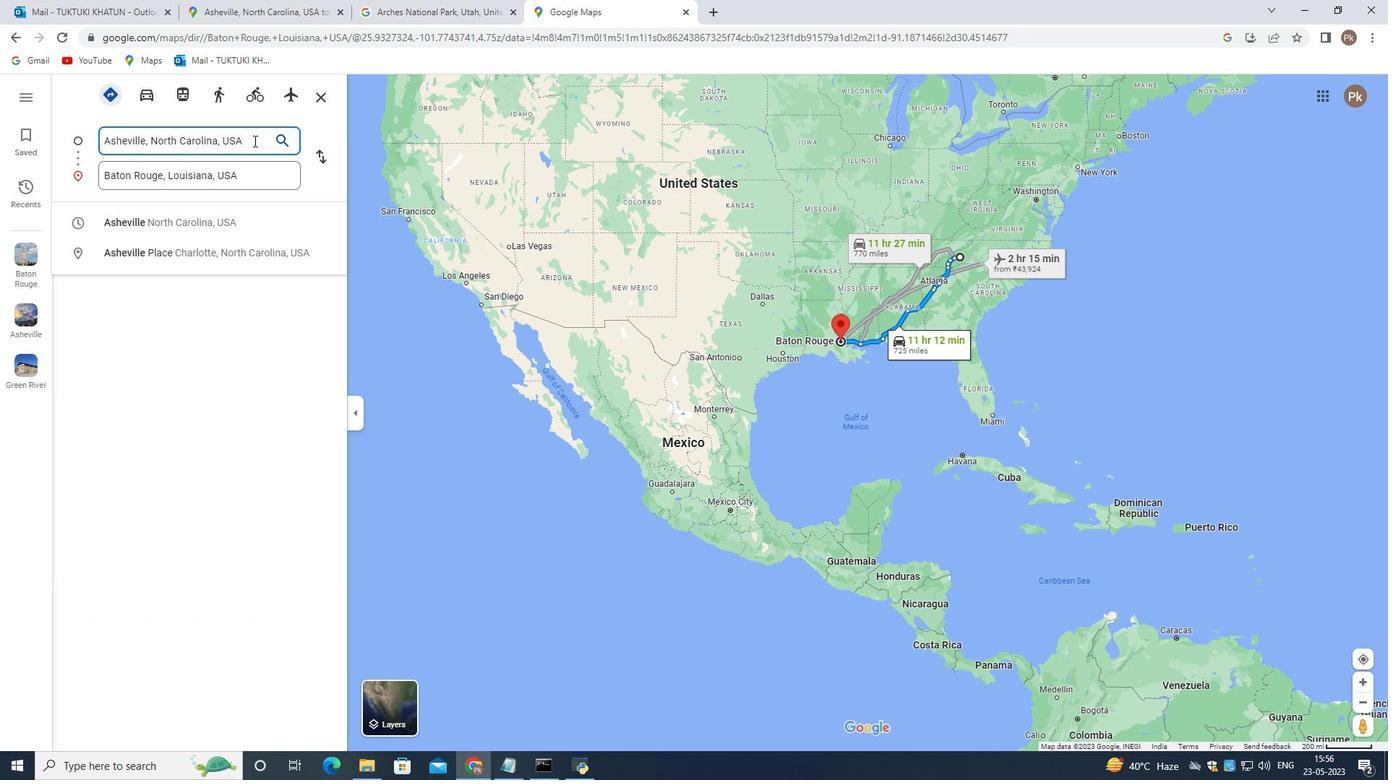 
Action: Mouse scrolled (317, 563) with delta (0, 0)
Screenshot: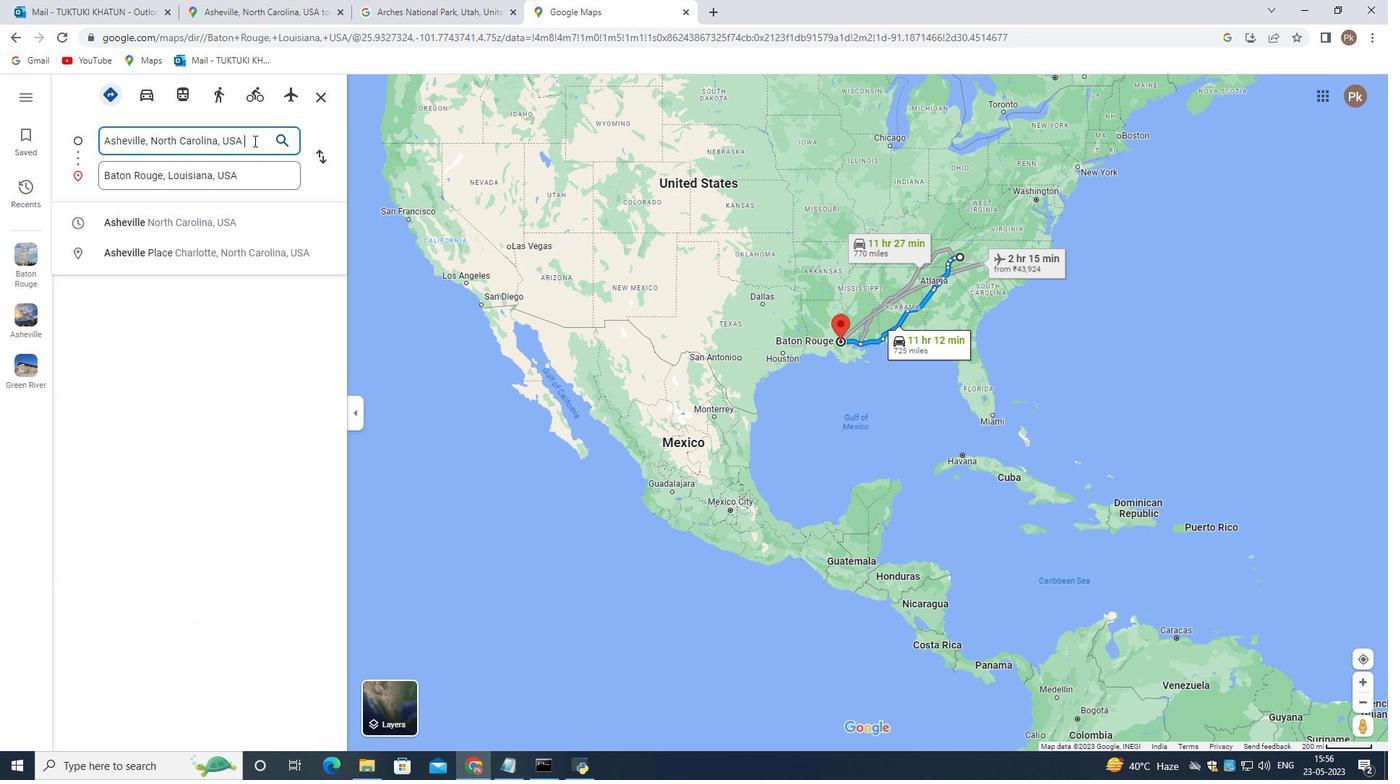 
Action: Mouse moved to (315, 563)
Screenshot: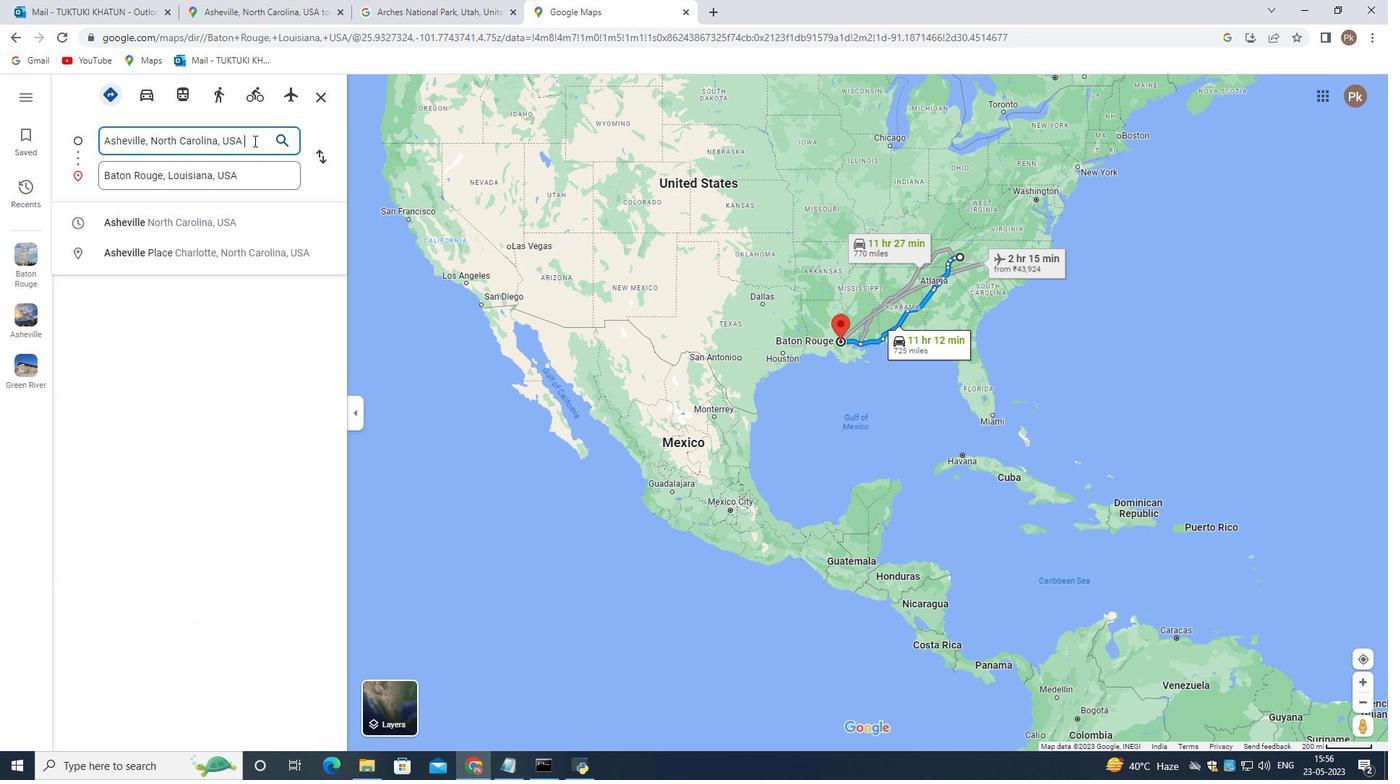 
Action: Mouse scrolled (315, 562) with delta (0, 0)
Screenshot: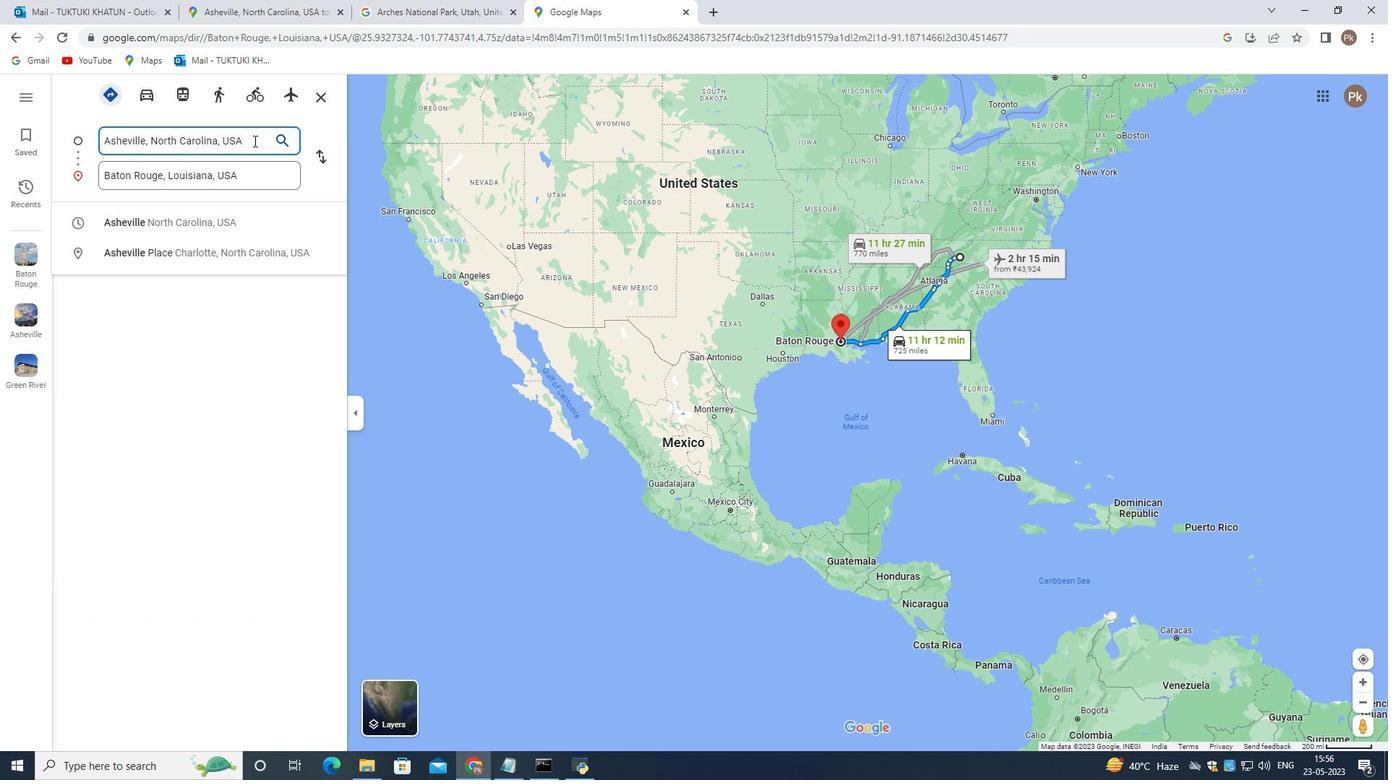 
Action: Mouse moved to (806, 517)
Screenshot: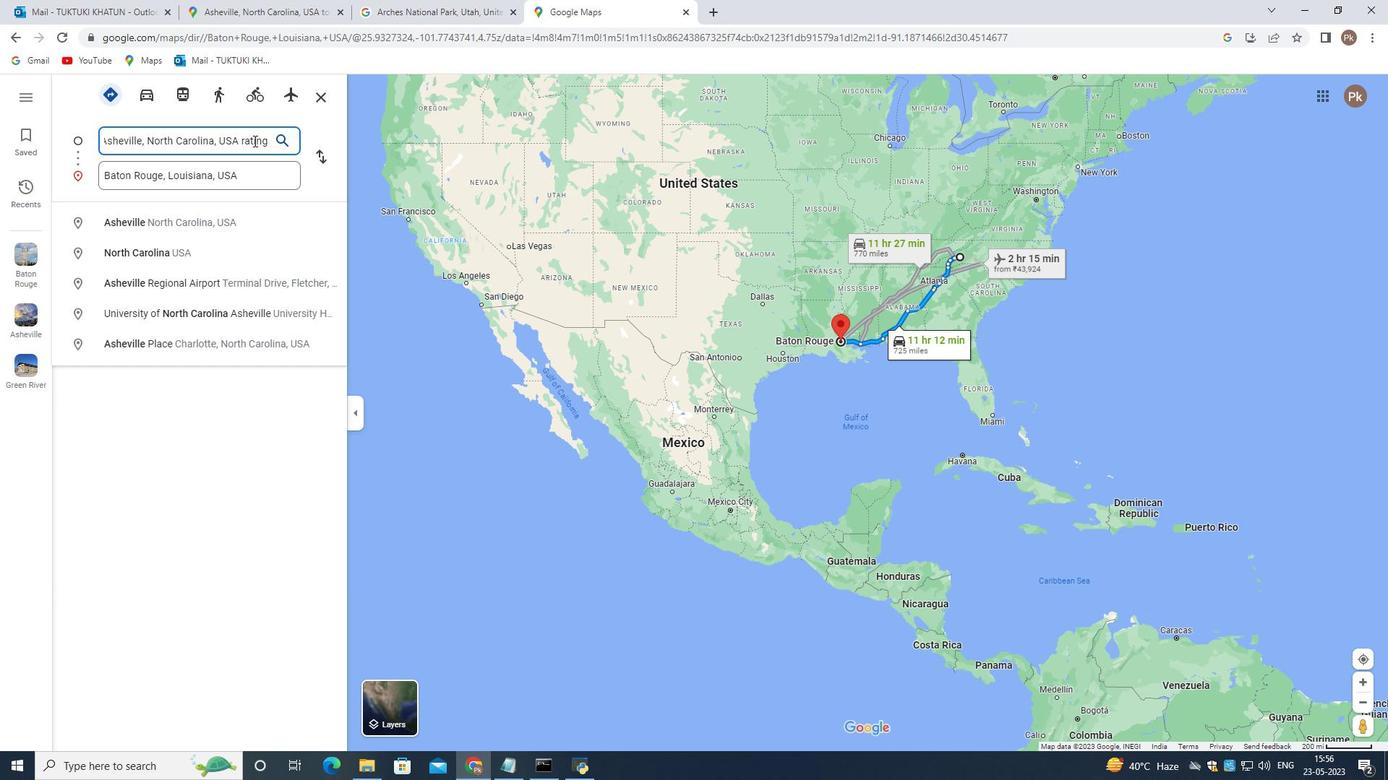 
Action: Mouse scrolled (806, 516) with delta (0, 0)
Screenshot: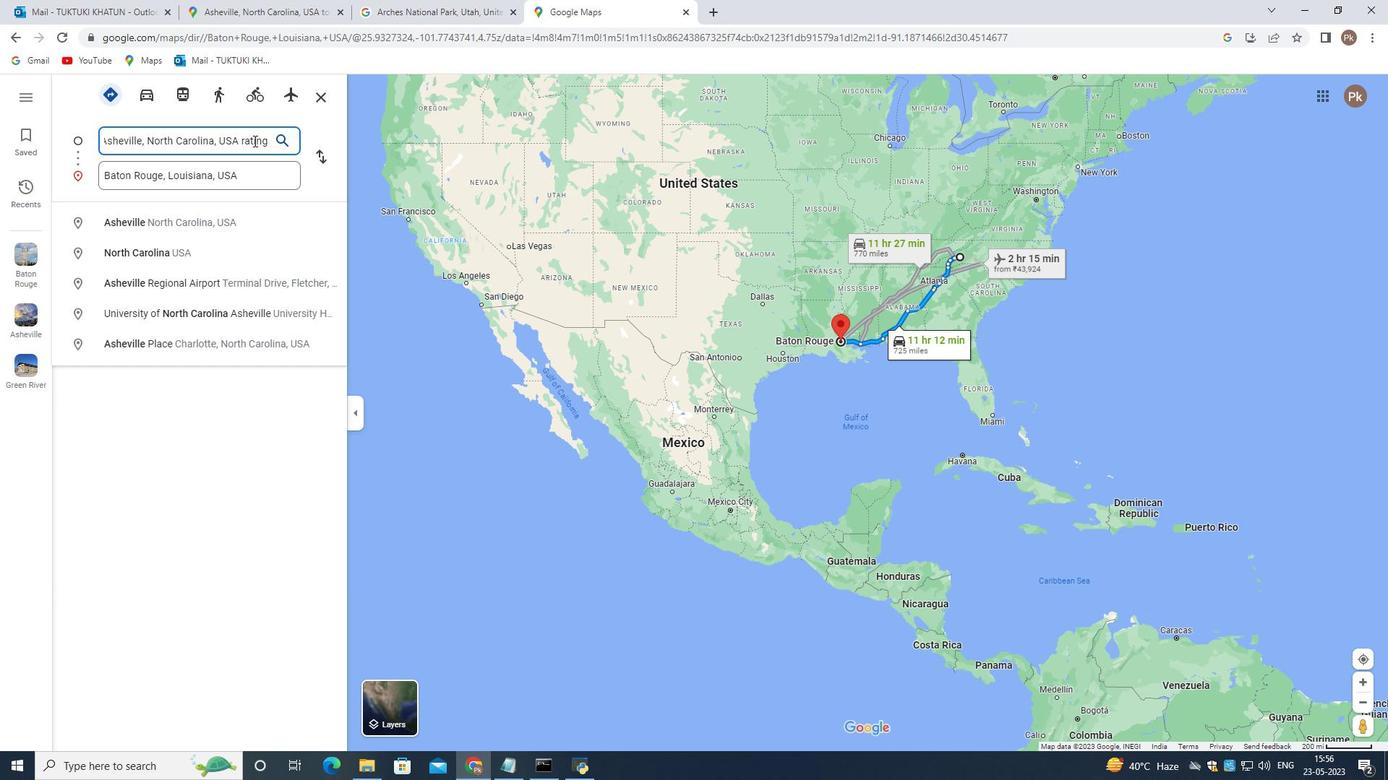 
Action: Mouse scrolled (806, 516) with delta (0, 0)
Screenshot: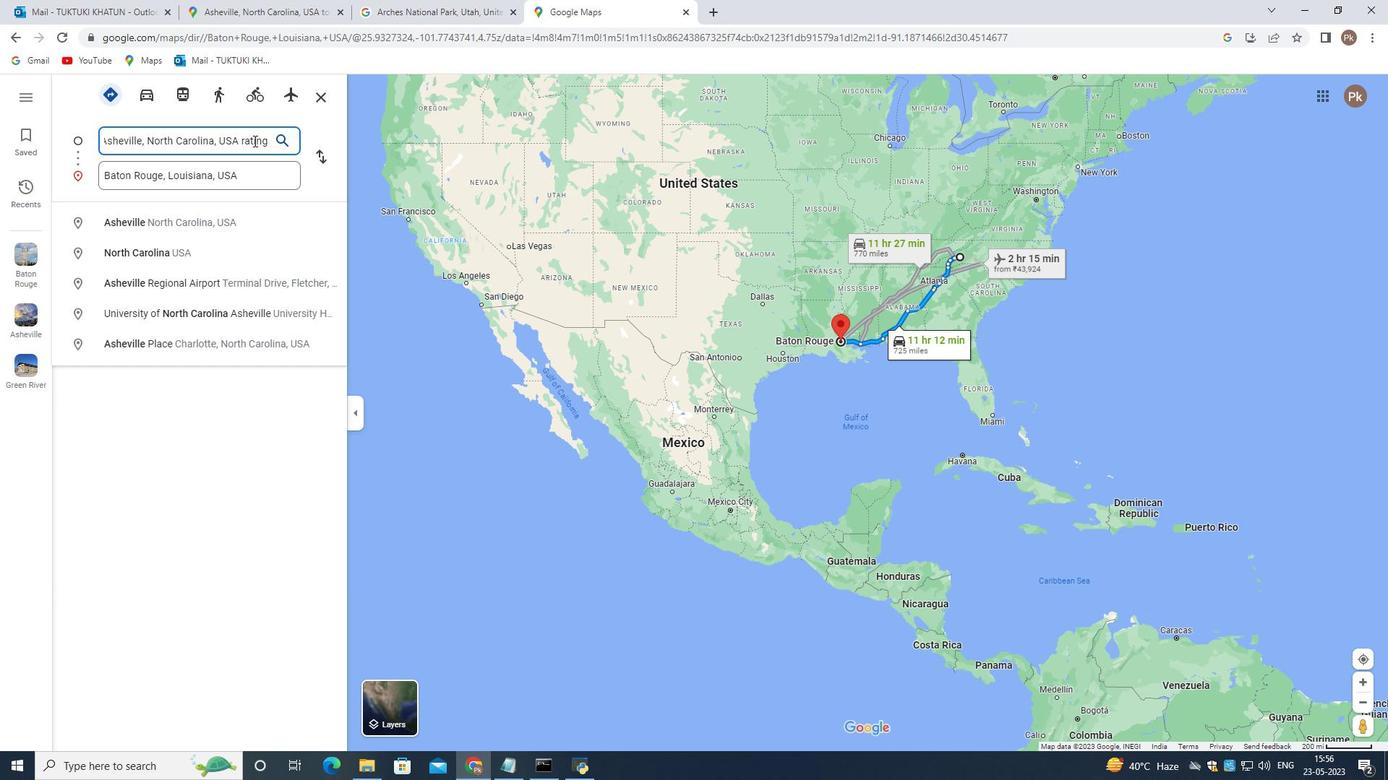 
Action: Mouse scrolled (806, 516) with delta (0, 0)
Screenshot: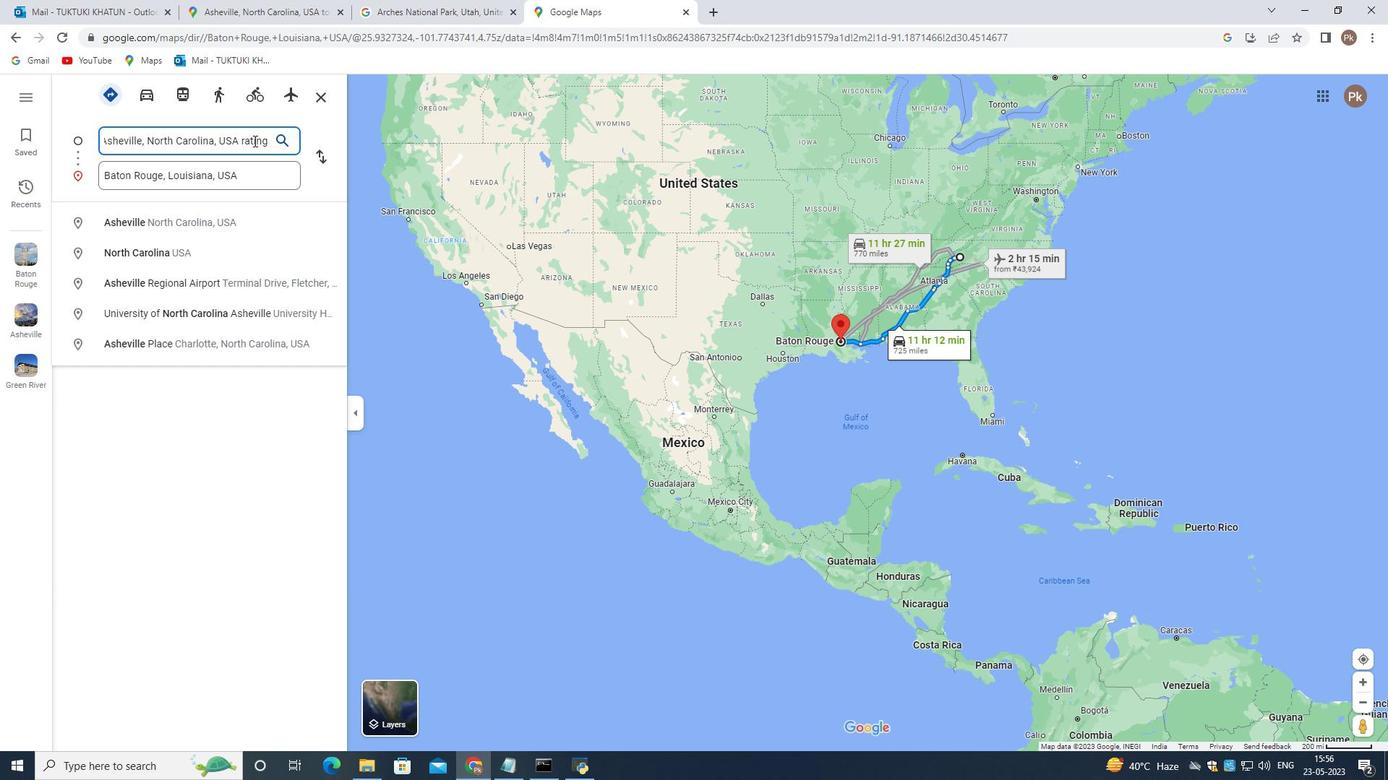 
Action: Mouse moved to (288, 561)
Screenshot: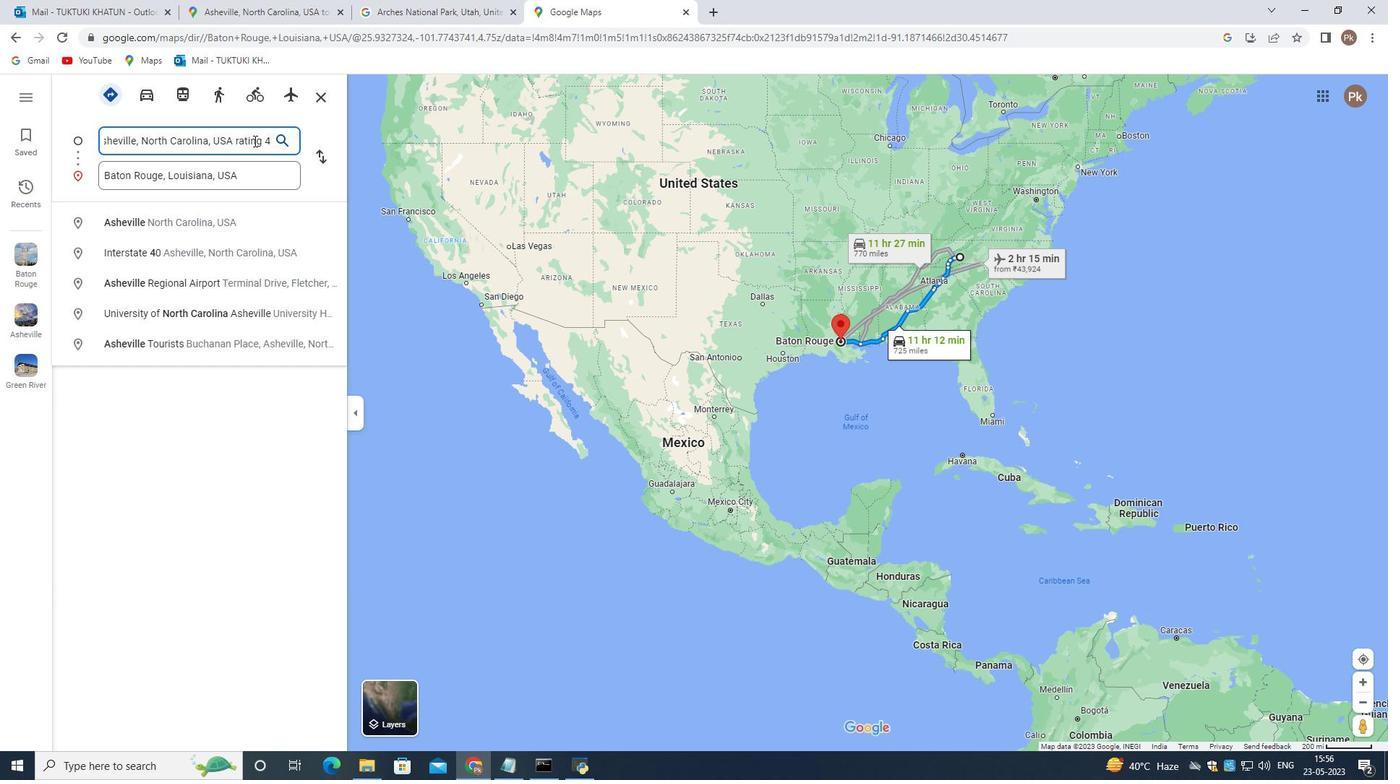 
Action: Mouse scrolled (288, 561) with delta (0, 0)
Screenshot: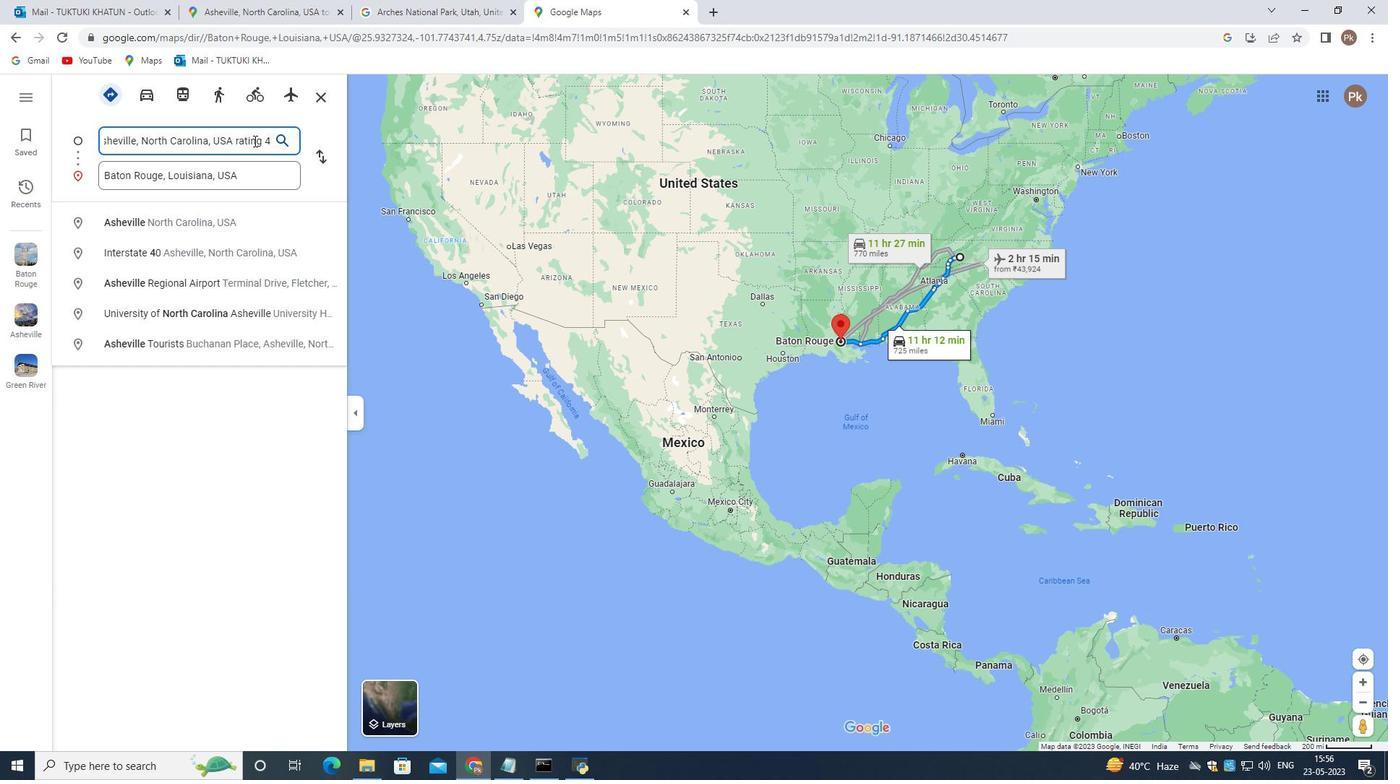 
Action: Mouse scrolled (288, 561) with delta (0, 0)
Screenshot: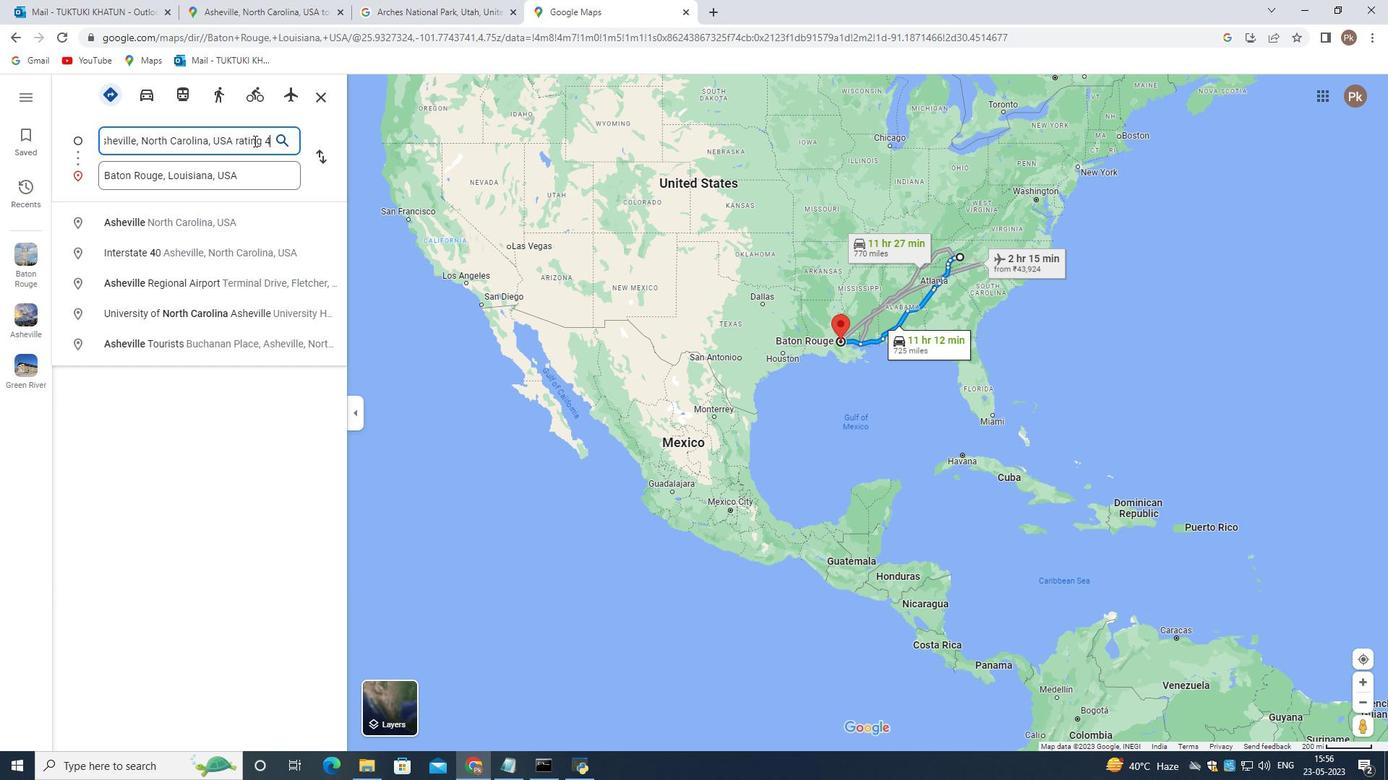 
Action: Mouse moved to (282, 553)
Screenshot: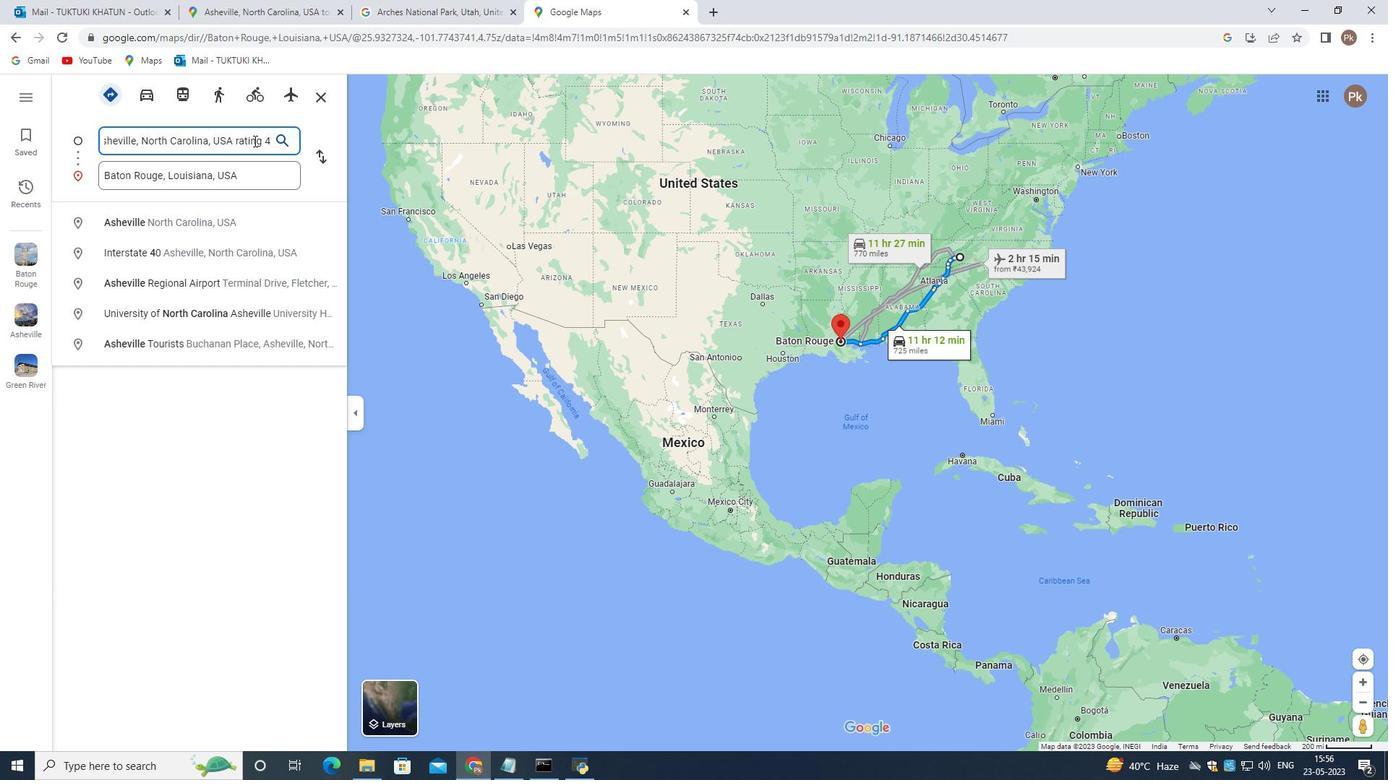 
Action: Mouse scrolled (282, 553) with delta (0, 0)
Screenshot: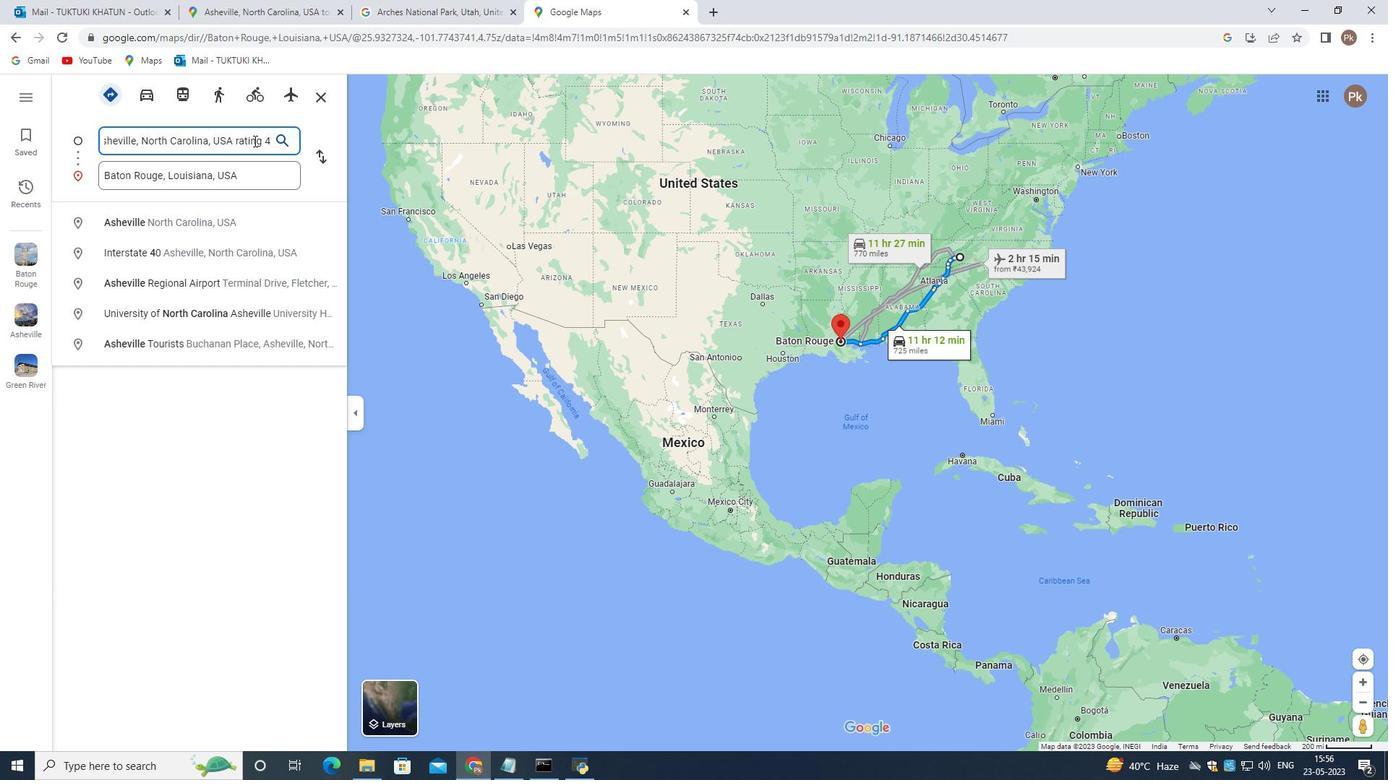 
Action: Mouse scrolled (282, 553) with delta (0, 0)
Screenshot: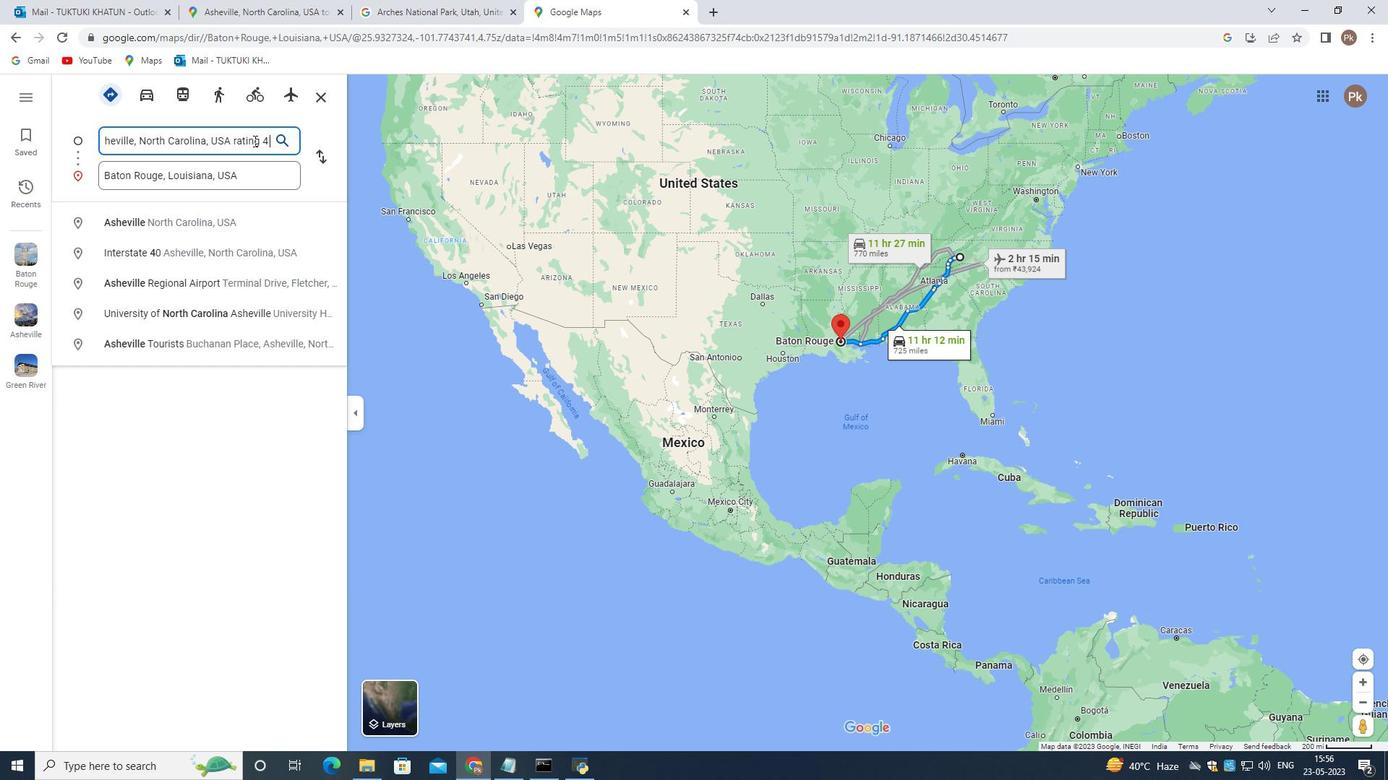
Action: Mouse scrolled (282, 553) with delta (0, 0)
Screenshot: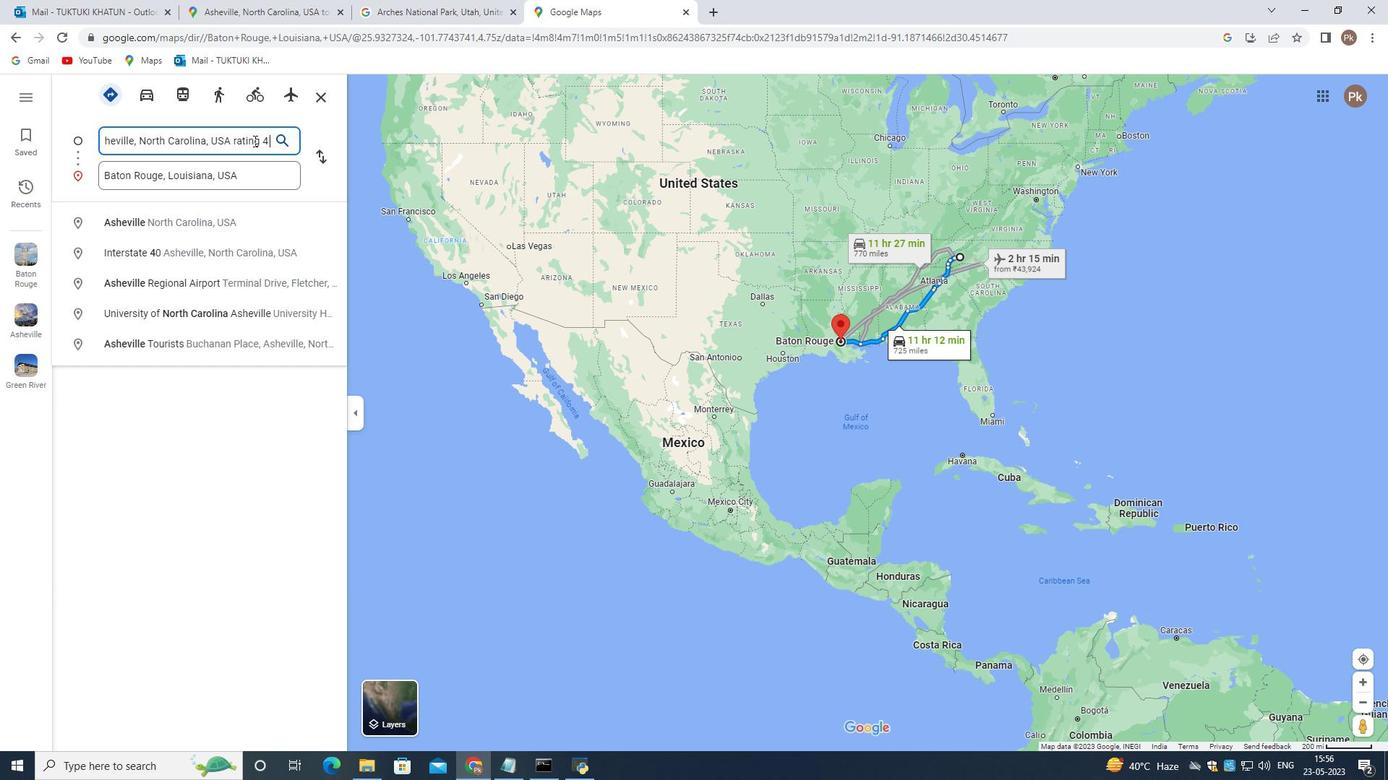 
Action: Mouse scrolled (282, 553) with delta (0, 0)
Screenshot: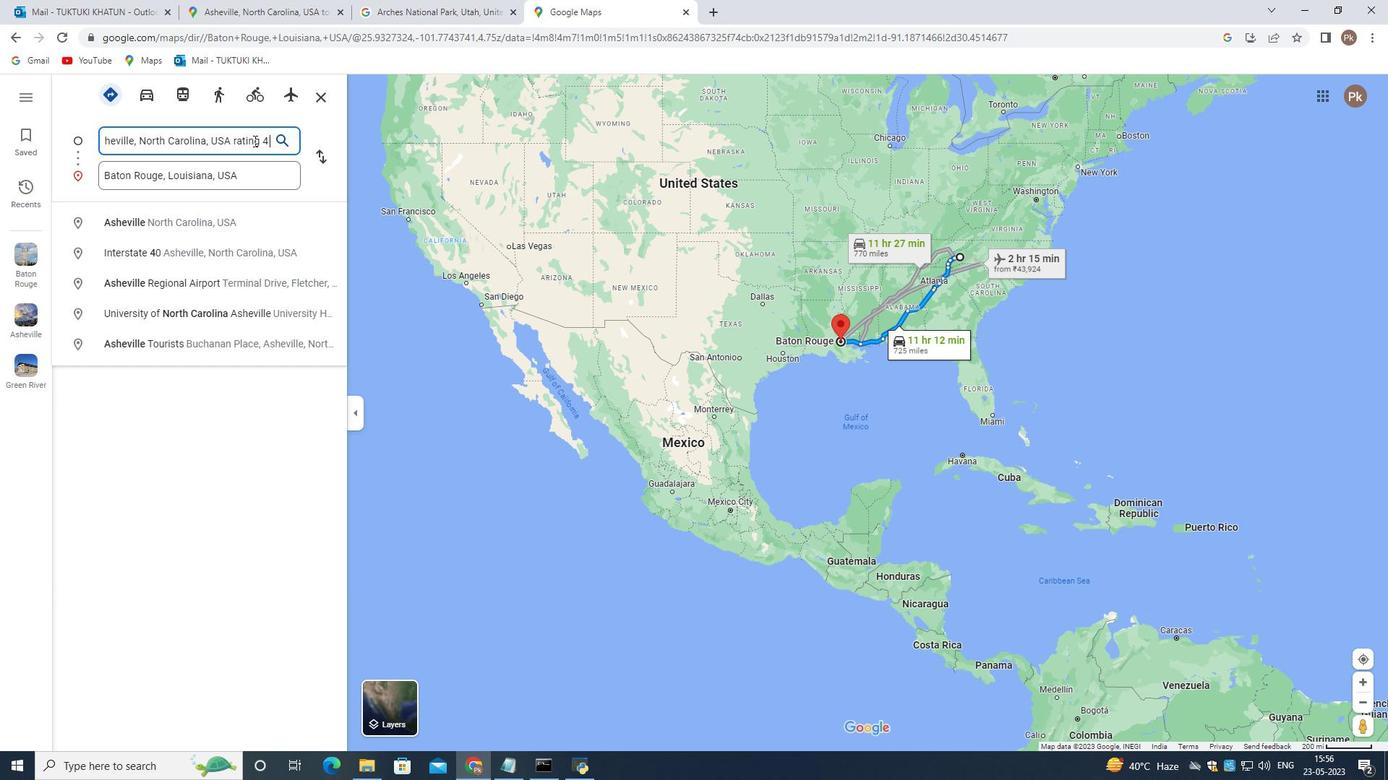 
Action: Mouse moved to (282, 553)
Screenshot: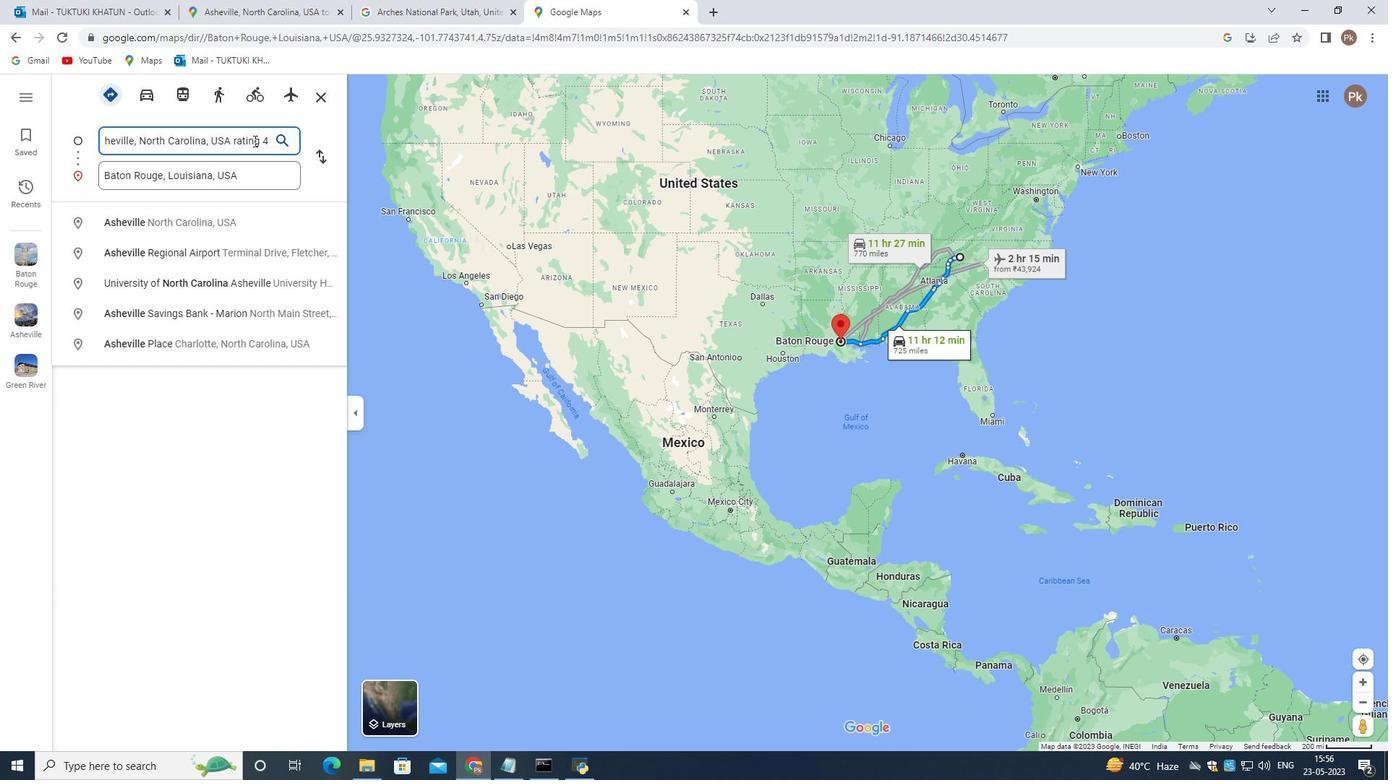
Action: Mouse scrolled (282, 552) with delta (0, 0)
Screenshot: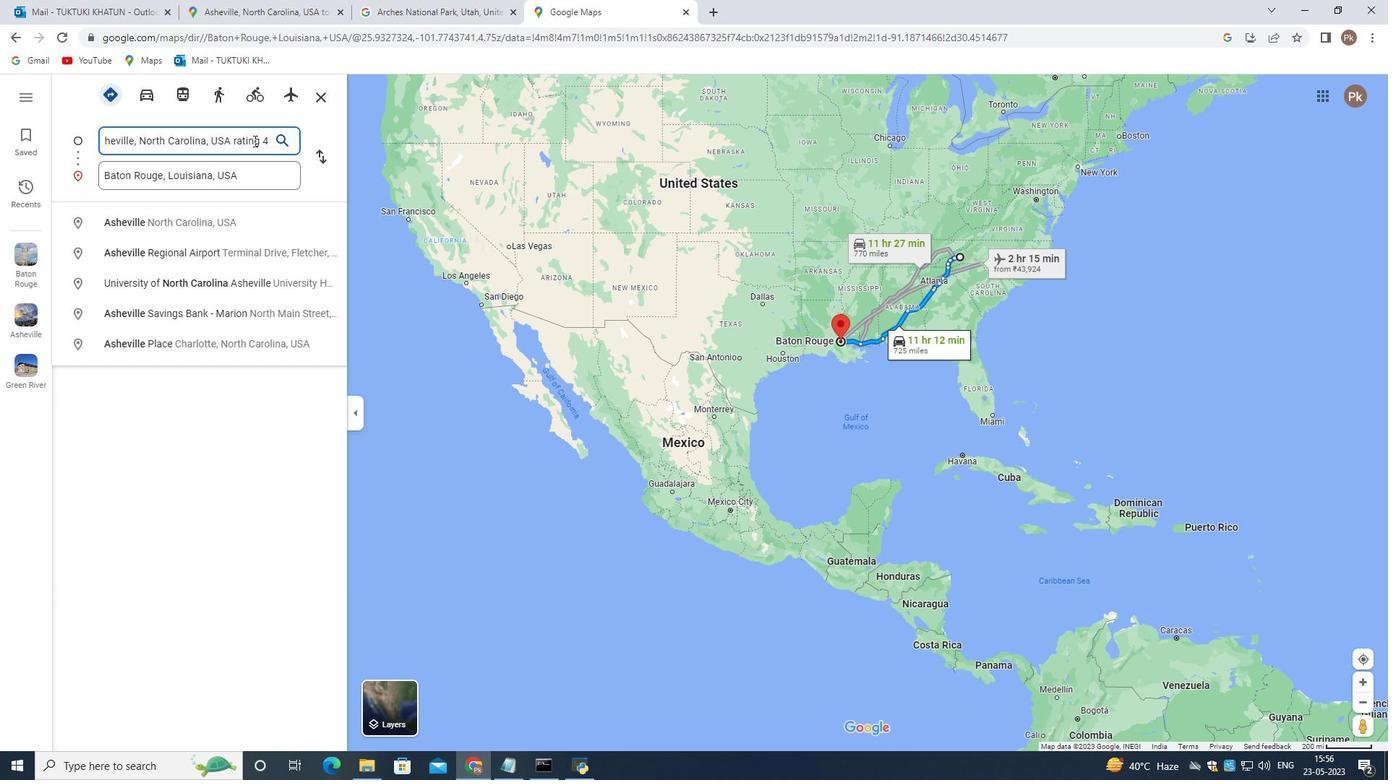 
Action: Mouse scrolled (282, 552) with delta (0, 0)
Screenshot: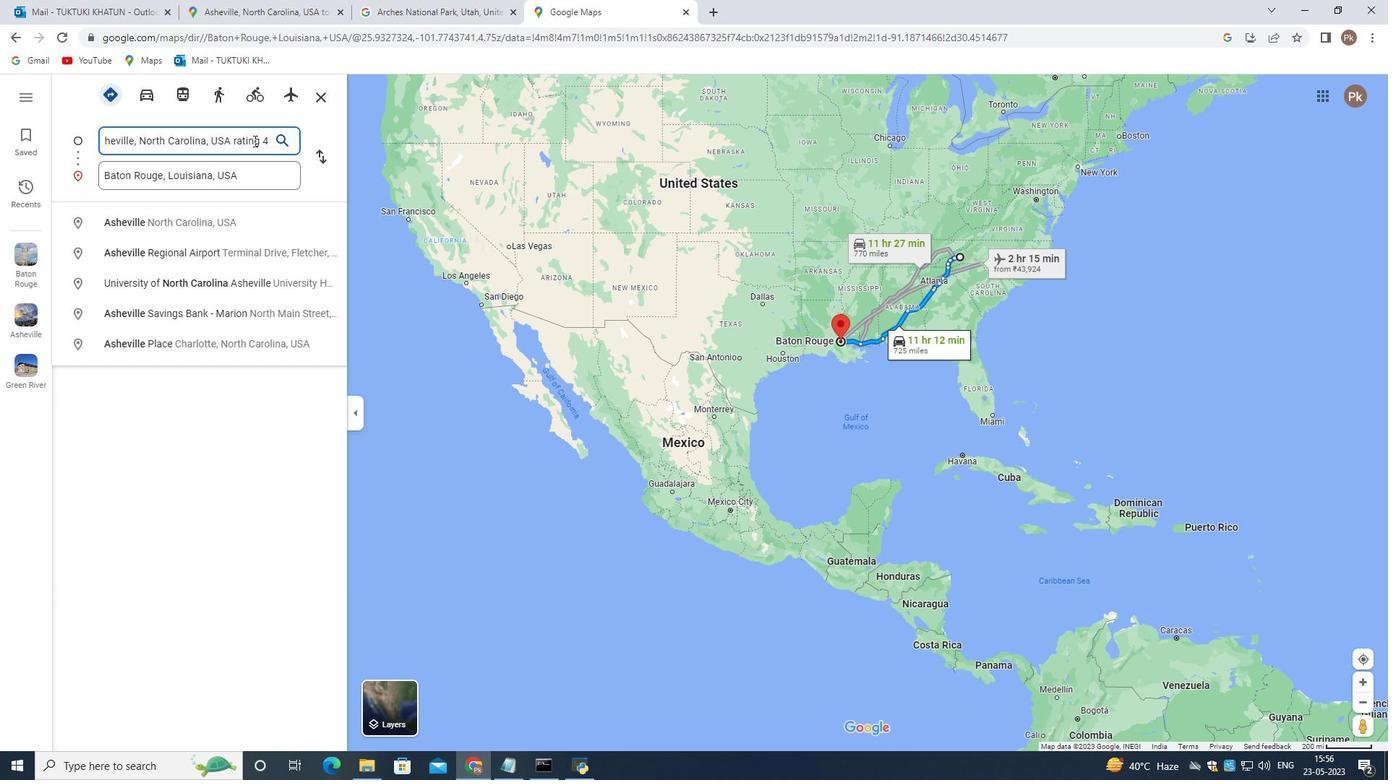 
Action: Mouse scrolled (282, 552) with delta (0, 0)
Screenshot: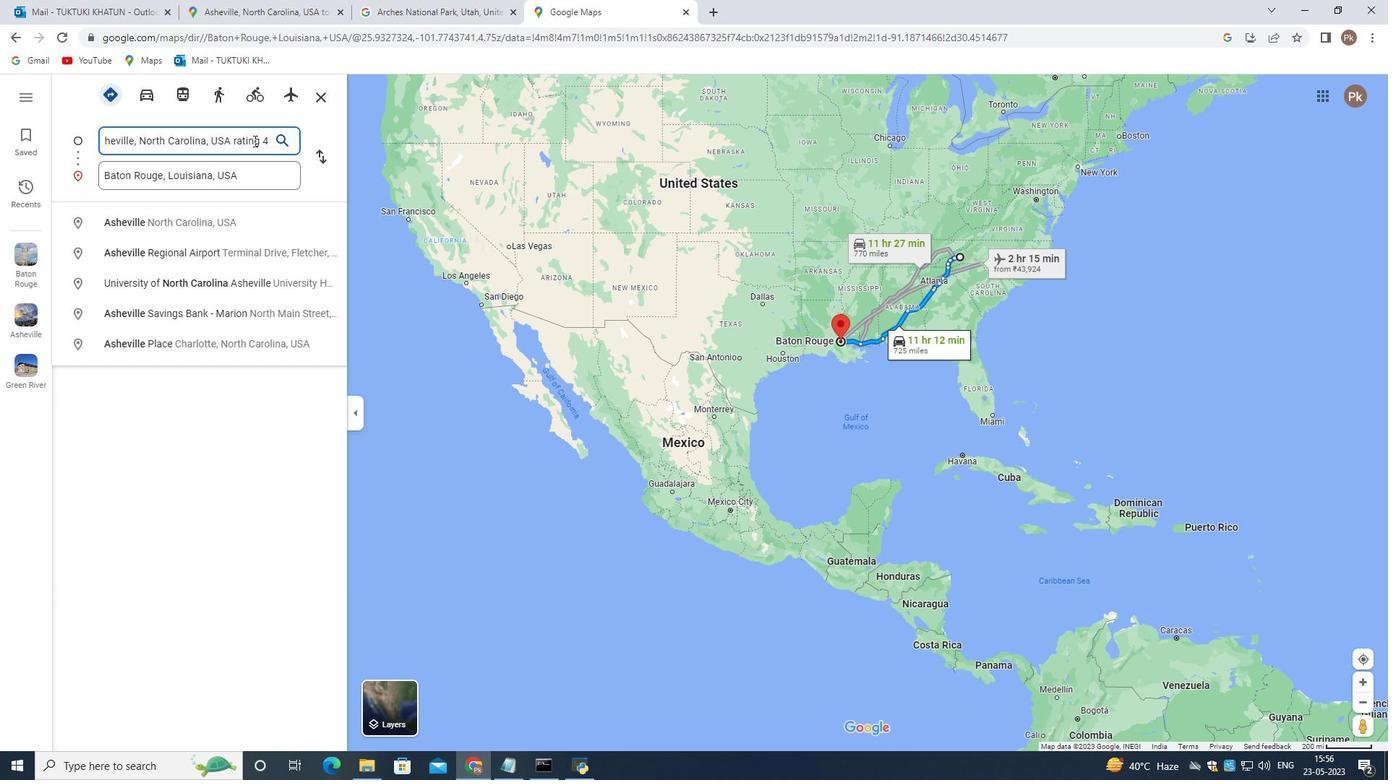 
Action: Mouse moved to (283, 543)
Screenshot: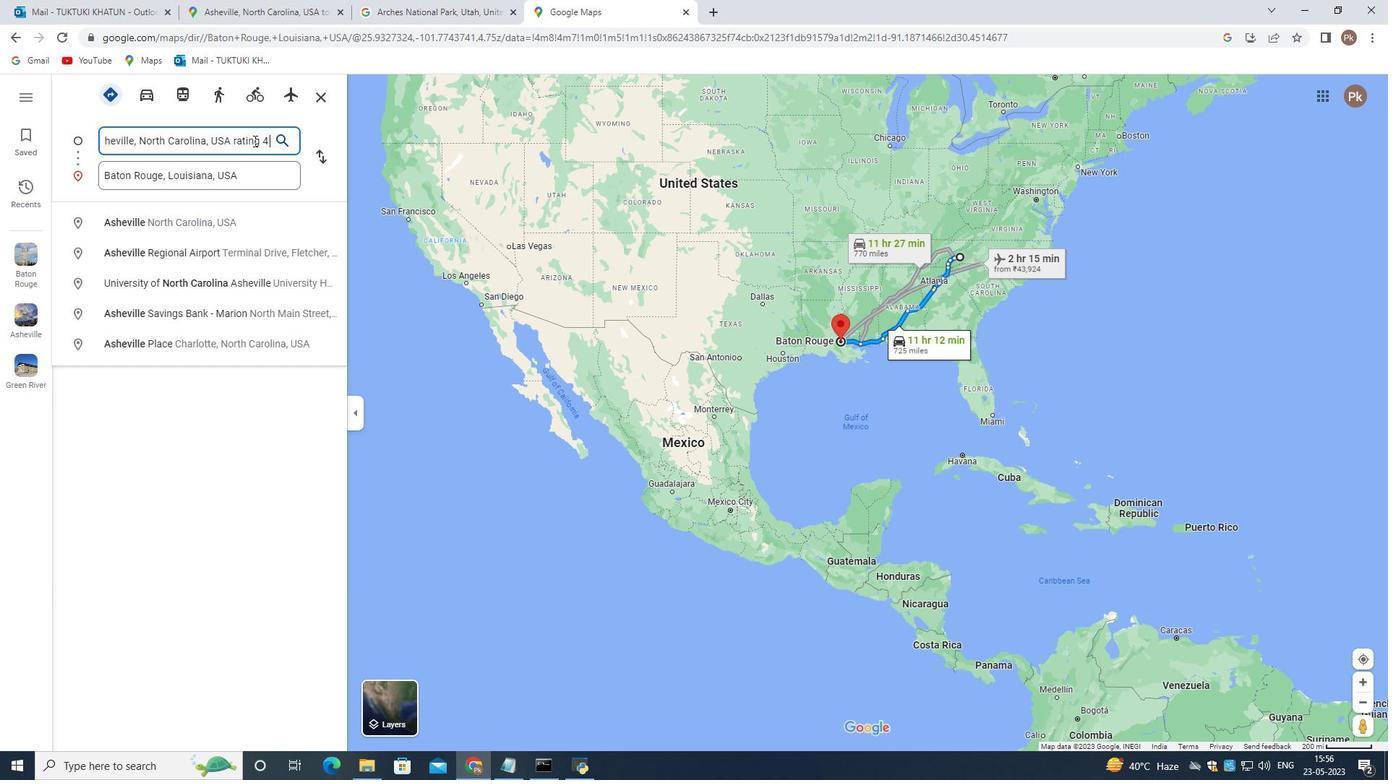 
Action: Mouse scrolled (283, 542) with delta (0, 0)
Screenshot: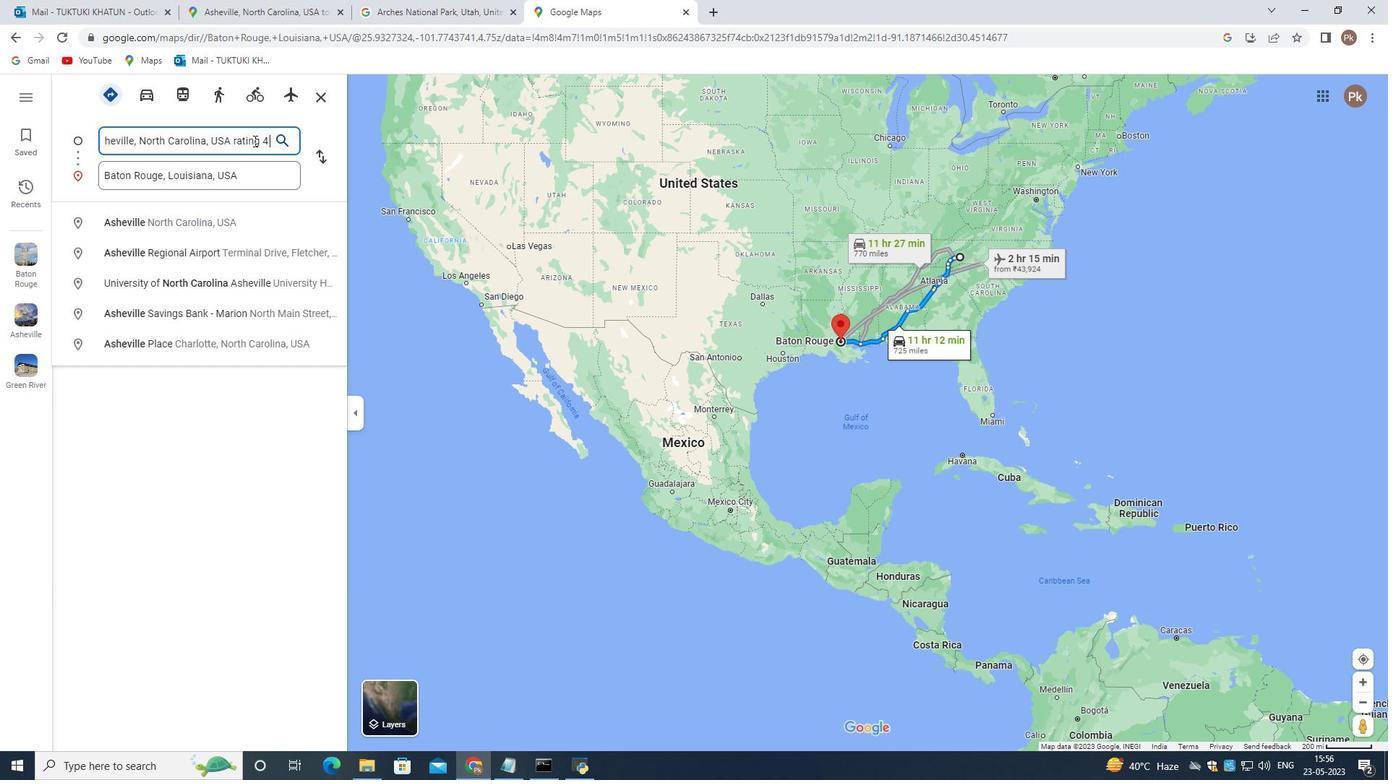
Action: Mouse scrolled (283, 542) with delta (0, 0)
Screenshot: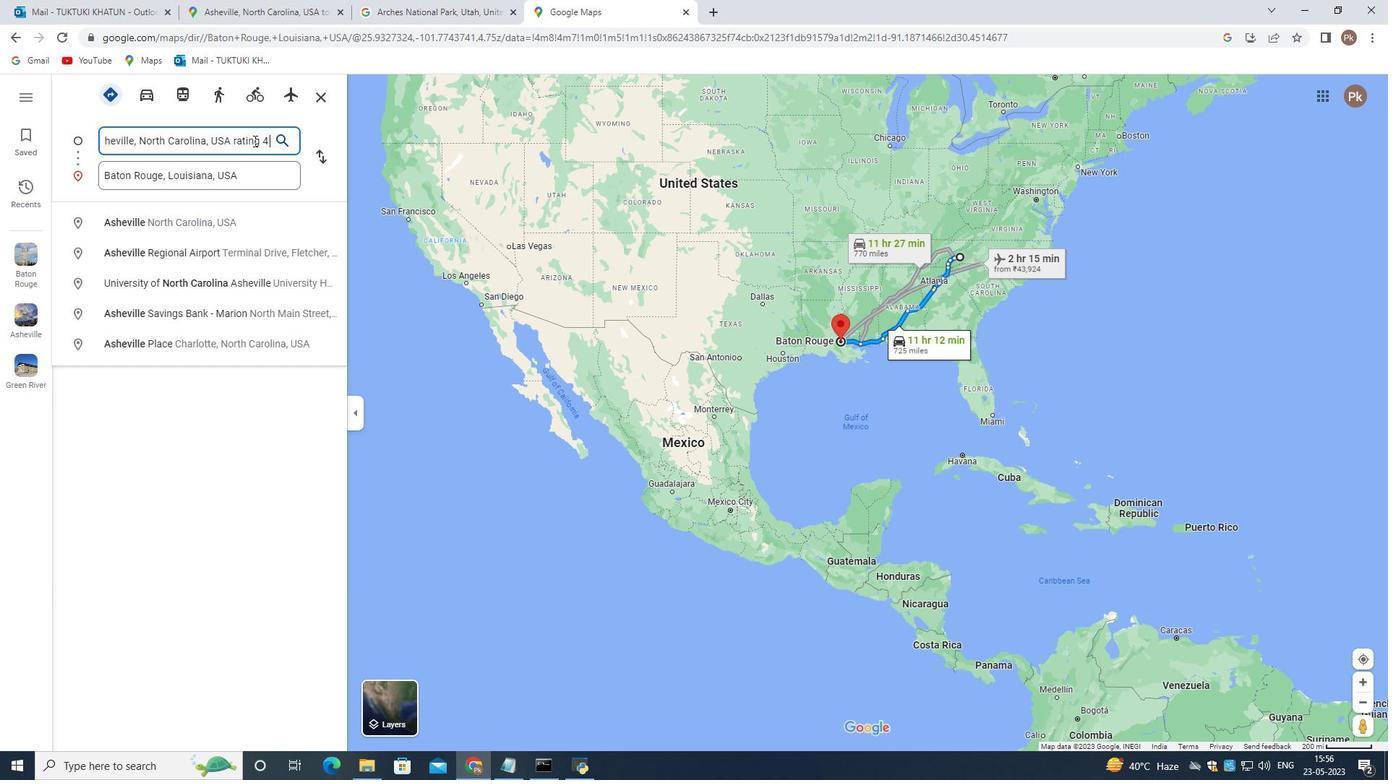 
Action: Mouse scrolled (283, 542) with delta (0, 0)
Screenshot: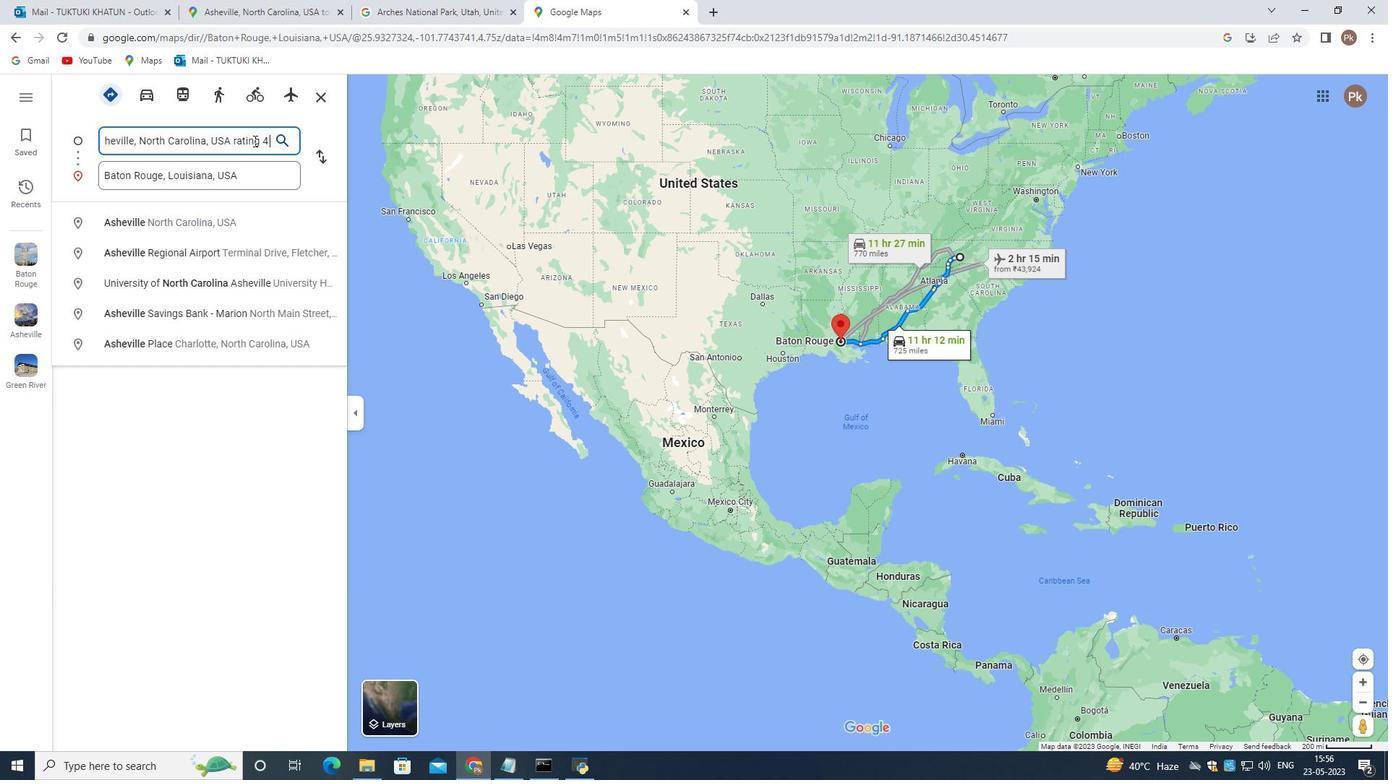 
Action: Mouse moved to (302, 473)
Screenshot: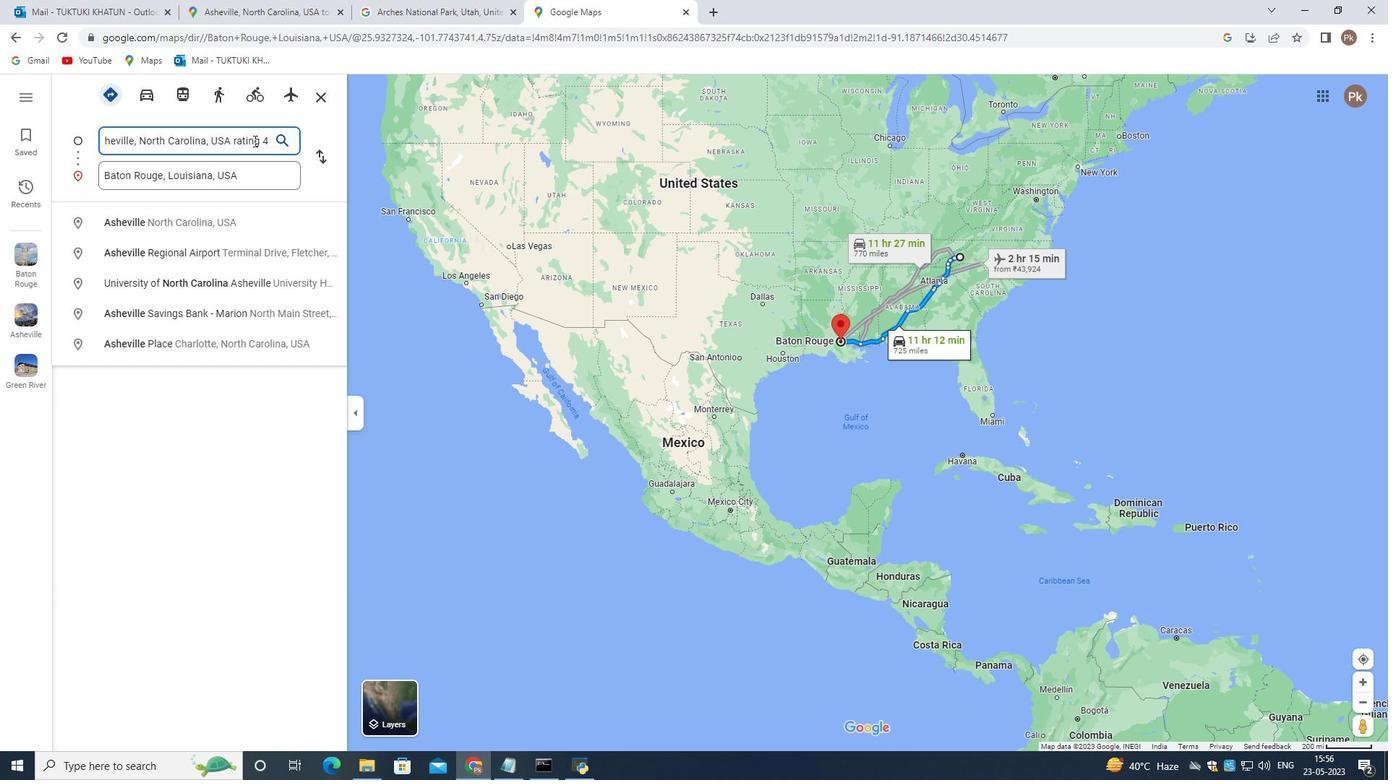 
Action: Mouse scrolled (302, 472) with delta (0, 0)
Screenshot: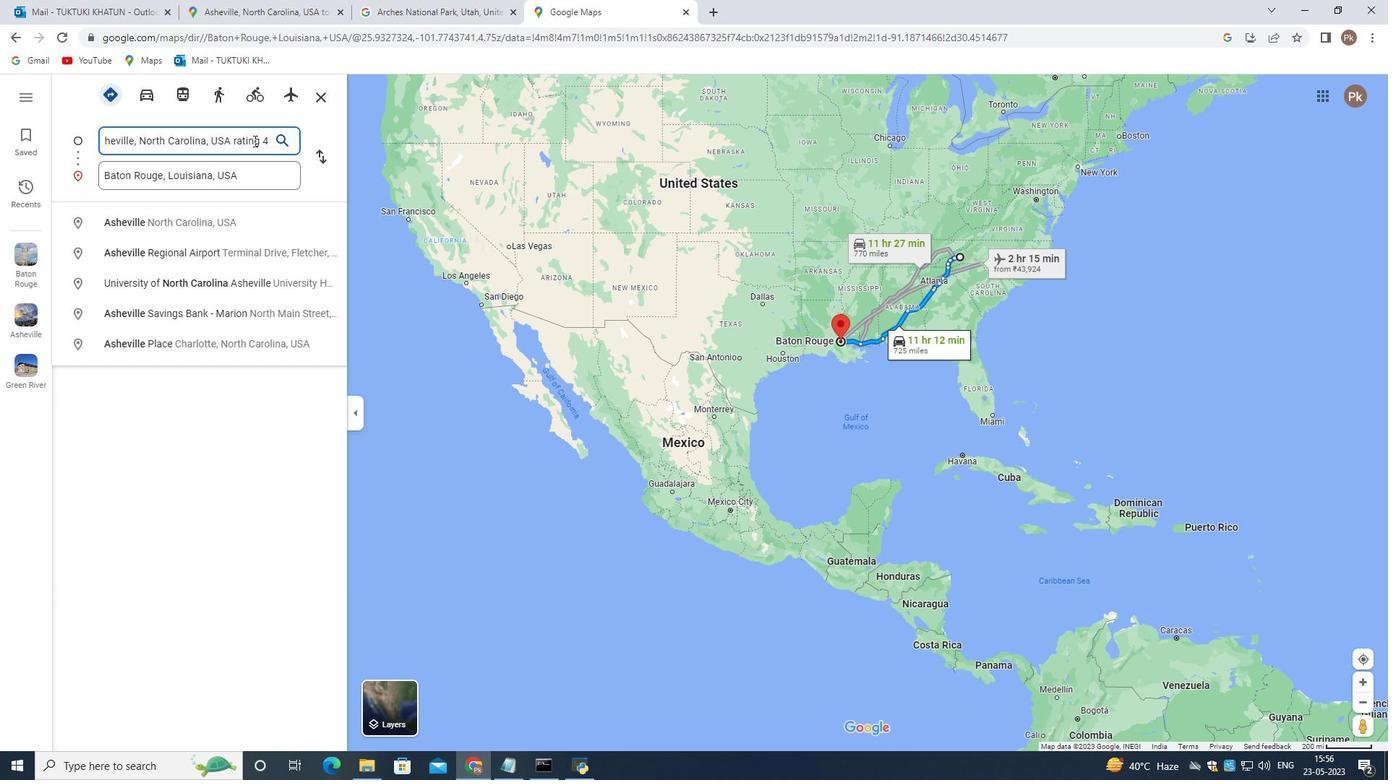
Action: Mouse scrolled (302, 472) with delta (0, 0)
Screenshot: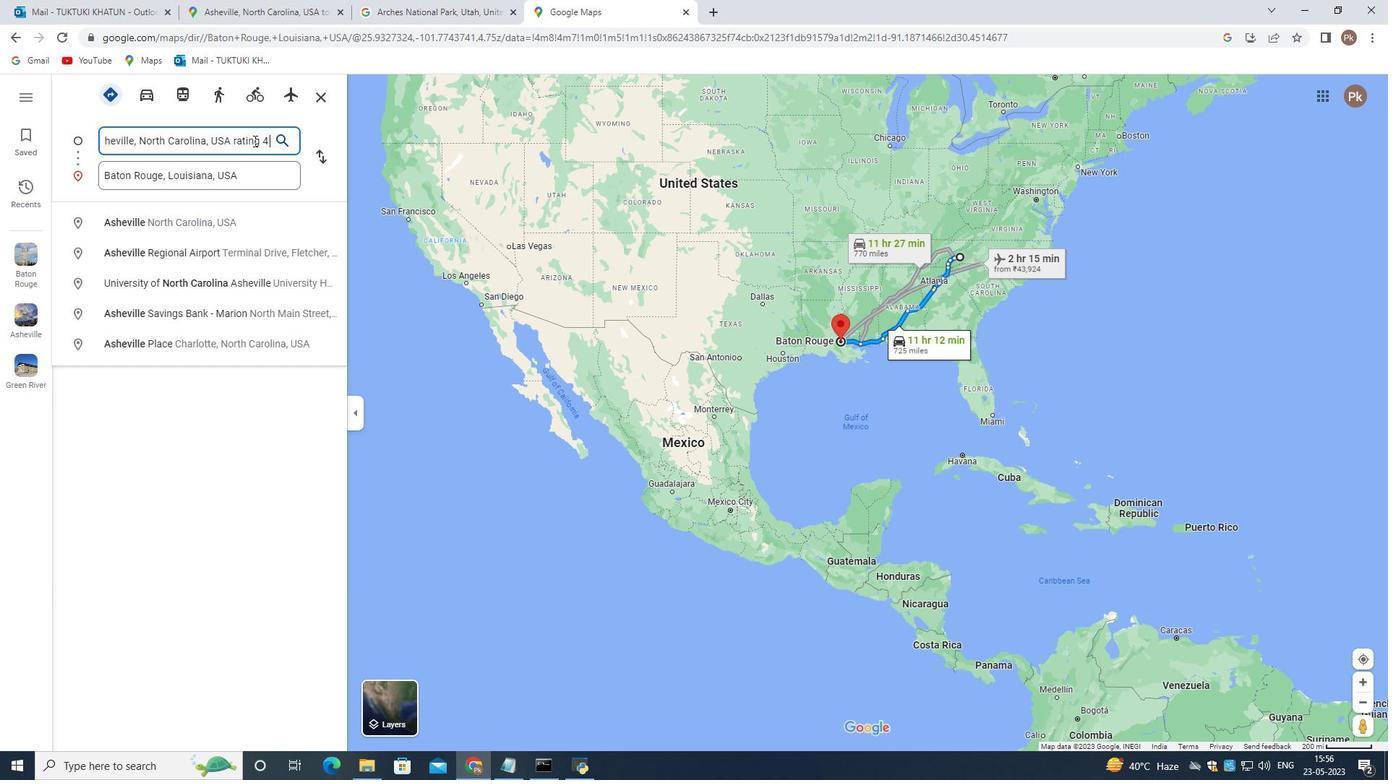 
Action: Mouse scrolled (302, 472) with delta (0, 0)
Screenshot: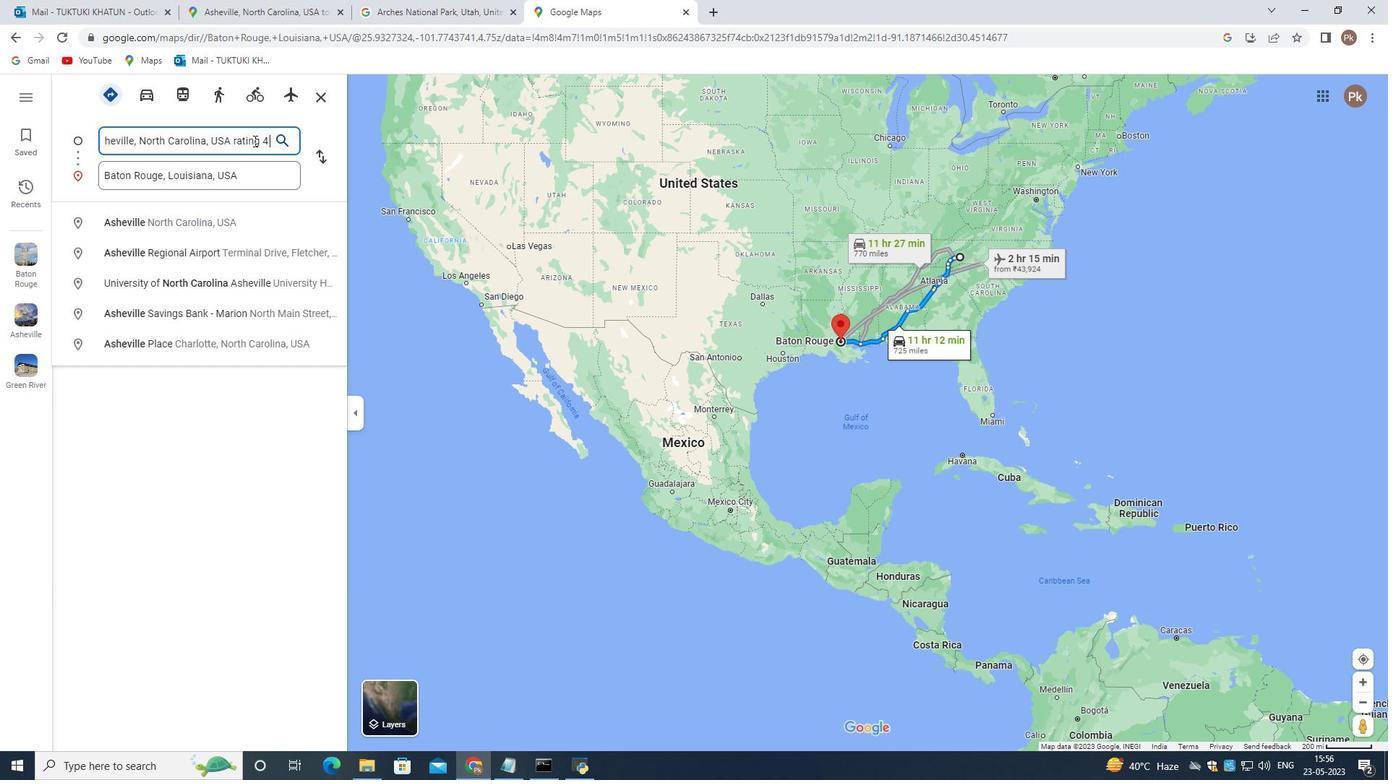 
Action: Mouse moved to (302, 475)
Screenshot: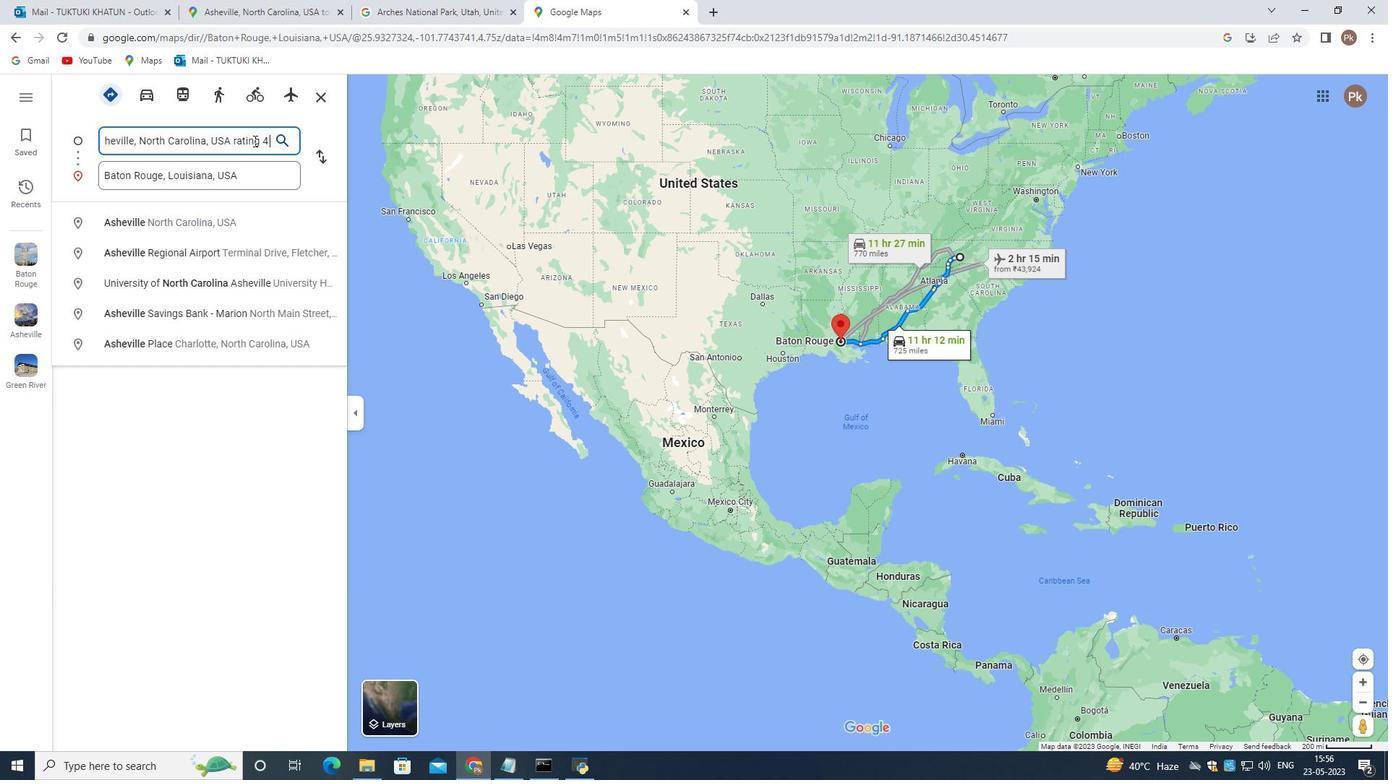 
Action: Mouse scrolled (302, 474) with delta (0, 0)
Screenshot: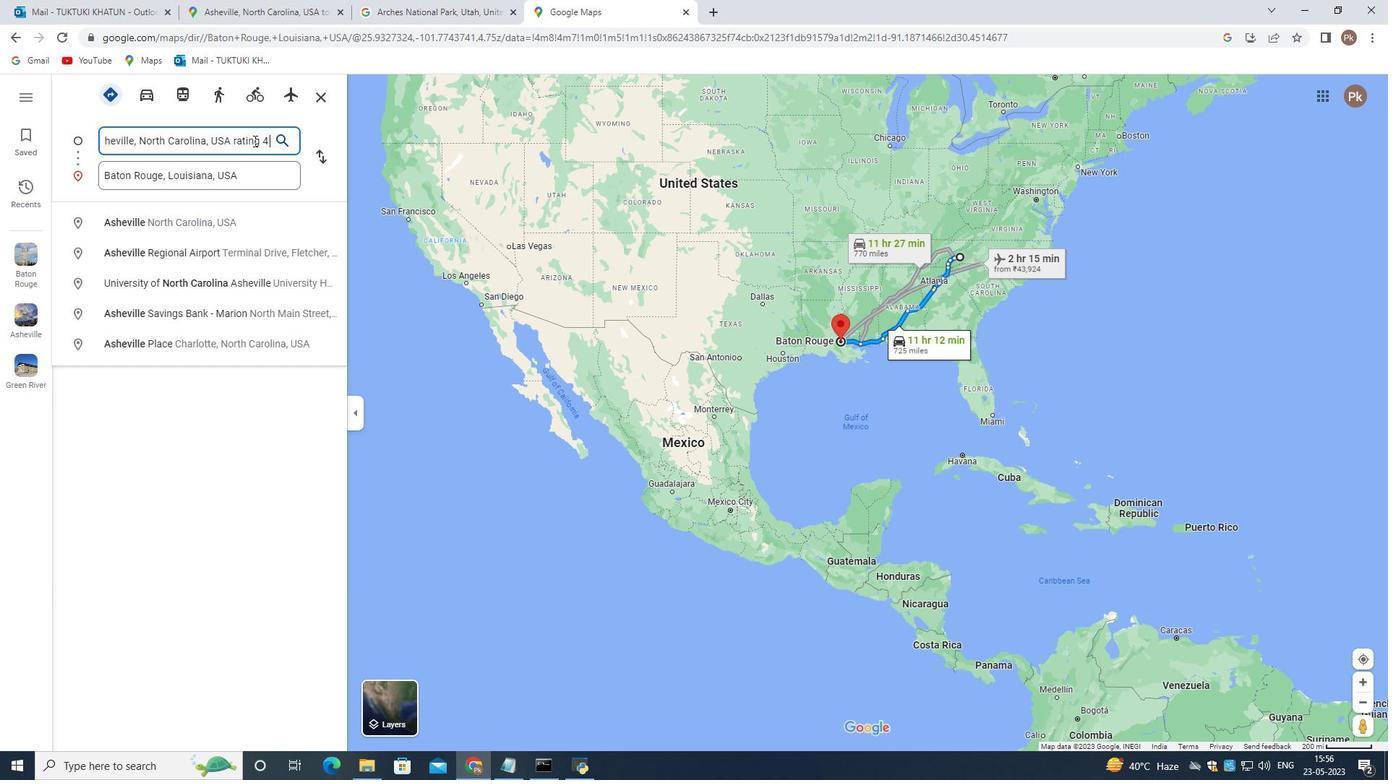 
Action: Mouse moved to (302, 476)
Screenshot: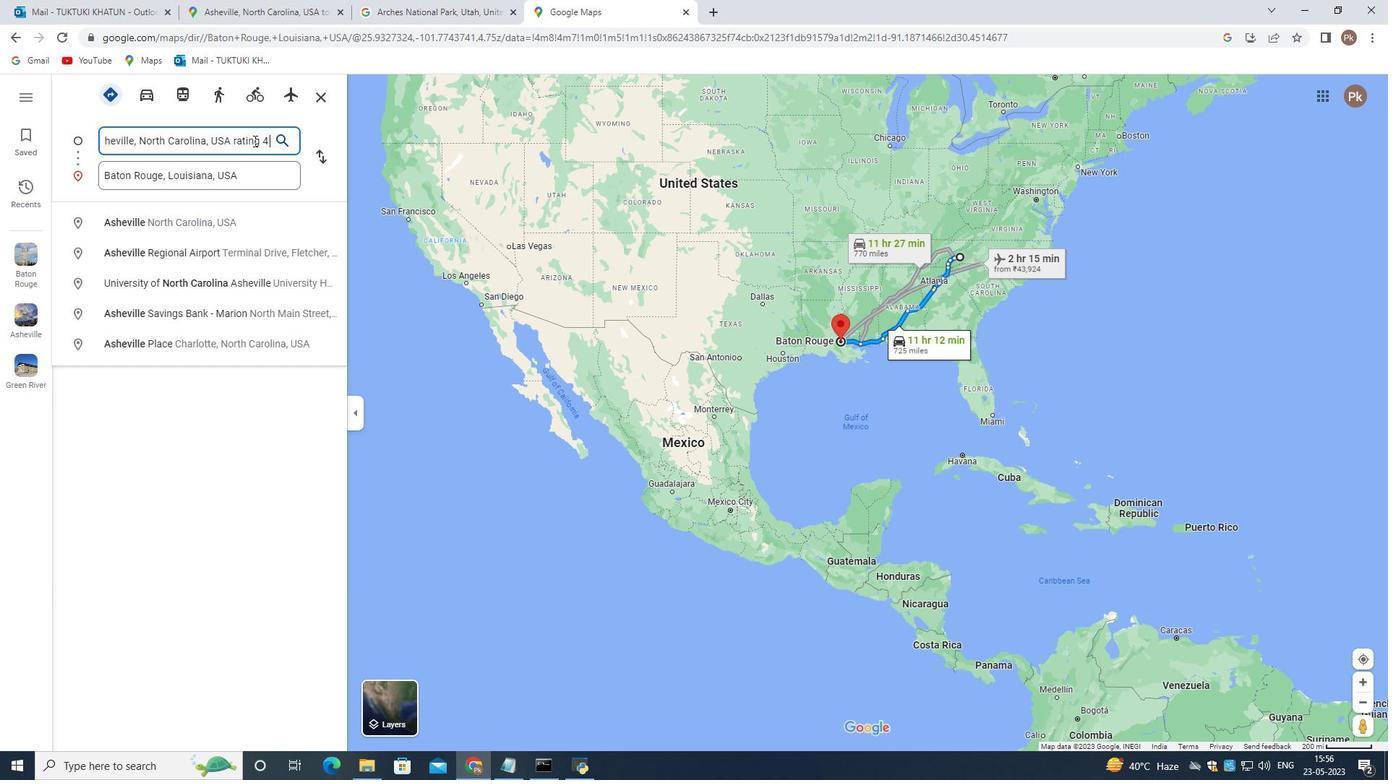 
Action: Mouse scrolled (302, 475) with delta (0, 0)
Screenshot: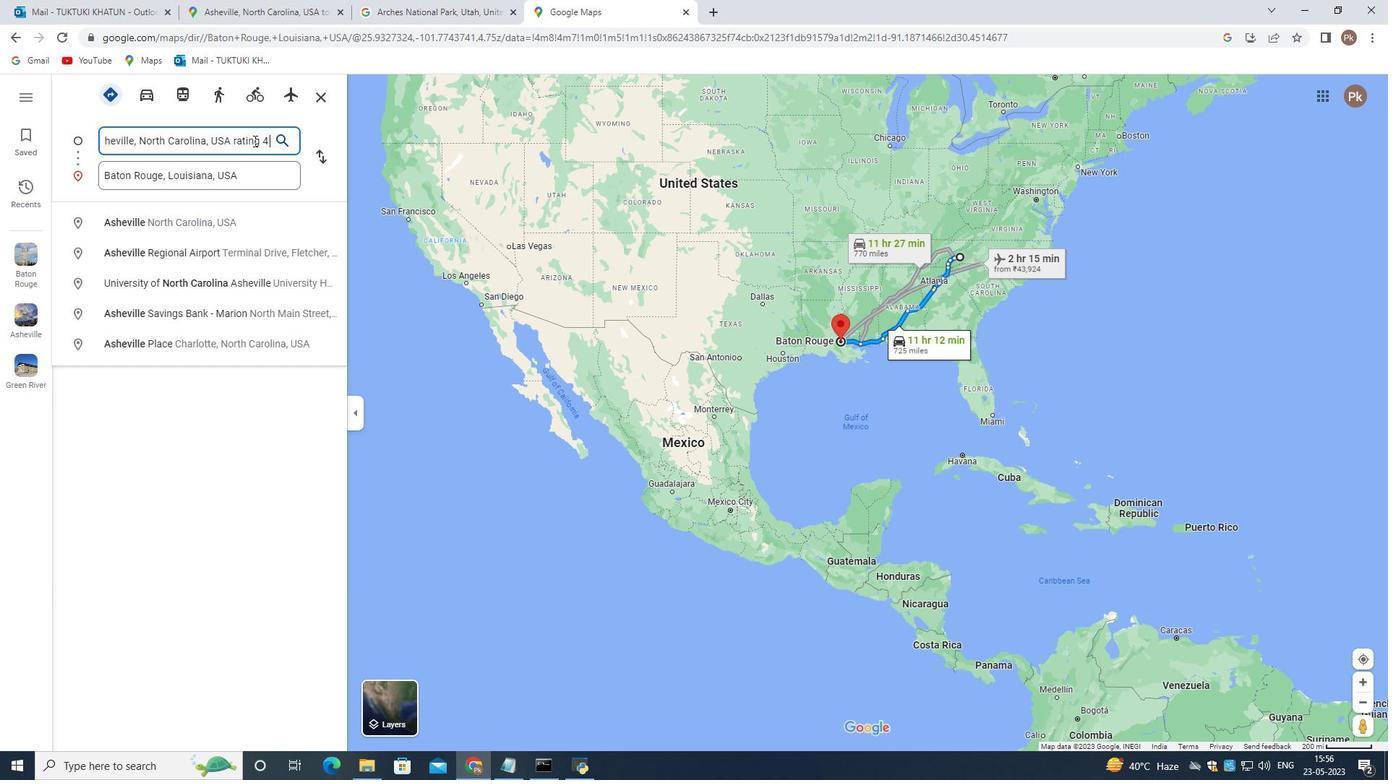
Action: Mouse moved to (302, 477)
Screenshot: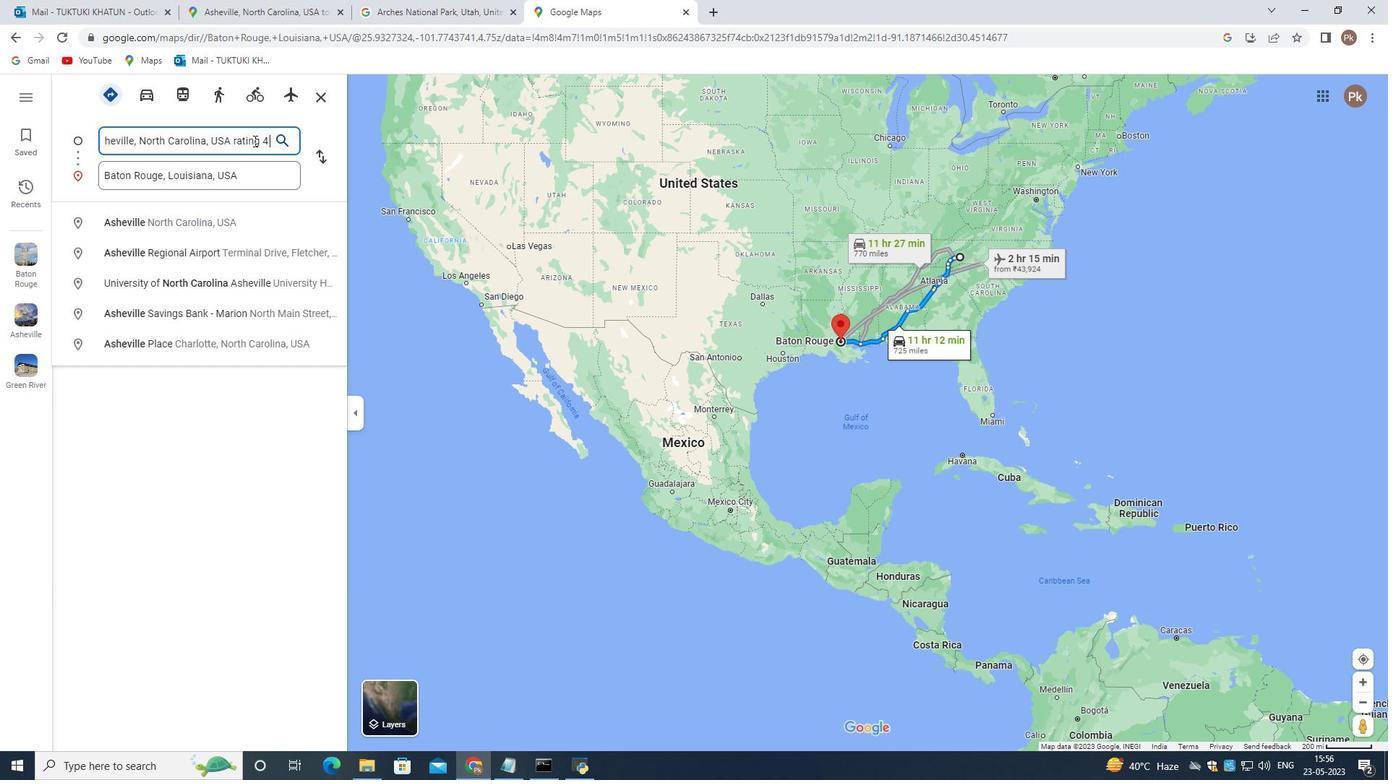 
Action: Mouse scrolled (302, 477) with delta (0, 0)
Screenshot: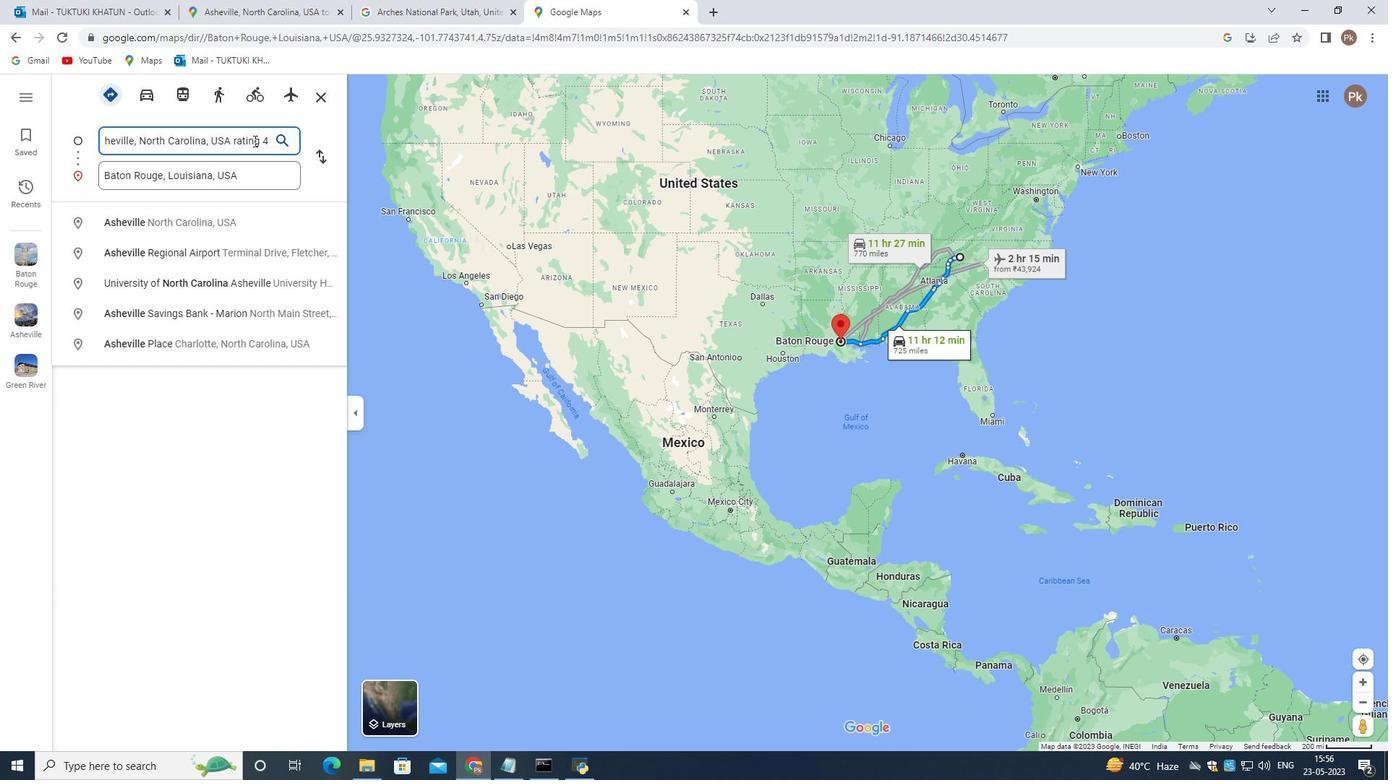 
Action: Mouse moved to (186, 146)
Screenshot: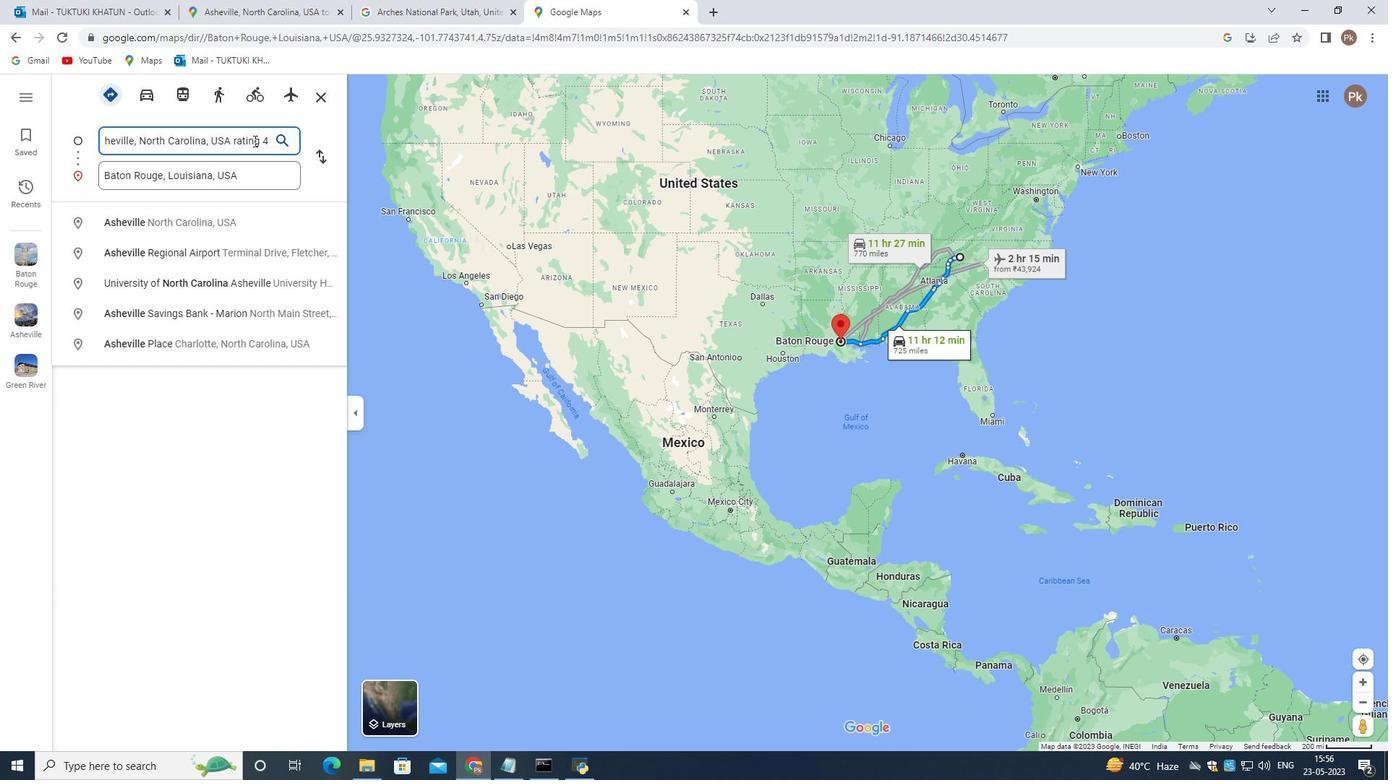 
Action: Mouse pressed left at (186, 146)
Screenshot: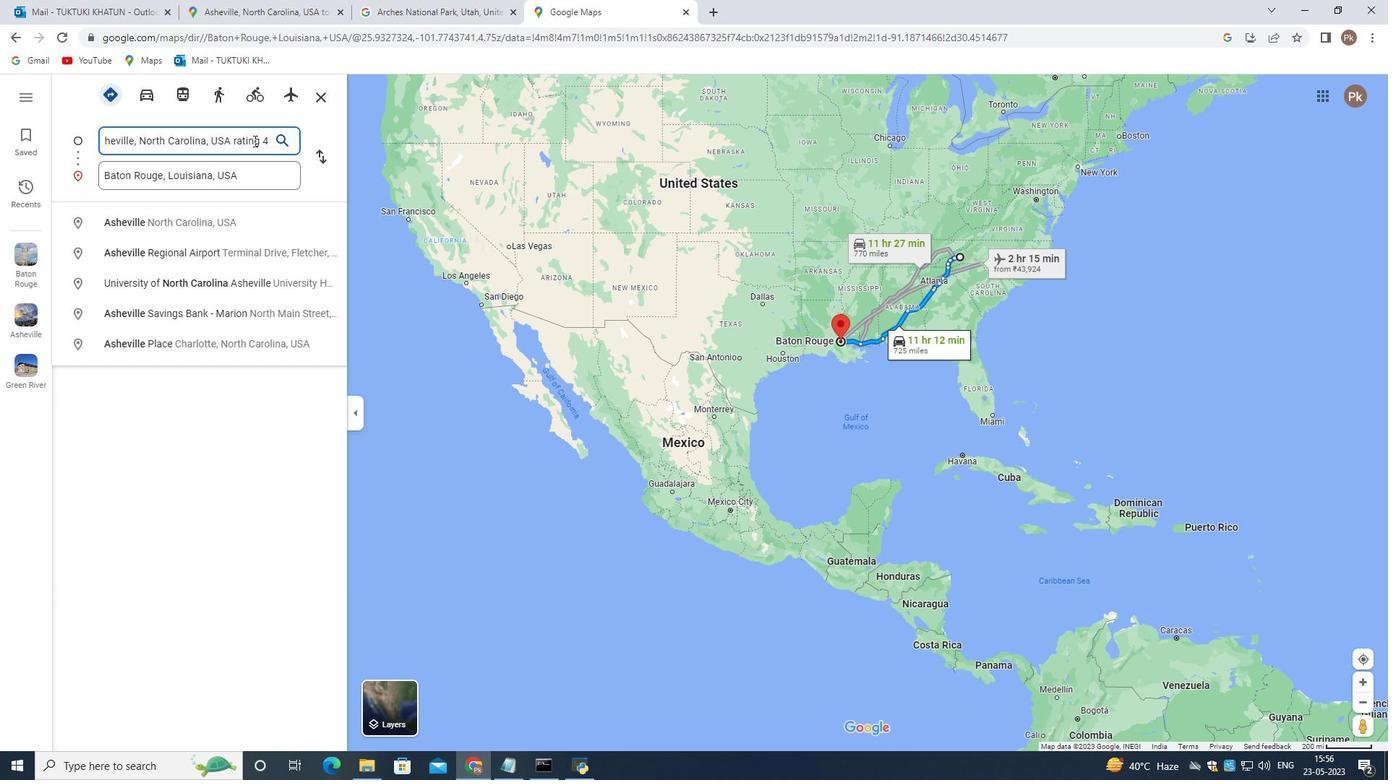 
Action: Mouse moved to (846, 550)
Screenshot: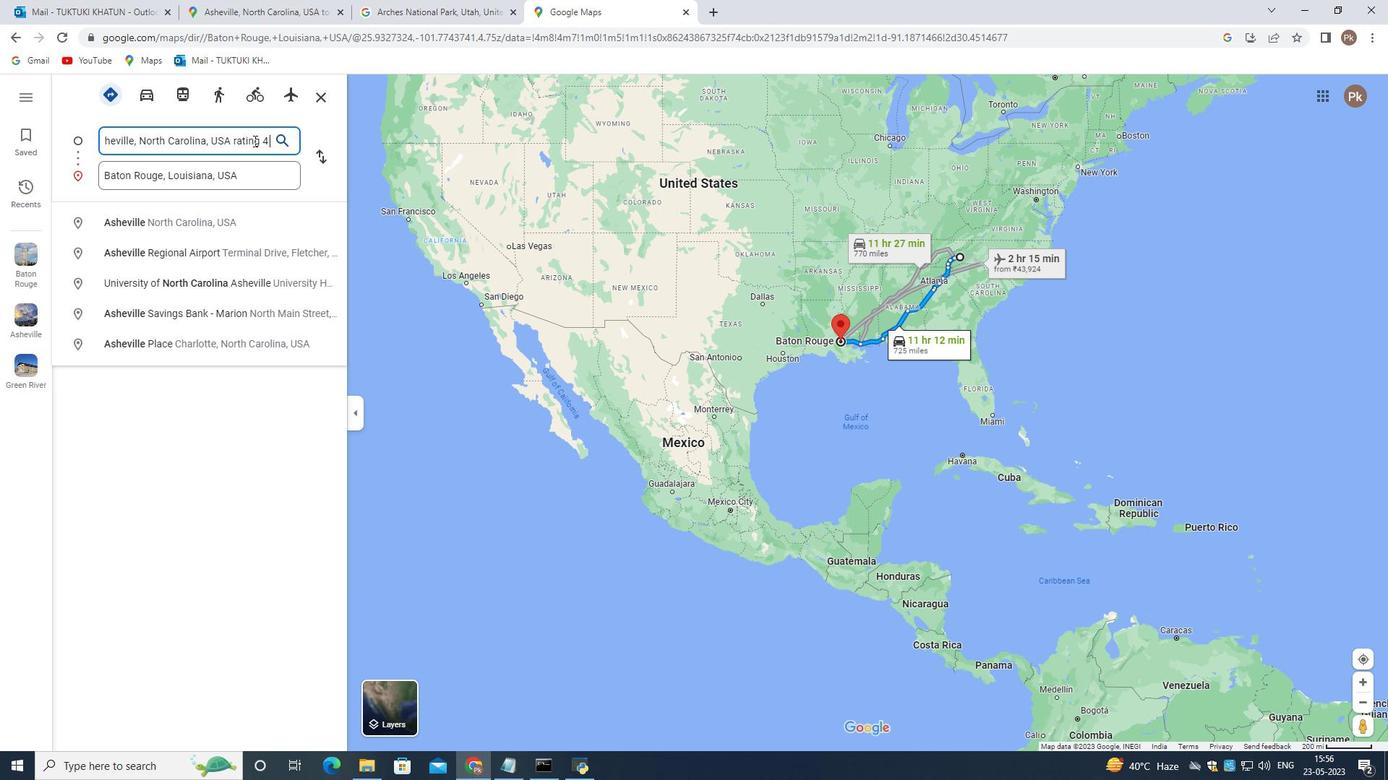 
Action: Mouse pressed left at (846, 550)
Screenshot: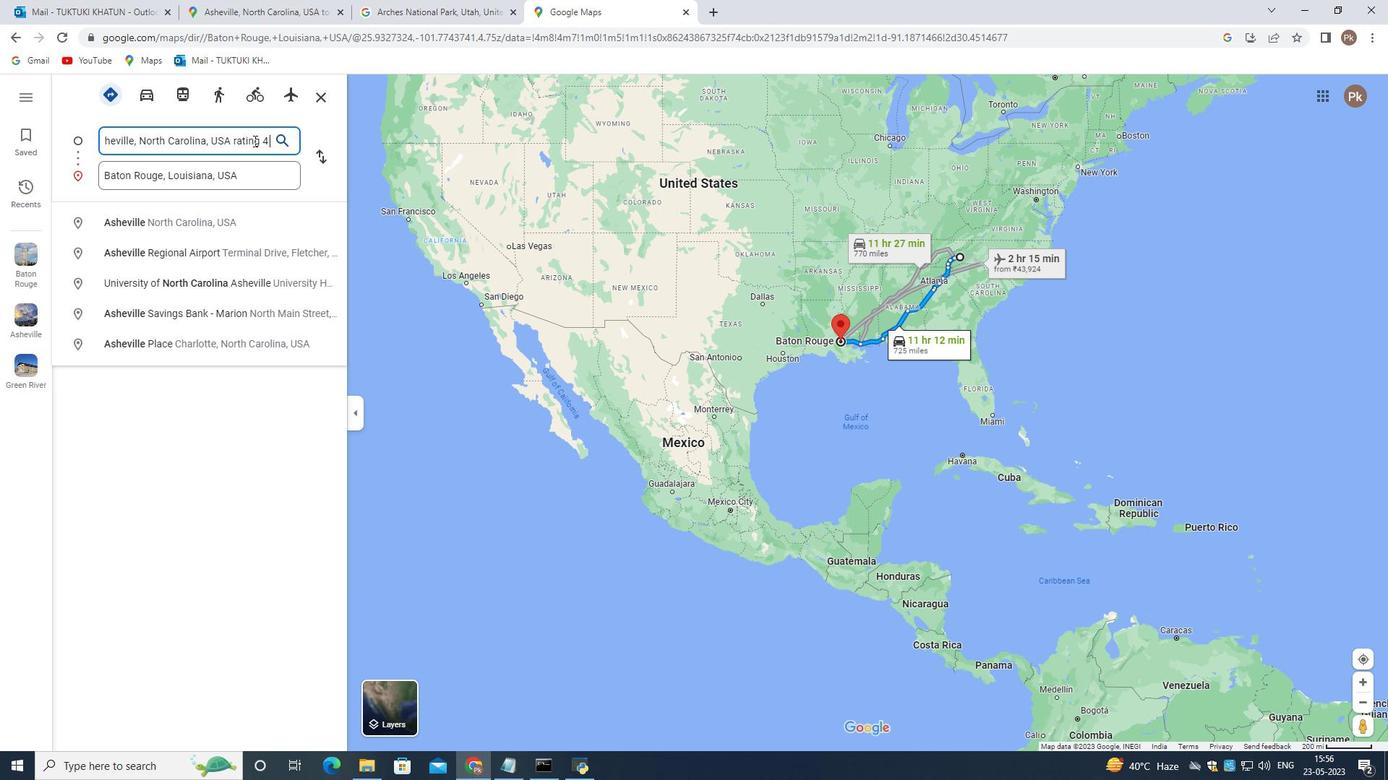 
Action: Mouse moved to (225, 572)
Screenshot: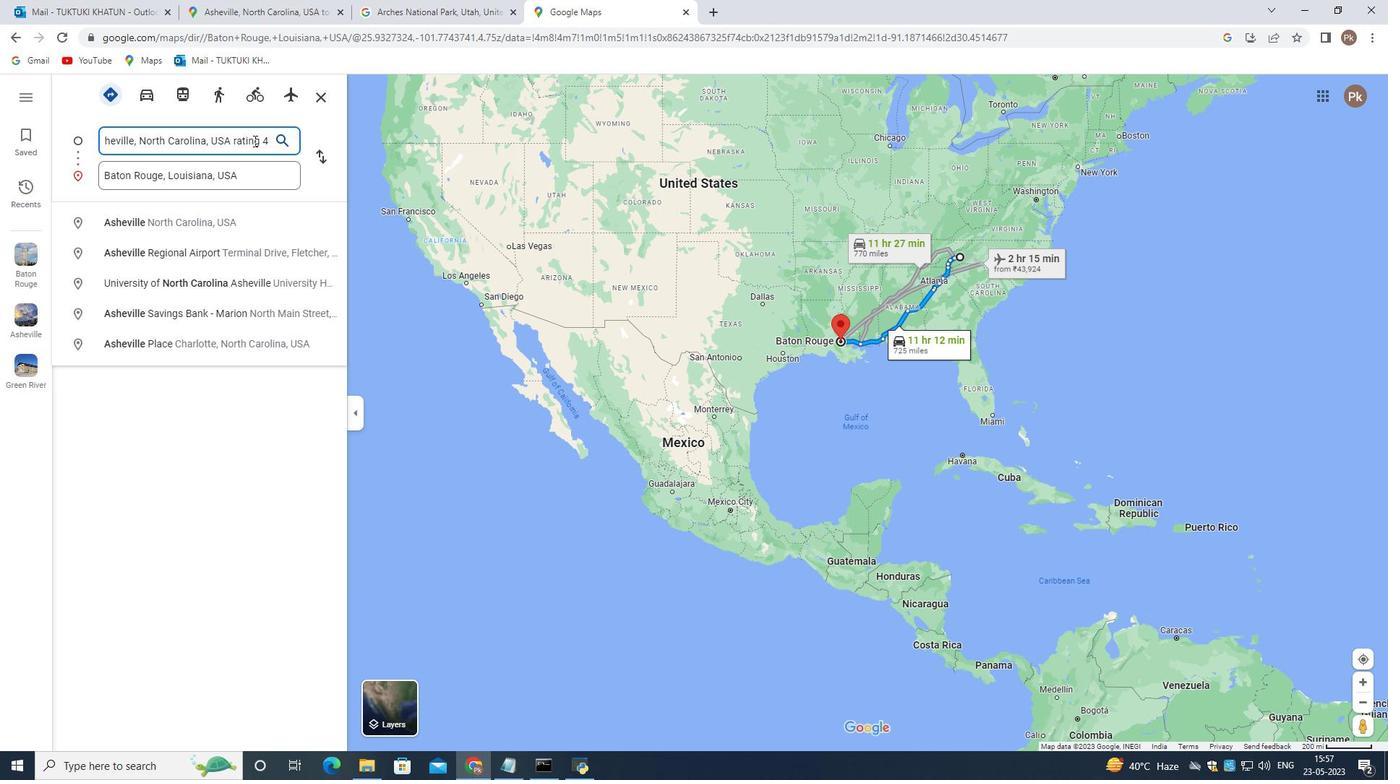 
Action: Mouse scrolled (225, 571) with delta (0, 0)
Screenshot: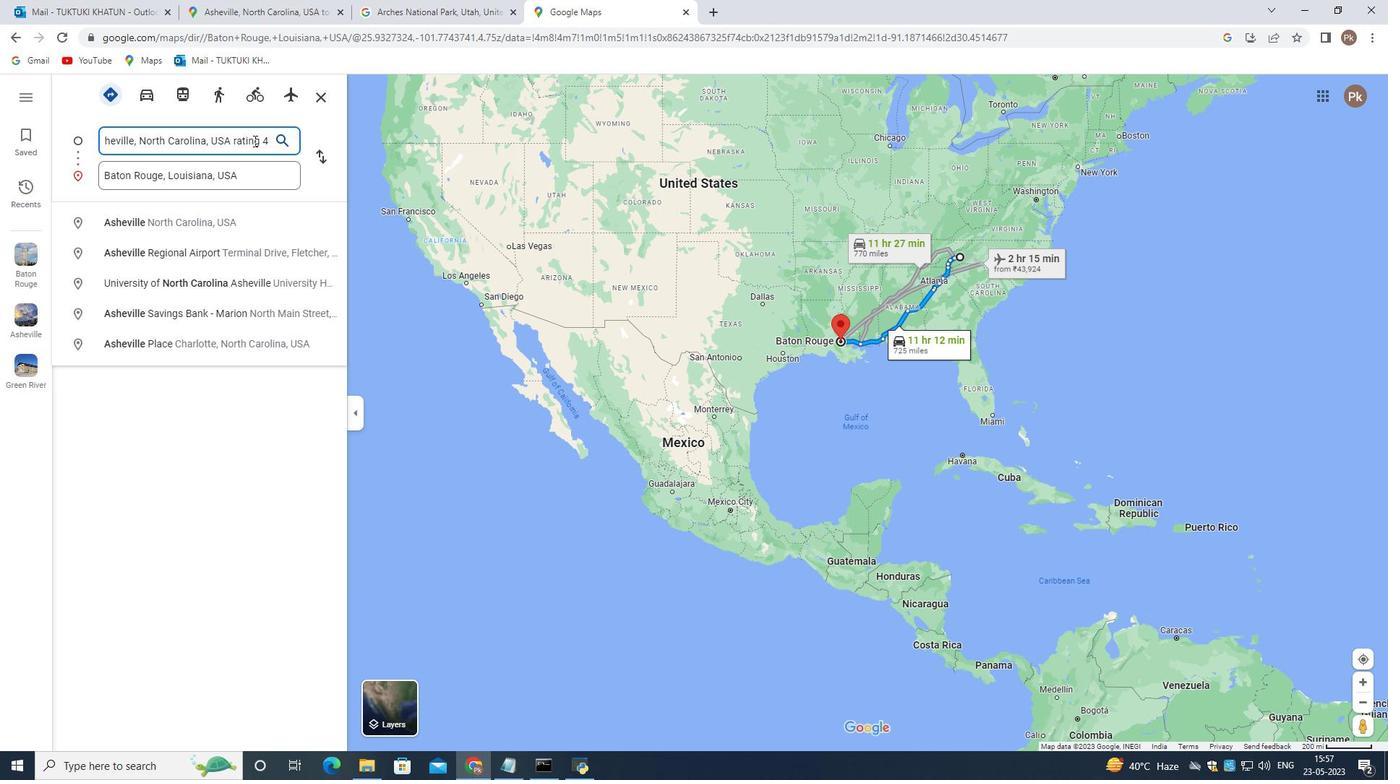 
Action: Mouse moved to (224, 572)
Screenshot: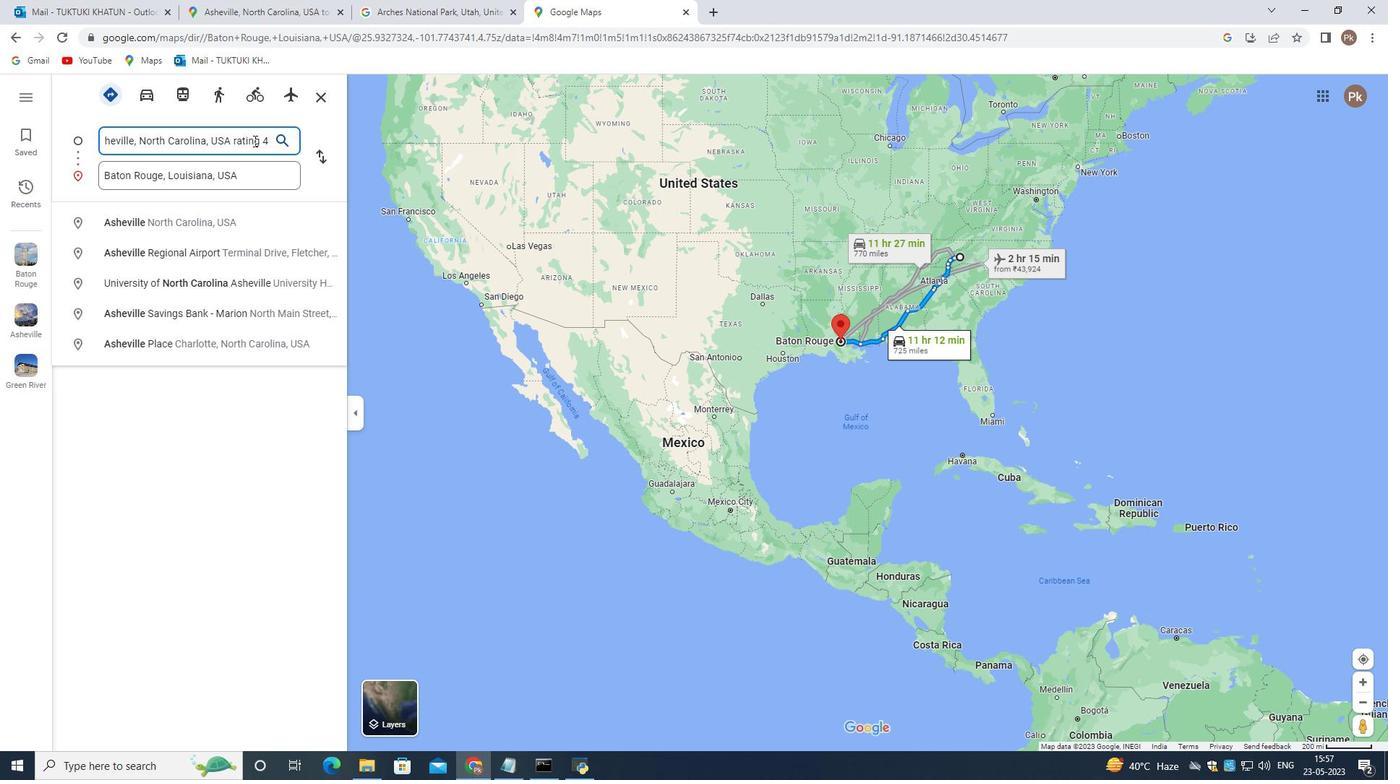 
Action: Mouse scrolled (225, 571) with delta (0, 0)
Screenshot: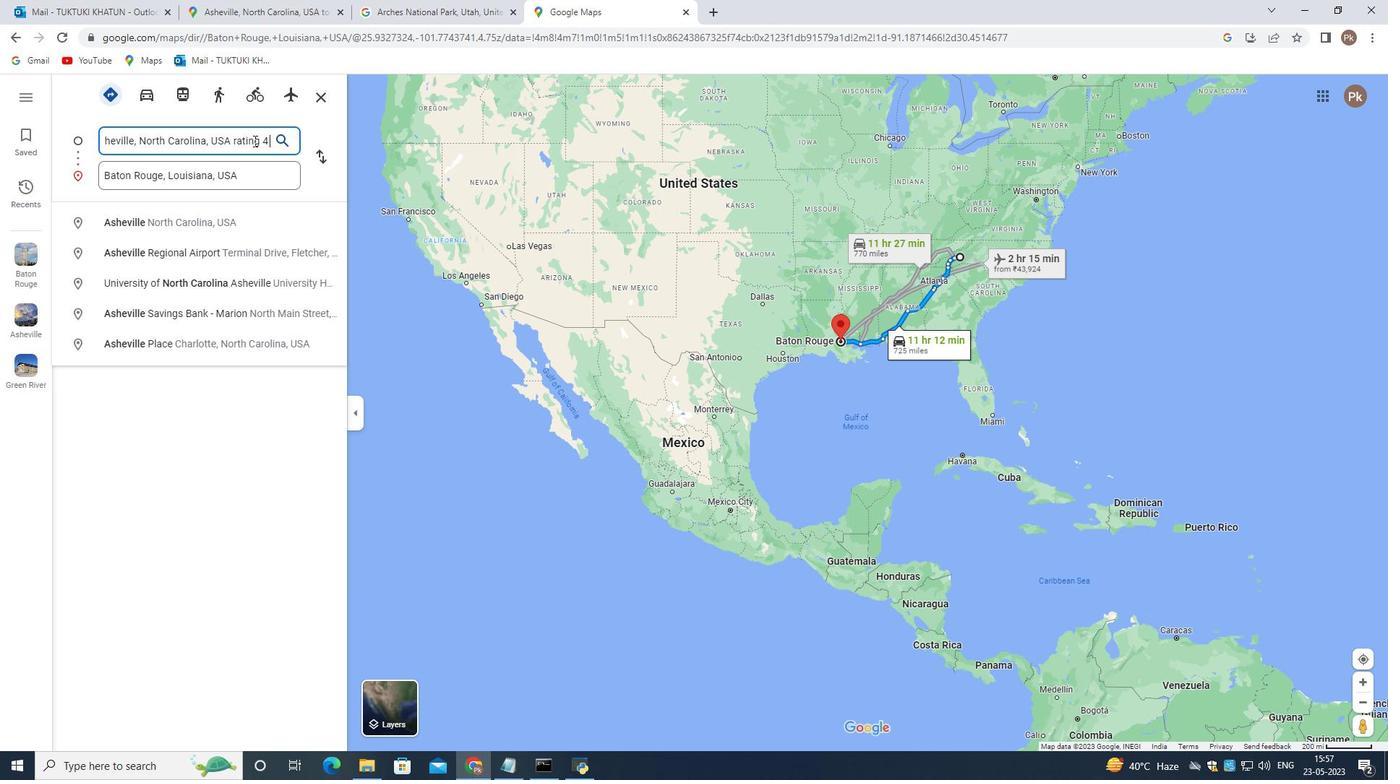 
Action: Mouse moved to (224, 573)
Screenshot: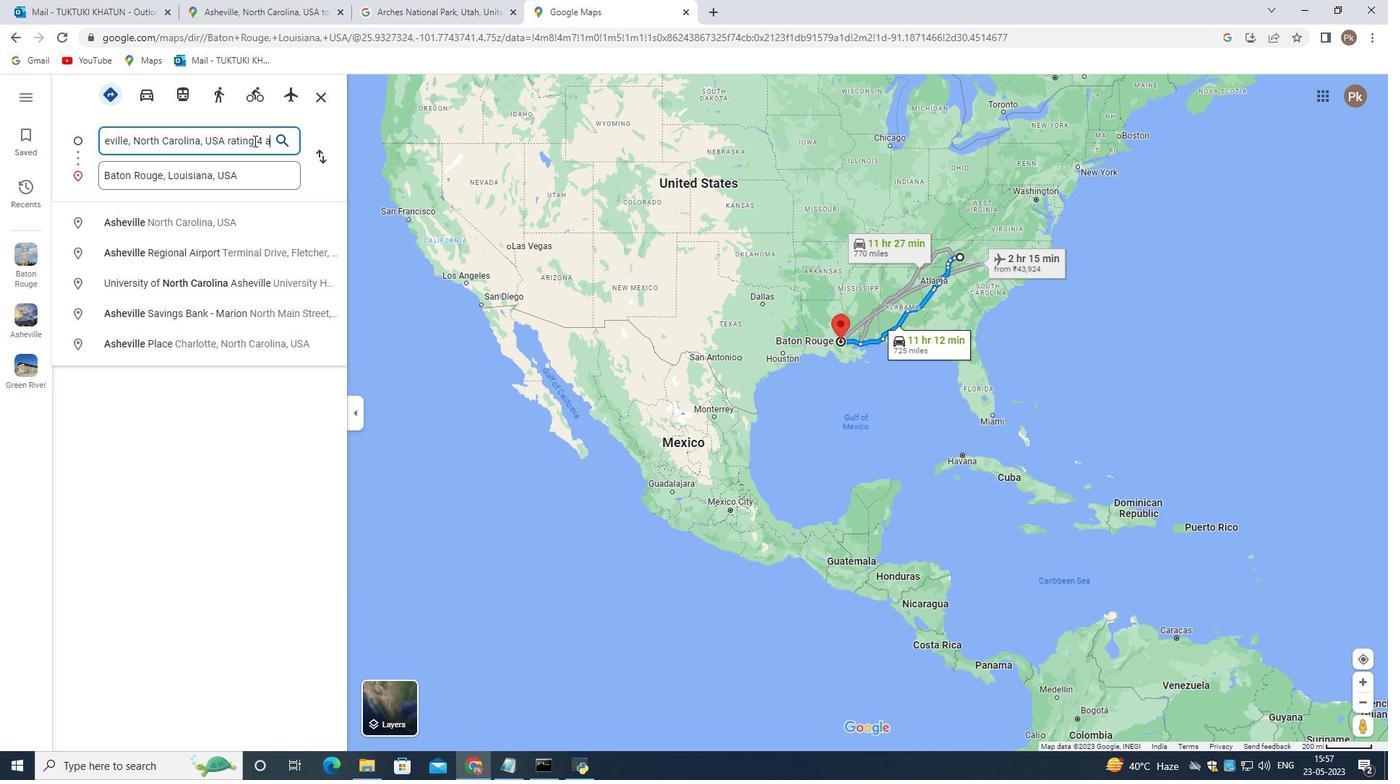 
Action: Mouse scrolled (225, 571) with delta (0, 0)
Screenshot: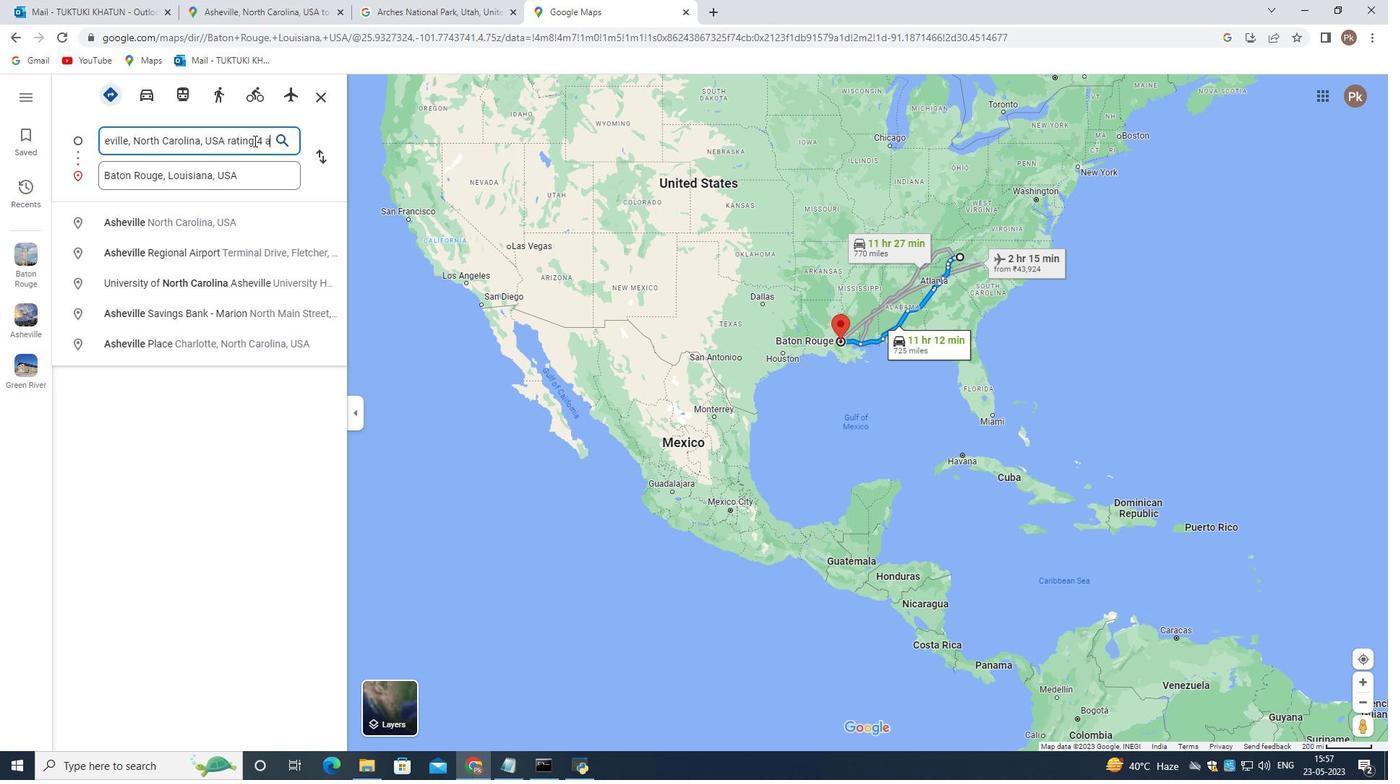 
Action: Mouse moved to (224, 573)
Screenshot: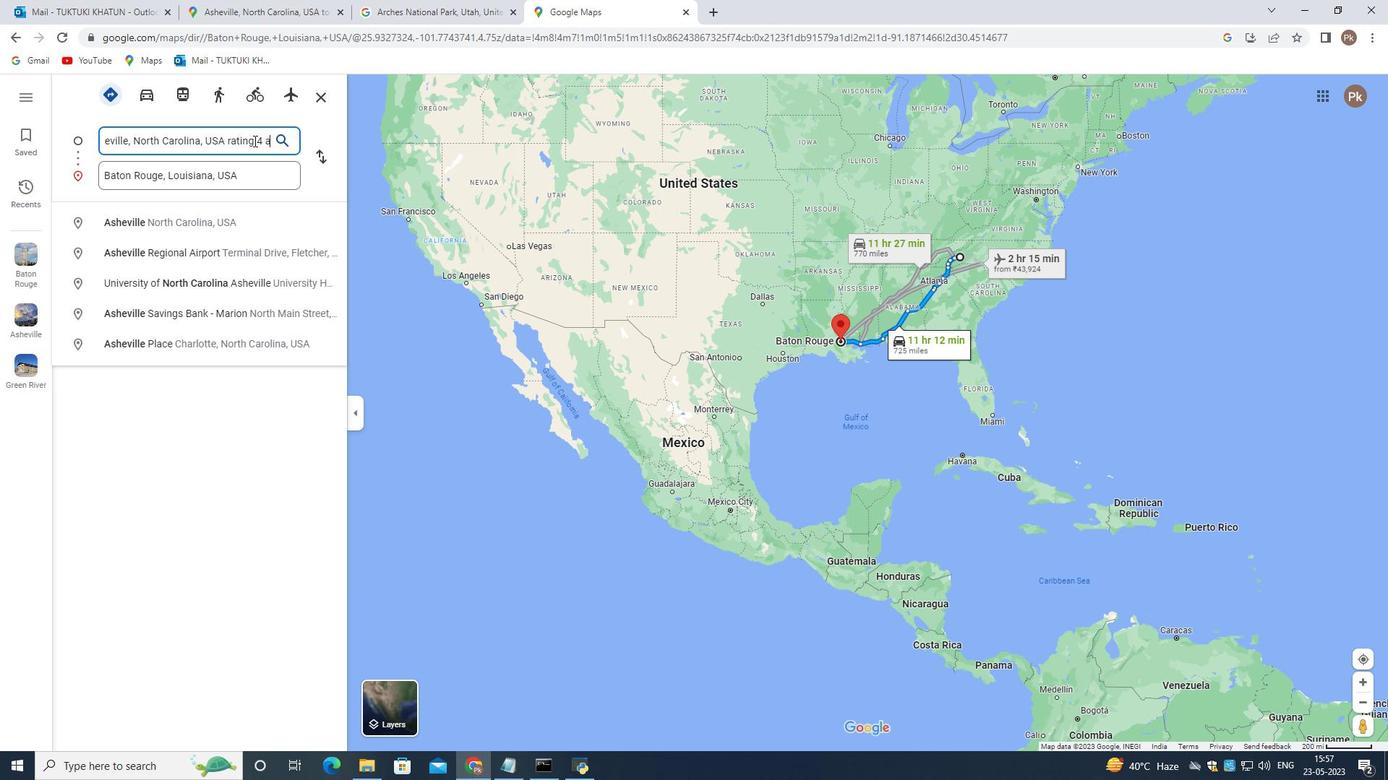 
Action: Mouse scrolled (224, 572) with delta (0, 0)
Screenshot: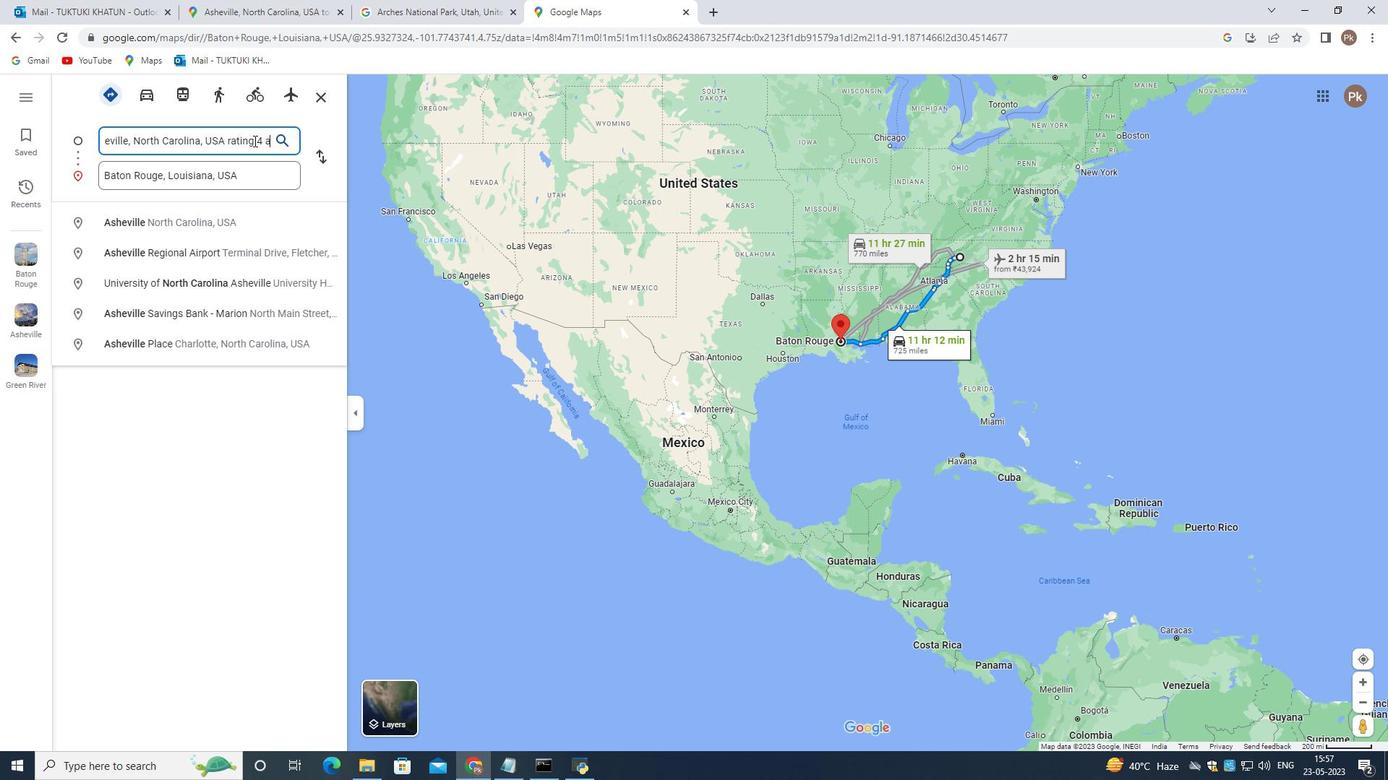 
Action: Mouse scrolled (224, 572) with delta (0, 0)
Screenshot: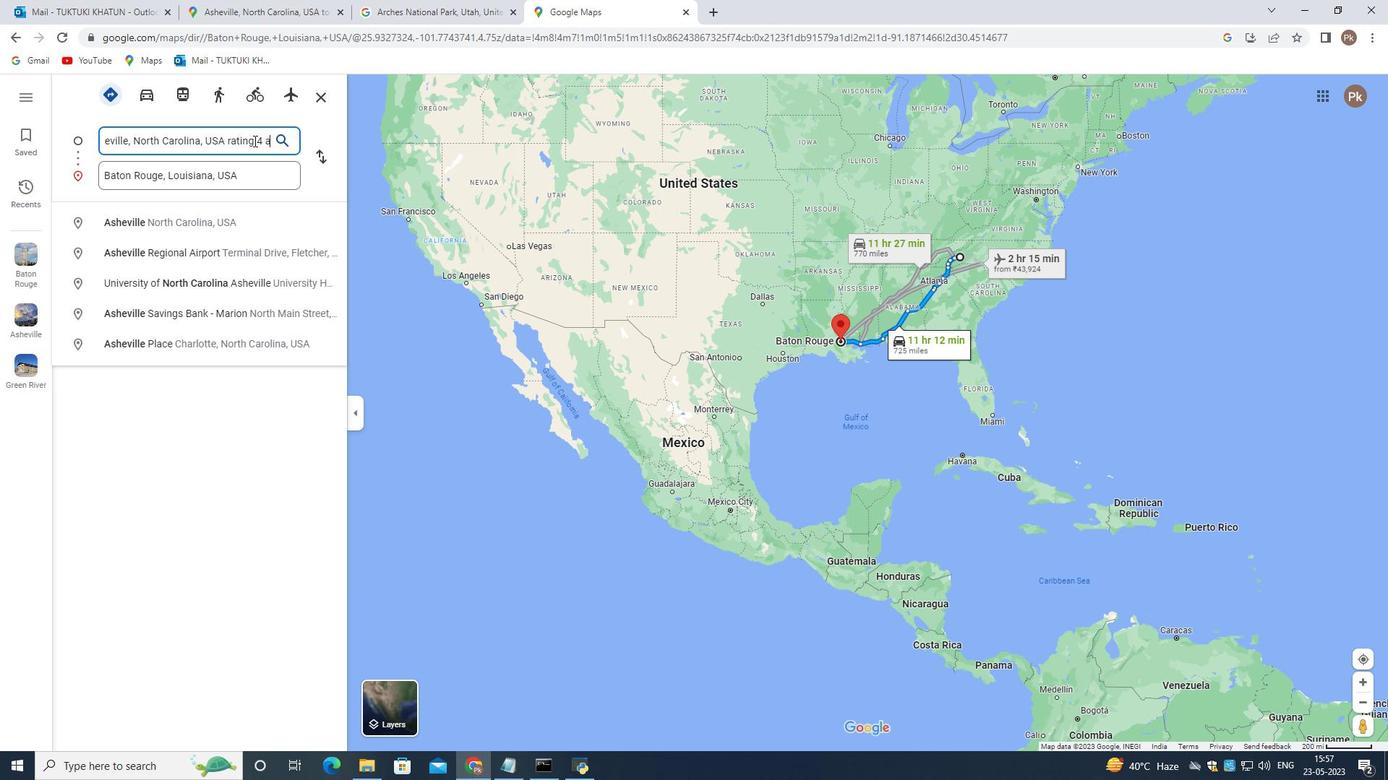 
Action: Mouse scrolled (224, 572) with delta (0, 0)
Screenshot: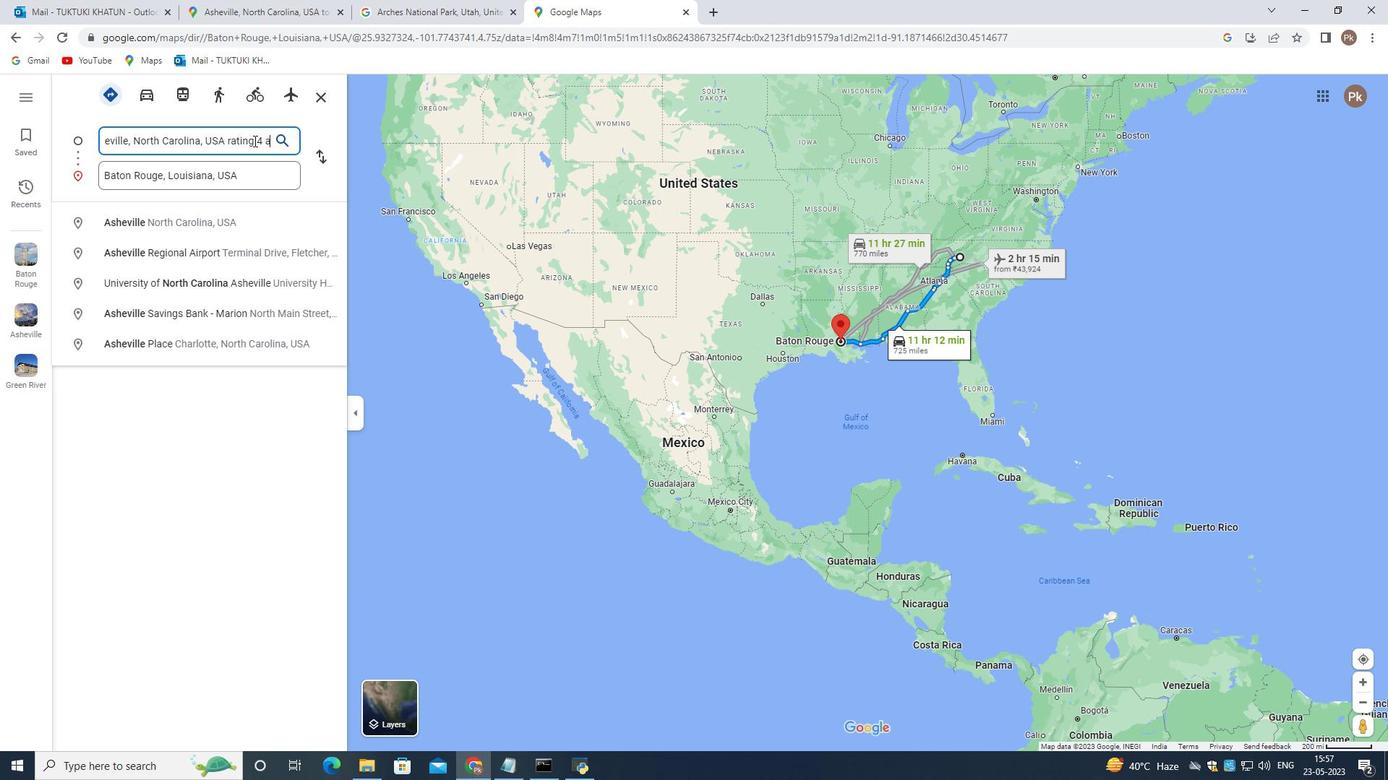
Action: Mouse moved to (224, 572)
Screenshot: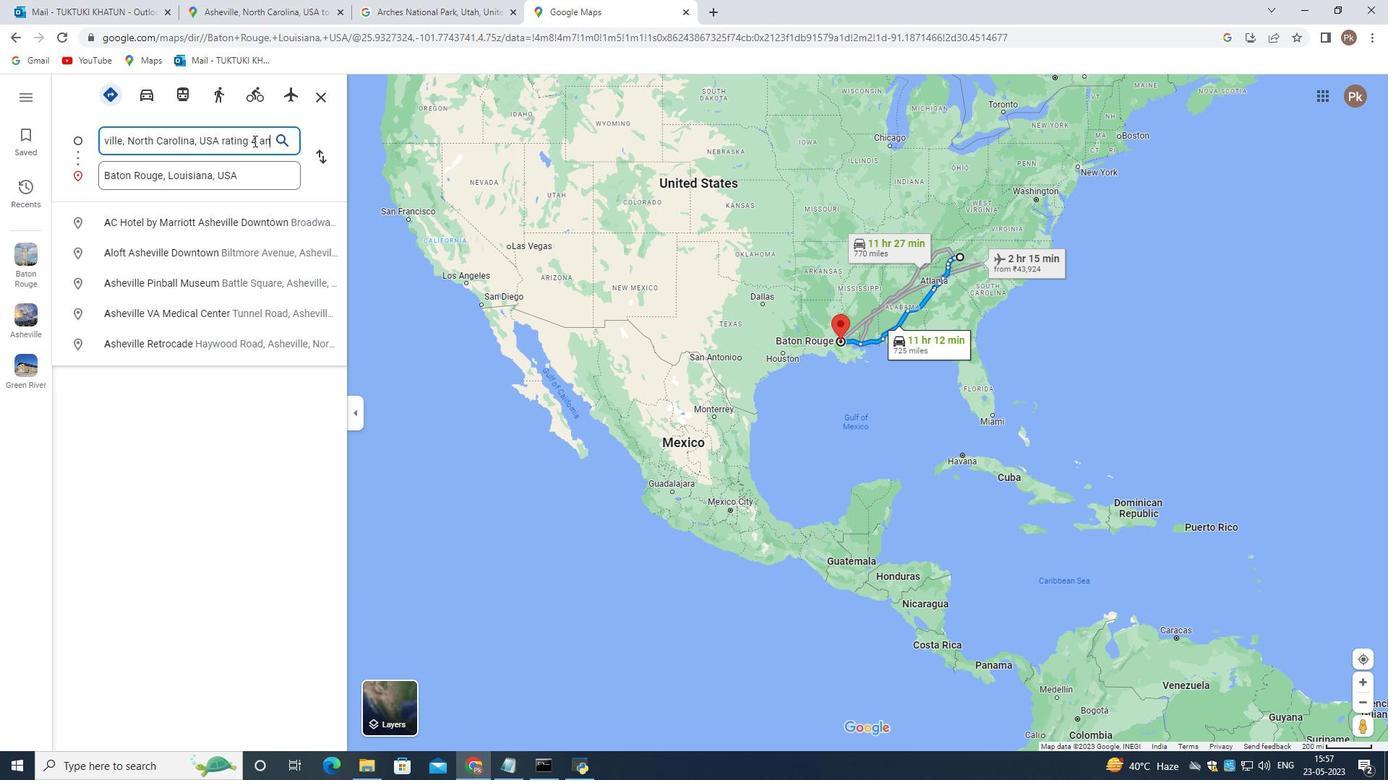 
Action: Mouse scrolled (224, 571) with delta (0, 0)
Screenshot: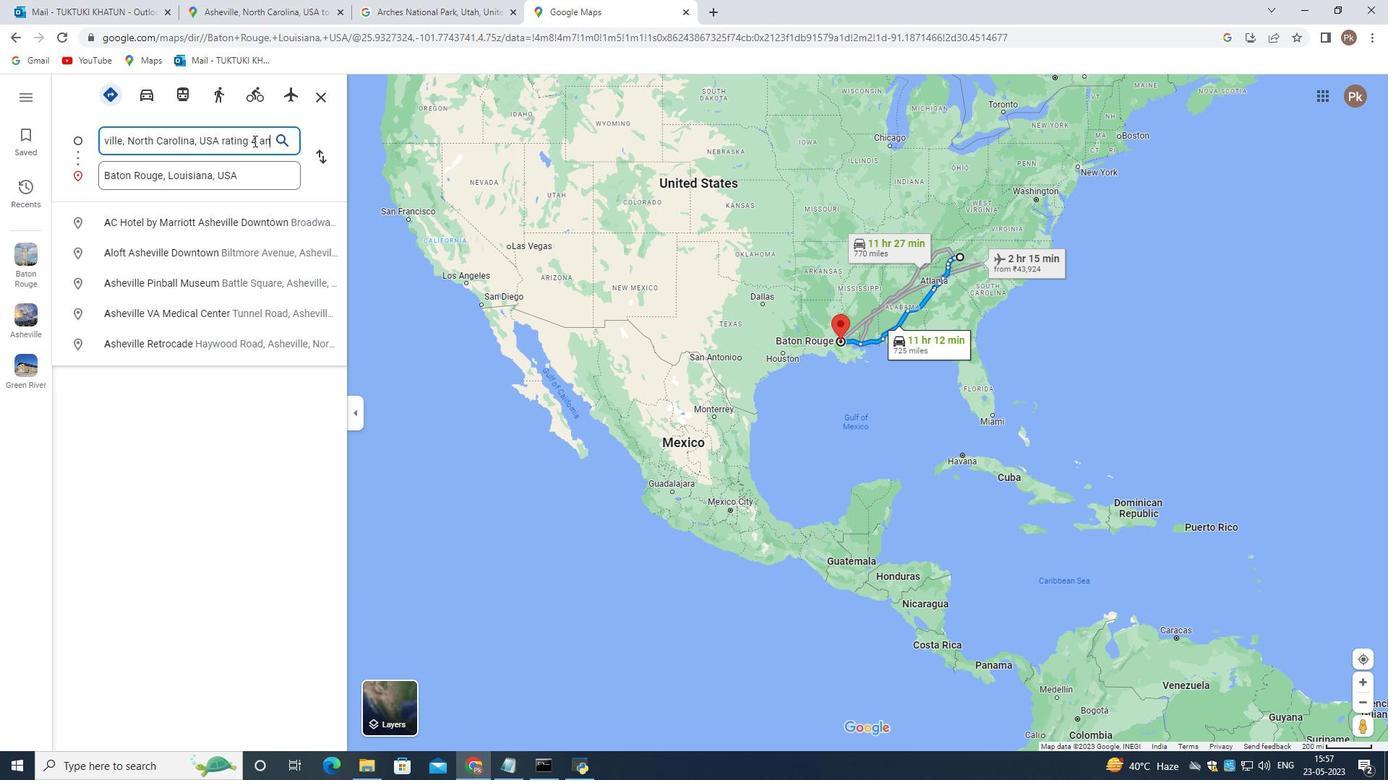 
Action: Mouse scrolled (224, 571) with delta (0, 0)
Screenshot: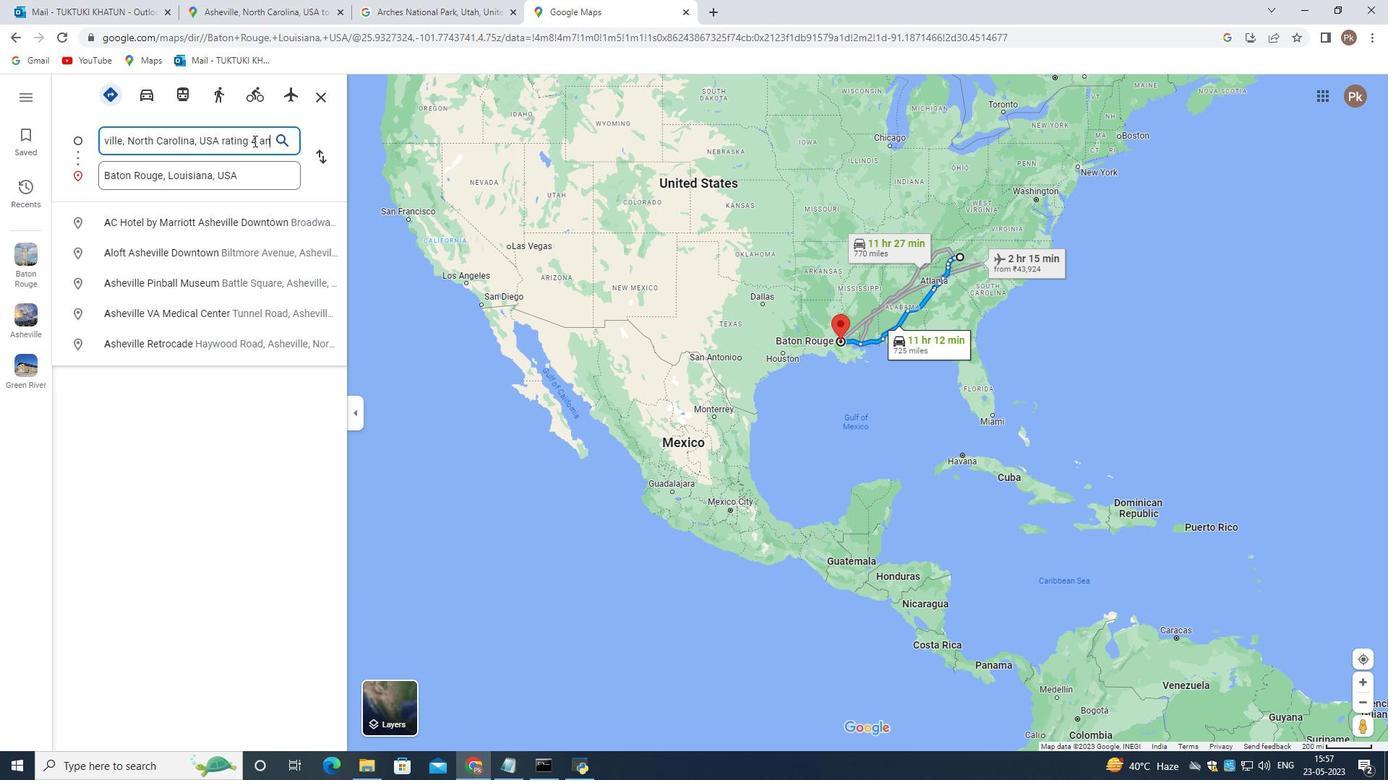 
Action: Mouse moved to (187, 567)
Screenshot: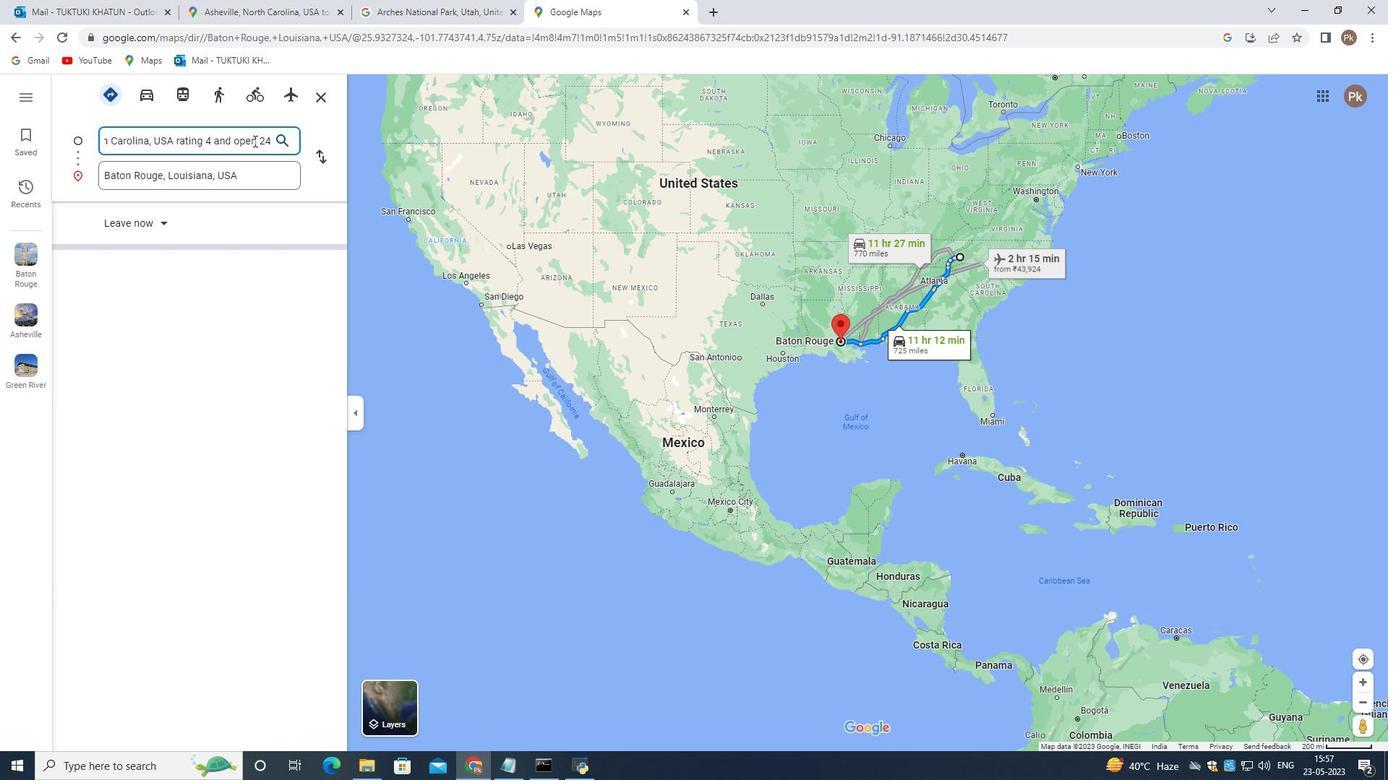 
Action: Mouse scrolled (187, 566) with delta (0, 0)
Screenshot: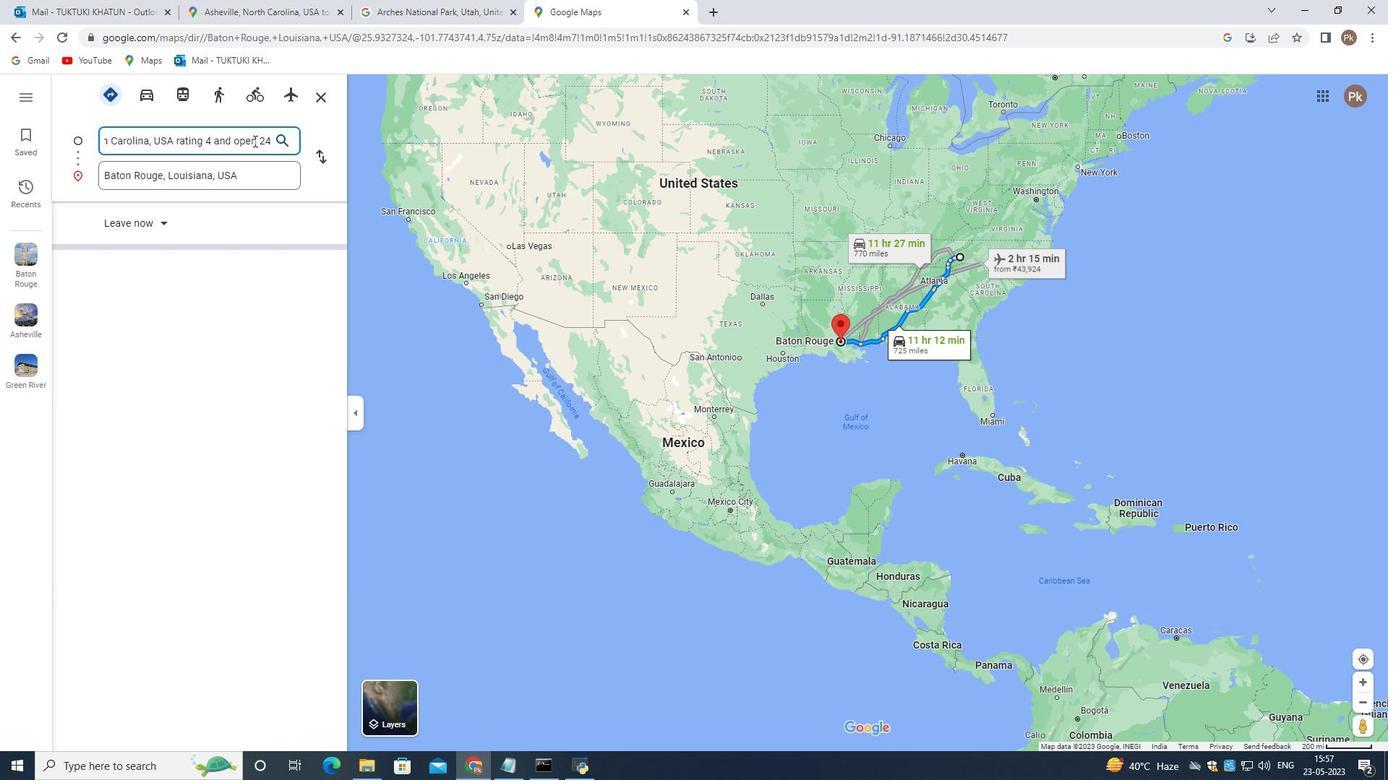 
Action: Mouse moved to (188, 566)
Screenshot: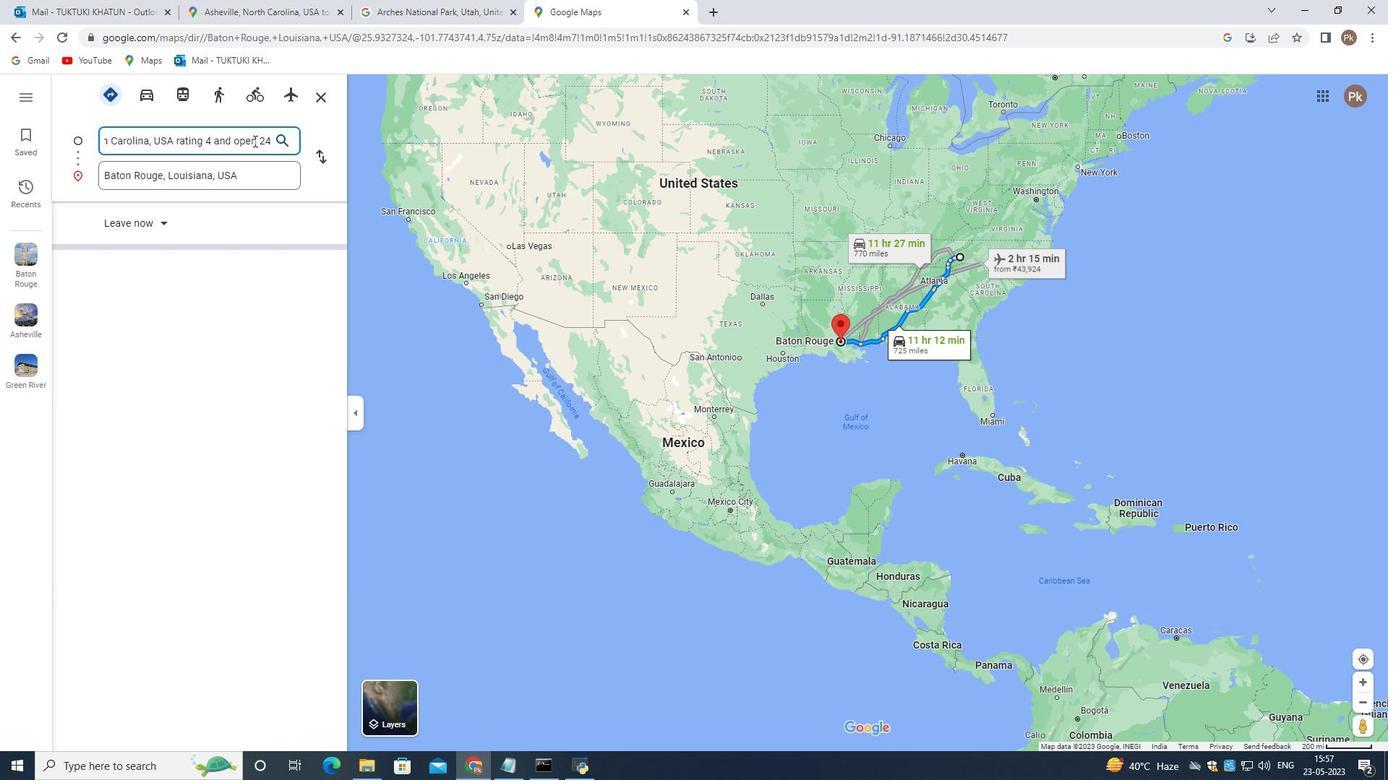 
Action: Mouse scrolled (188, 566) with delta (0, 0)
Screenshot: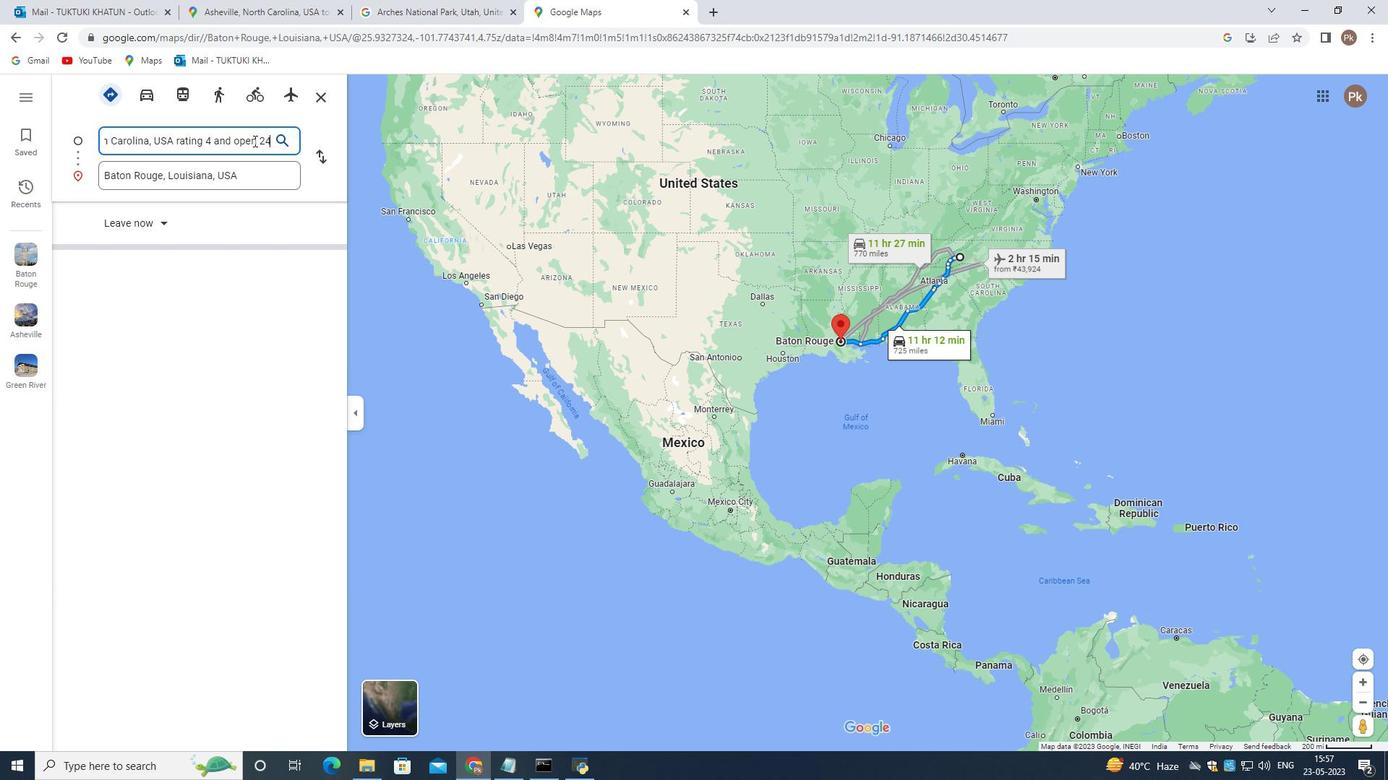 
Action: Mouse moved to (188, 565)
Screenshot: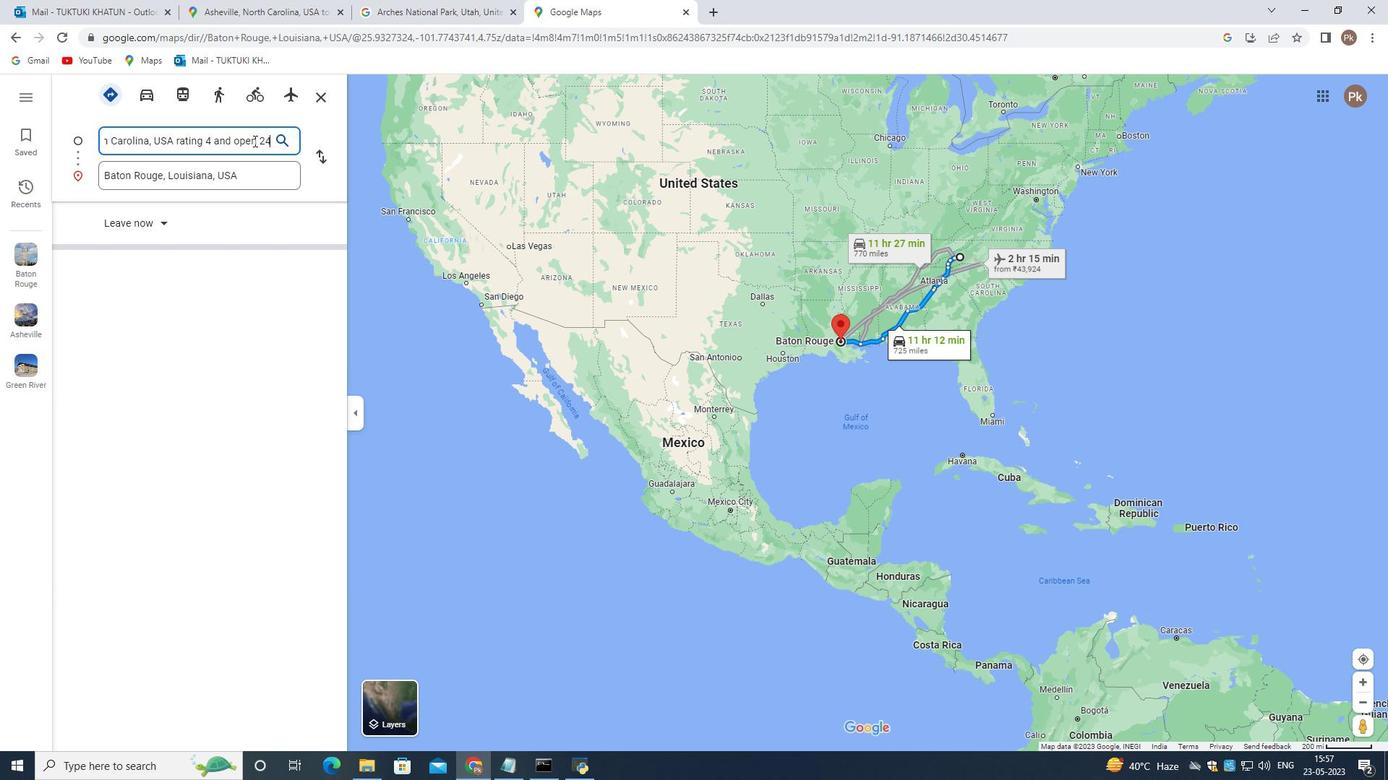 
Action: Mouse scrolled (188, 565) with delta (0, 0)
Screenshot: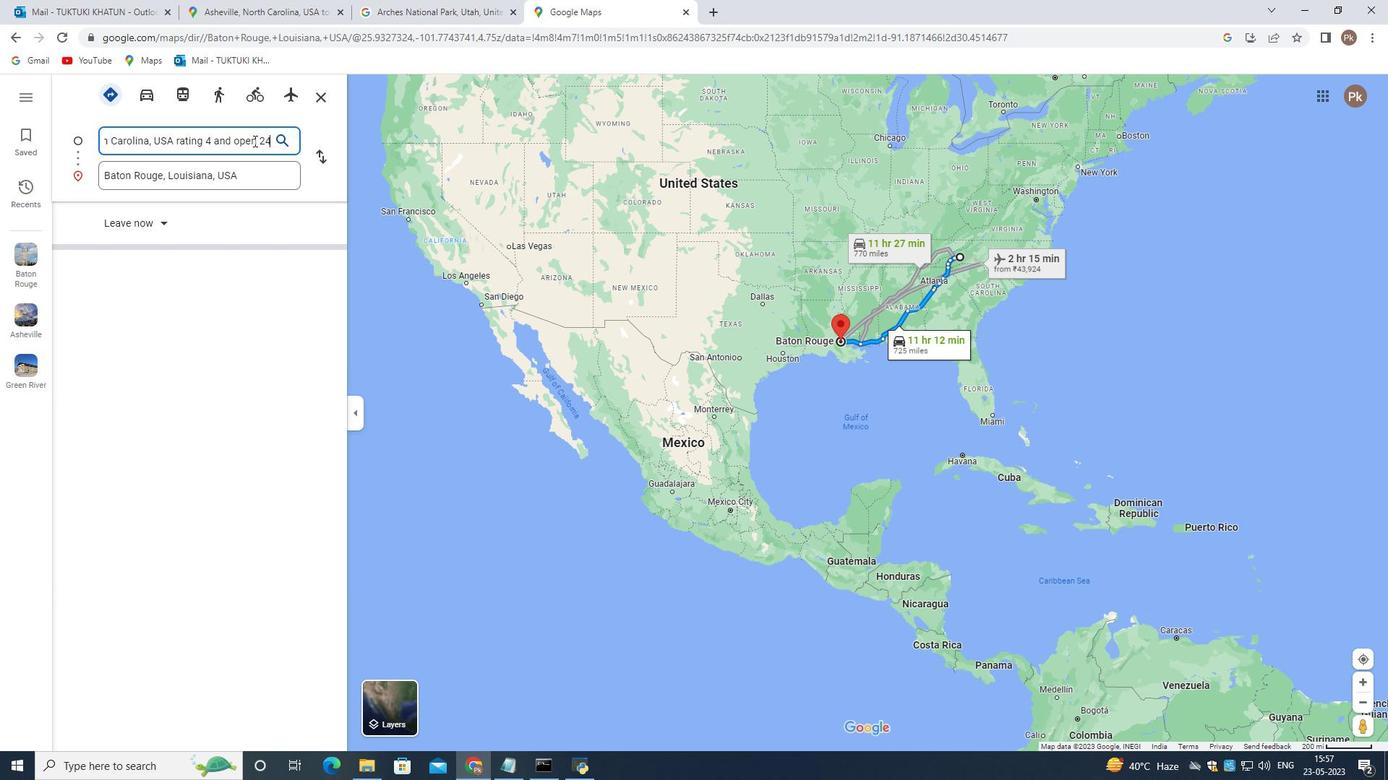 
Action: Mouse moved to (193, 539)
Screenshot: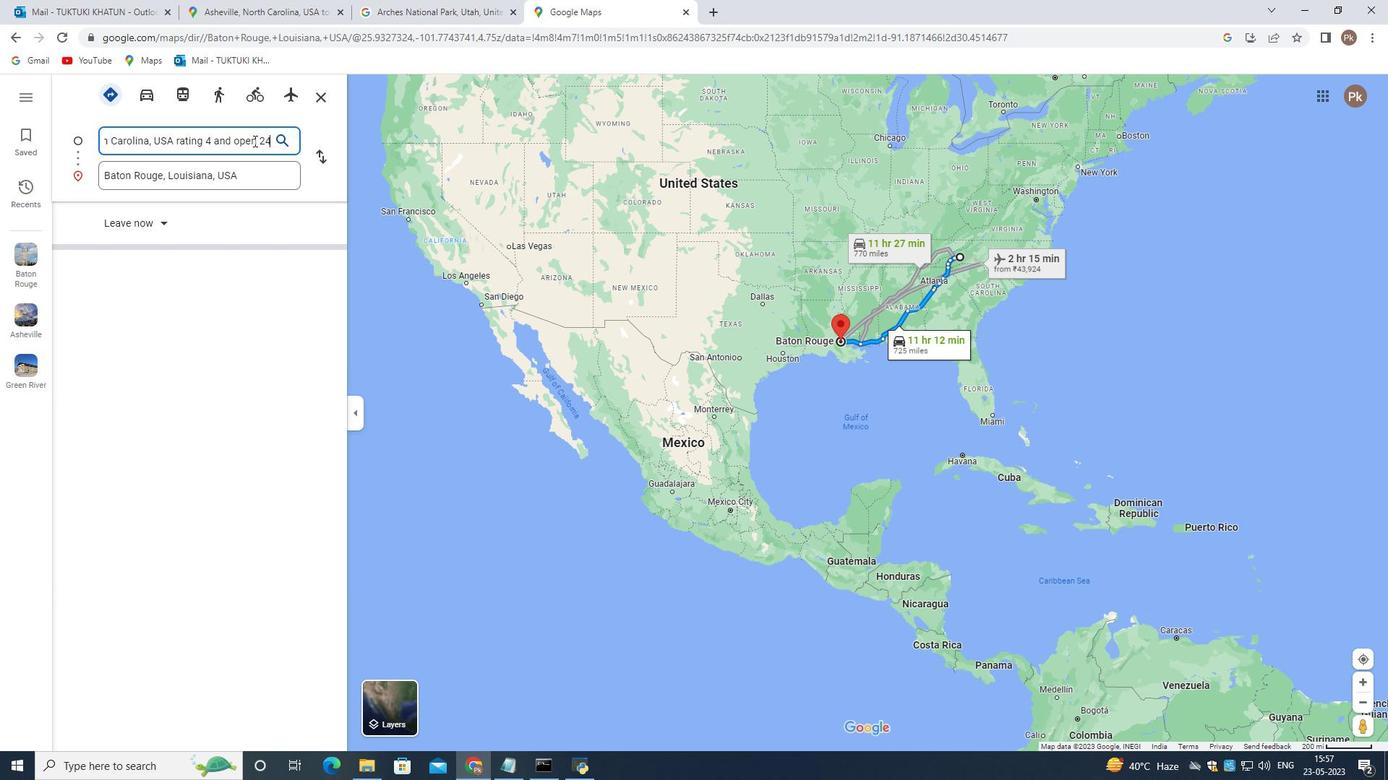 
Action: Mouse scrolled (188, 561) with delta (0, 0)
Screenshot: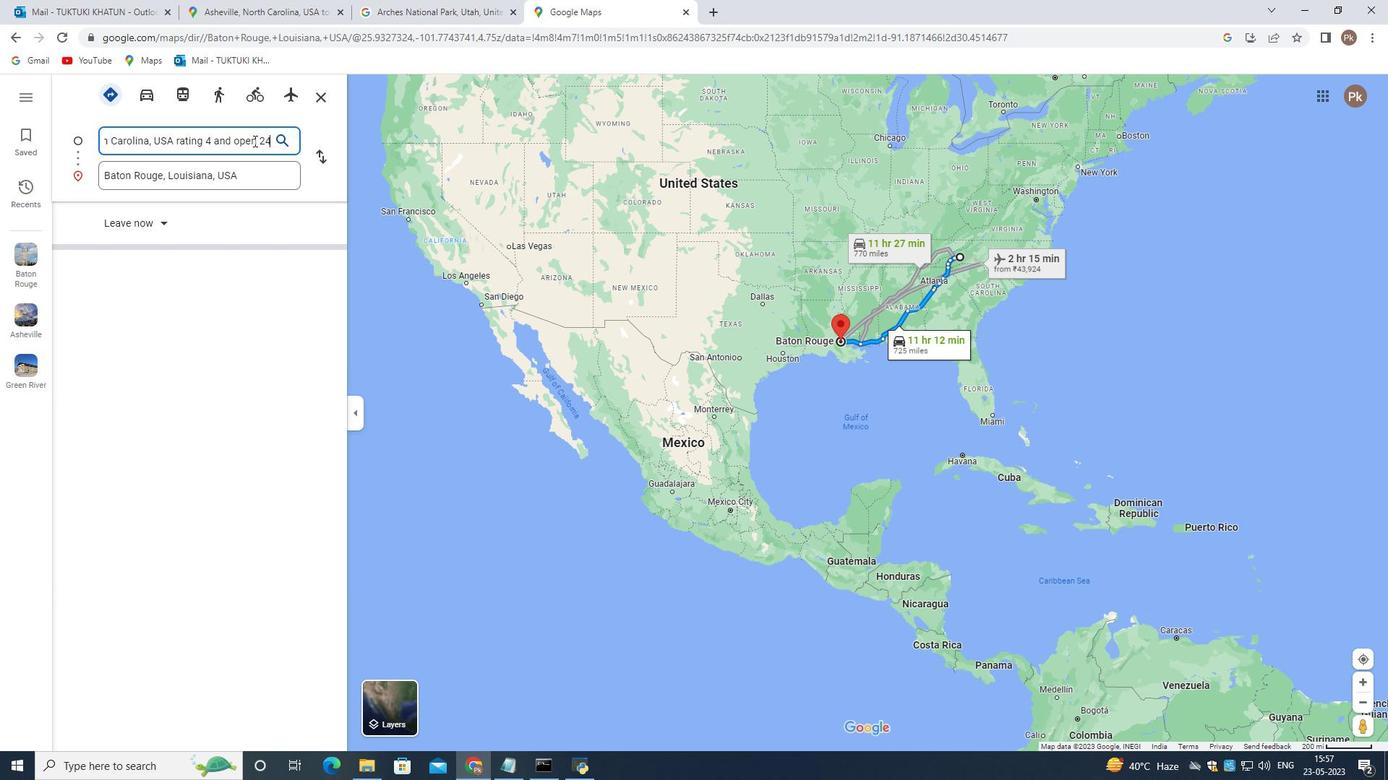 
Action: Mouse moved to (192, 498)
Screenshot: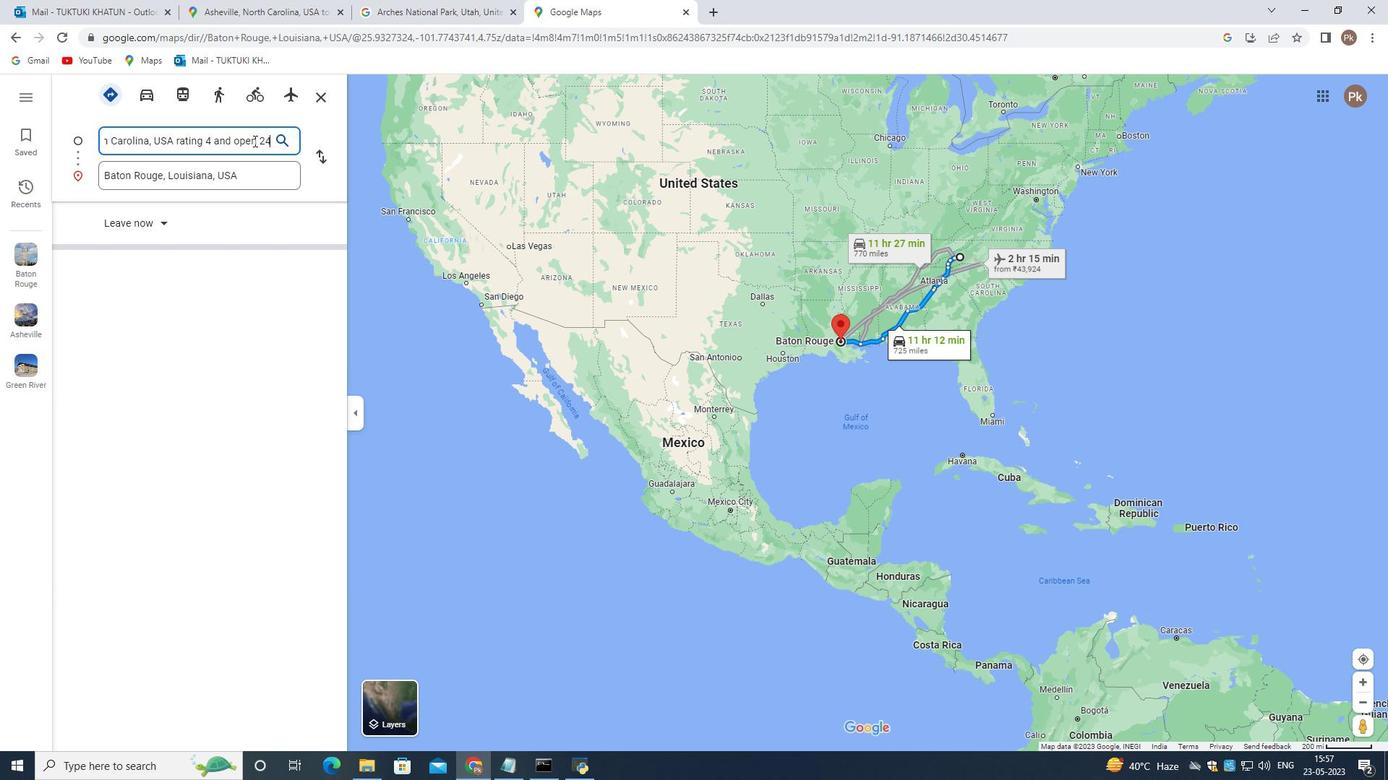 
Action: Mouse scrolled (192, 498) with delta (0, 0)
Screenshot: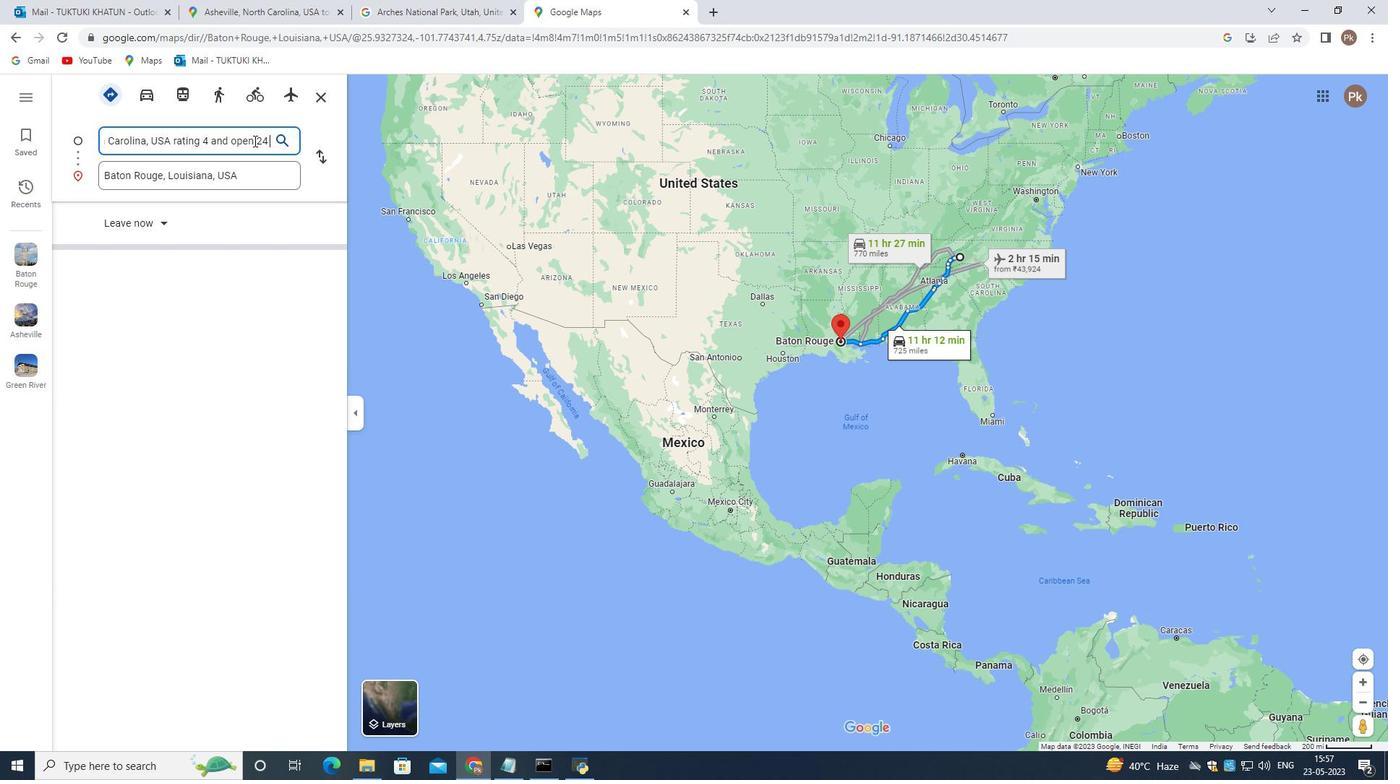 
Action: Mouse moved to (192, 509)
Screenshot: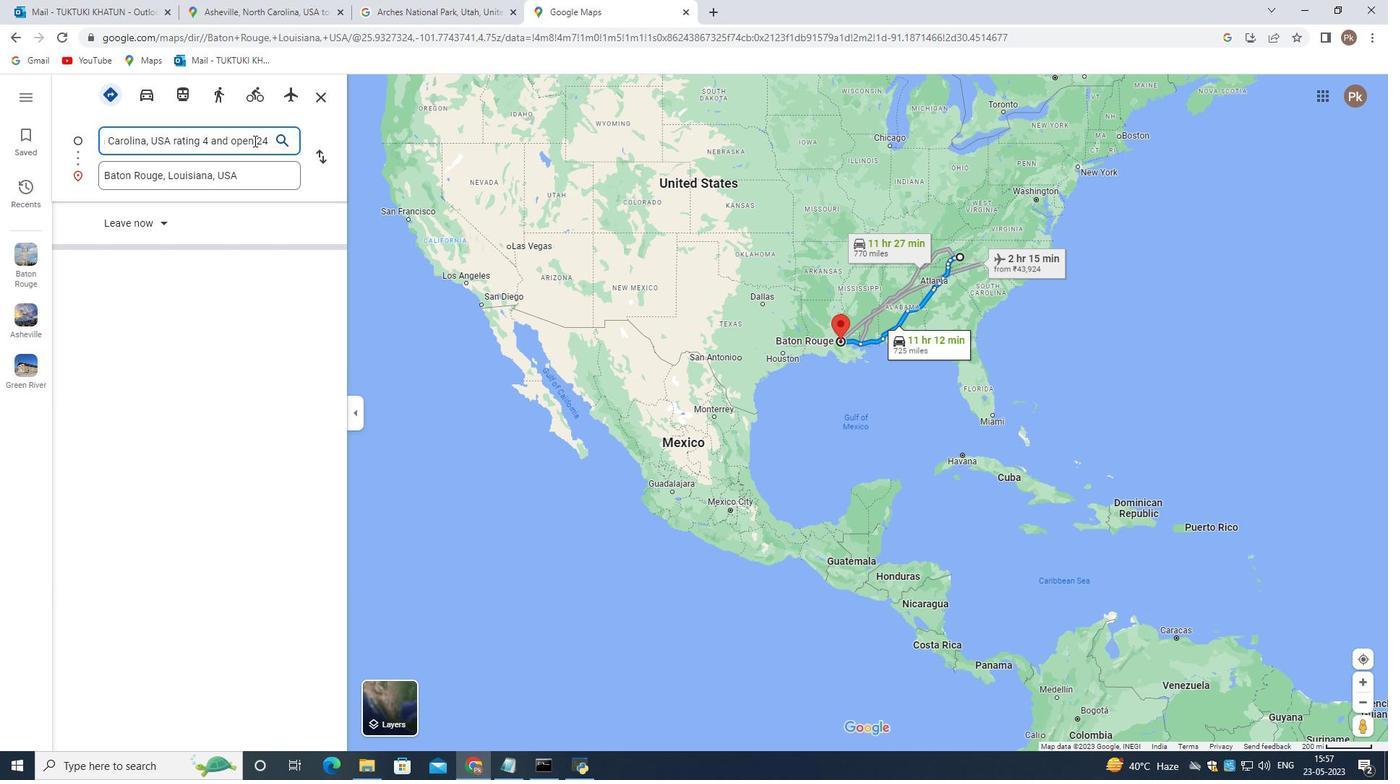 
Action: Mouse scrolled (192, 507) with delta (0, 0)
Screenshot: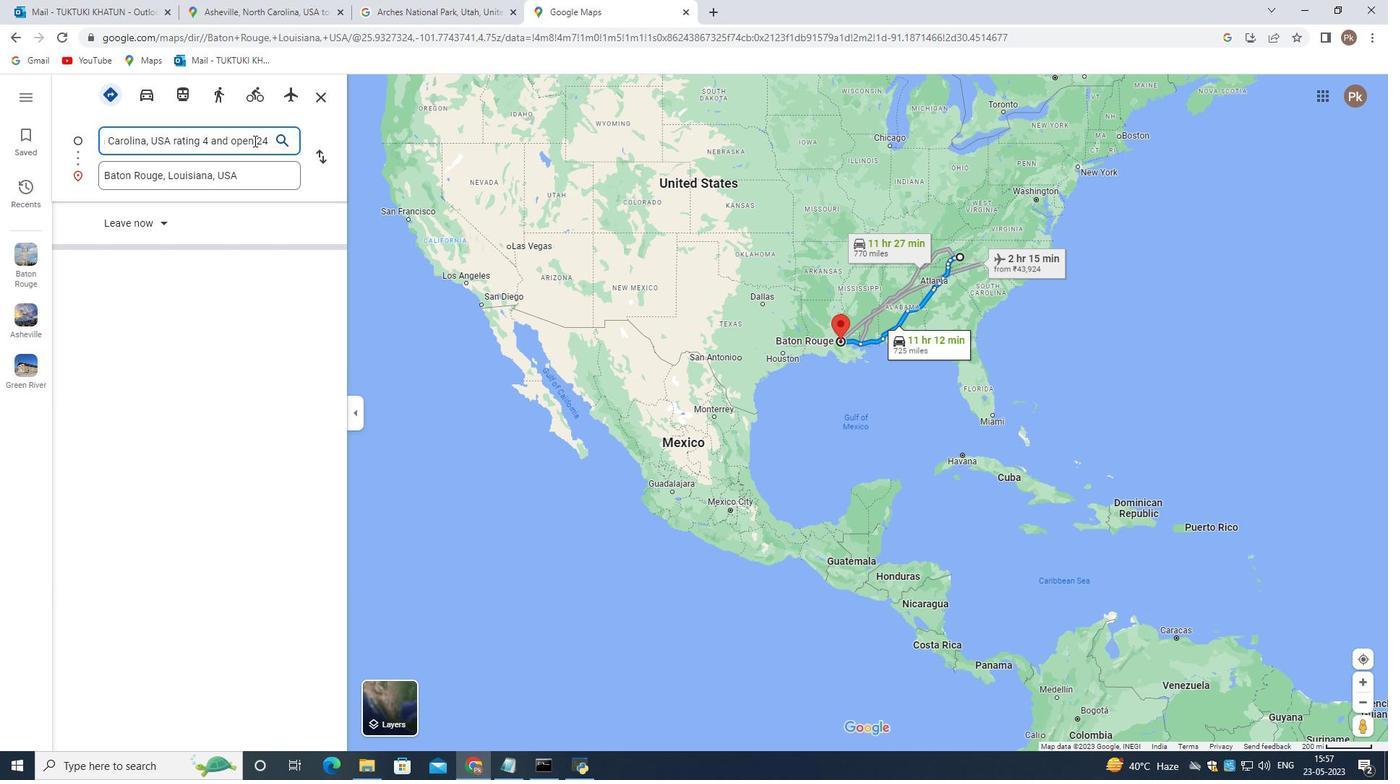 
Action: Mouse moved to (192, 532)
Screenshot: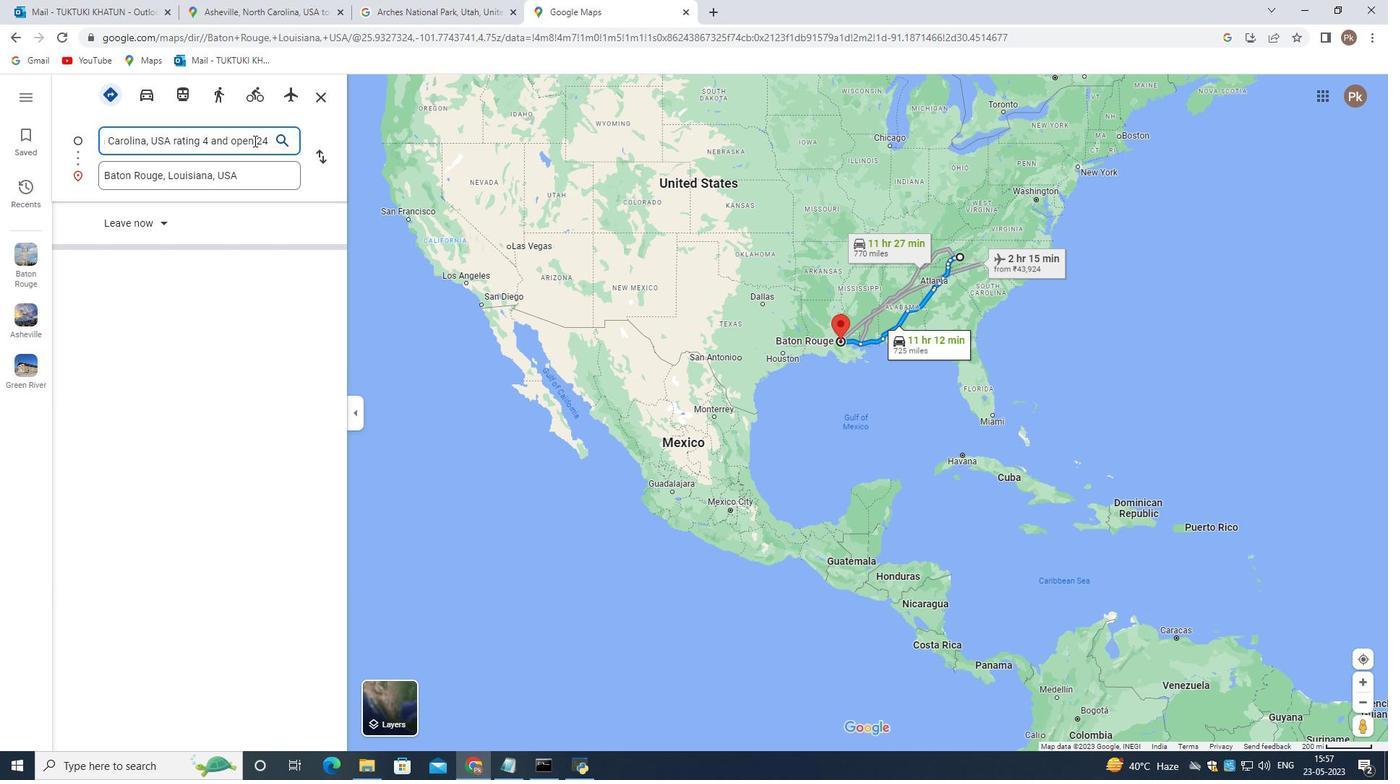 
Action: Mouse scrolled (192, 521) with delta (0, 0)
Screenshot: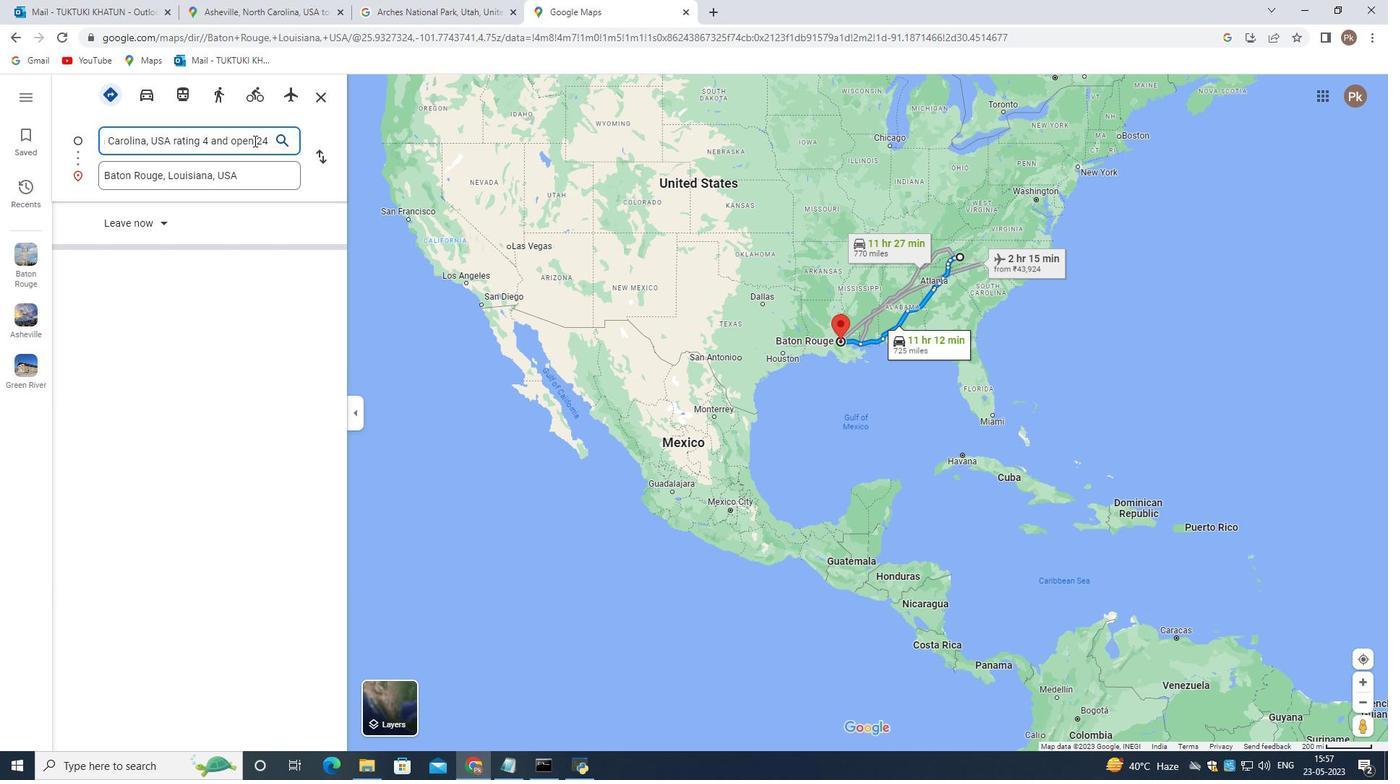 
Action: Mouse moved to (203, 535)
Screenshot: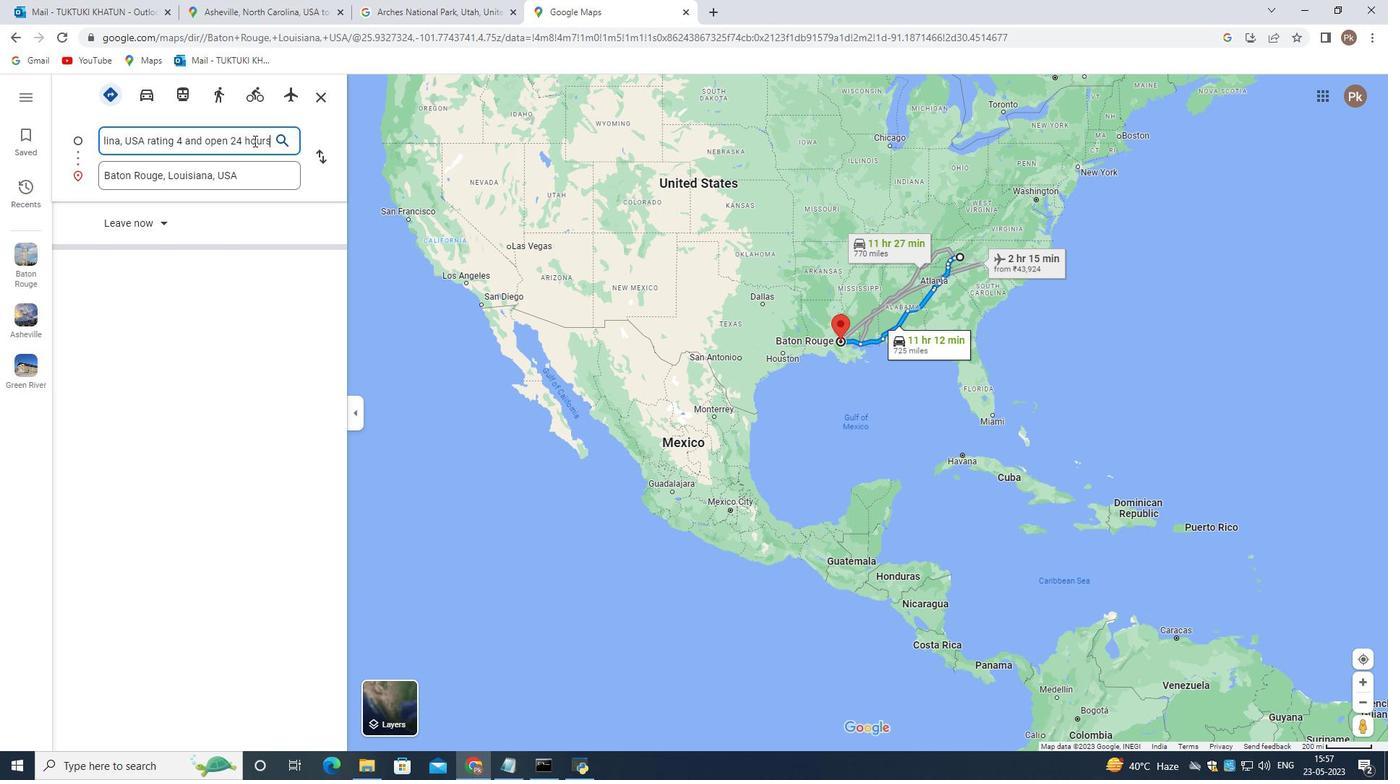 
Action: Mouse scrolled (201, 533) with delta (0, 0)
Screenshot: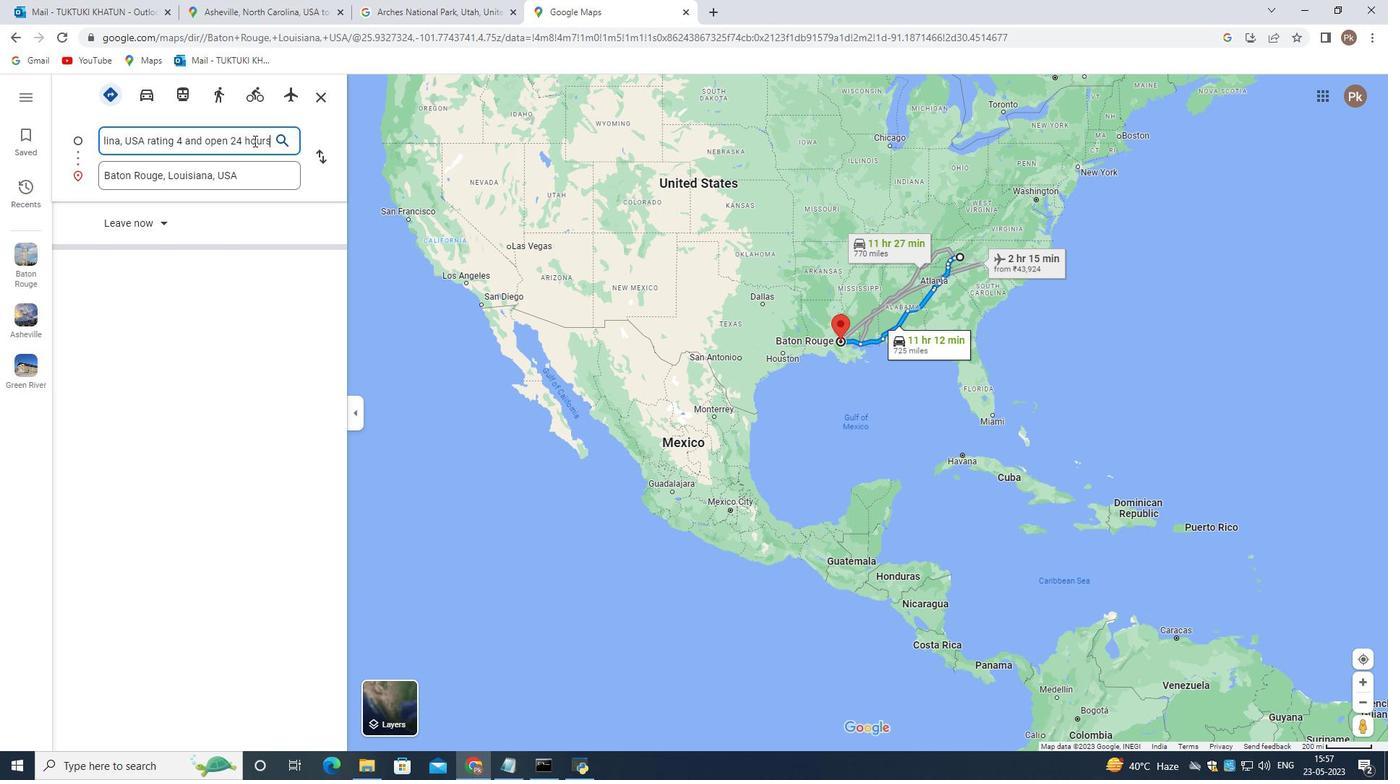 
Action: Mouse moved to (204, 536)
Screenshot: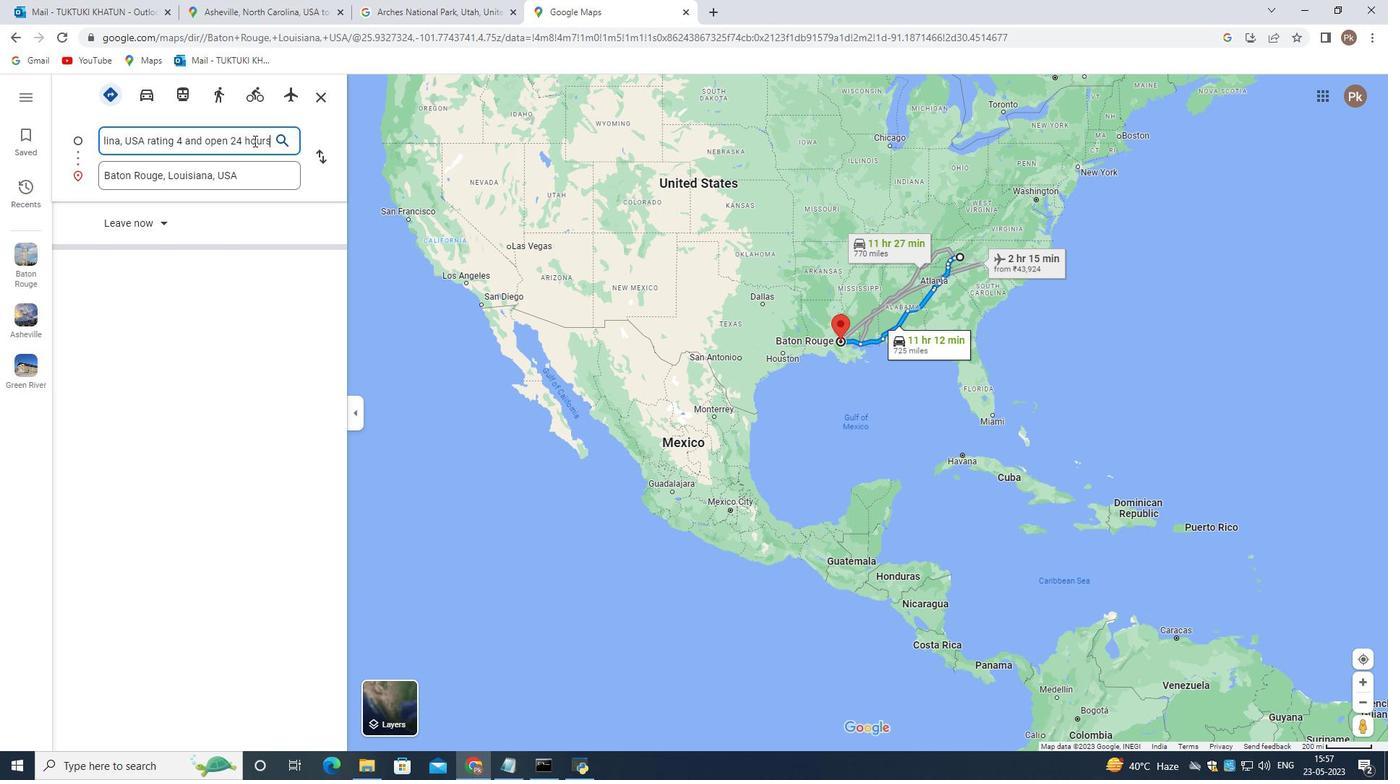 
Action: Mouse scrolled (203, 535) with delta (0, 0)
Screenshot: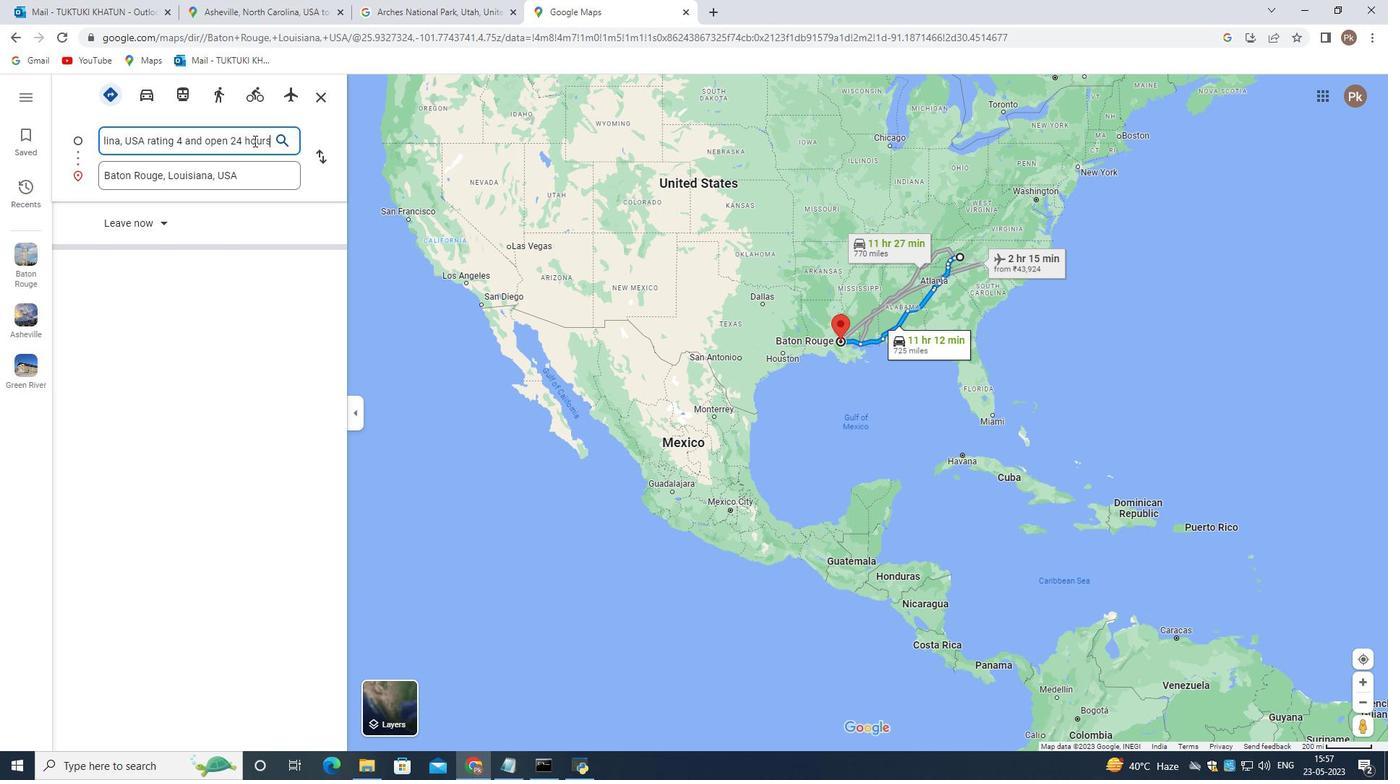 
Action: Mouse scrolled (204, 535) with delta (0, 0)
Screenshot: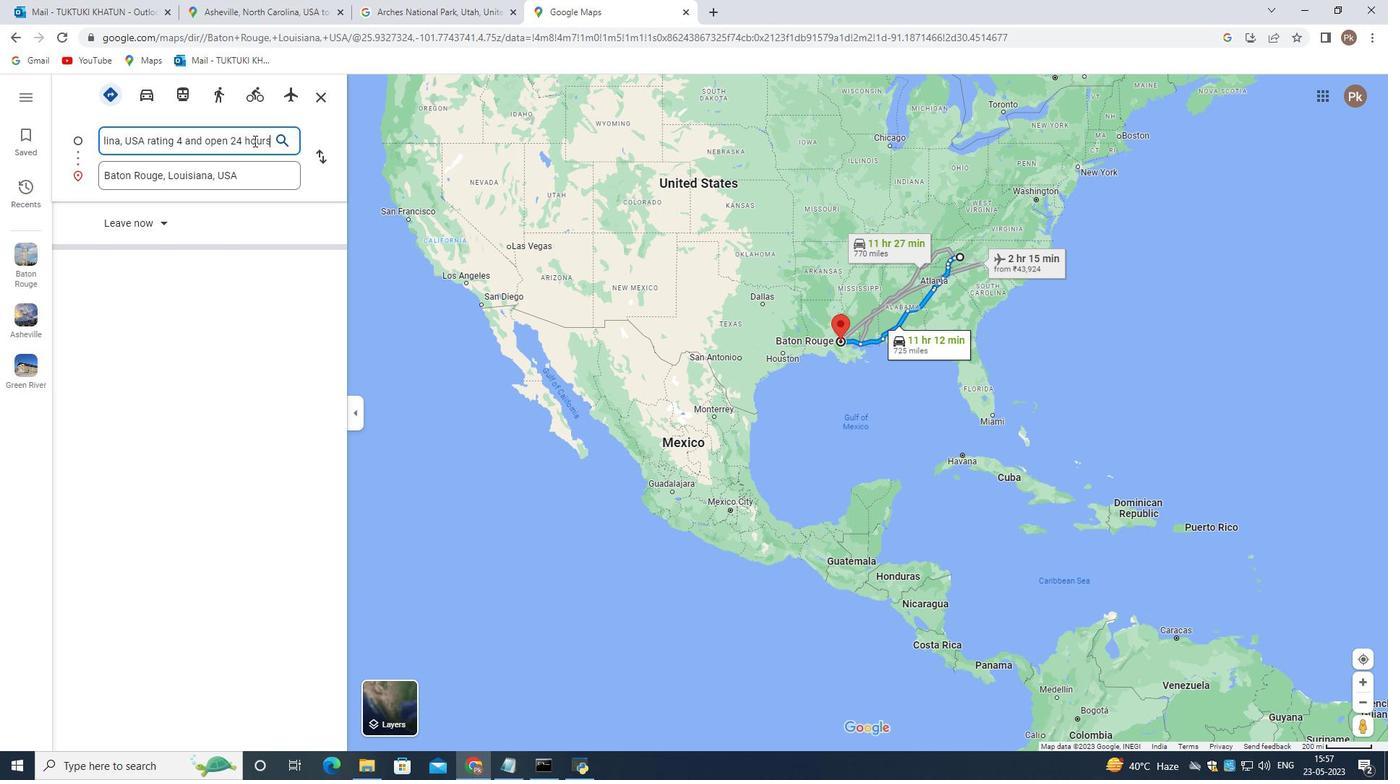 
Action: Mouse moved to (205, 536)
Screenshot: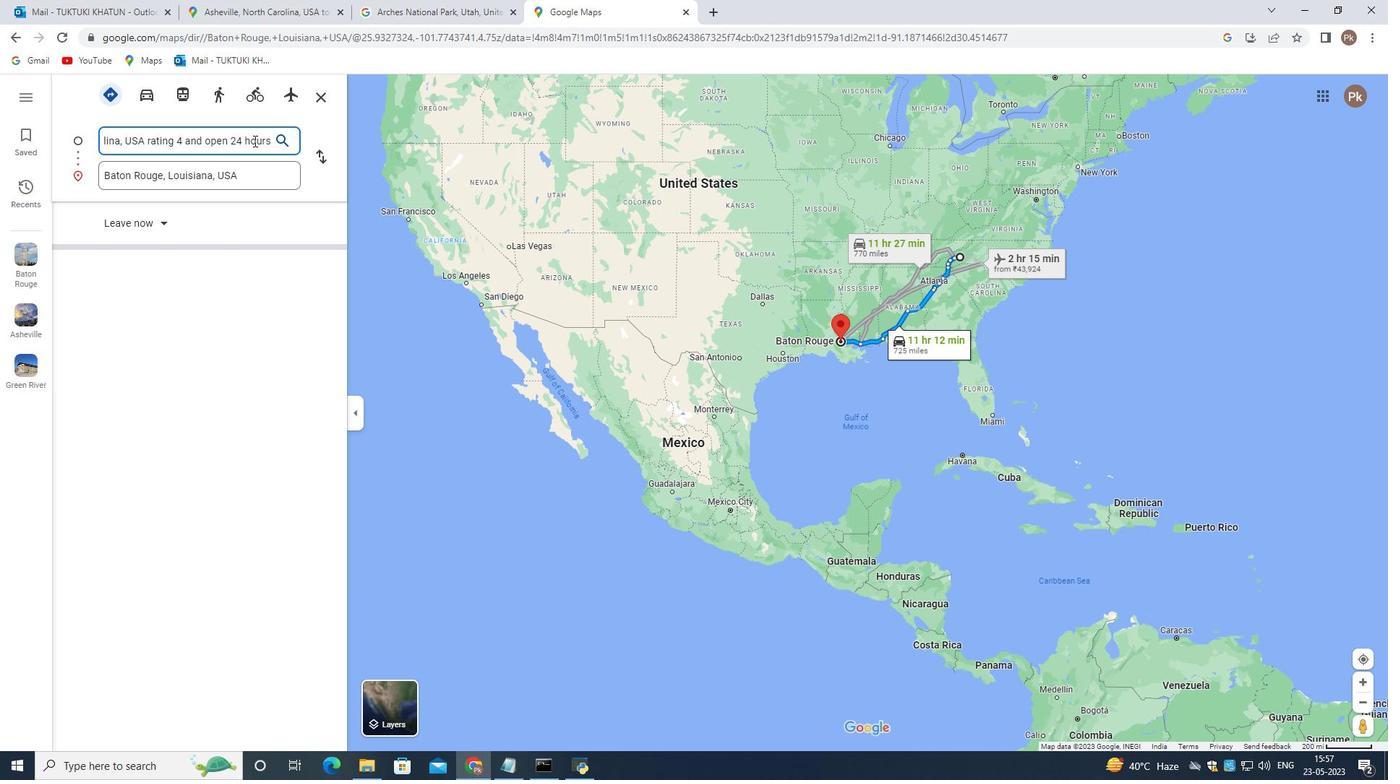 
Action: Mouse scrolled (205, 535) with delta (0, 0)
Screenshot: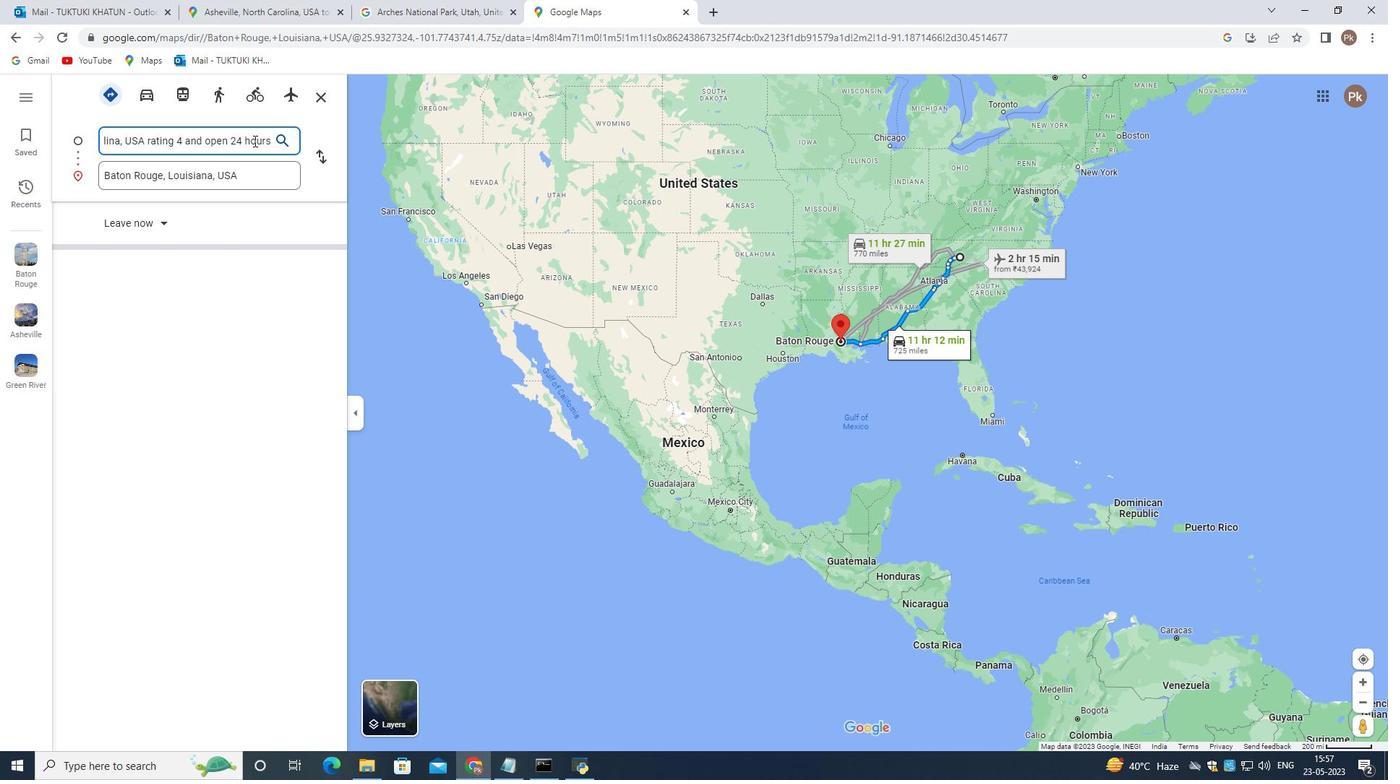 
Action: Mouse scrolled (205, 535) with delta (0, 0)
Screenshot: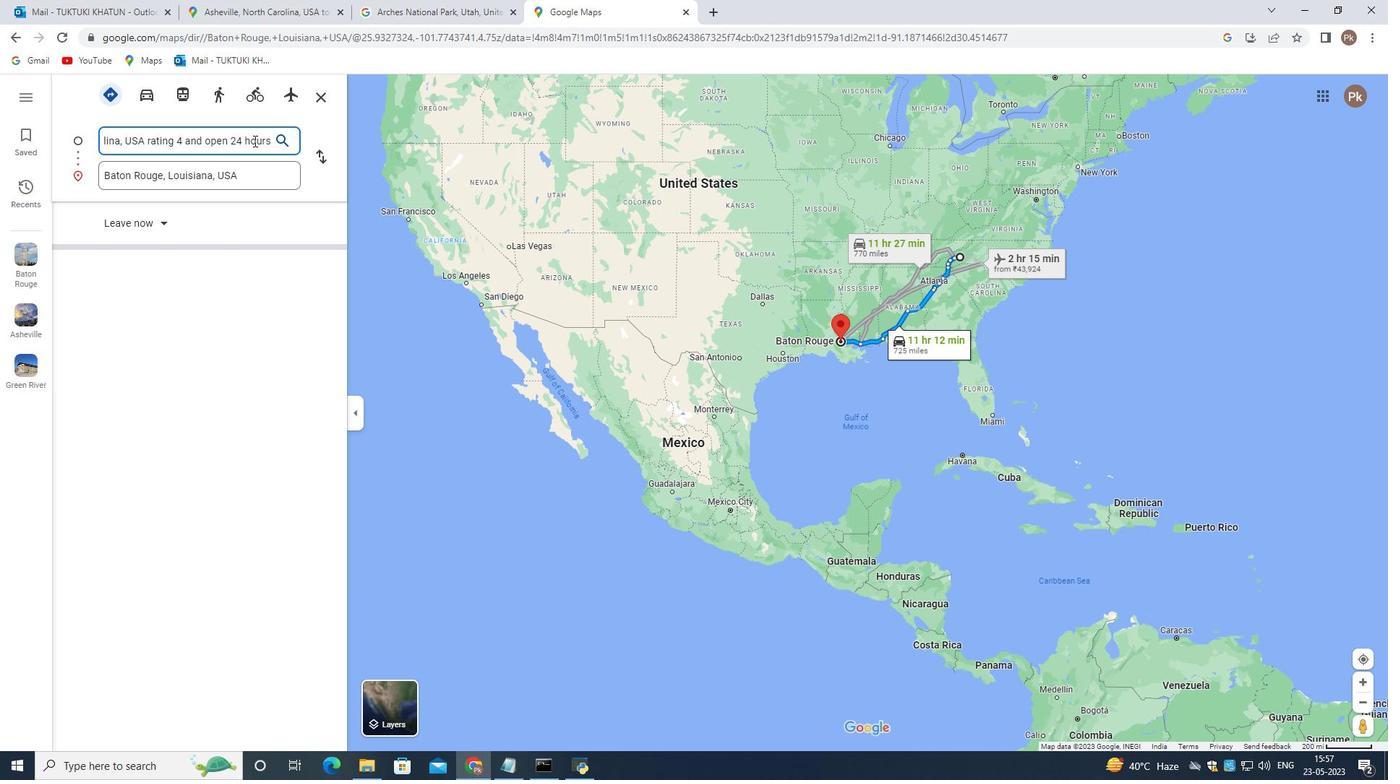 
Action: Mouse scrolled (205, 535) with delta (0, 0)
Screenshot: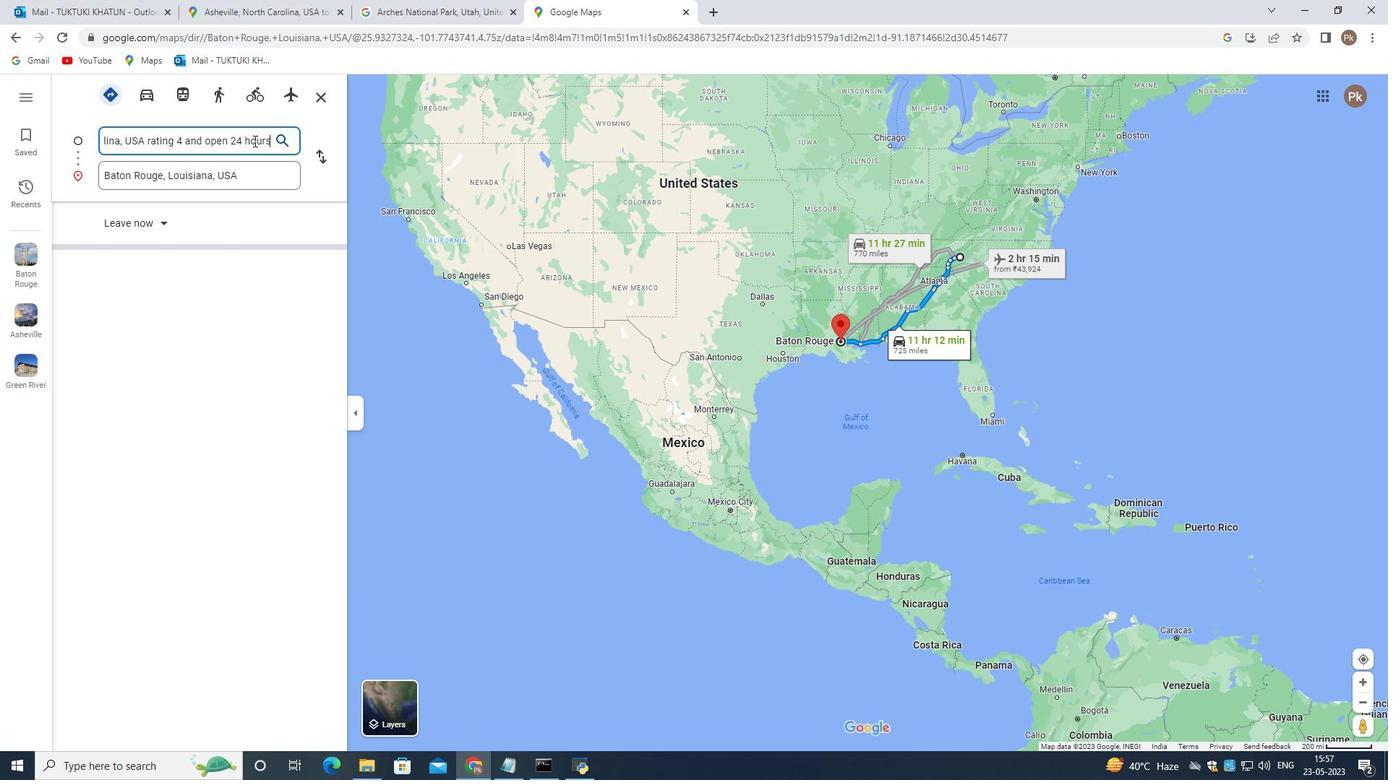 
Action: Mouse scrolled (205, 535) with delta (0, 0)
Screenshot: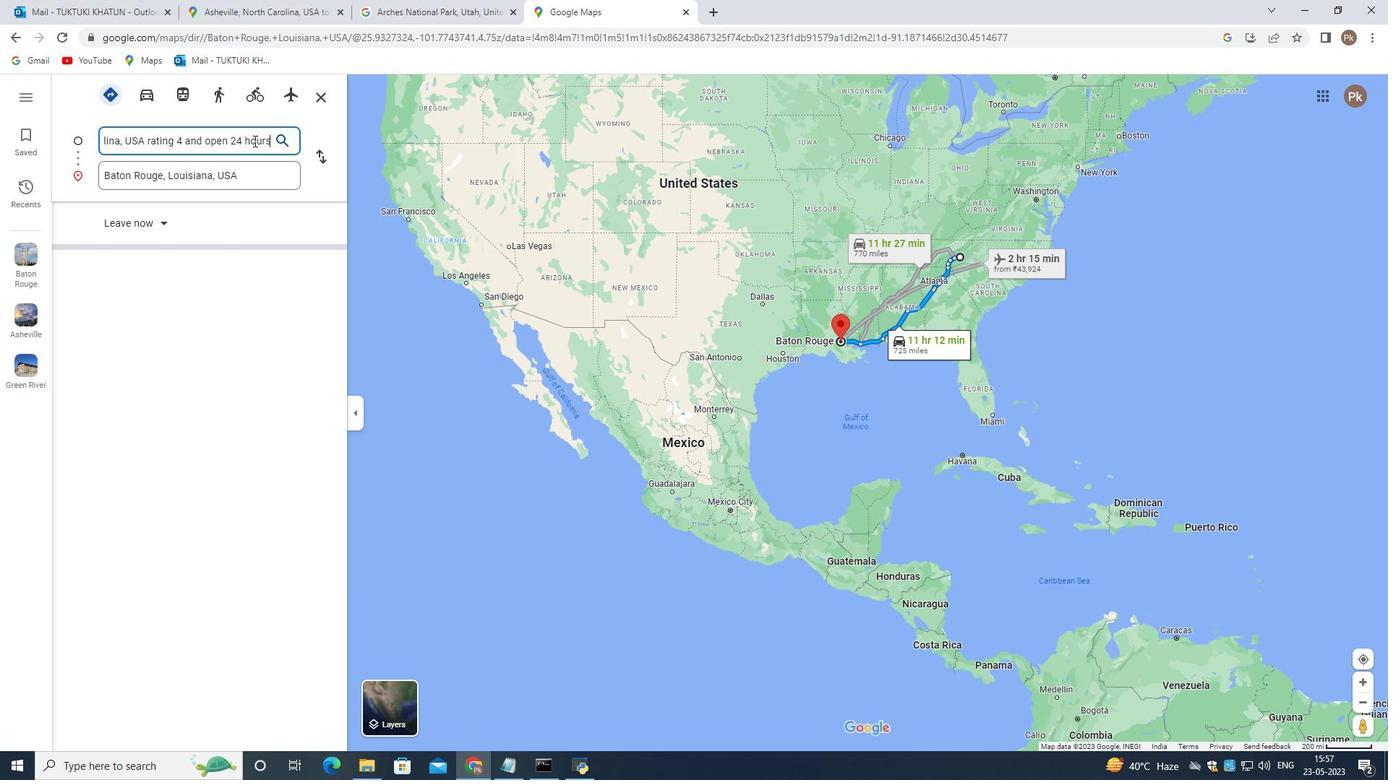 
Action: Mouse scrolled (205, 535) with delta (0, 0)
Screenshot: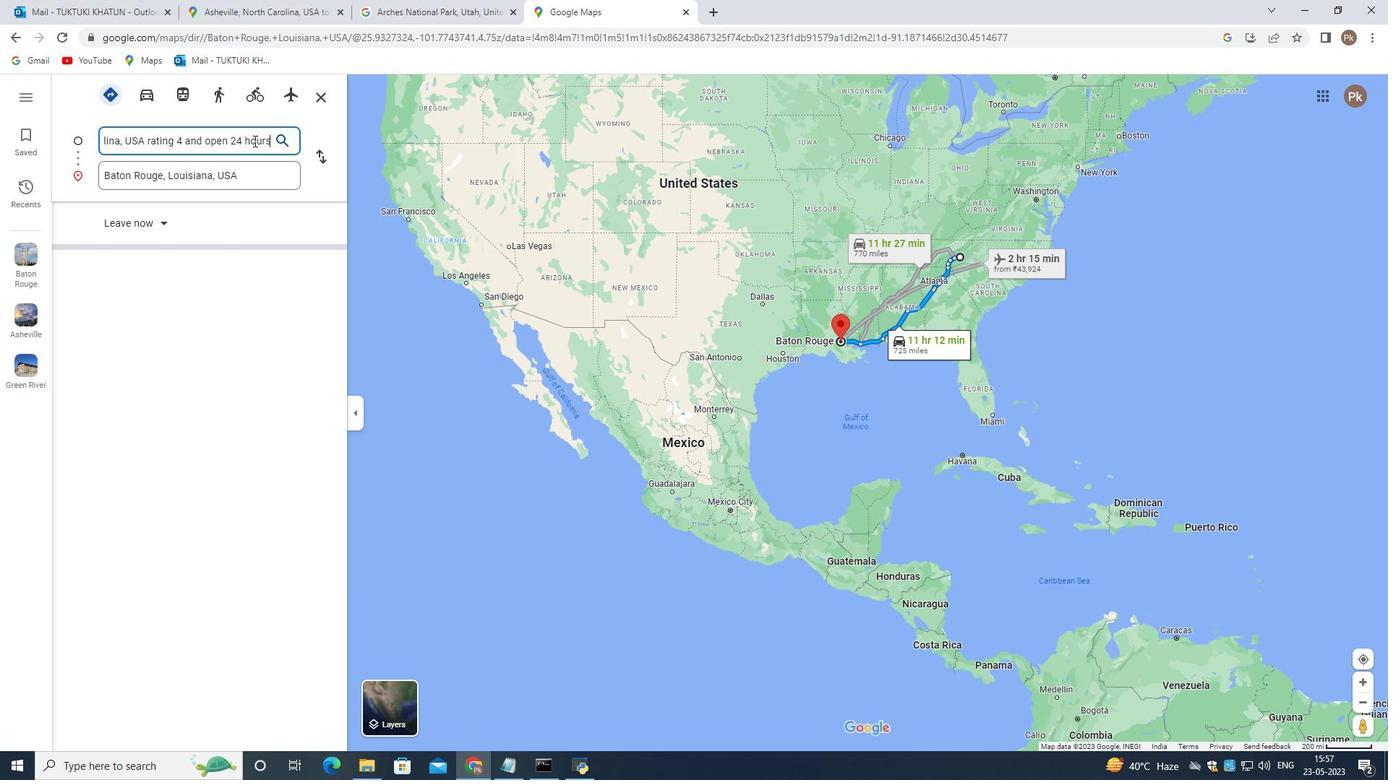 
Action: Mouse scrolled (205, 535) with delta (0, 0)
Screenshot: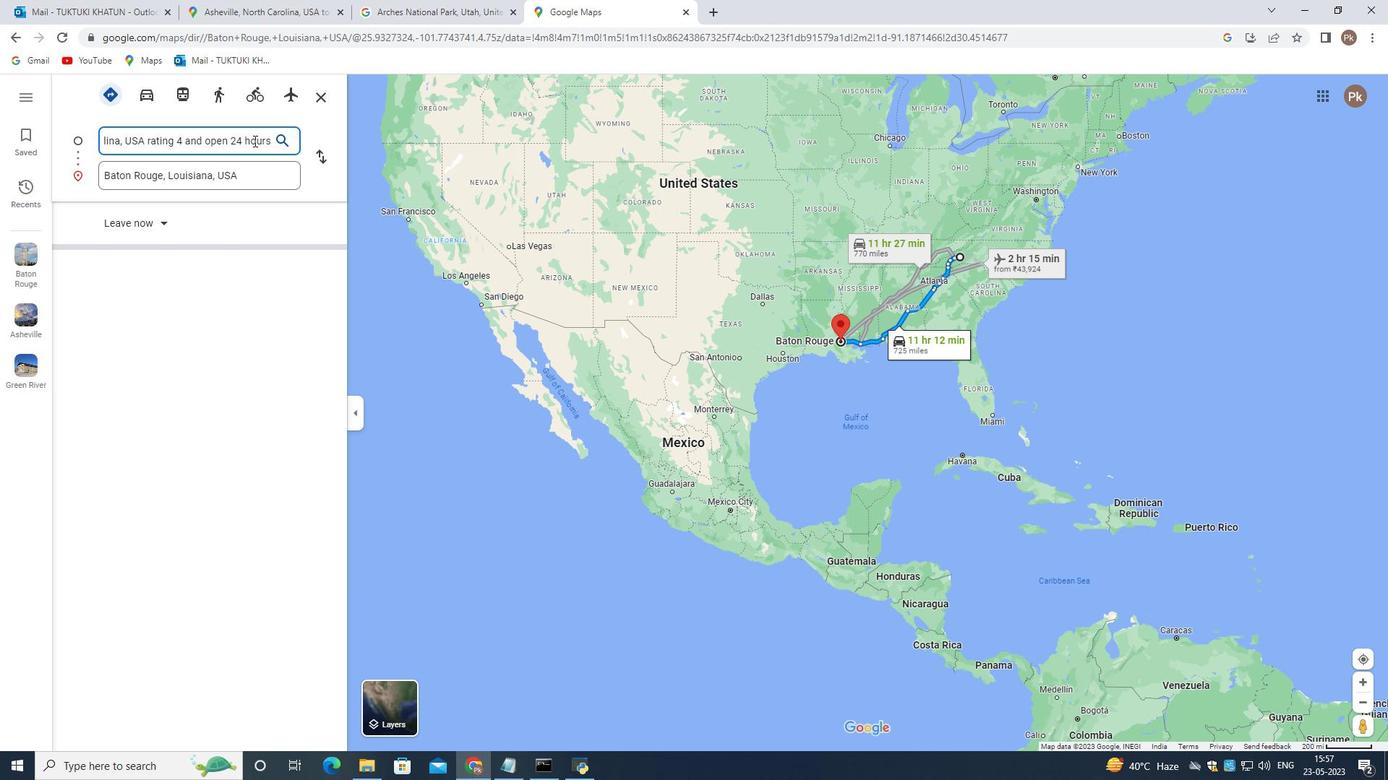 
Action: Mouse scrolled (205, 535) with delta (0, 0)
Screenshot: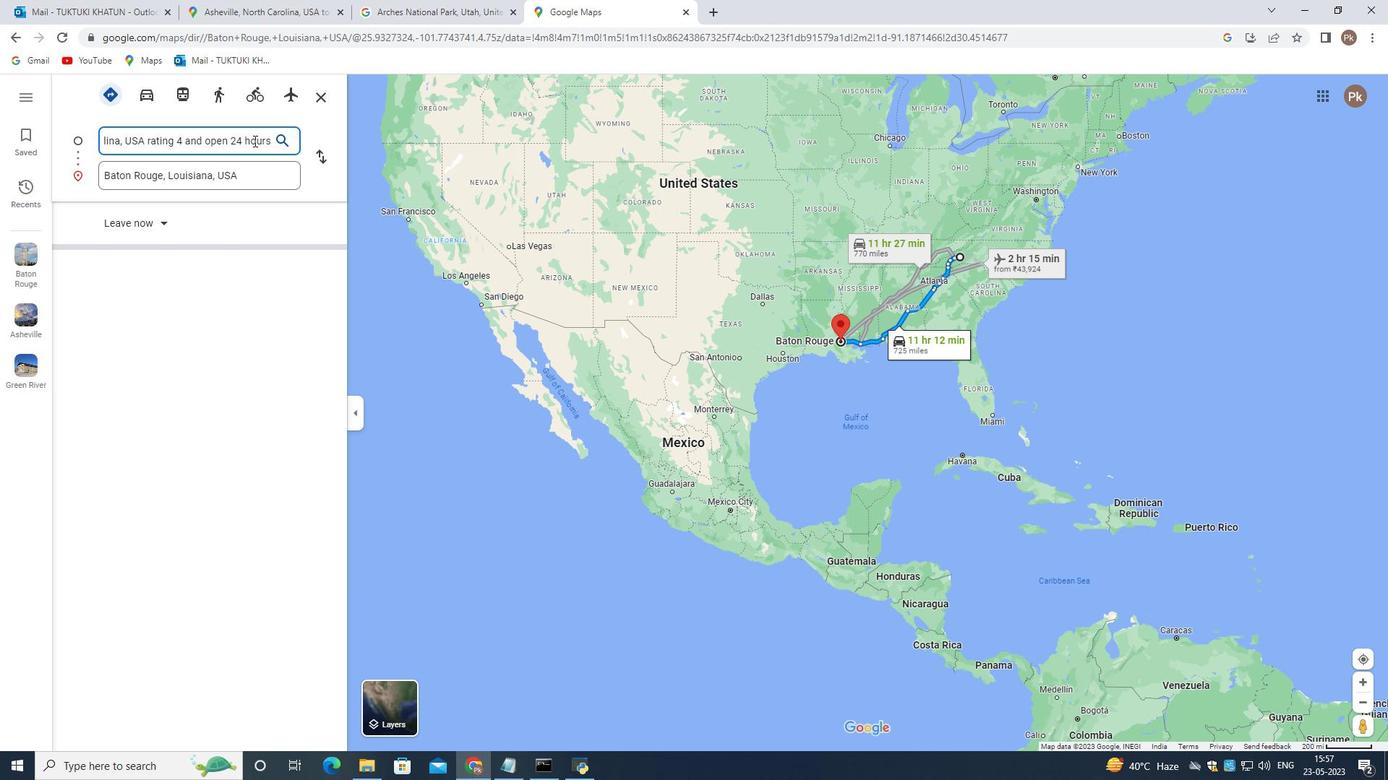 
Action: Mouse scrolled (205, 535) with delta (0, 0)
Screenshot: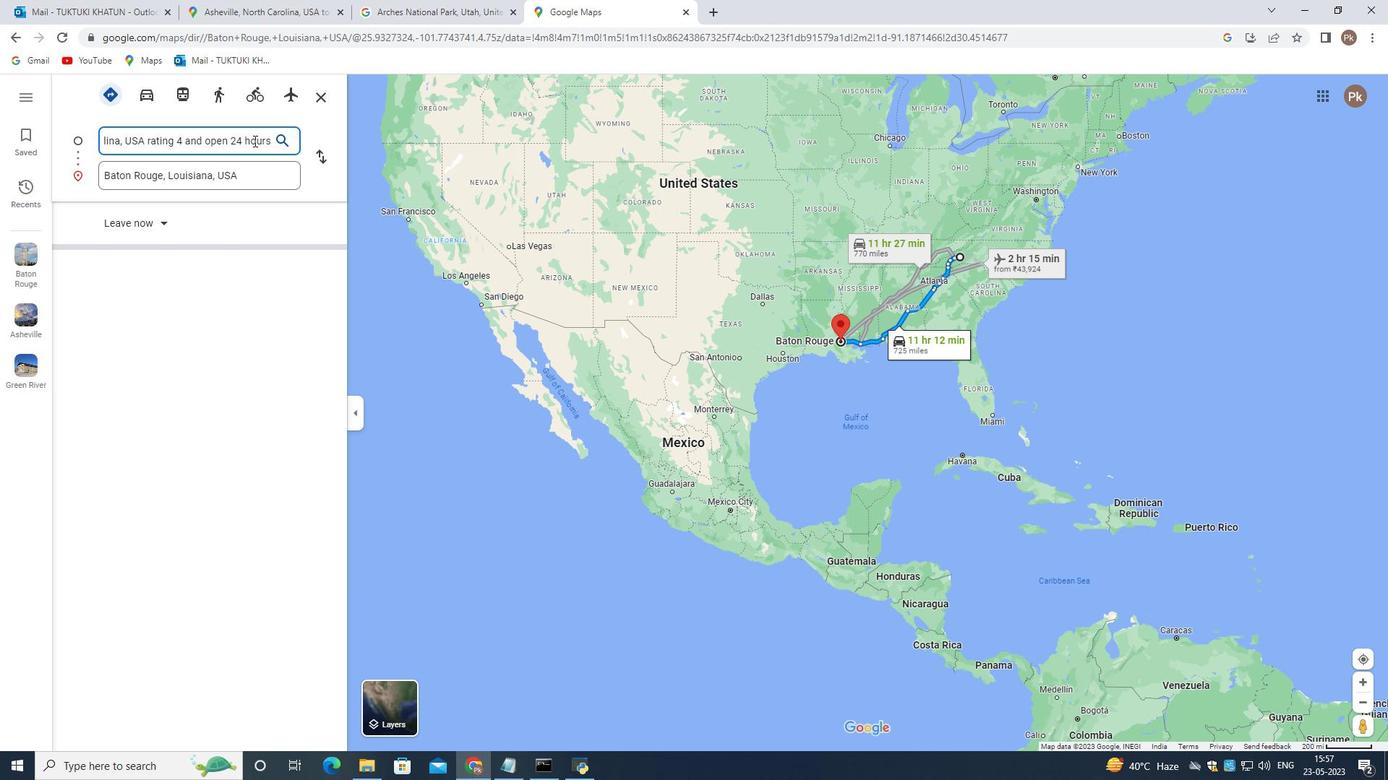 
Action: Mouse scrolled (205, 535) with delta (0, 0)
Screenshot: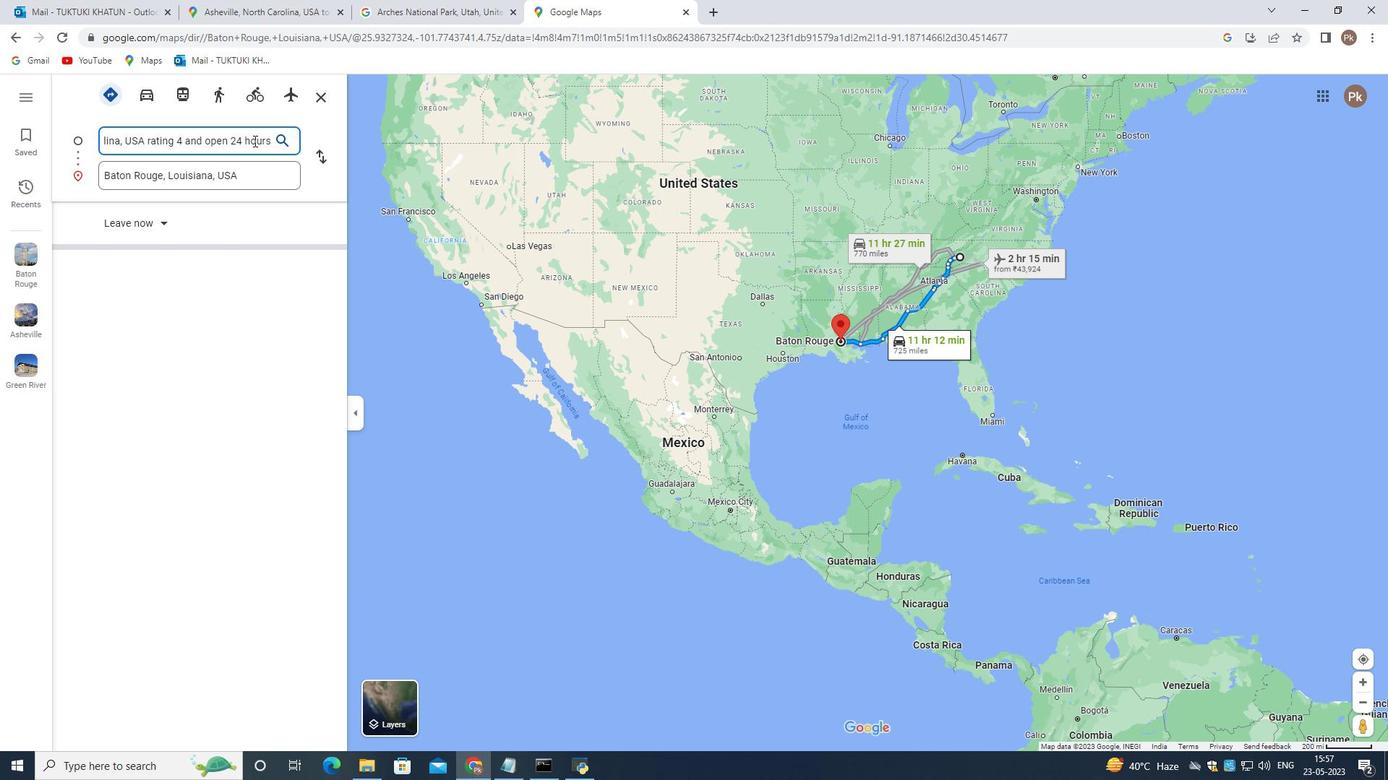 
Action: Mouse scrolled (205, 535) with delta (0, 0)
Screenshot: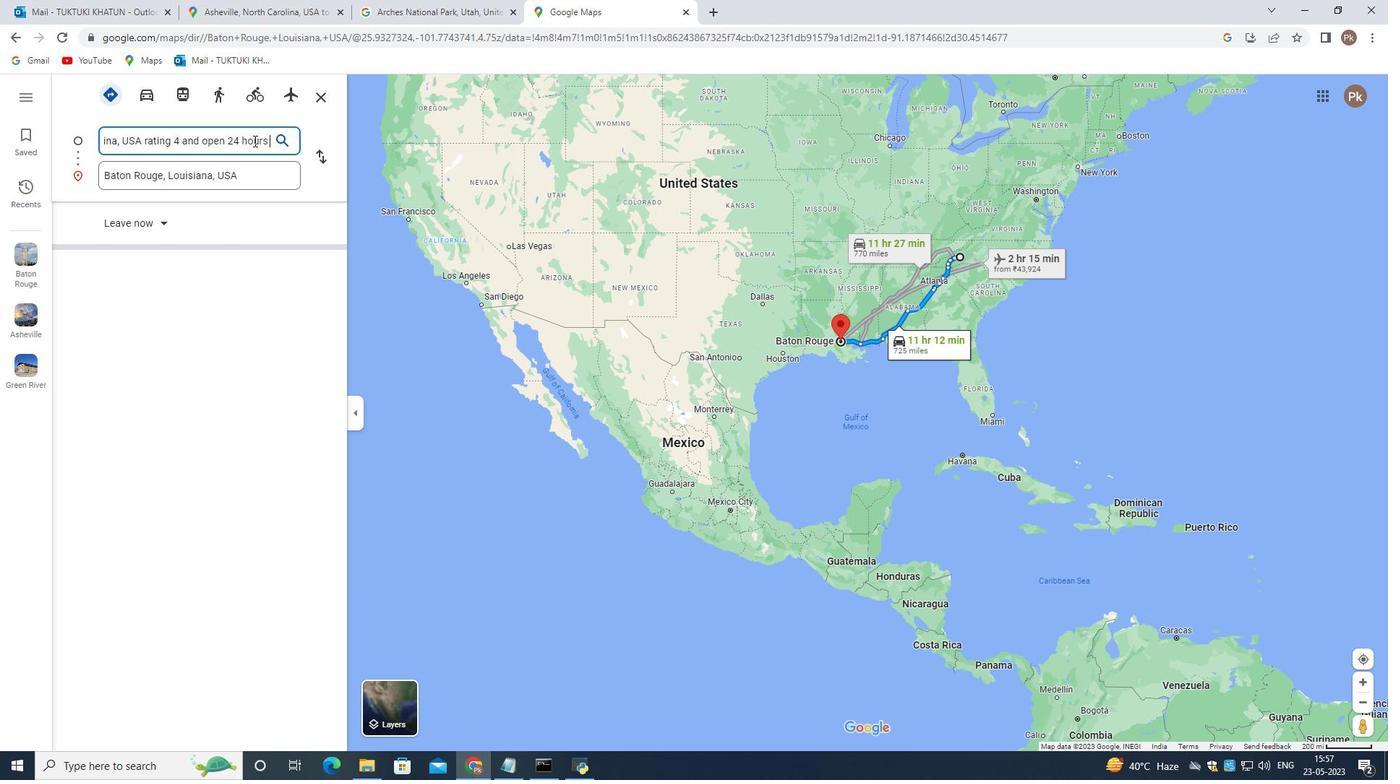 
Action: Mouse moved to (206, 529)
Screenshot: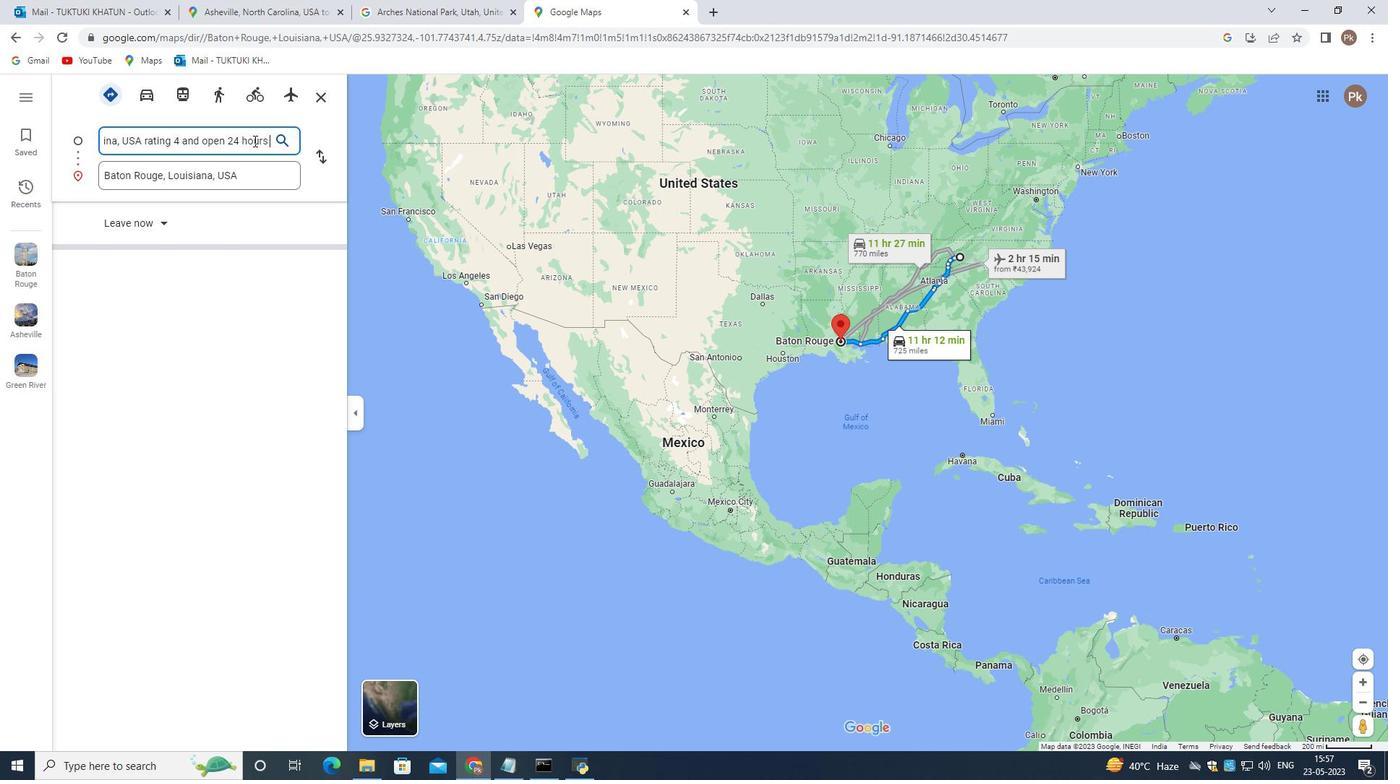 
Action: Mouse pressed left at (206, 529)
Screenshot: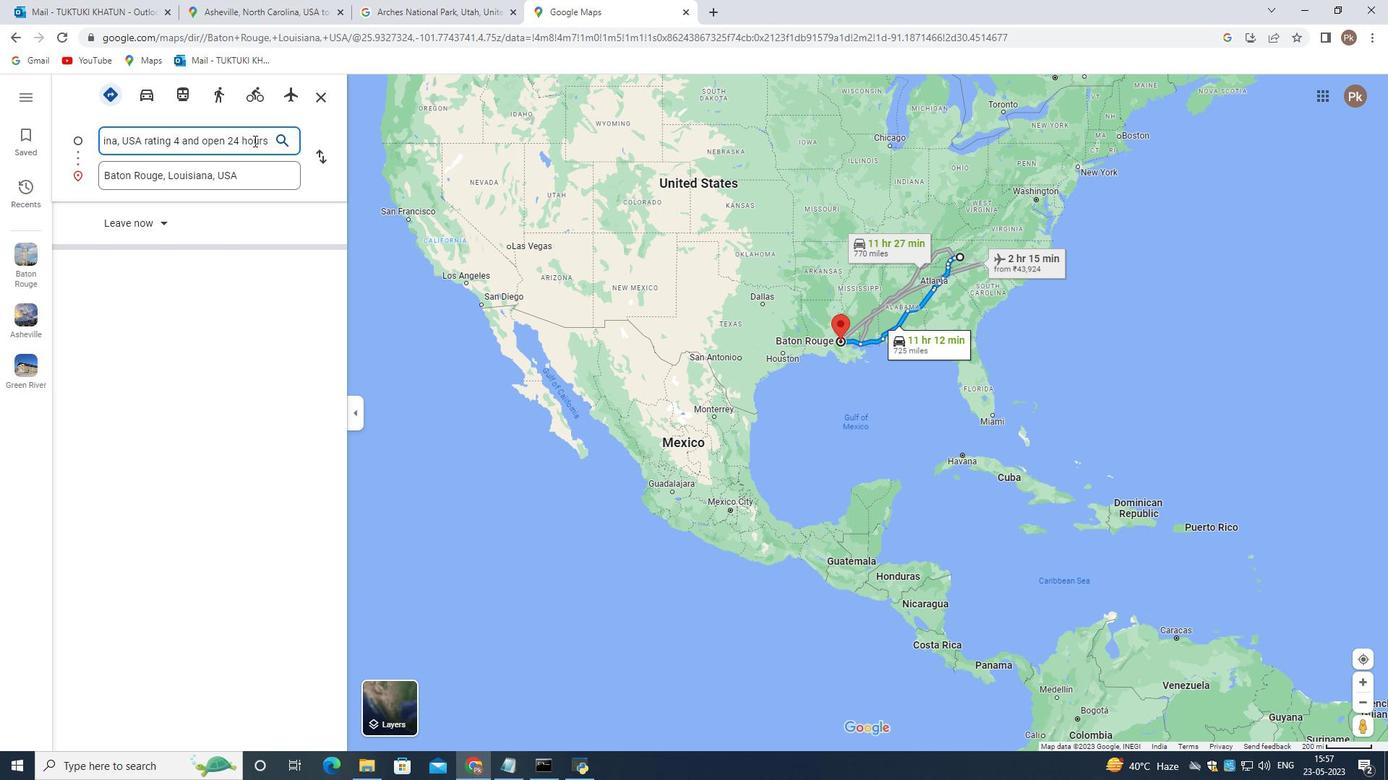 
Action: Mouse moved to (850, 549)
Screenshot: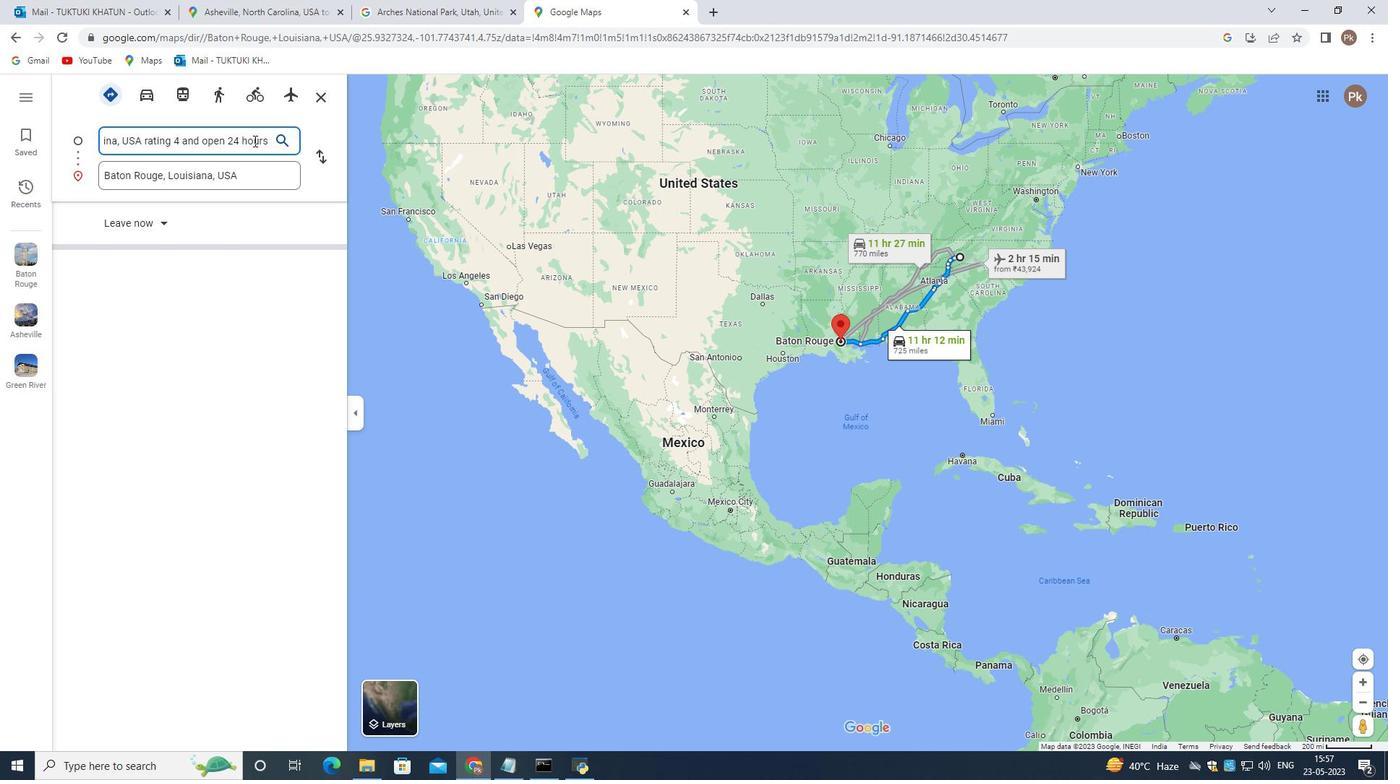 
Action: Mouse pressed left at (850, 549)
Screenshot: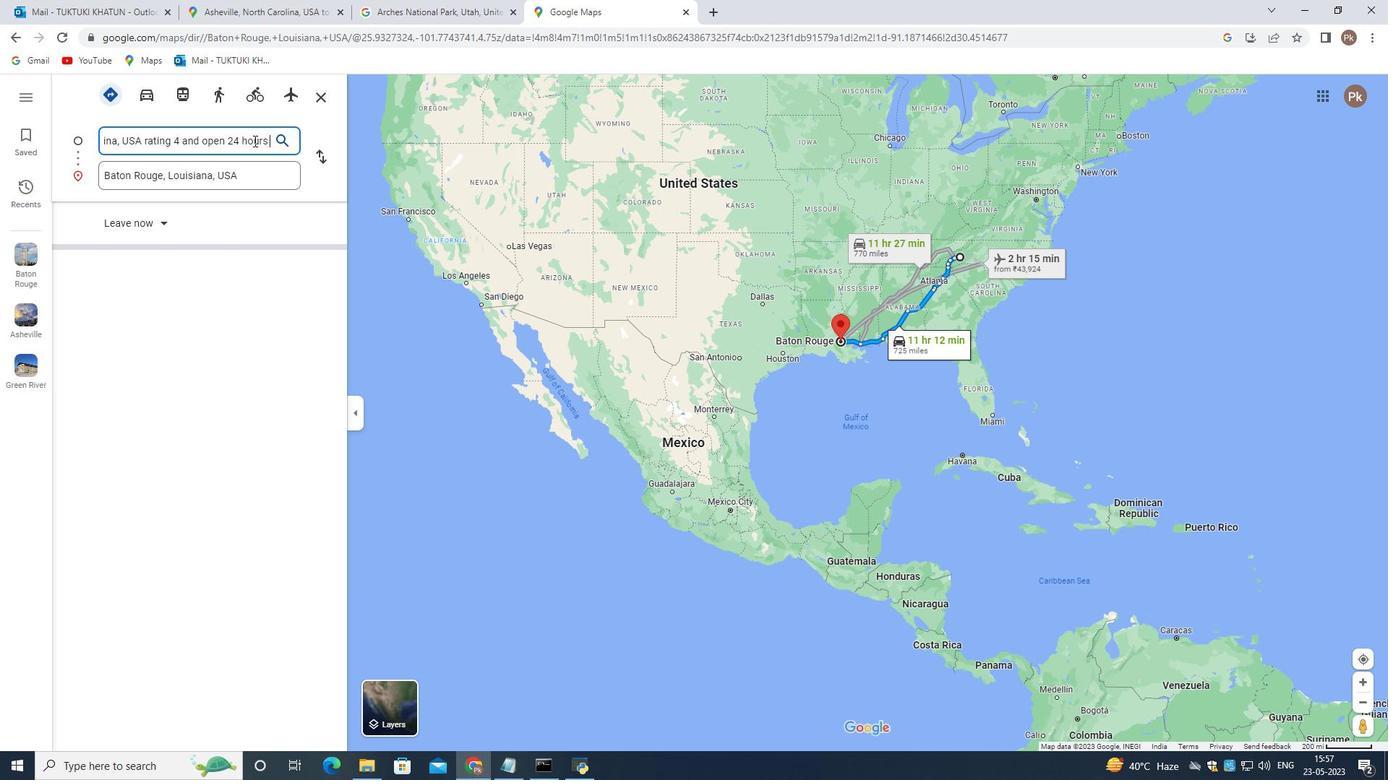 
Action: Mouse moved to (235, 618)
Screenshot: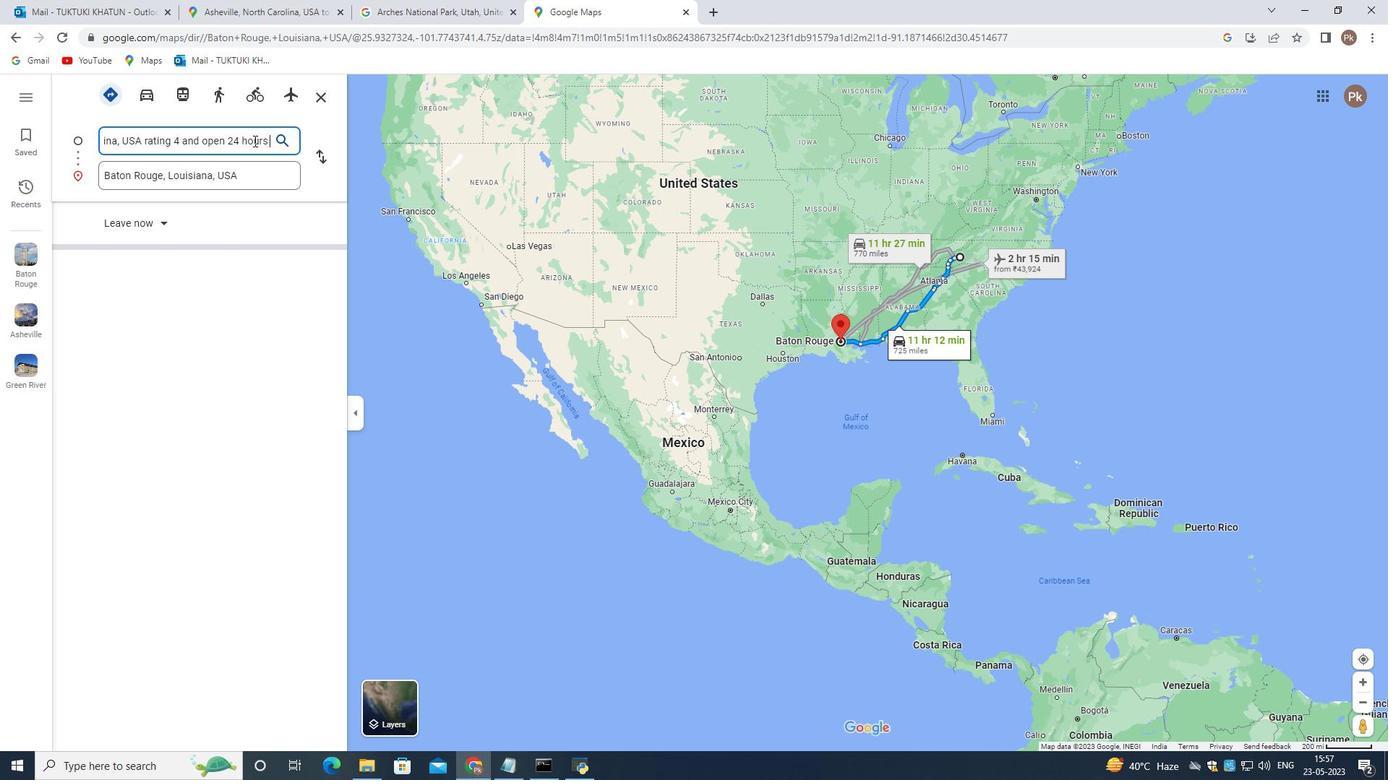 
Action: Mouse scrolled (235, 618) with delta (0, 0)
Screenshot: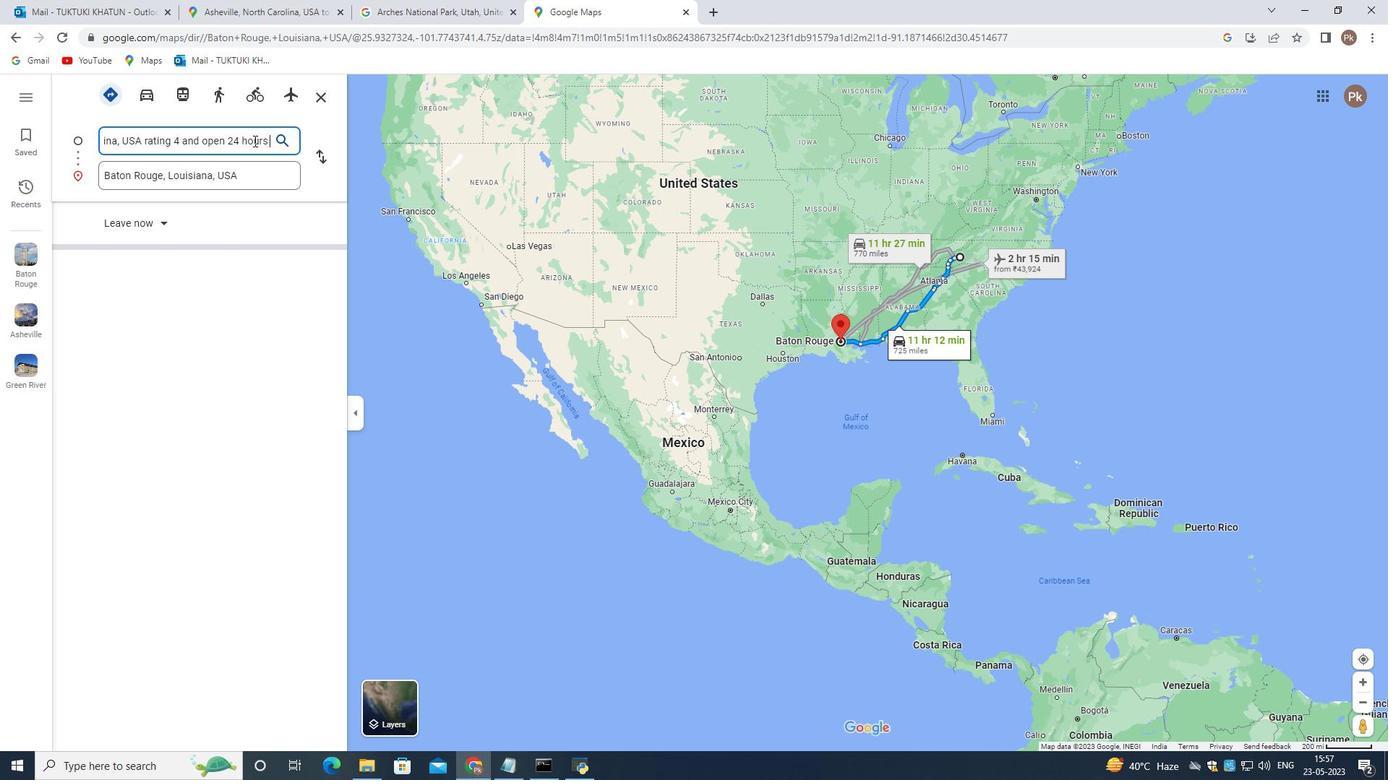 
Action: Mouse moved to (235, 620)
Screenshot: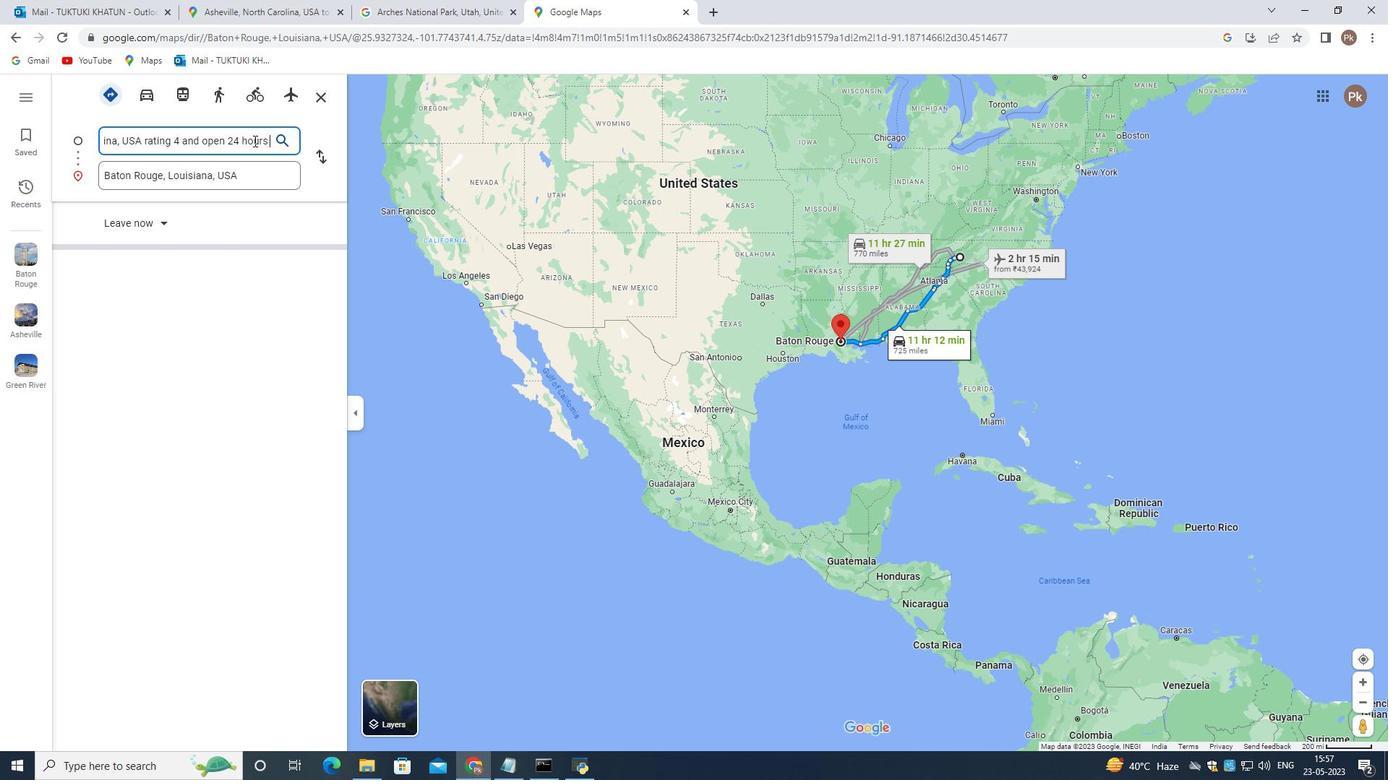 
Action: Mouse scrolled (235, 619) with delta (0, 0)
Screenshot: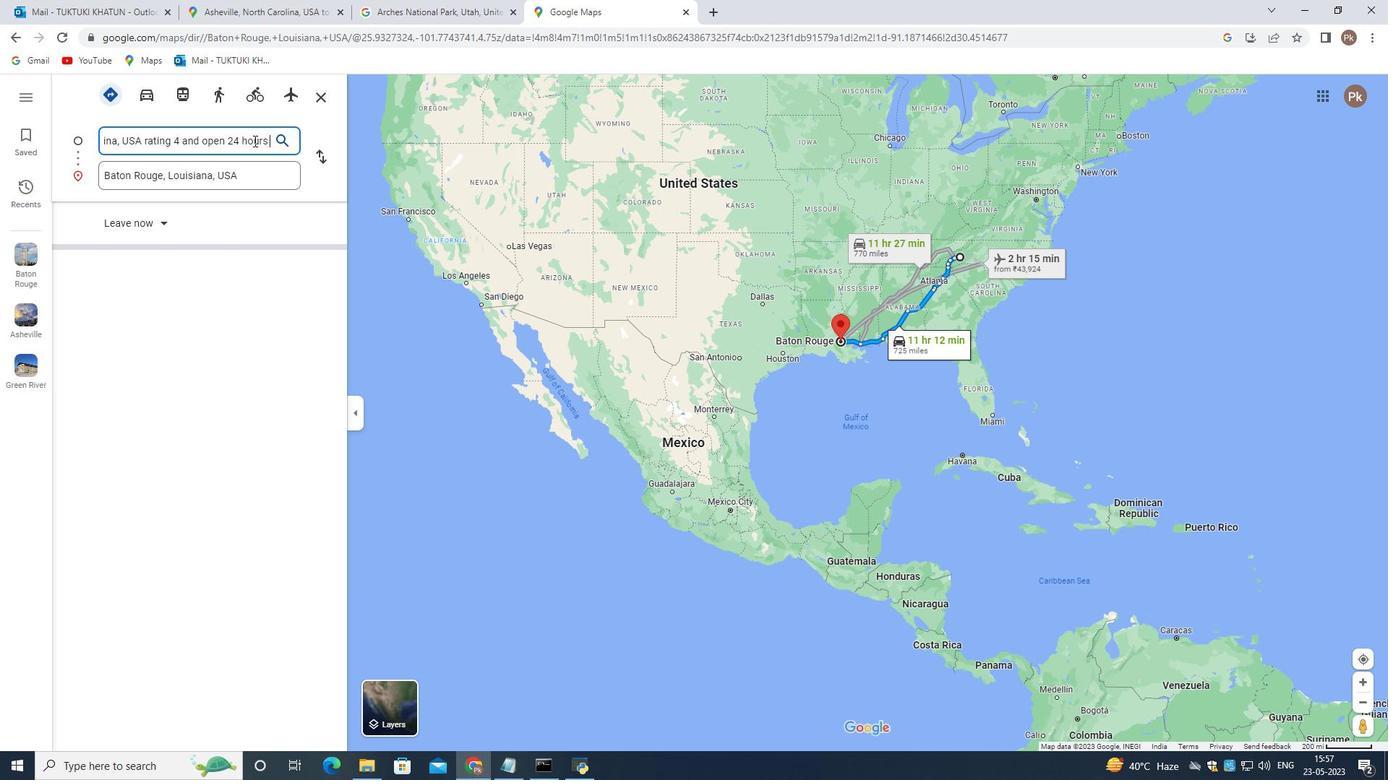 
Action: Mouse scrolled (235, 619) with delta (0, 0)
Screenshot: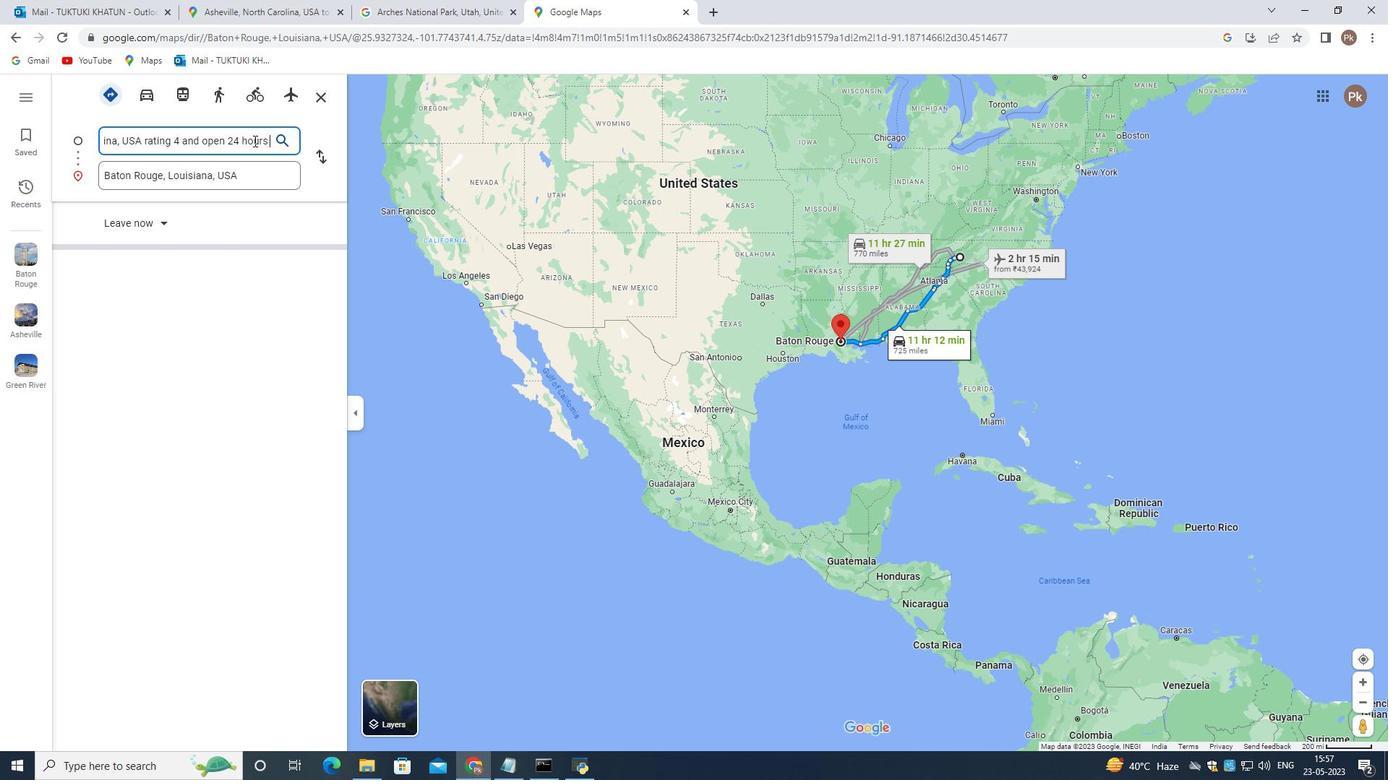 
Action: Mouse moved to (229, 613)
Screenshot: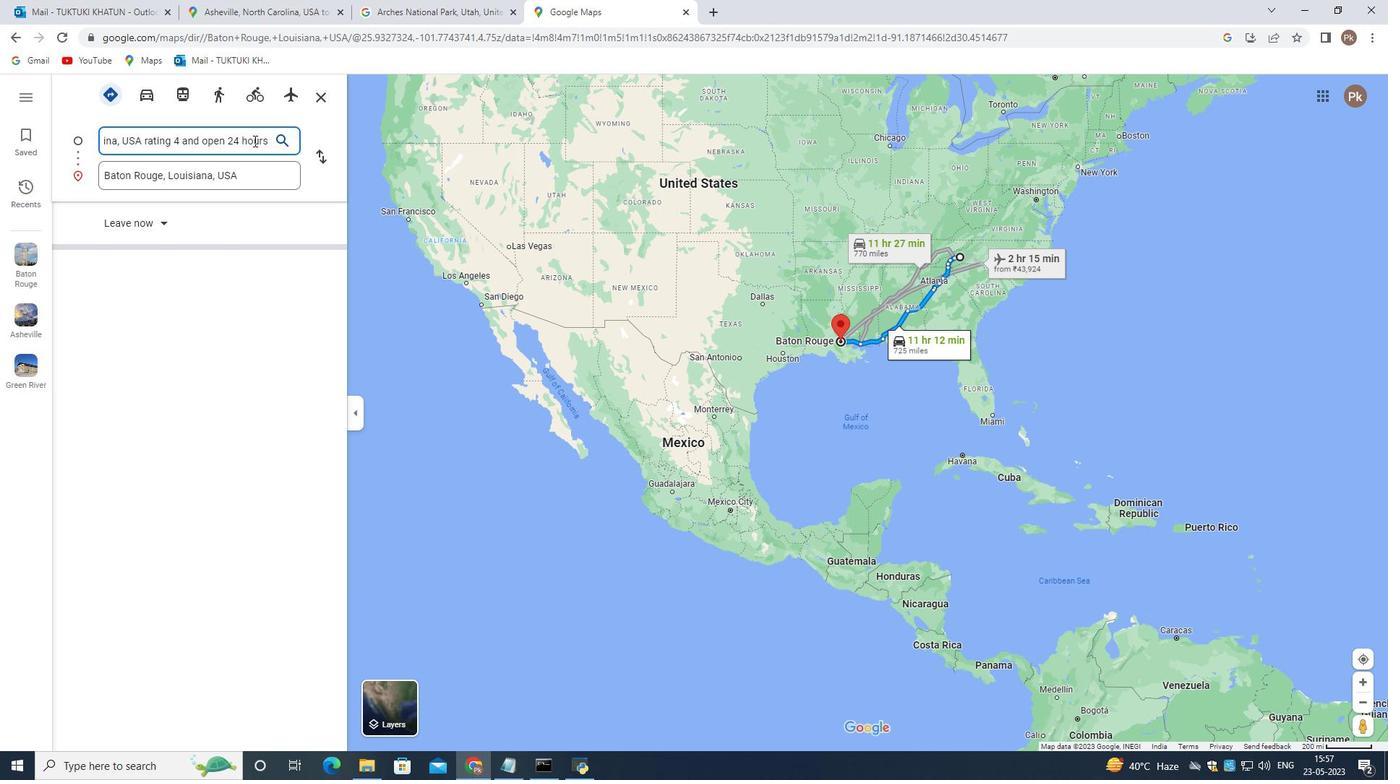 
Action: Mouse scrolled (229, 612) with delta (0, 0)
Screenshot: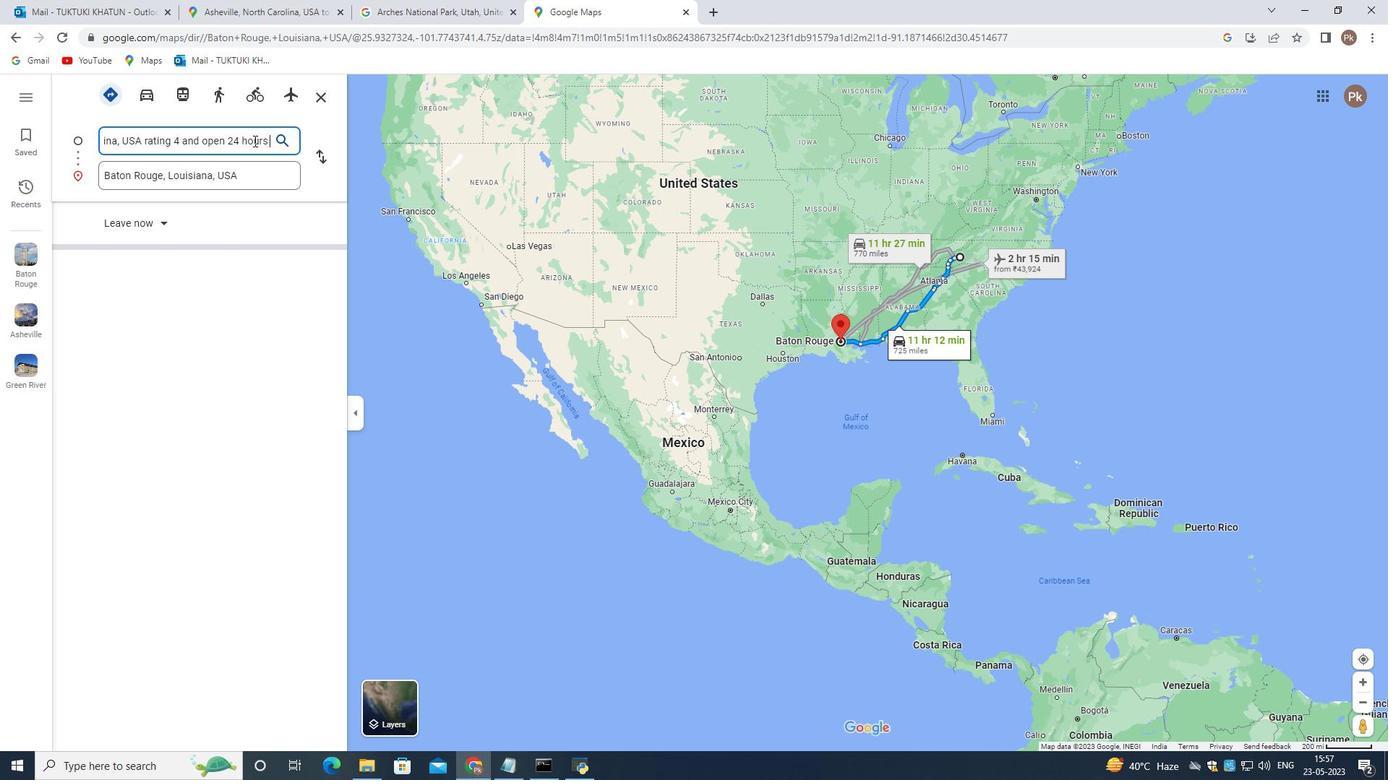 
Action: Mouse moved to (232, 623)
Screenshot: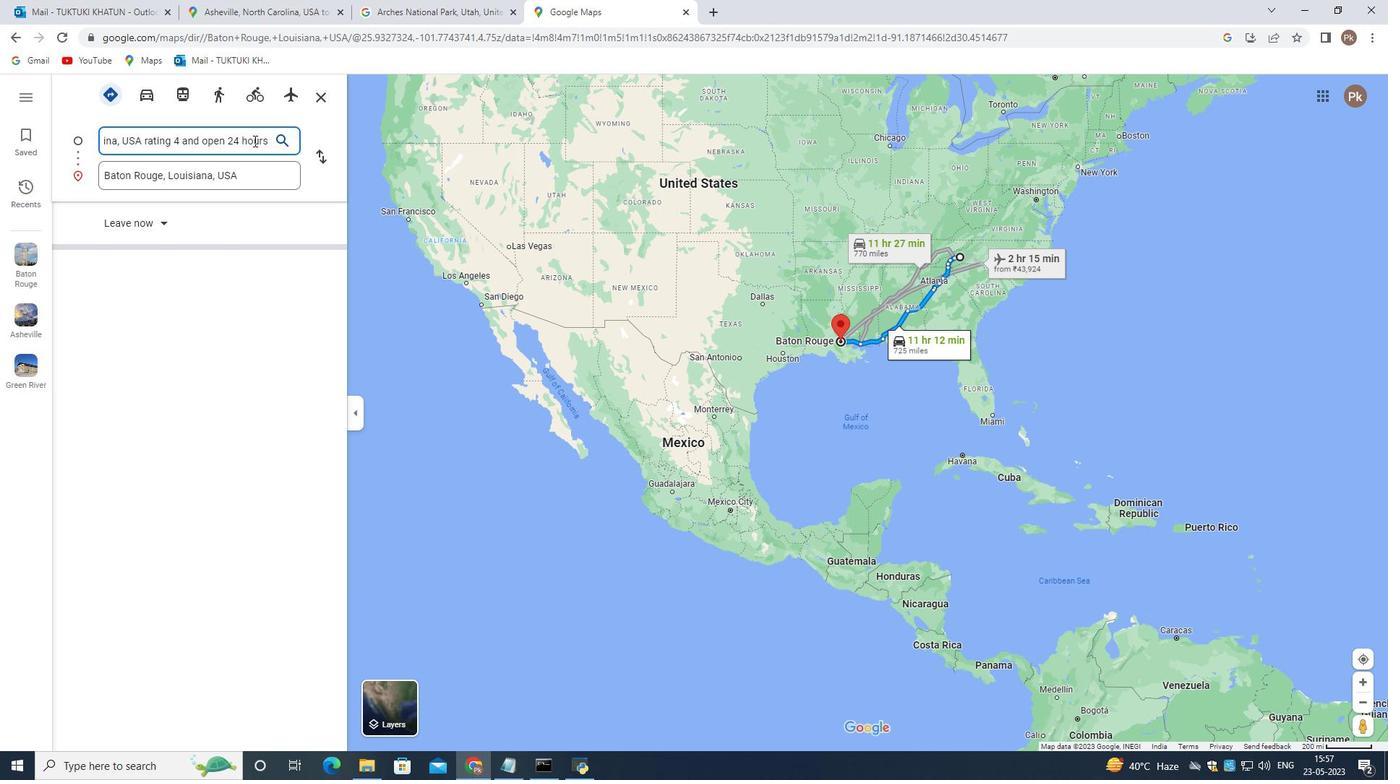 
Action: Mouse scrolled (232, 622) with delta (0, 0)
Screenshot: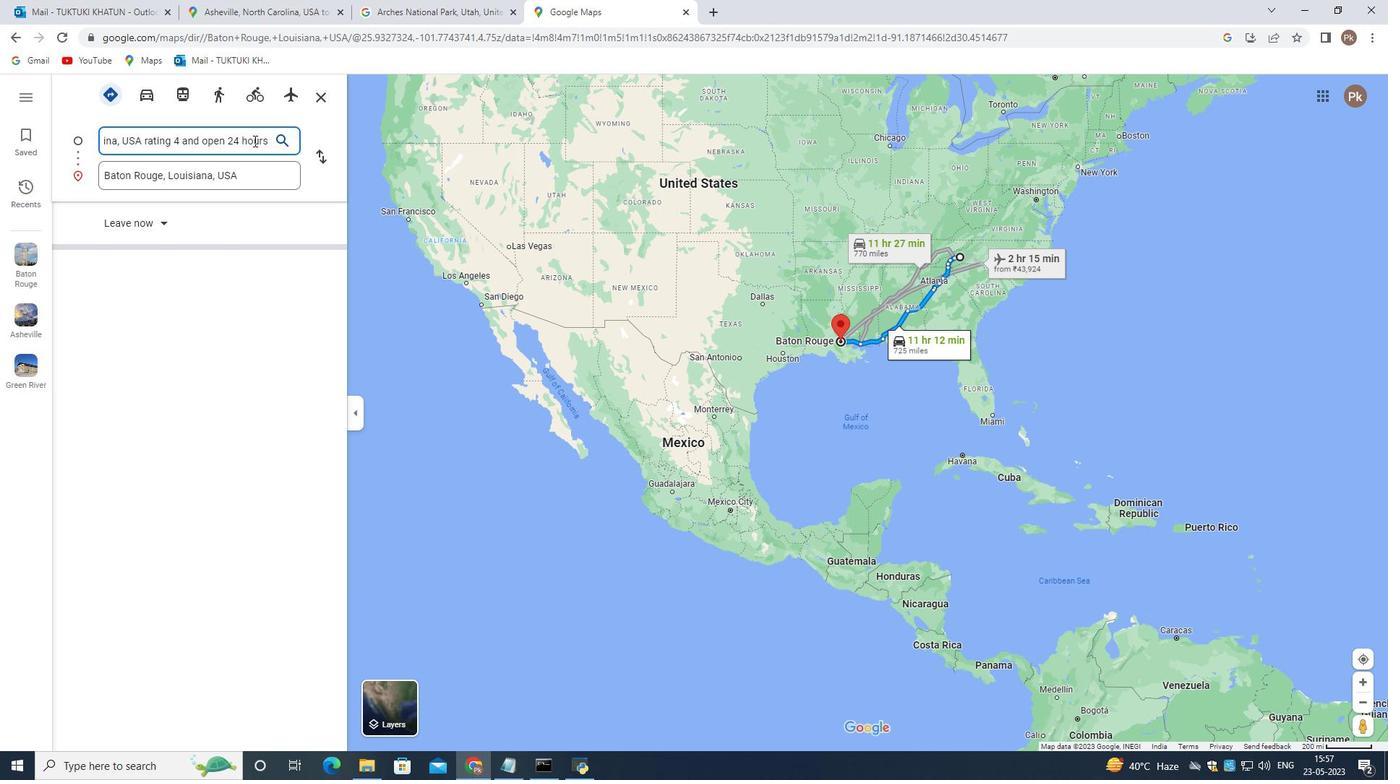 
Action: Mouse moved to (232, 619)
Screenshot: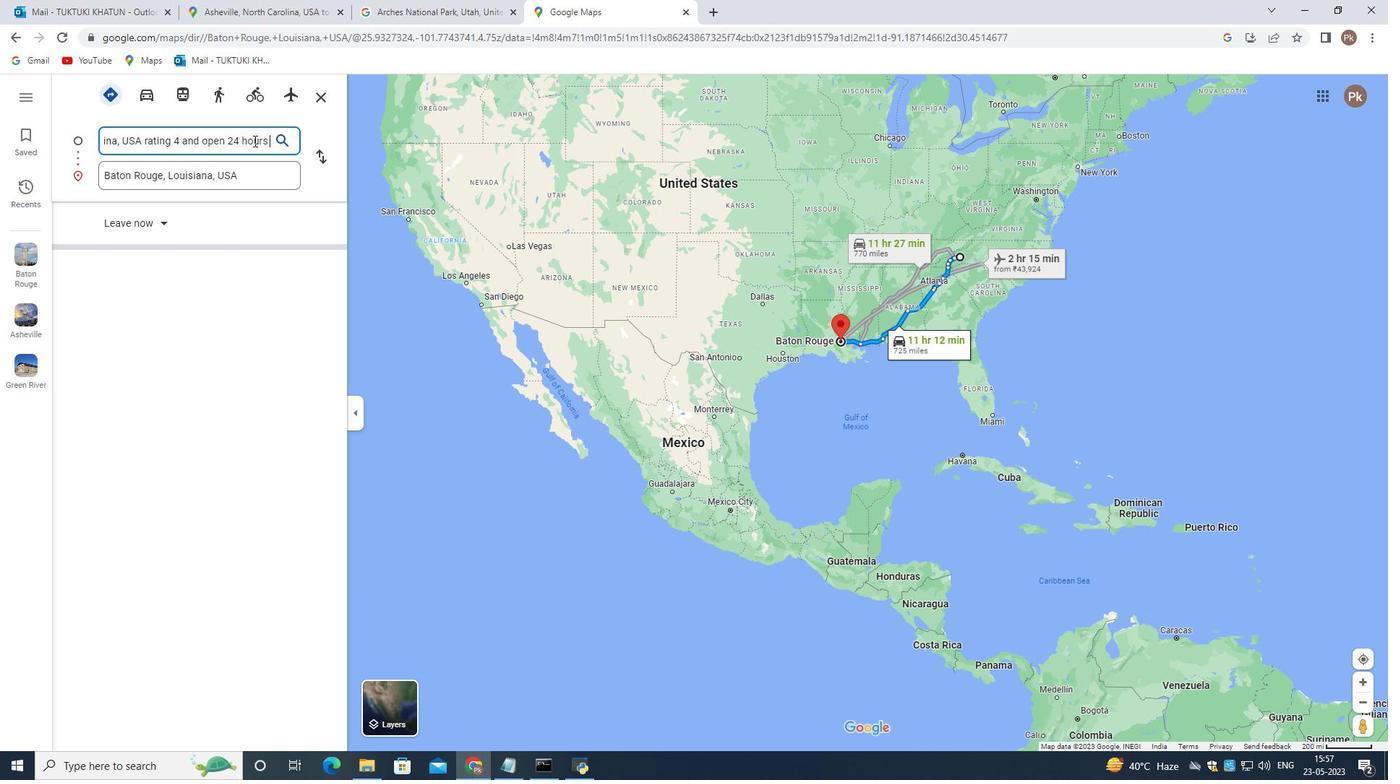 
Action: Mouse scrolled (232, 618) with delta (0, 0)
Screenshot: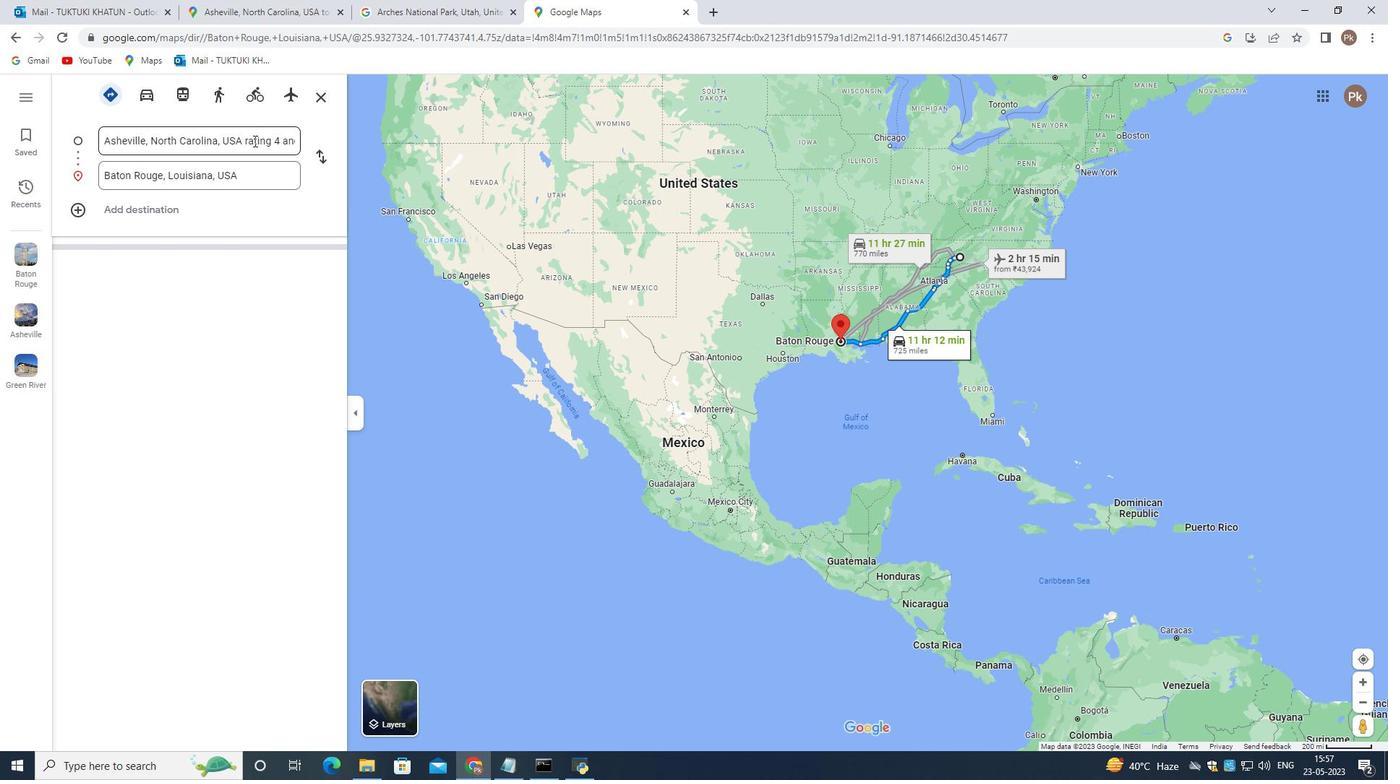 
Action: Mouse scrolled (232, 618) with delta (0, 0)
Screenshot: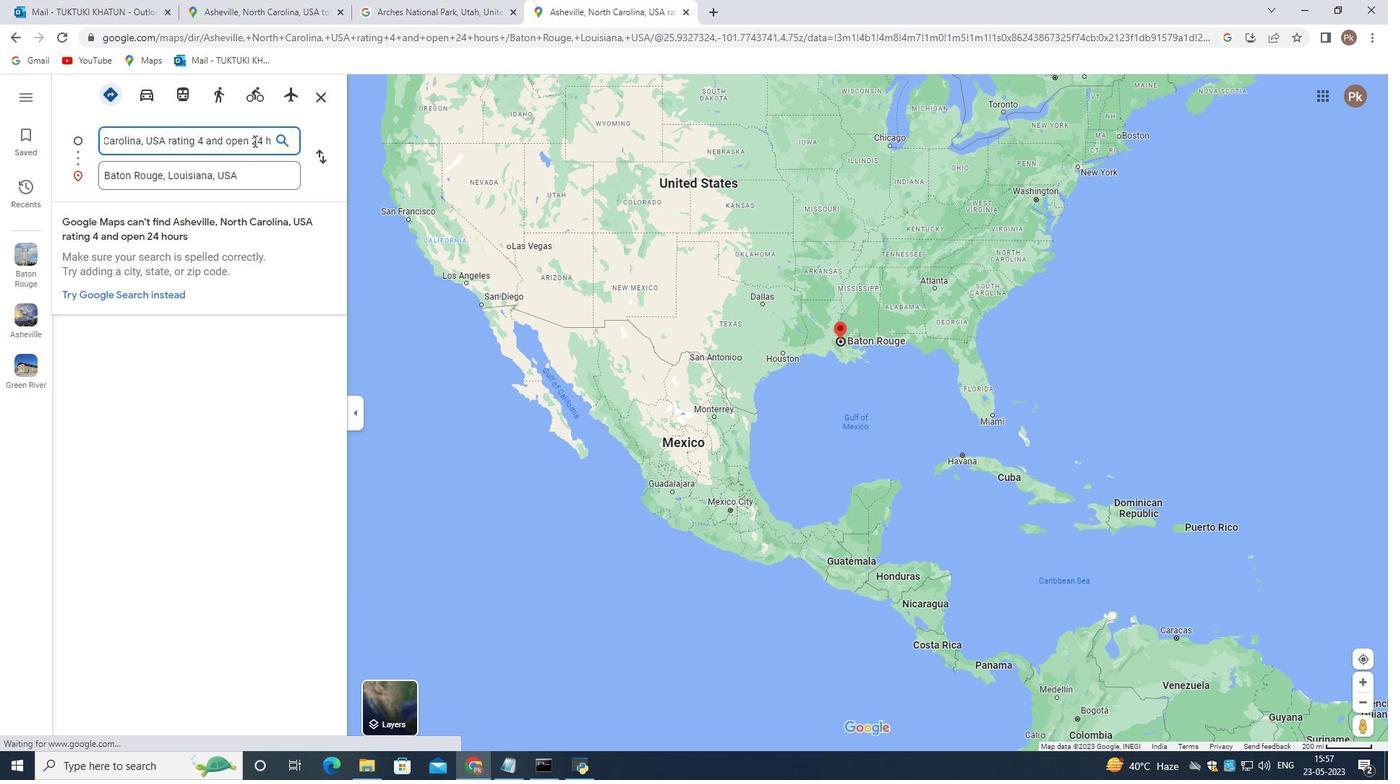 
Action: Mouse moved to (232, 617)
Screenshot: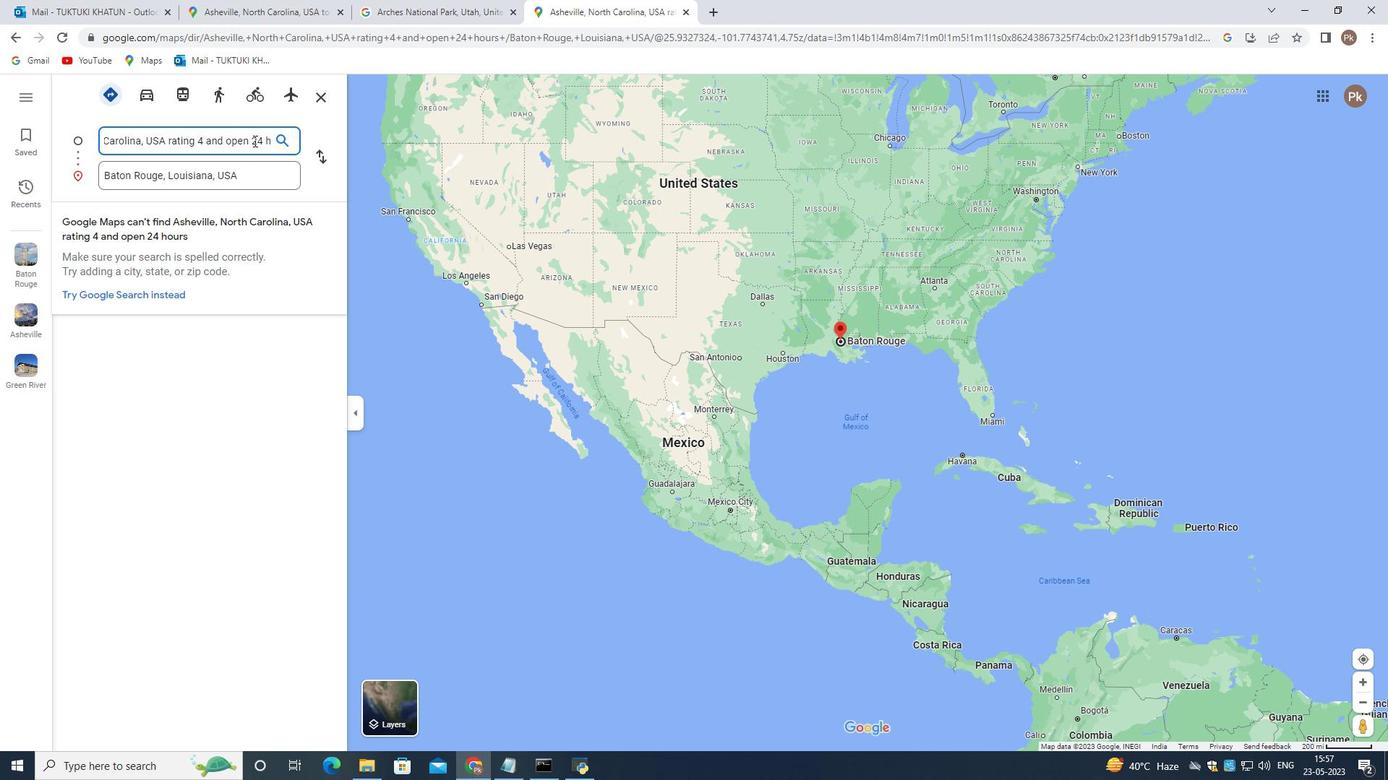 
Action: Mouse scrolled (232, 616) with delta (0, 0)
Screenshot: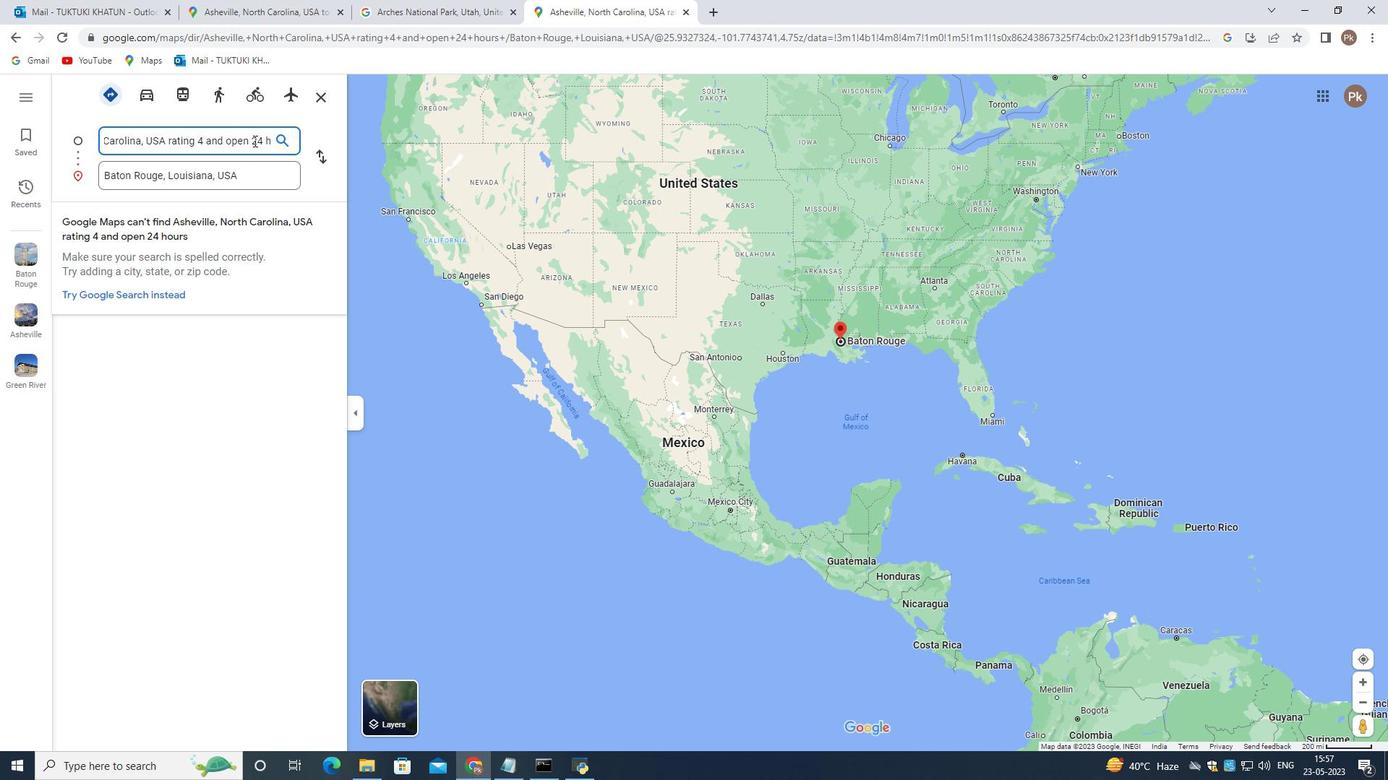 
Action: Mouse moved to (232, 614)
Screenshot: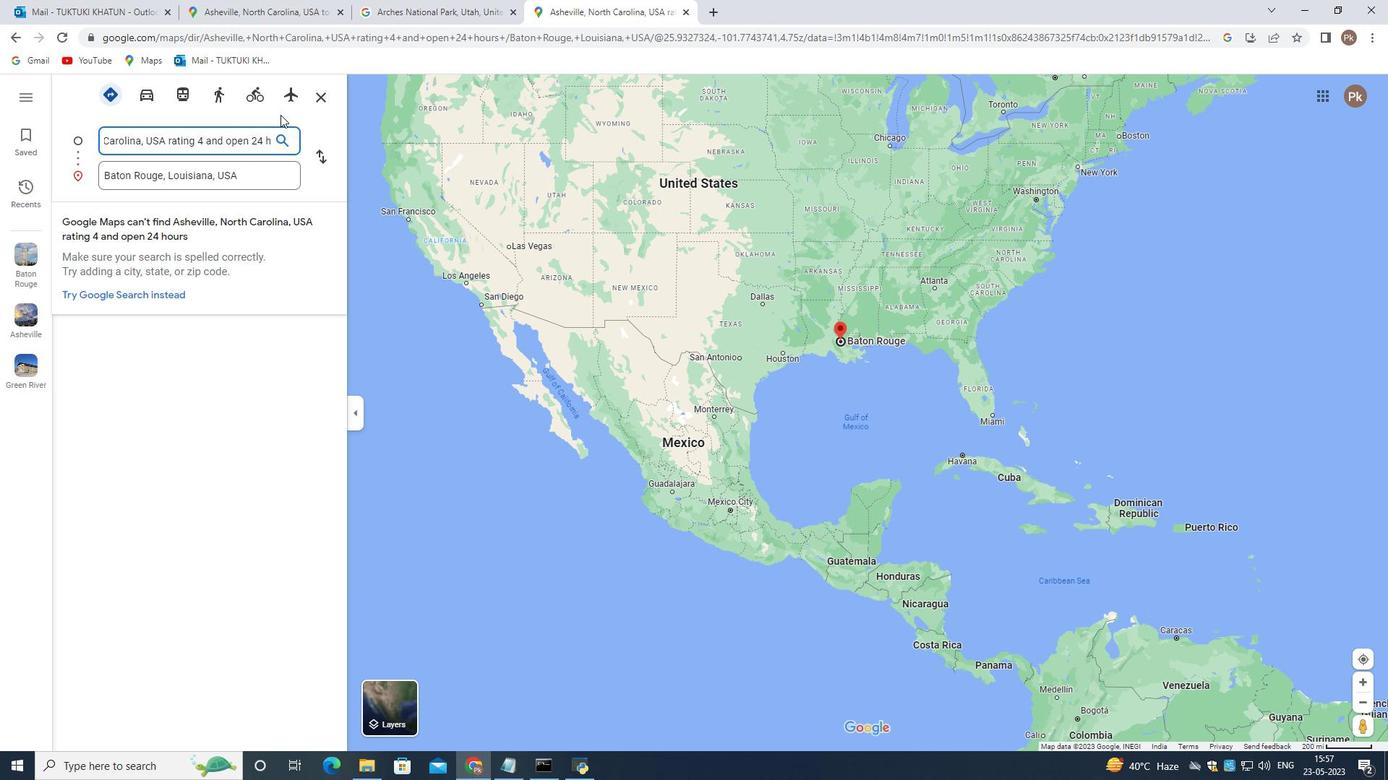 
Action: Mouse scrolled (232, 613) with delta (0, 0)
Screenshot: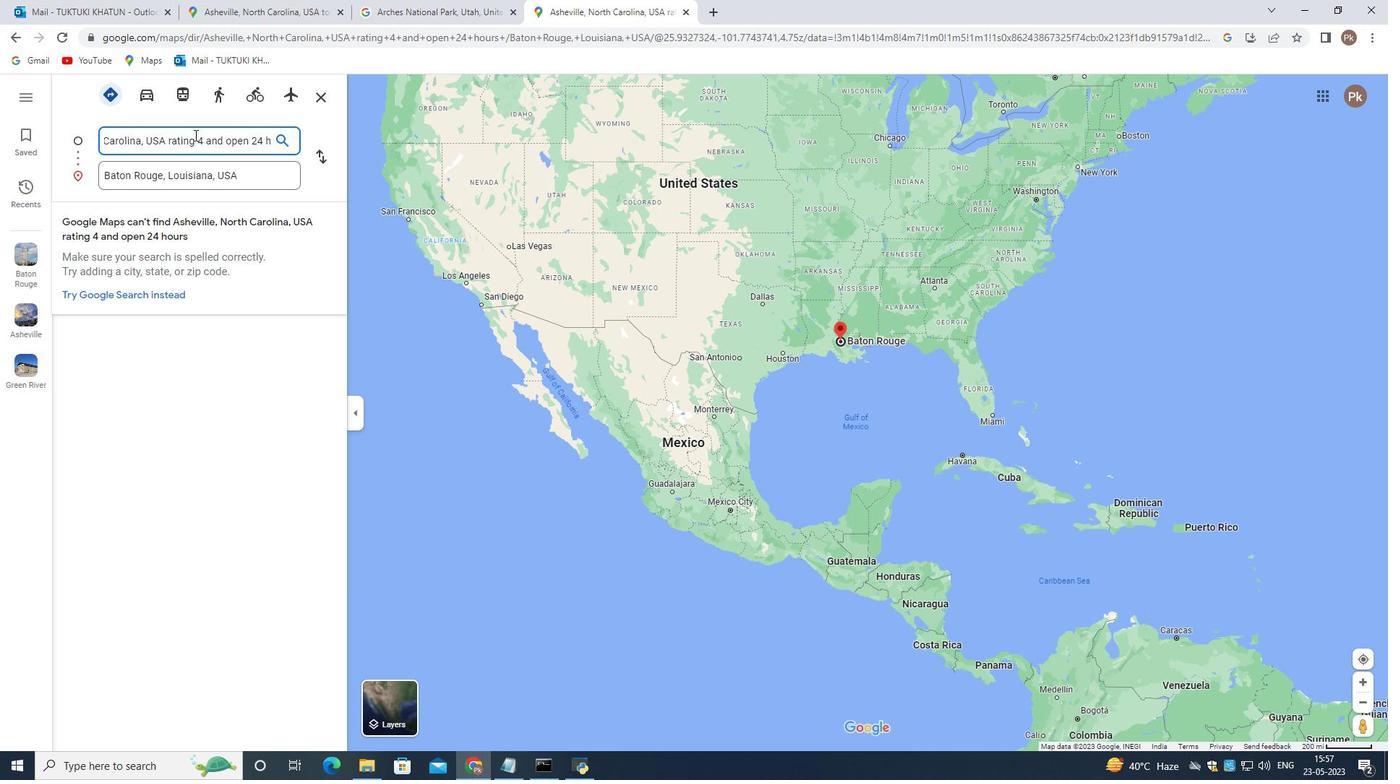 
Action: Mouse moved to (602, 652)
Screenshot: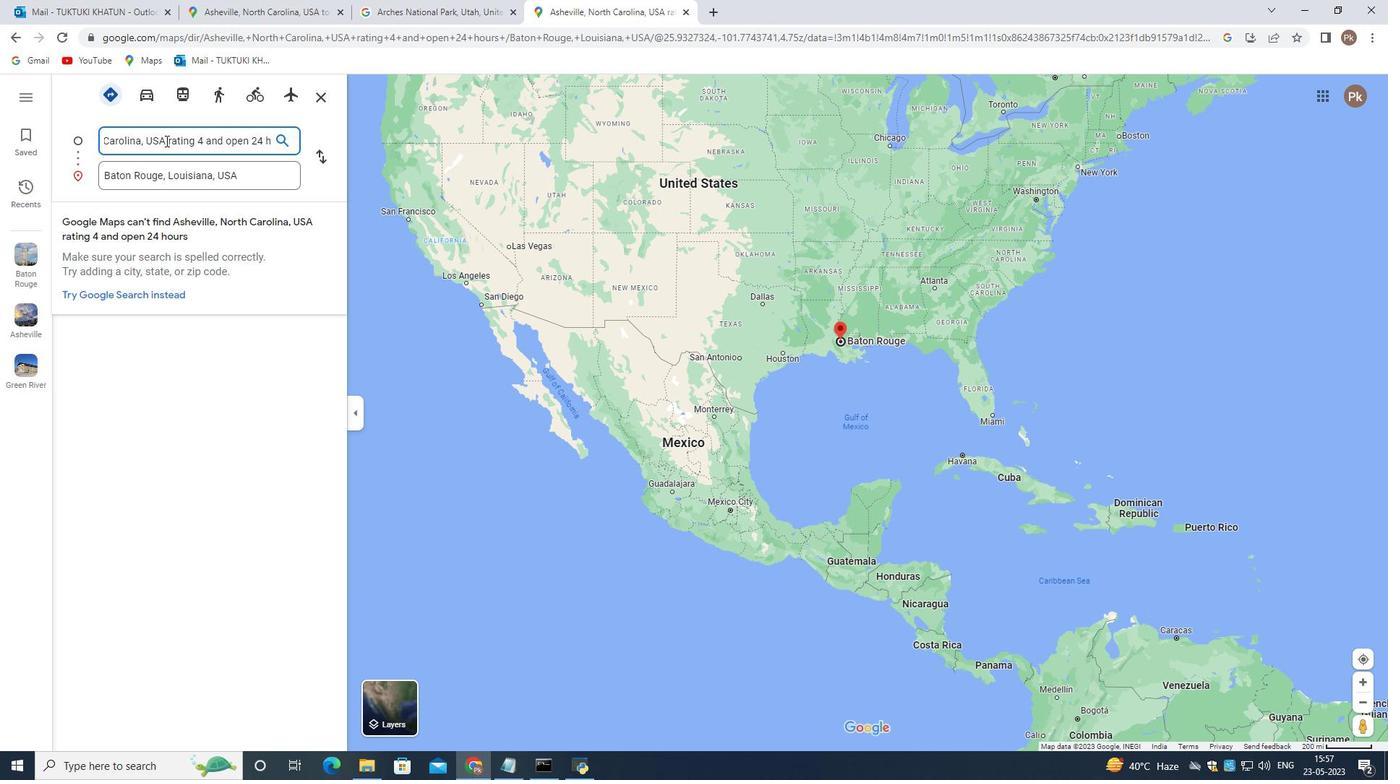 
Action: Mouse scrolled (602, 652) with delta (0, 0)
Screenshot: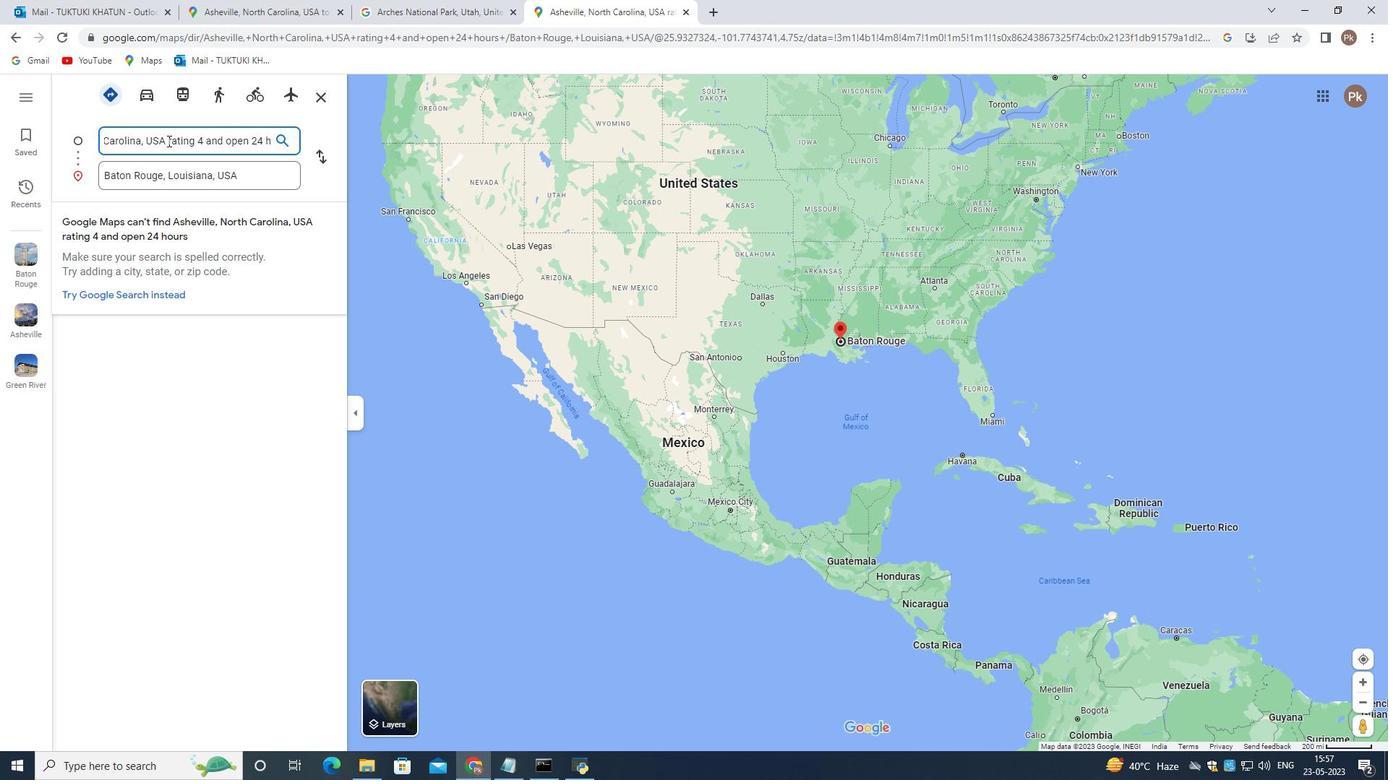 
Action: Mouse scrolled (602, 652) with delta (0, 0)
Screenshot: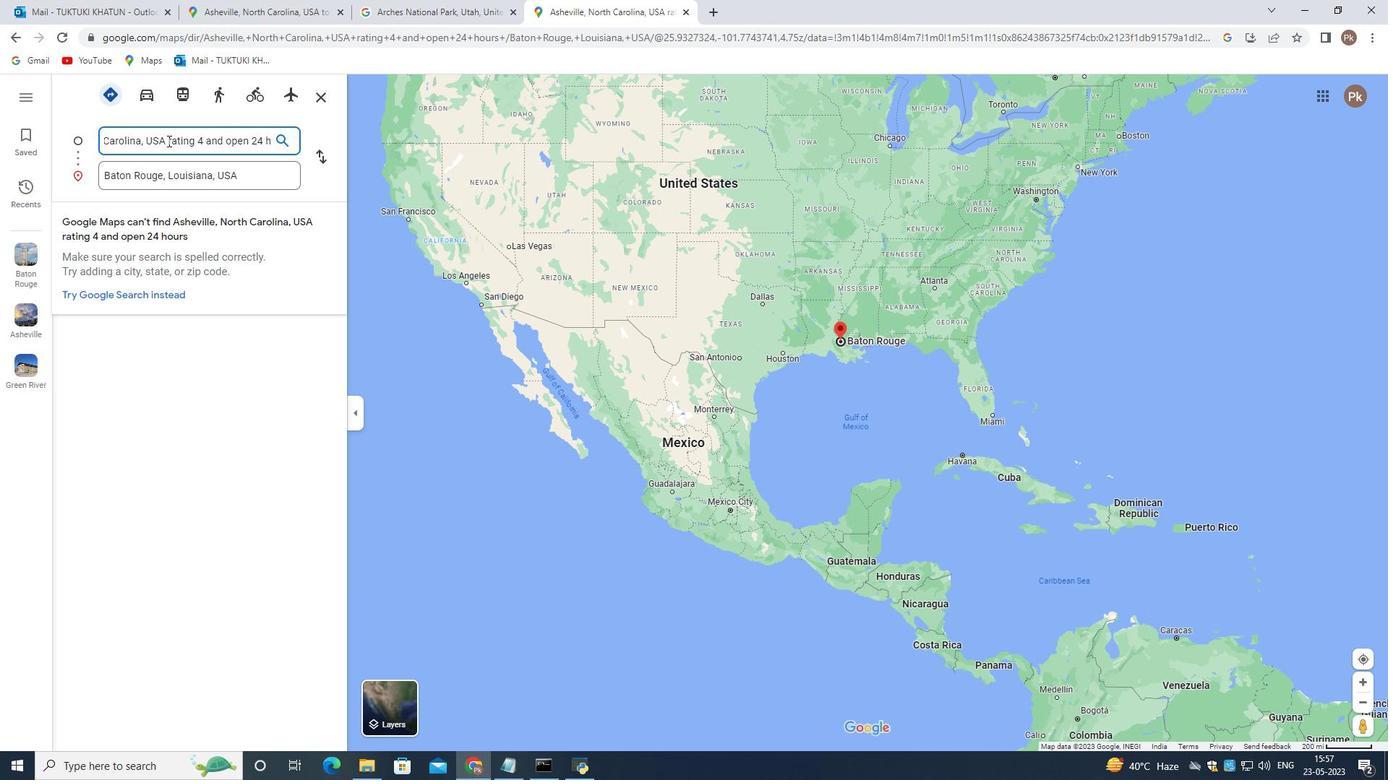 
Action: Mouse scrolled (602, 652) with delta (0, 0)
Screenshot: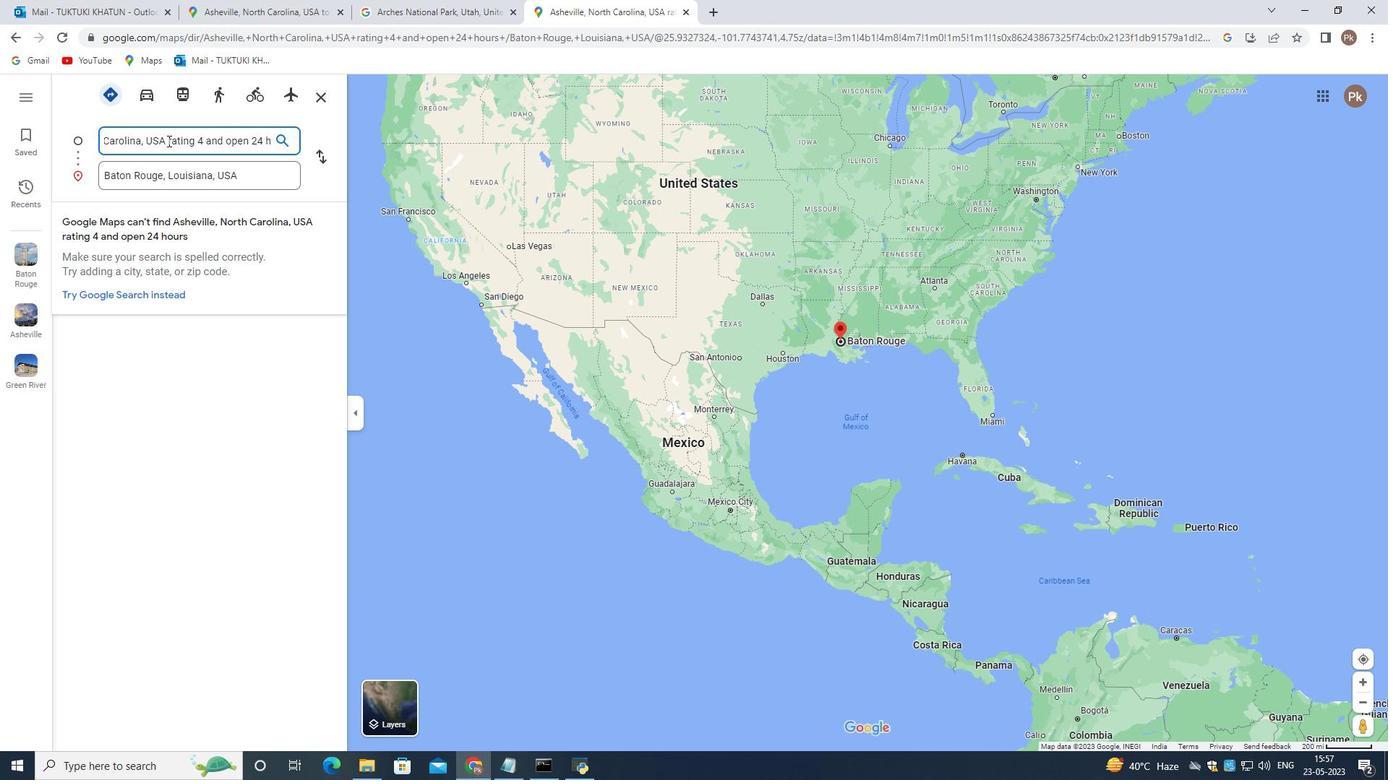 
Action: Mouse moved to (138, 679)
Screenshot: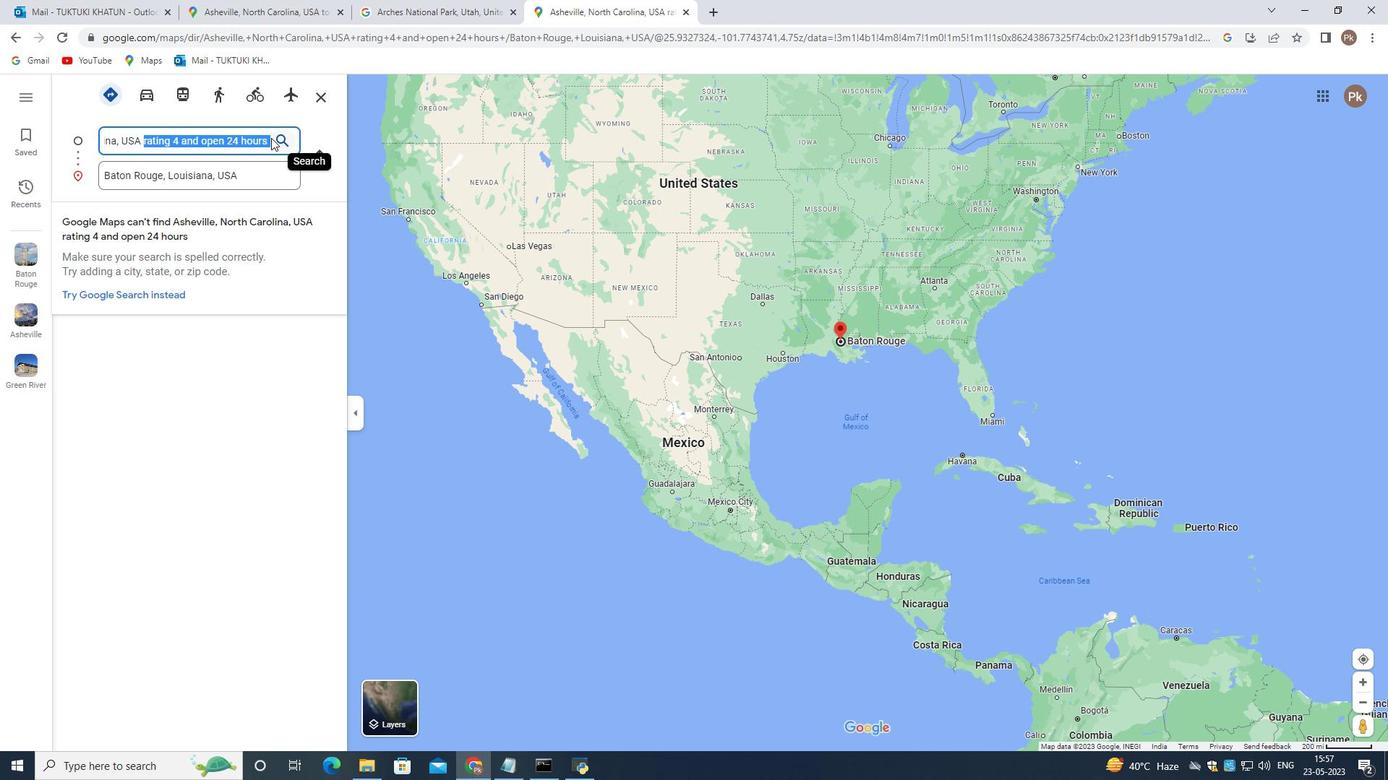 
Action: Mouse scrolled (138, 678) with delta (0, 0)
Screenshot: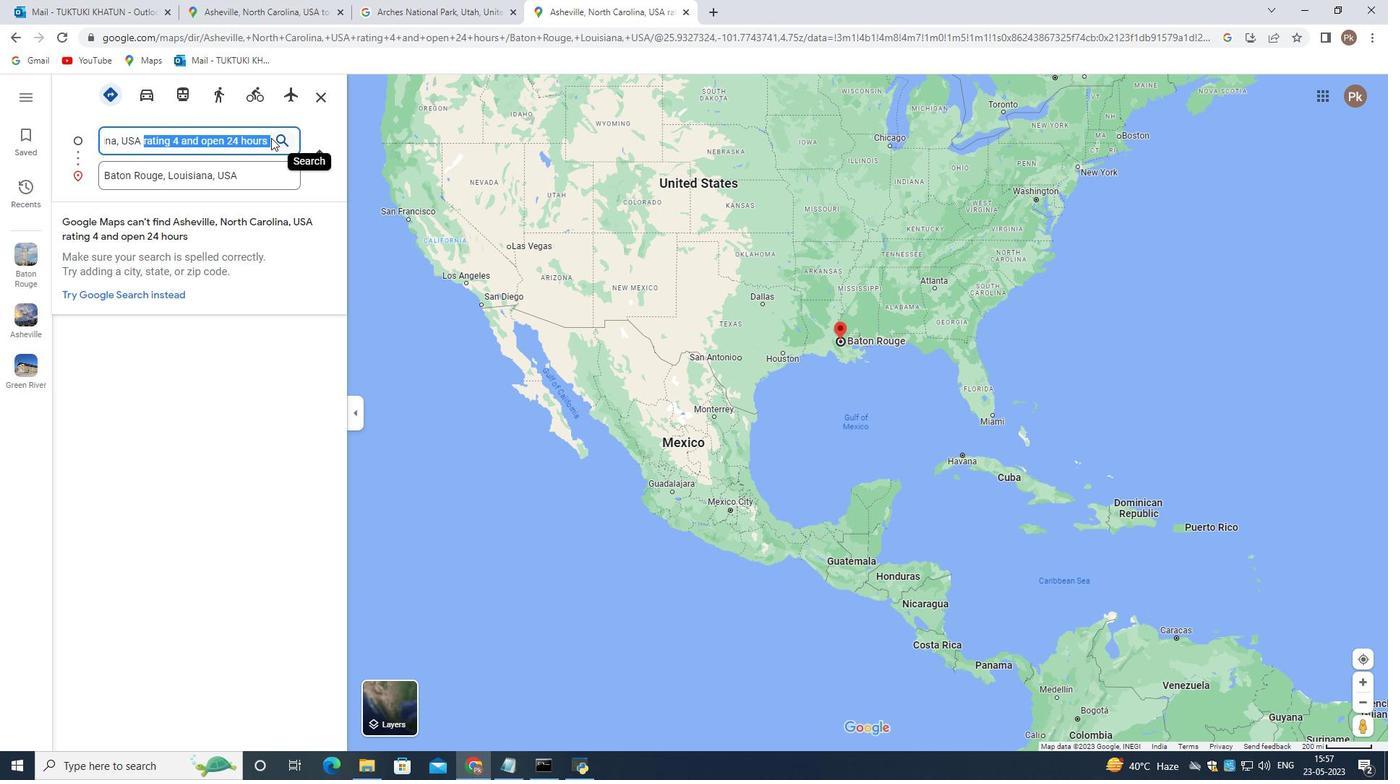 
Action: Mouse moved to (138, 679)
Screenshot: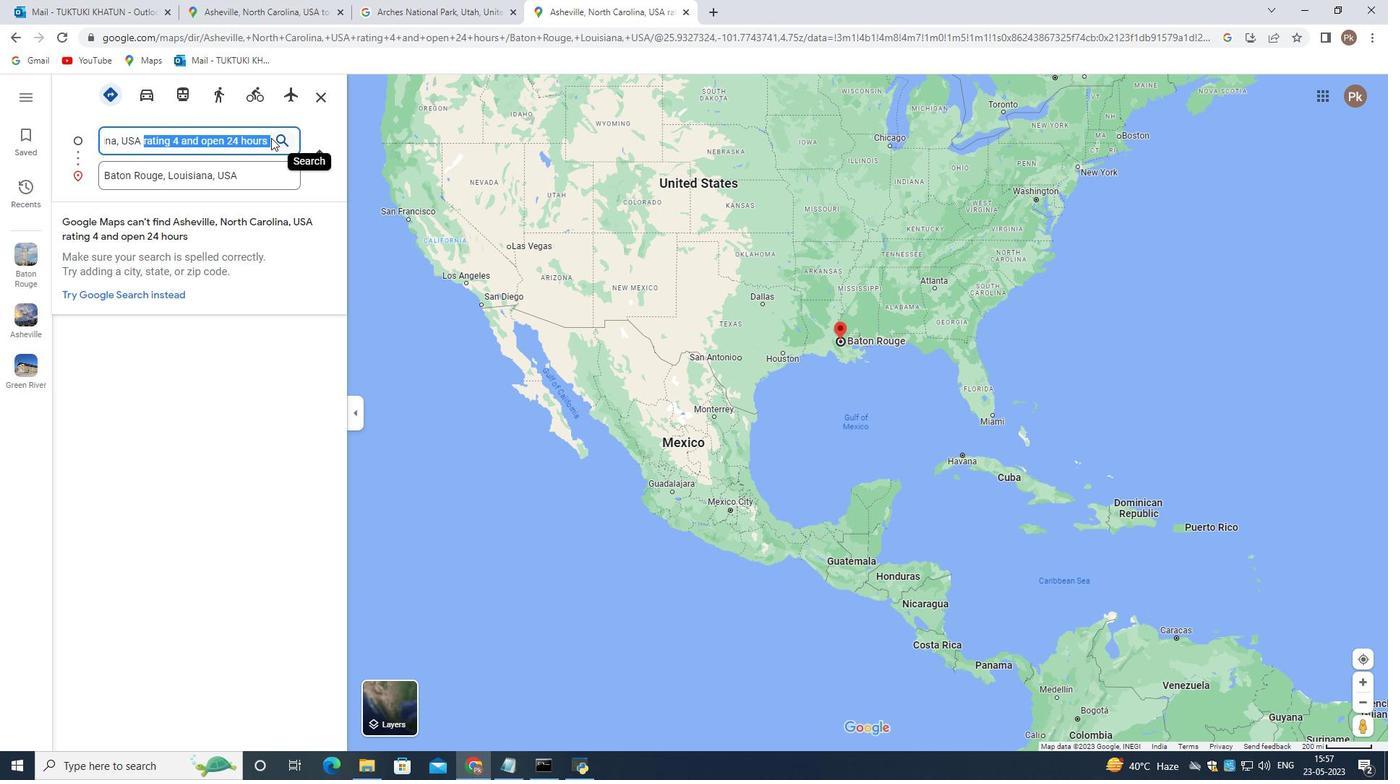 
Action: Mouse scrolled (138, 678) with delta (0, 0)
Screenshot: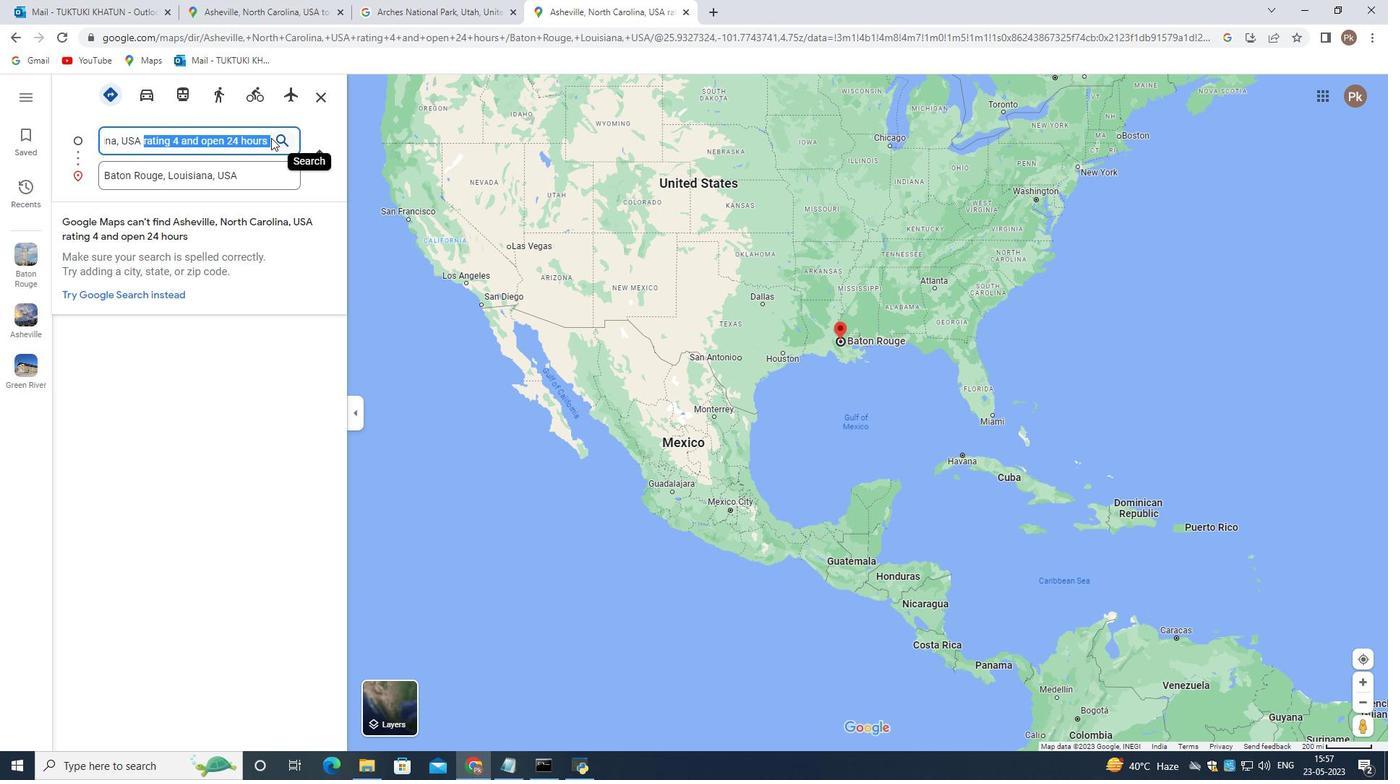 
Action: Mouse moved to (141, 673)
Screenshot: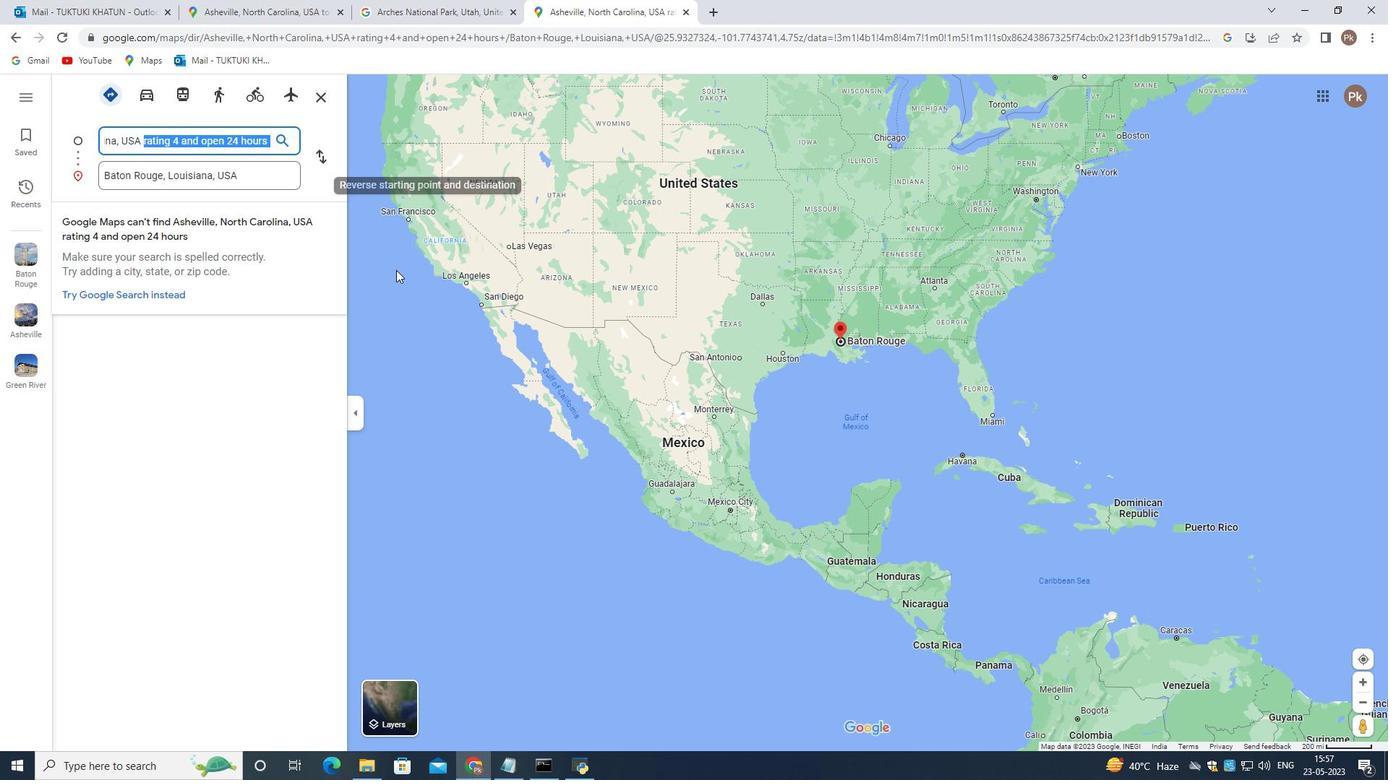 
Action: Mouse scrolled (139, 672) with delta (0, 0)
Screenshot: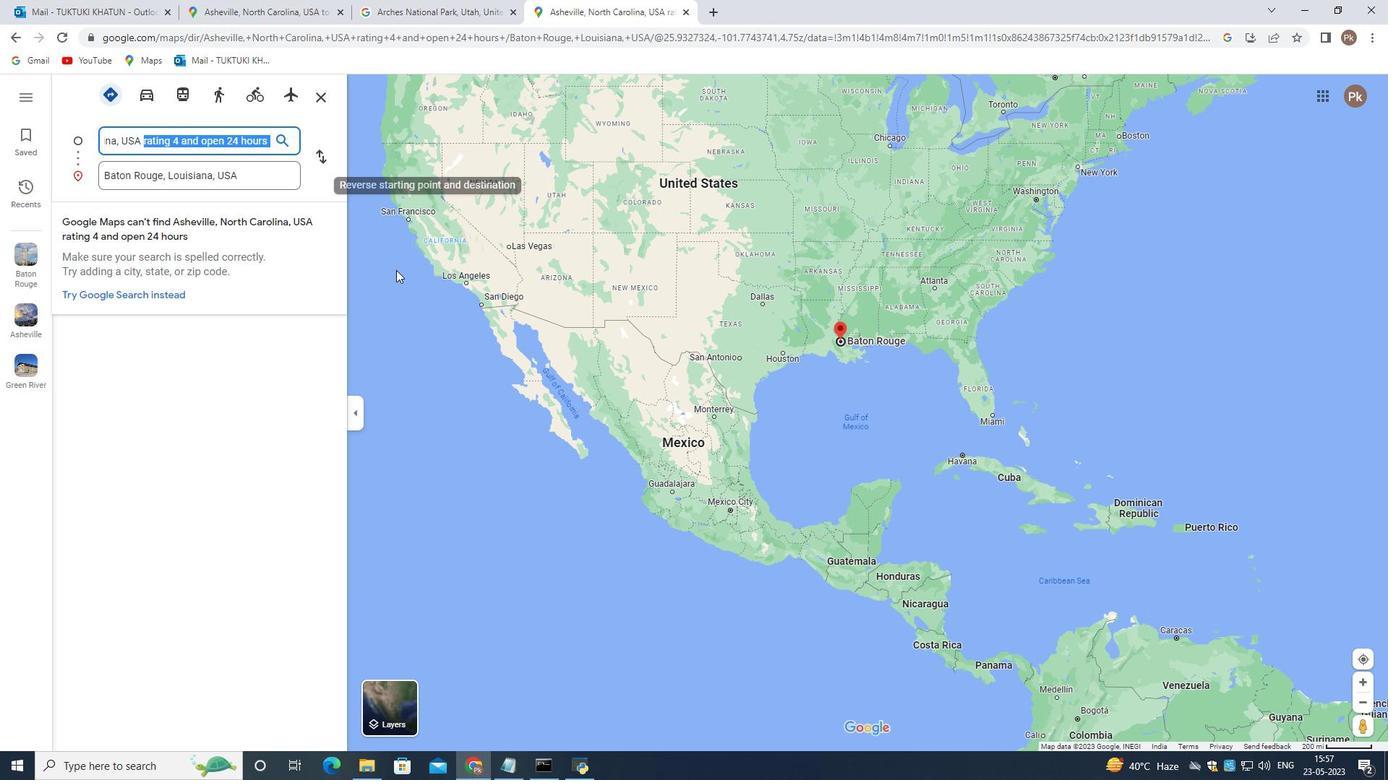 
Action: Mouse moved to (213, 613)
Screenshot: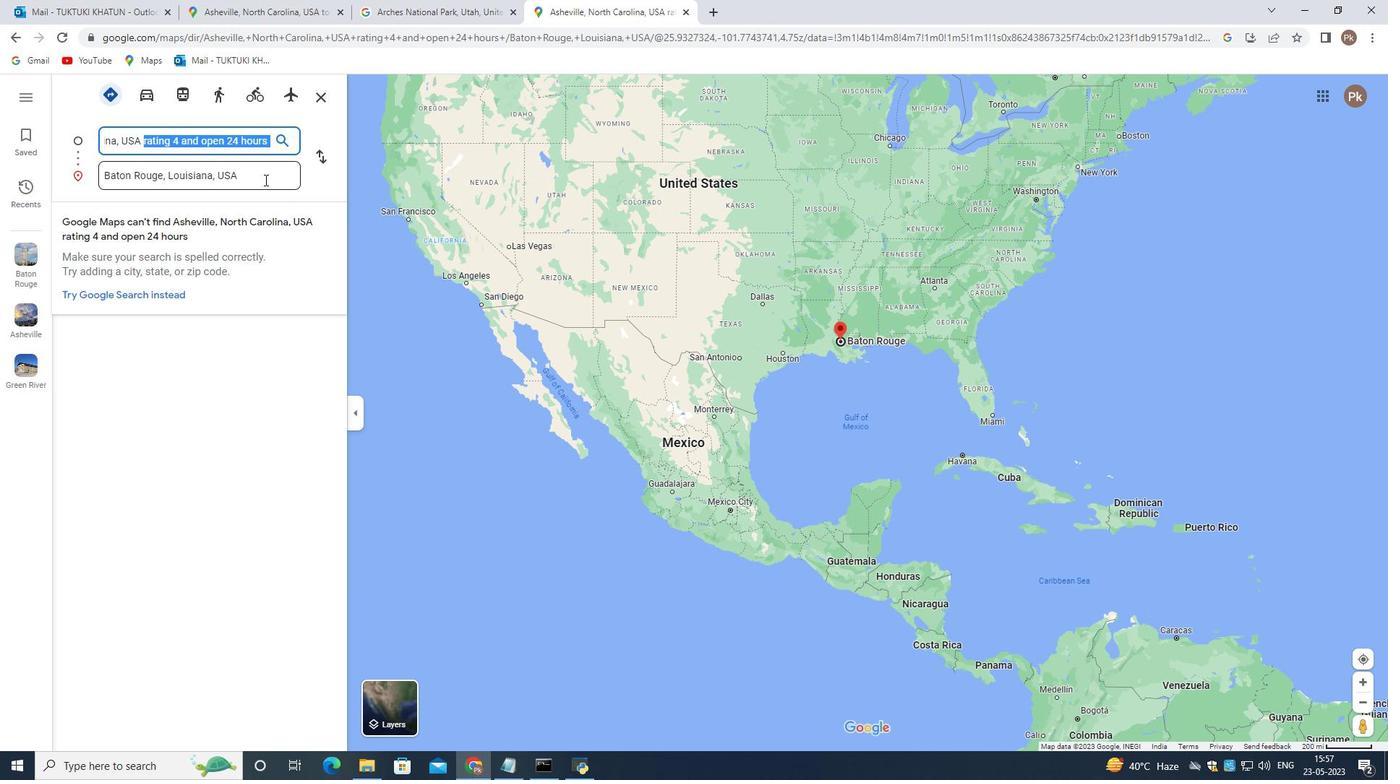 
Action: Mouse pressed left at (213, 613)
Screenshot: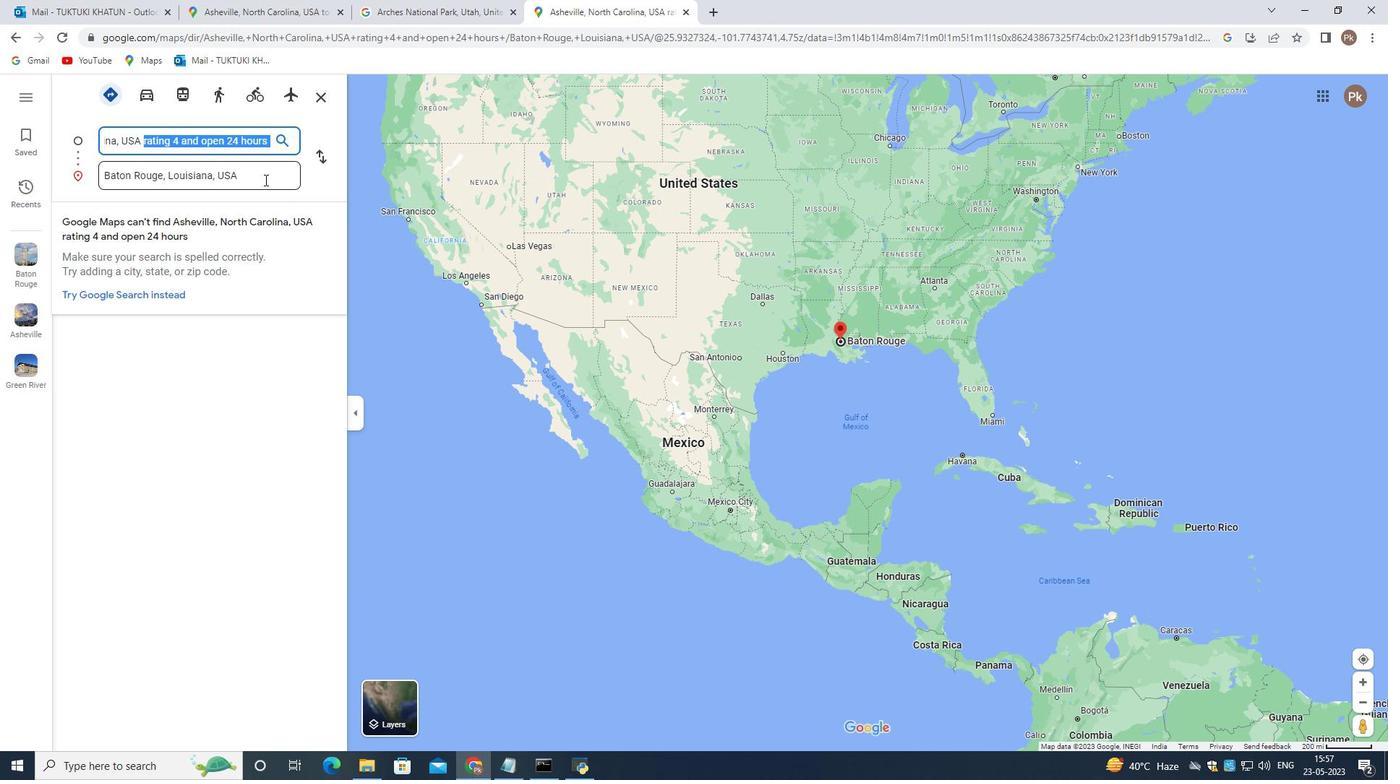 
Action: Mouse moved to (850, 553)
Screenshot: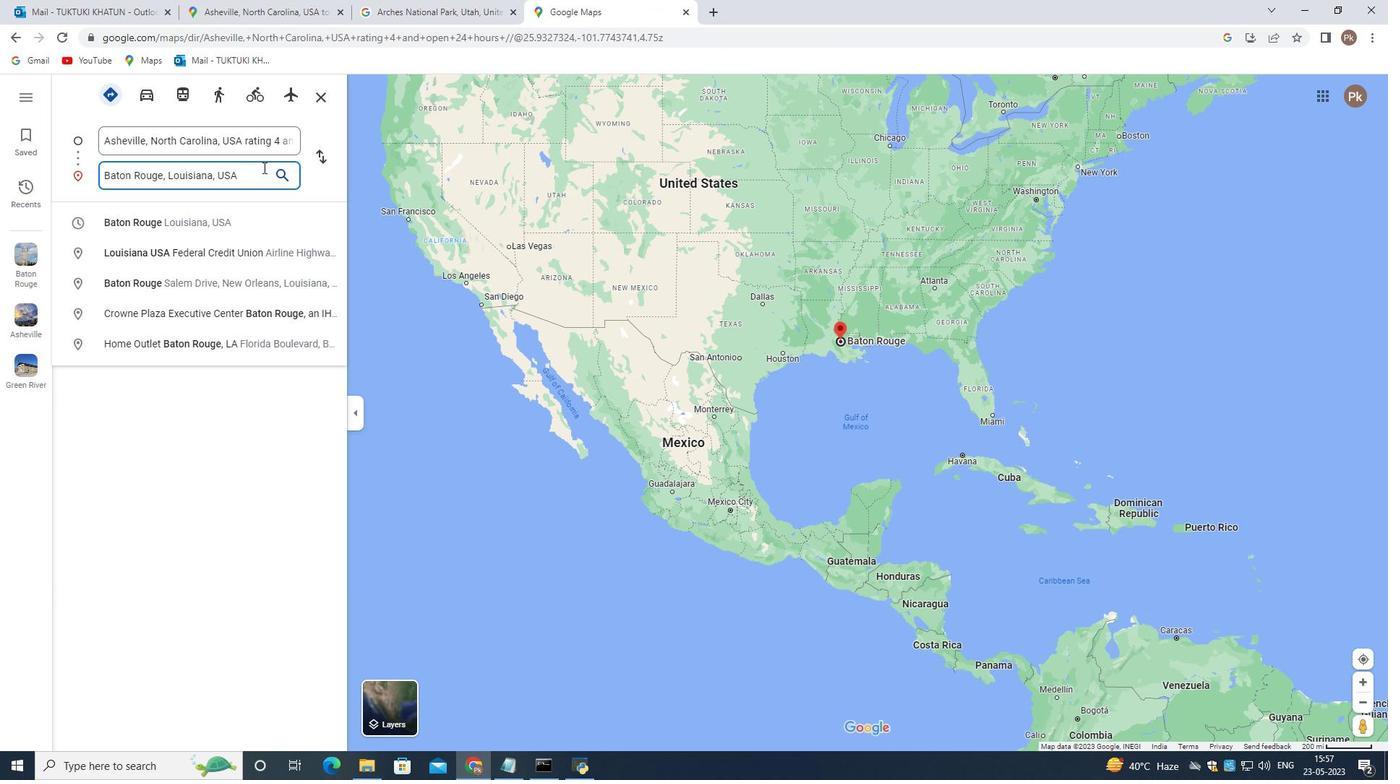 
Action: Mouse pressed left at (850, 553)
Screenshot: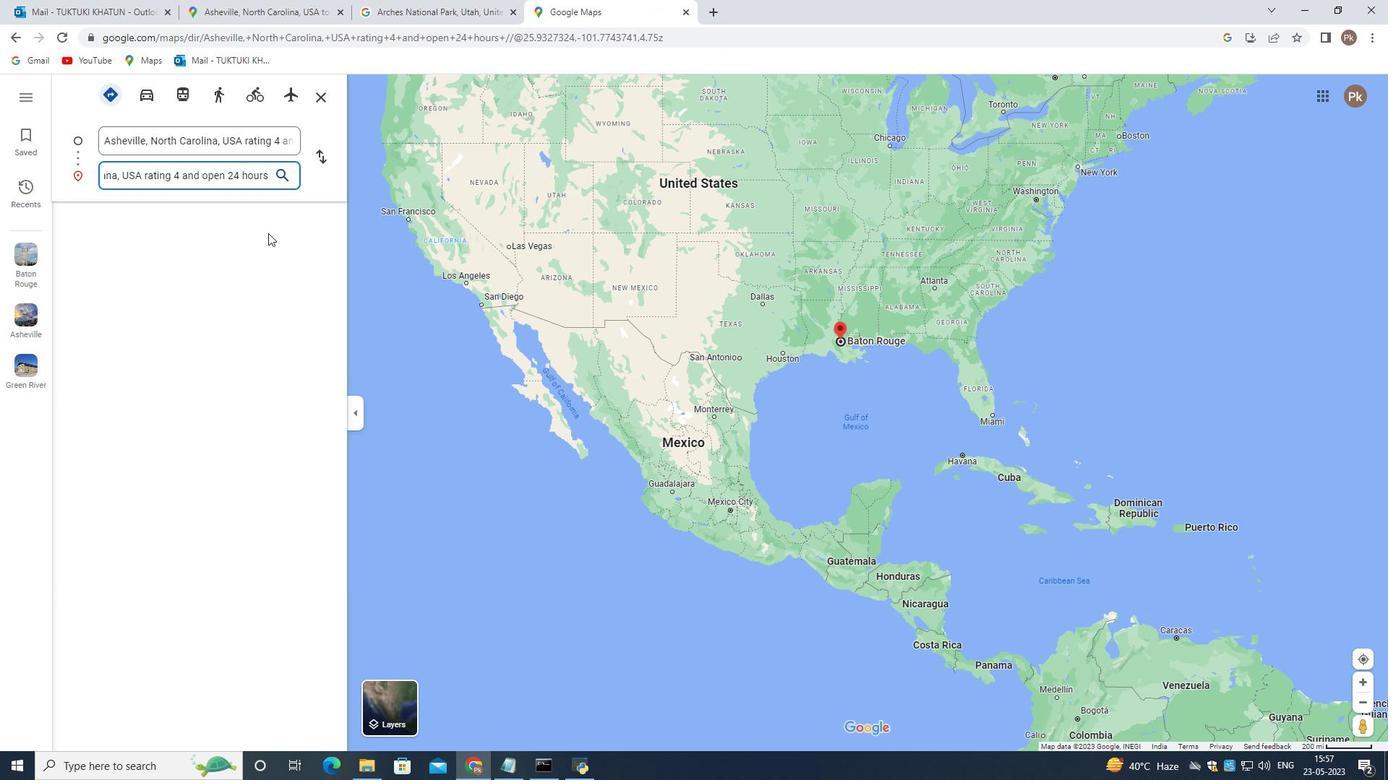 
Action: Mouse moved to (179, 552)
Screenshot: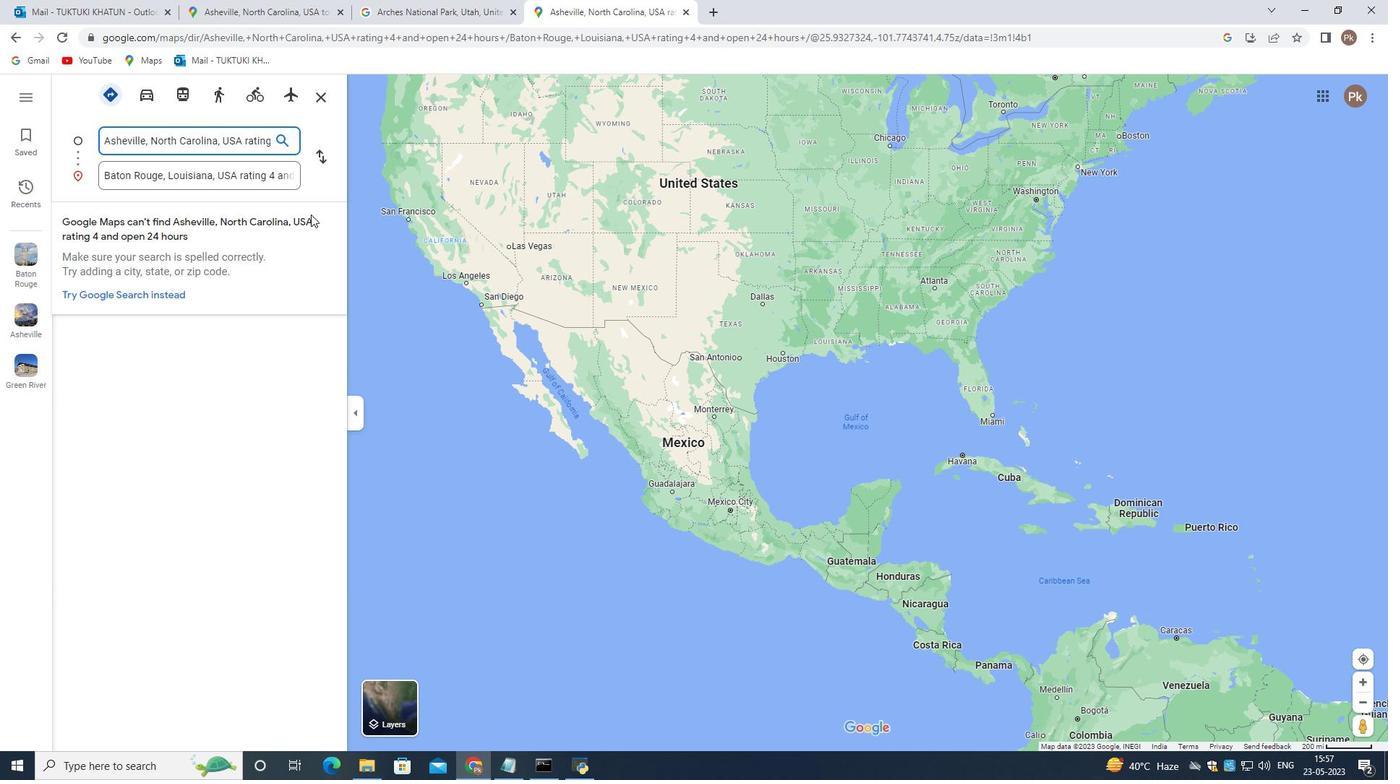 
Action: Mouse scrolled (179, 551) with delta (0, 0)
Screenshot: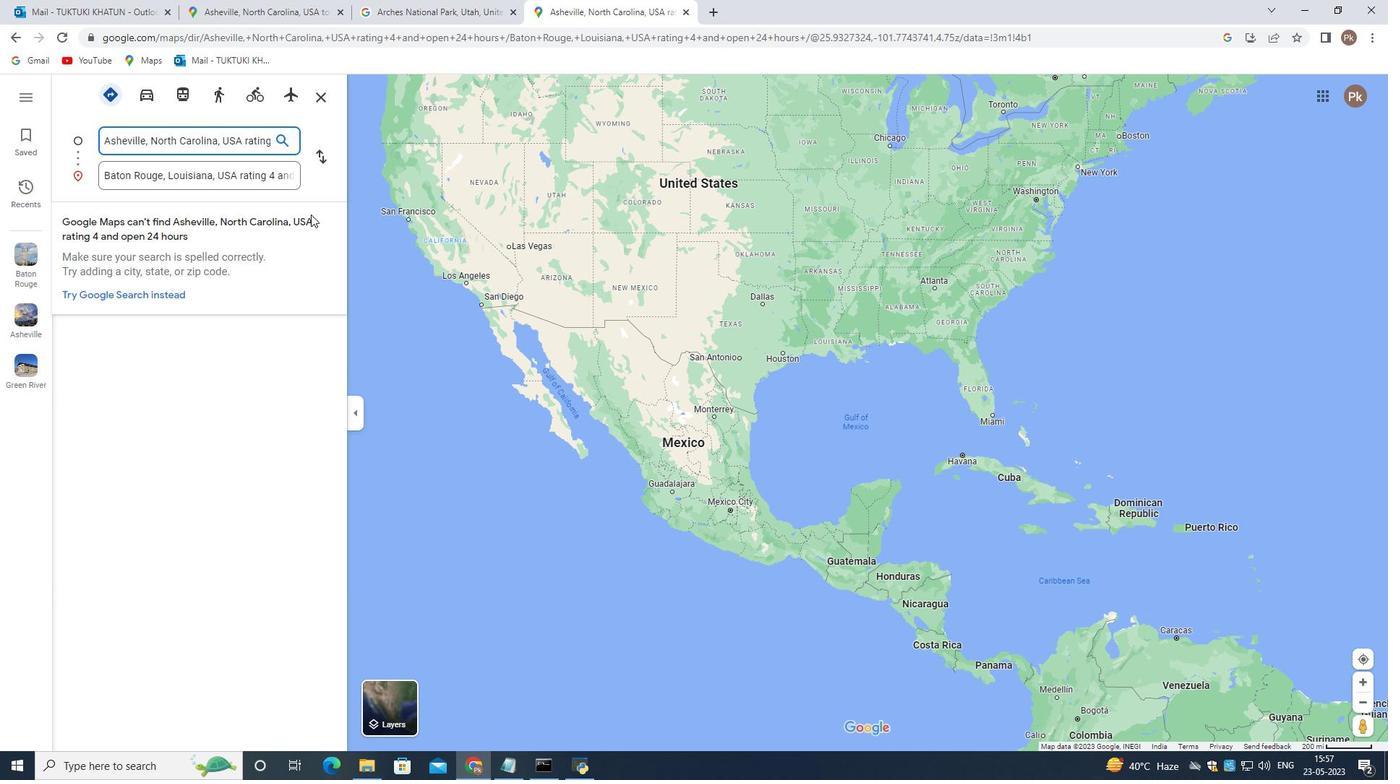 
Action: Mouse moved to (178, 558)
Screenshot: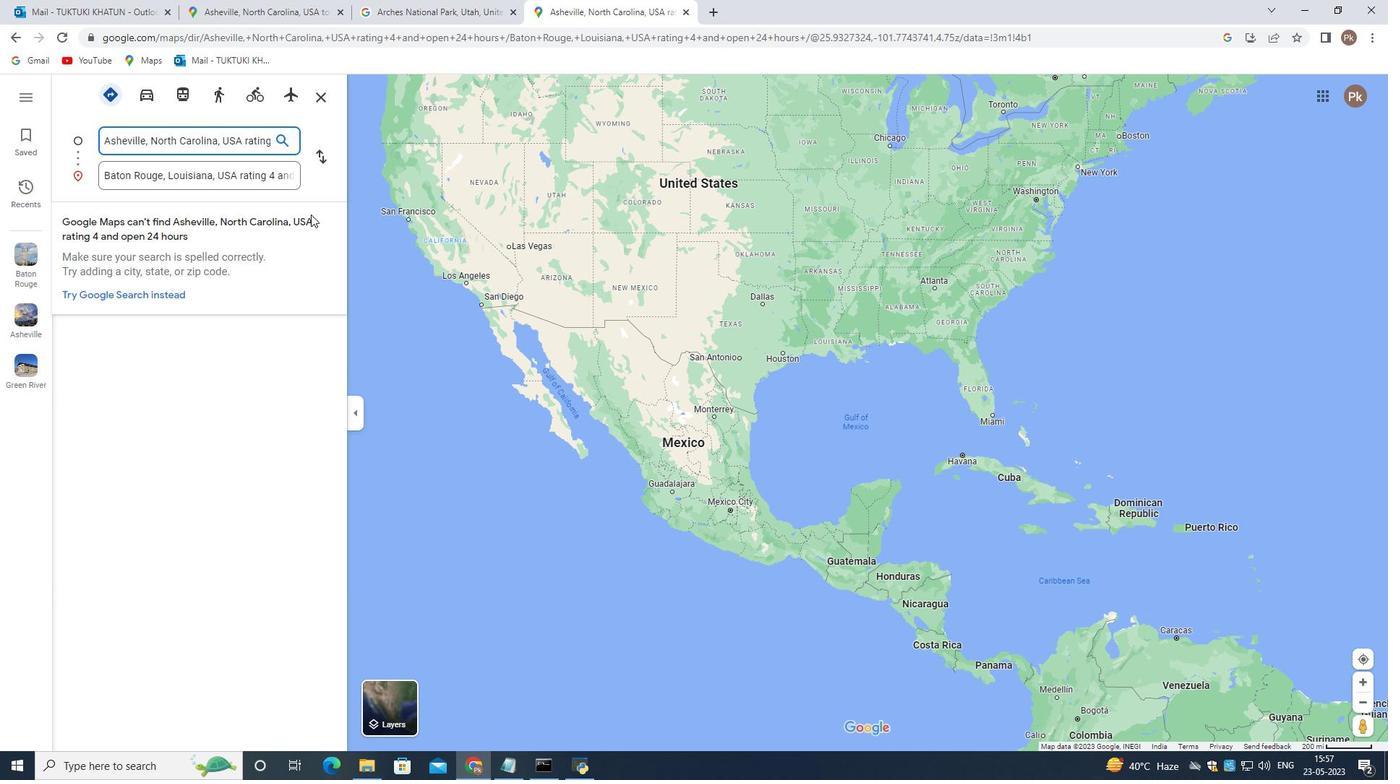 
Action: Mouse scrolled (178, 558) with delta (0, 0)
Screenshot: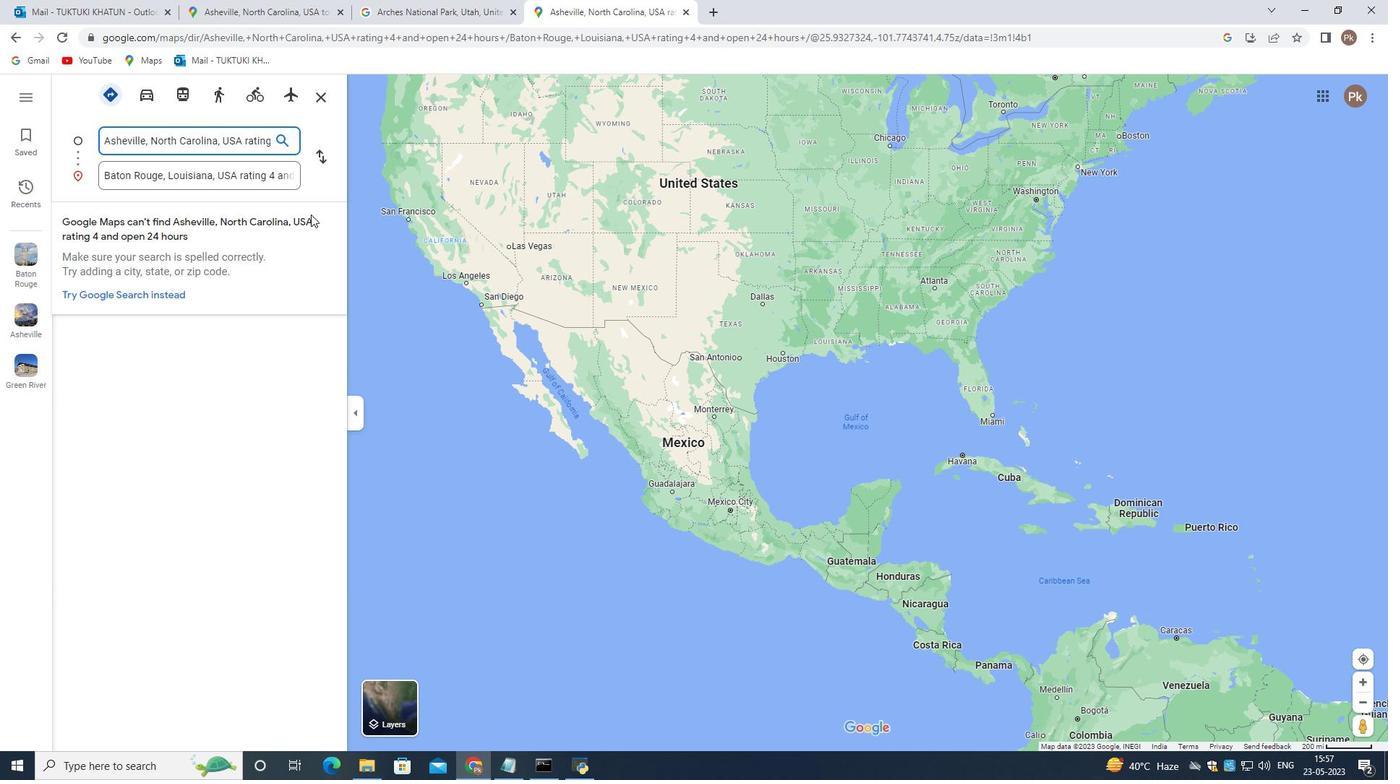 
Action: Mouse moved to (174, 566)
Screenshot: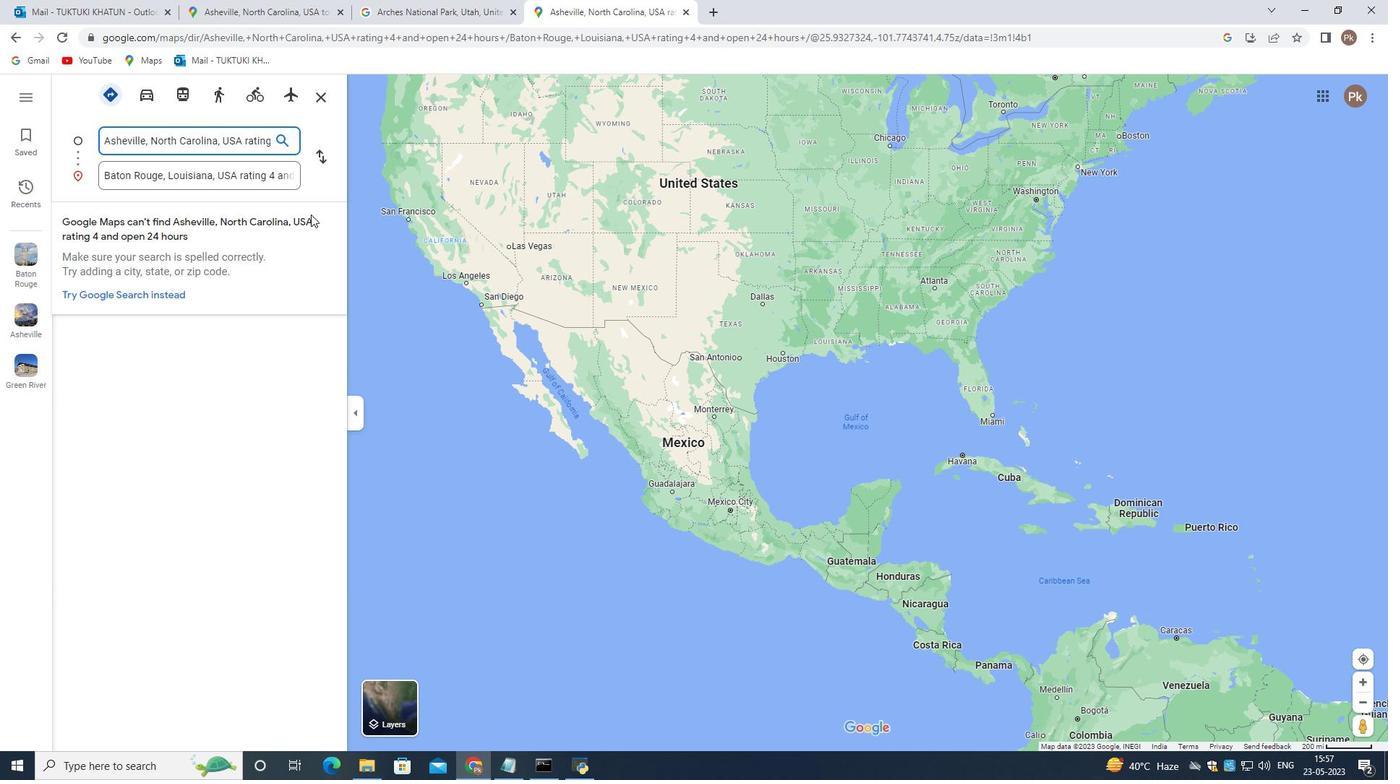 
Action: Mouse scrolled (174, 566) with delta (0, 0)
Screenshot: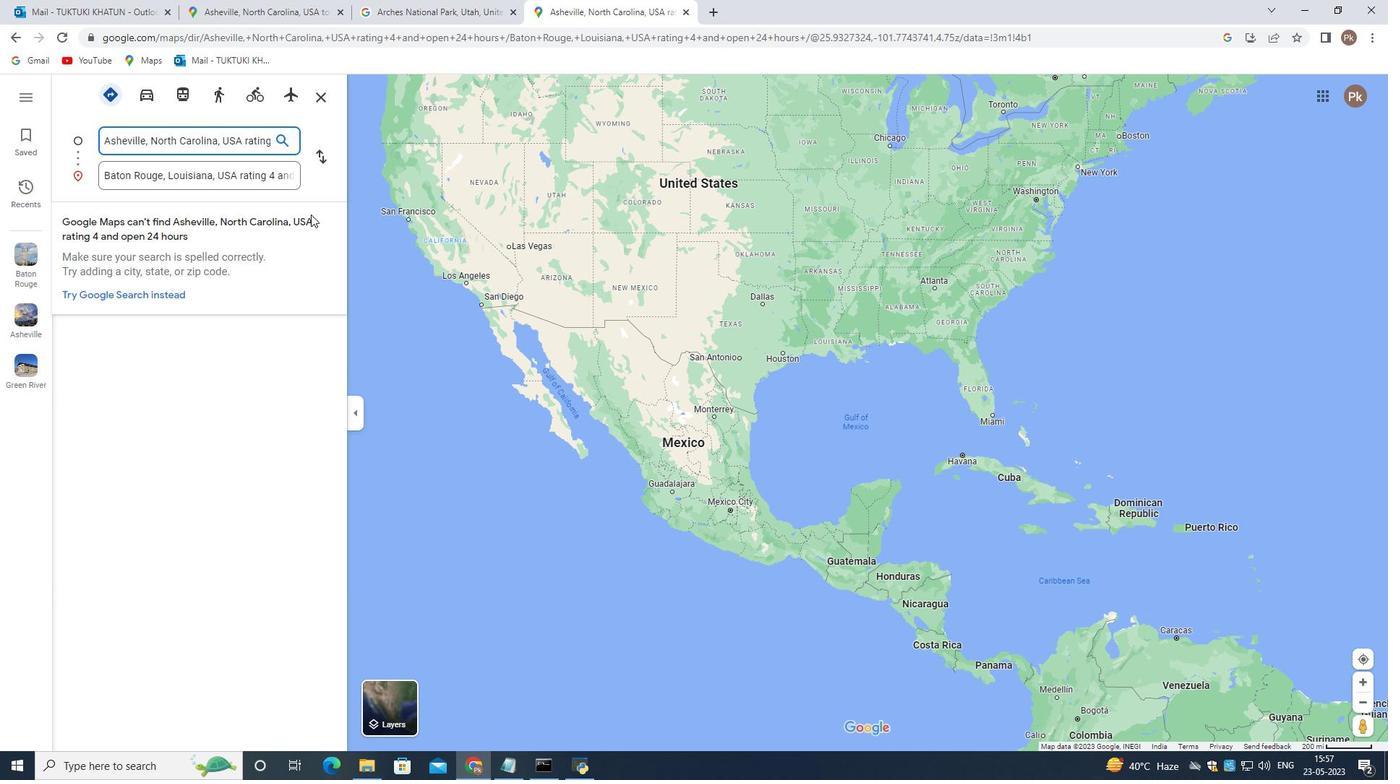 
Action: Mouse scrolled (174, 566) with delta (0, 0)
Screenshot: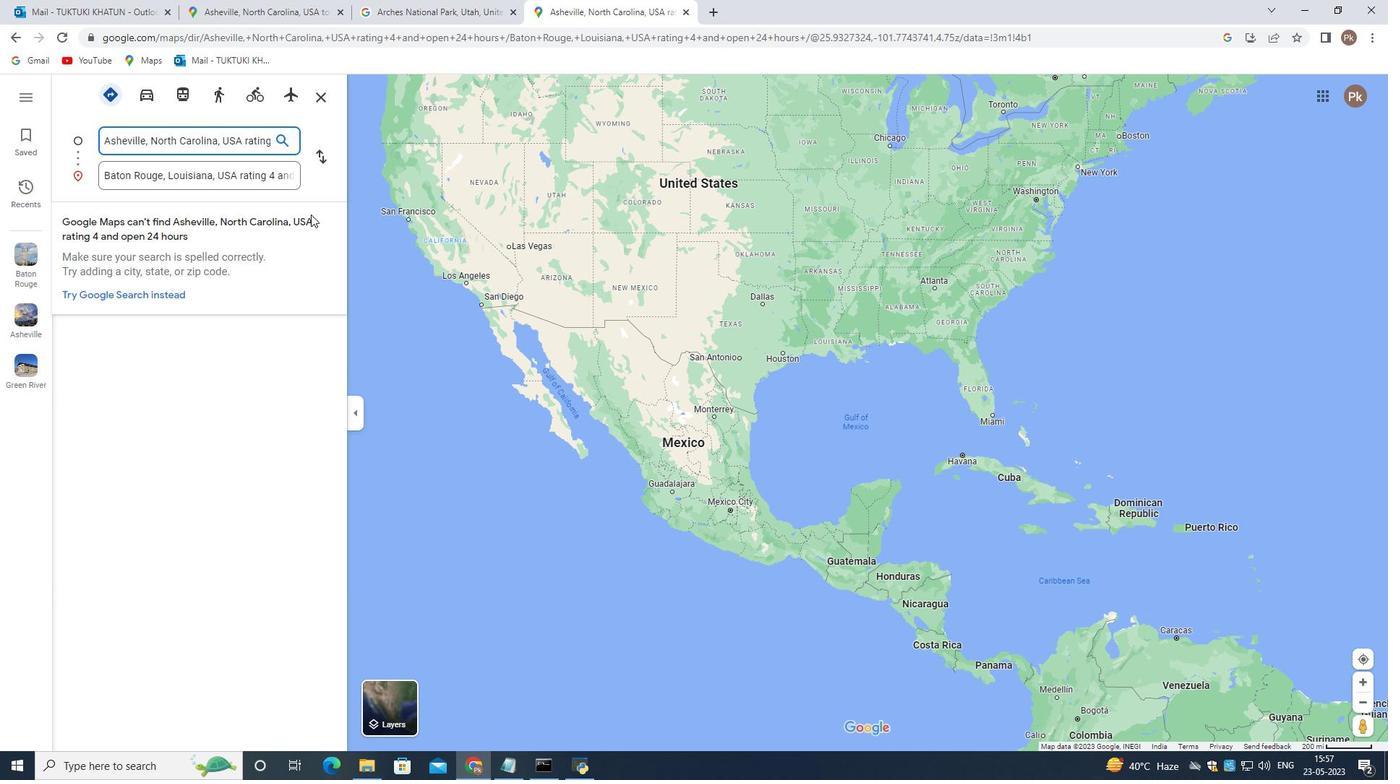 
Action: Mouse moved to (177, 564)
Screenshot: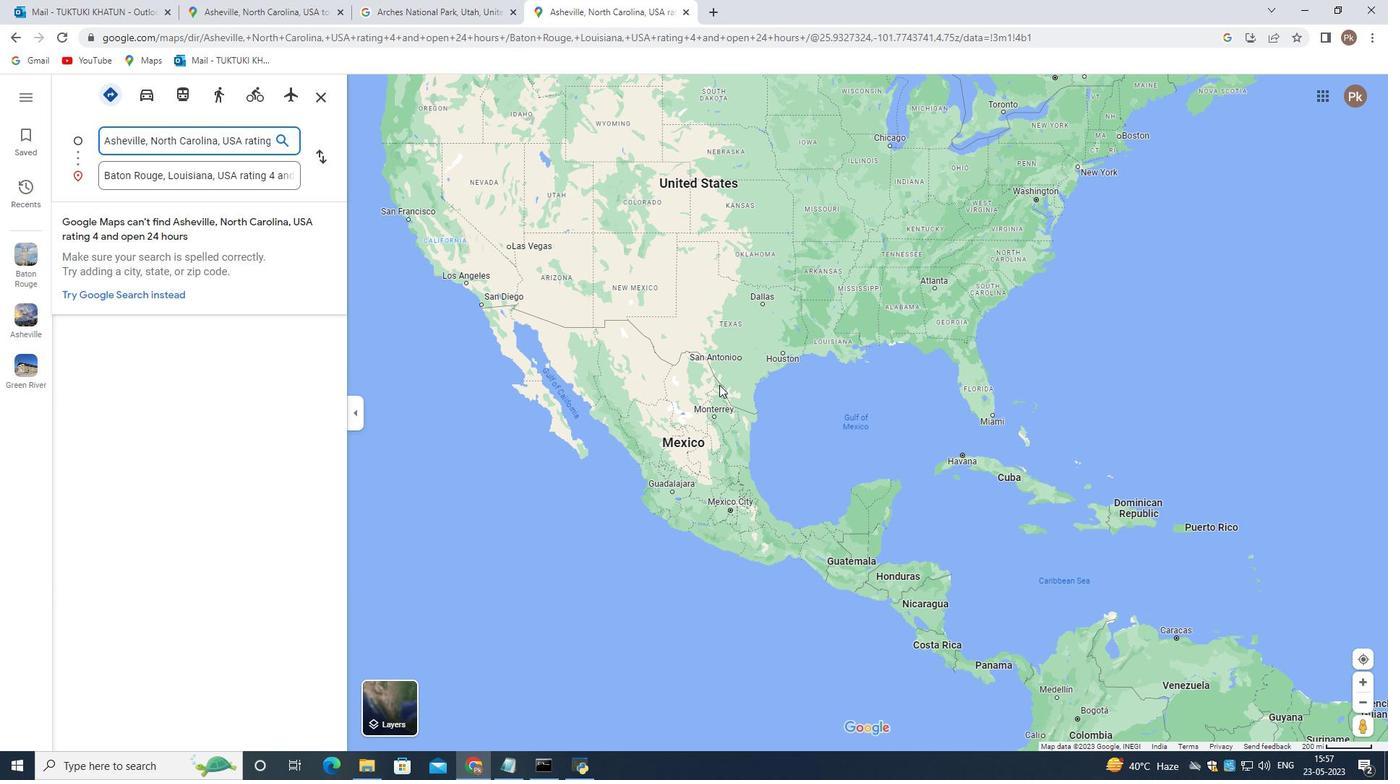
Action: Mouse scrolled (177, 563) with delta (0, 0)
Screenshot: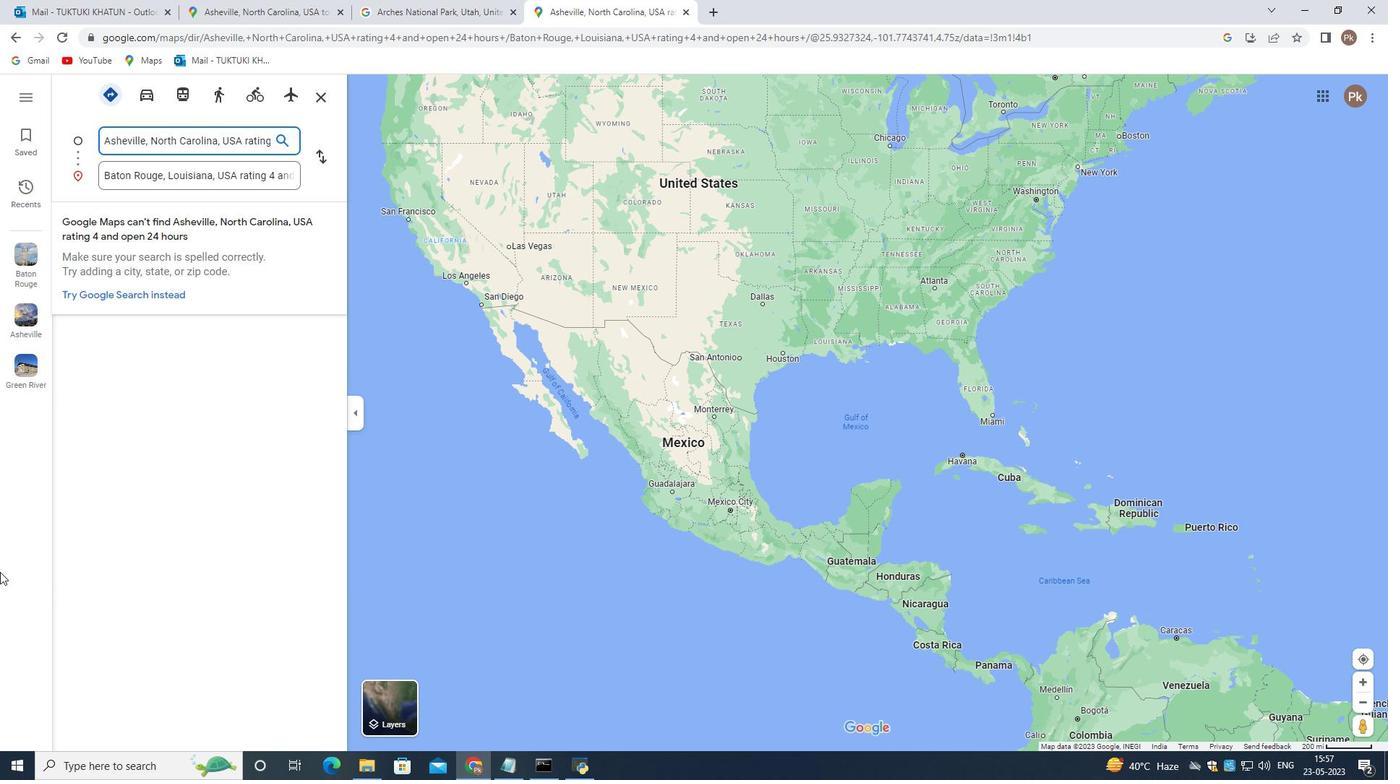 
Action: Mouse scrolled (177, 563) with delta (0, 0)
